 Task: Check the traffic on the Chicago Skyway (I-90).
Action: Key pressed c<Key.caps_lock>HI
Screenshot: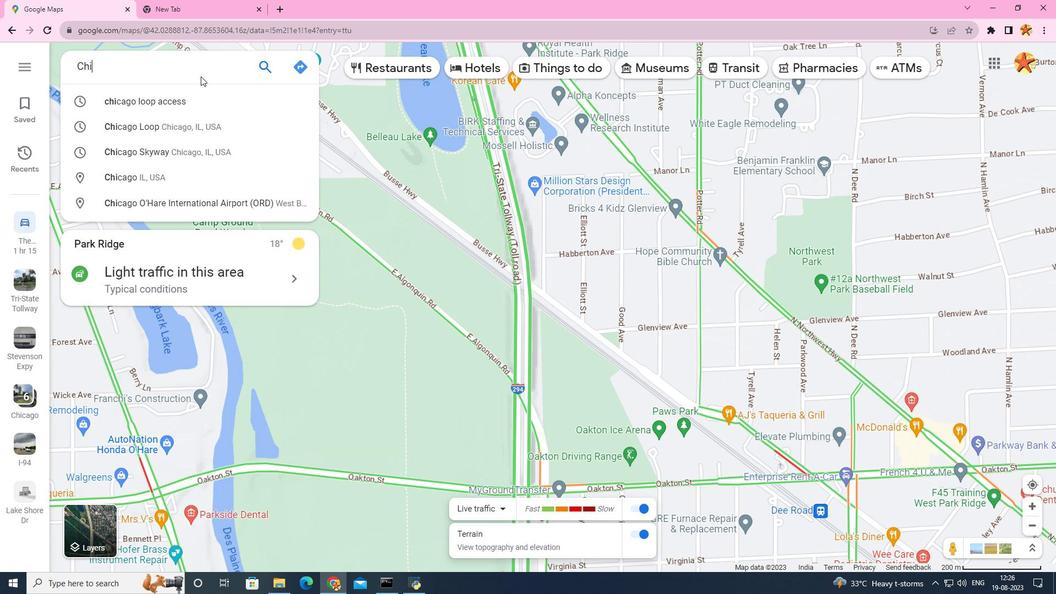 
Action: Mouse moved to (207, 79)
Screenshot: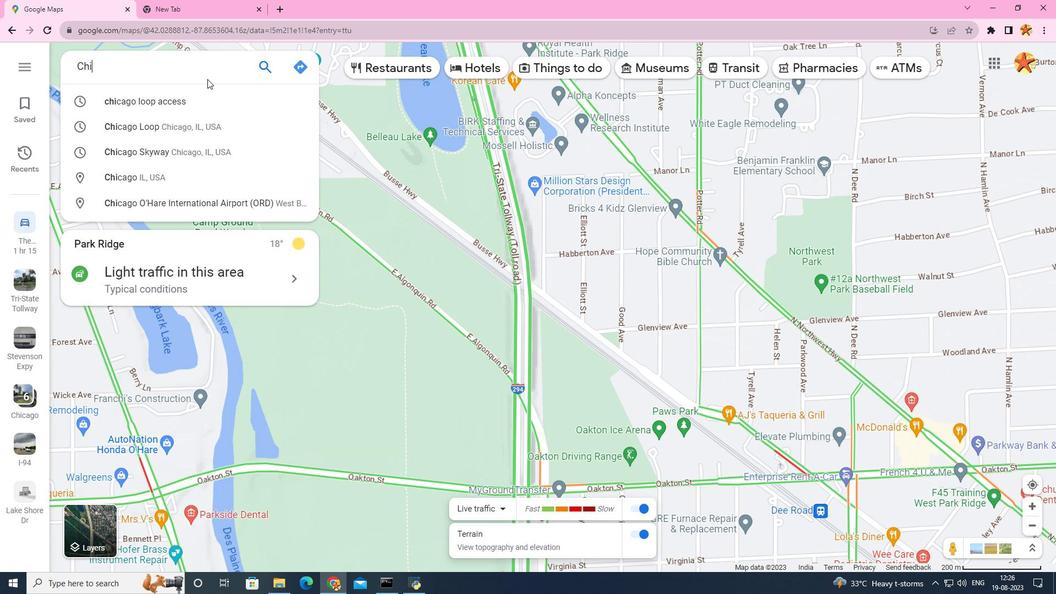
Action: Key pressed C
Screenshot: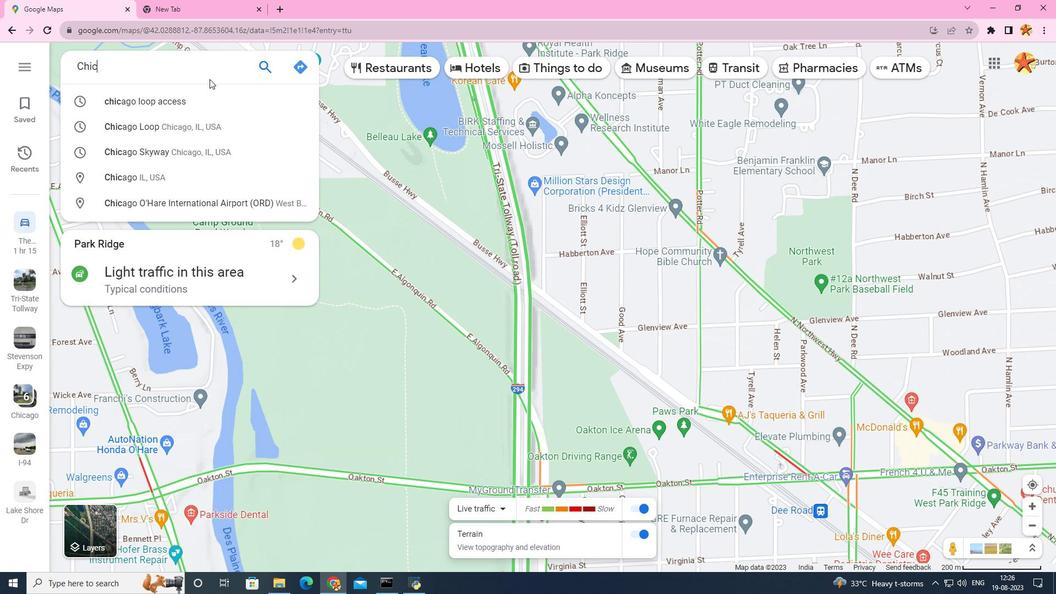 
Action: Mouse moved to (192, 155)
Screenshot: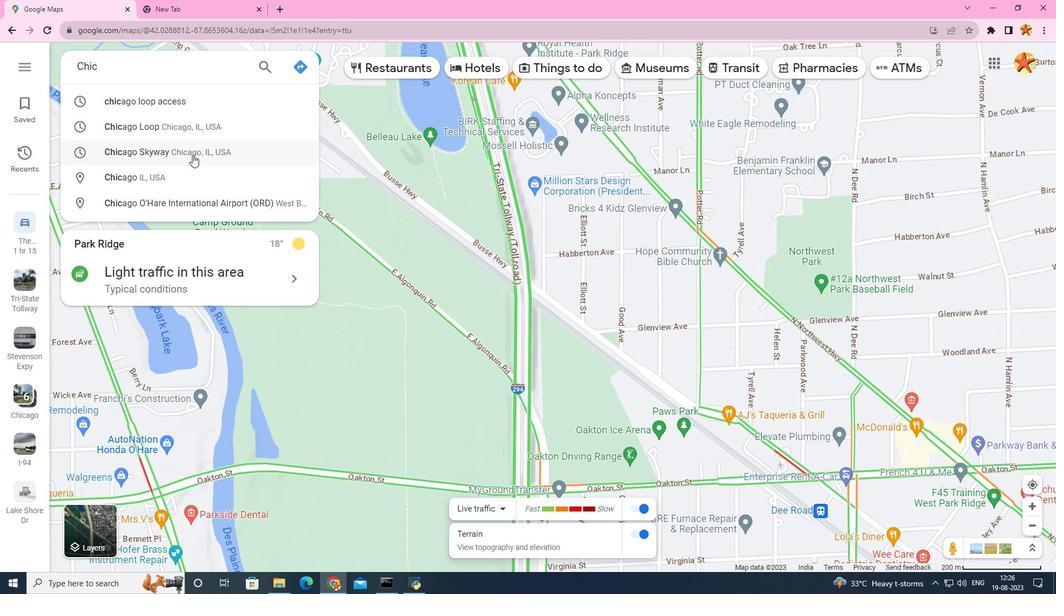 
Action: Mouse pressed left at (192, 155)
Screenshot: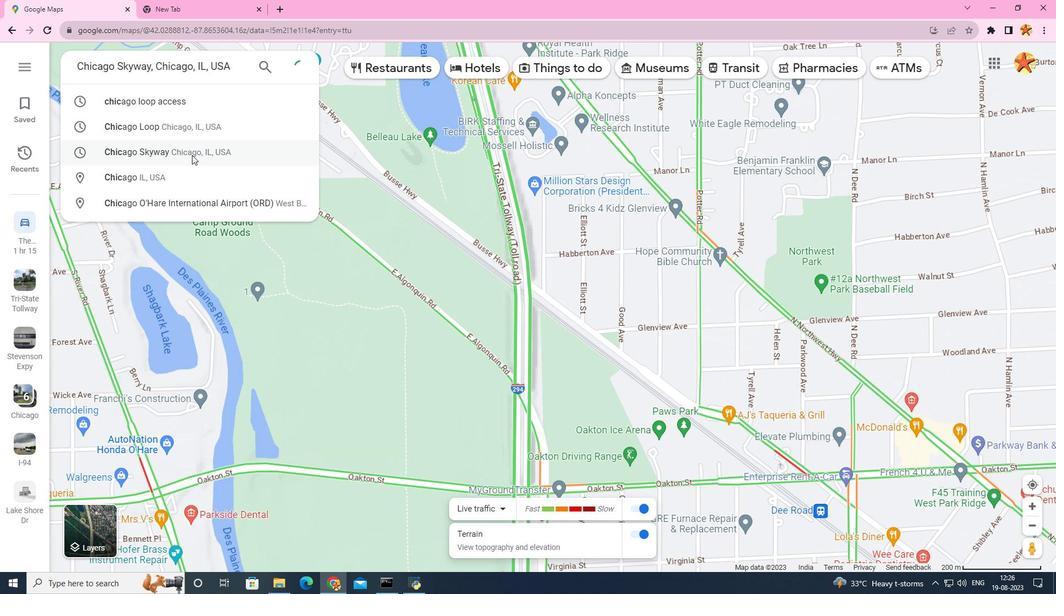 
Action: Mouse moved to (464, 525)
Screenshot: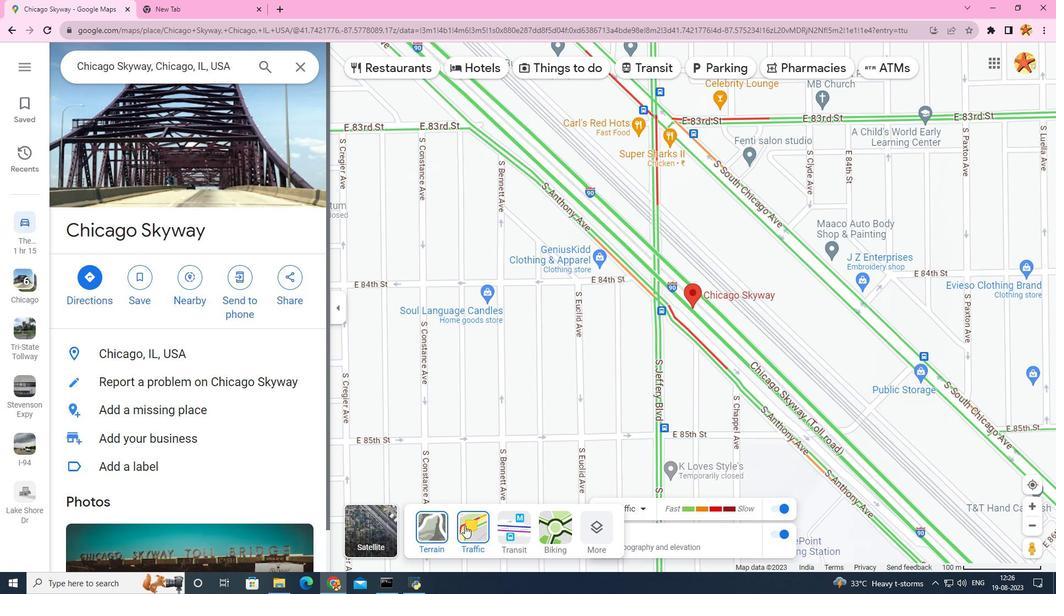 
Action: Mouse pressed left at (464, 525)
Screenshot: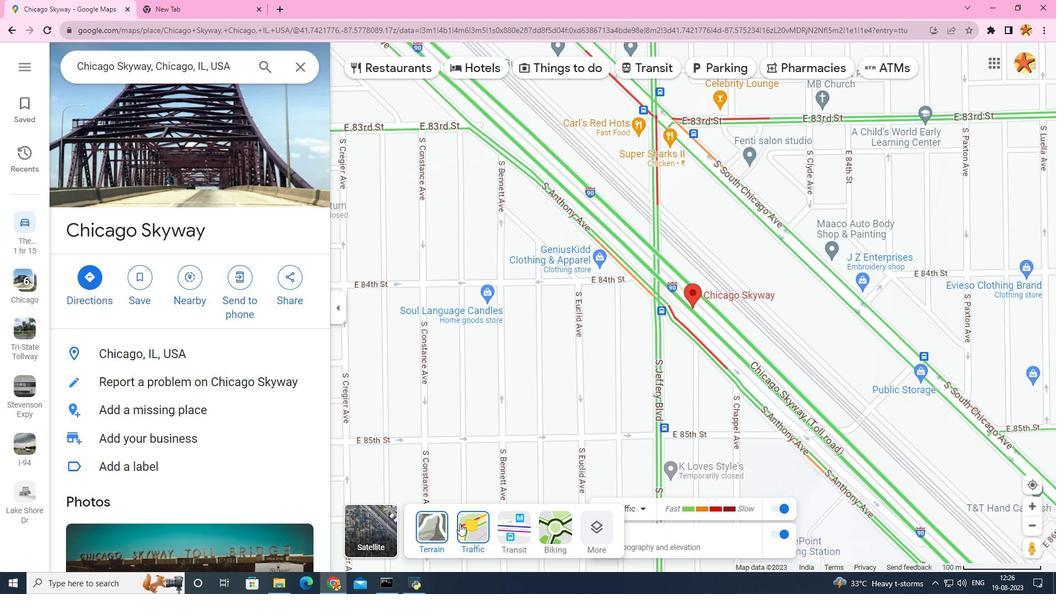 
Action: Mouse moved to (472, 528)
Screenshot: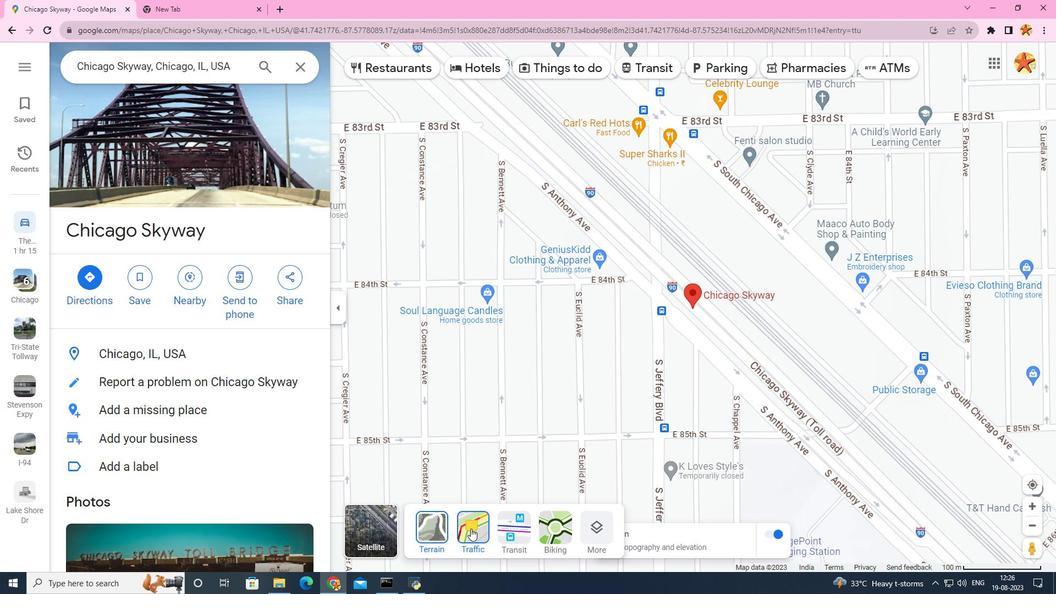 
Action: Mouse pressed left at (472, 528)
Screenshot: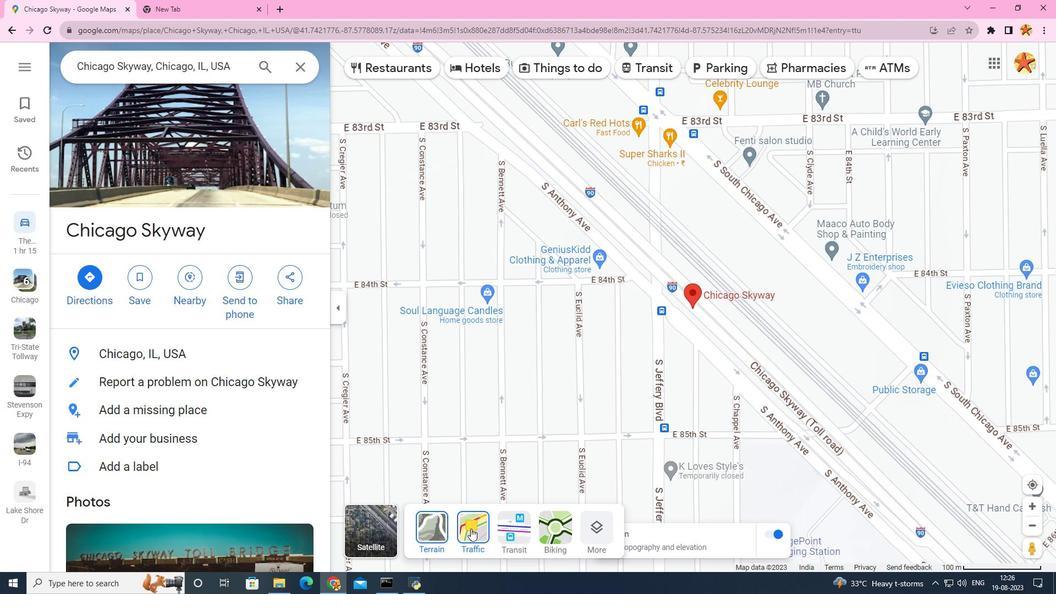 
Action: Mouse moved to (666, 231)
Screenshot: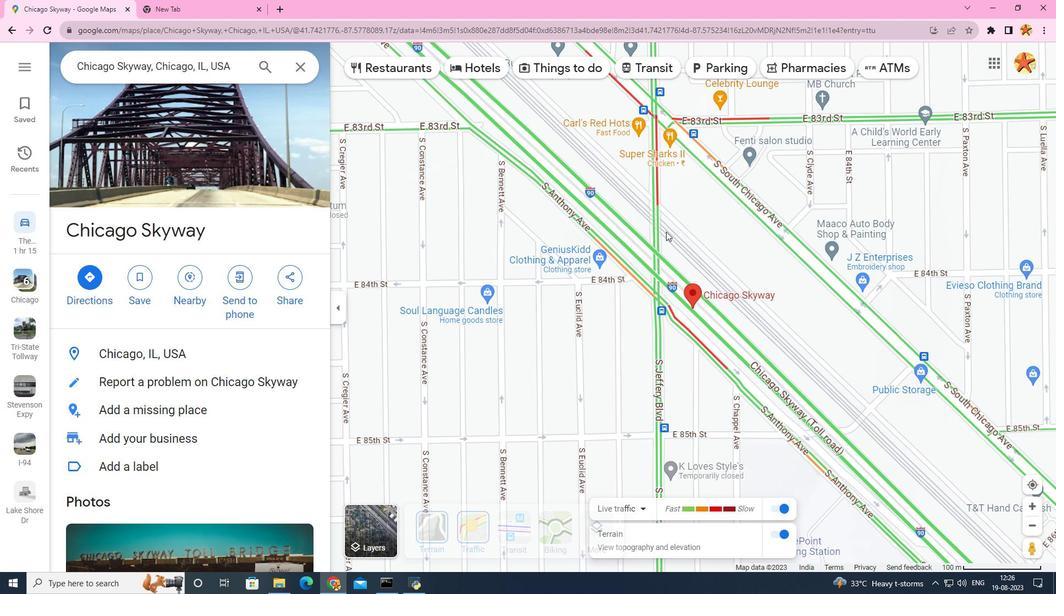 
Action: Mouse scrolled (666, 231) with delta (0, 0)
Screenshot: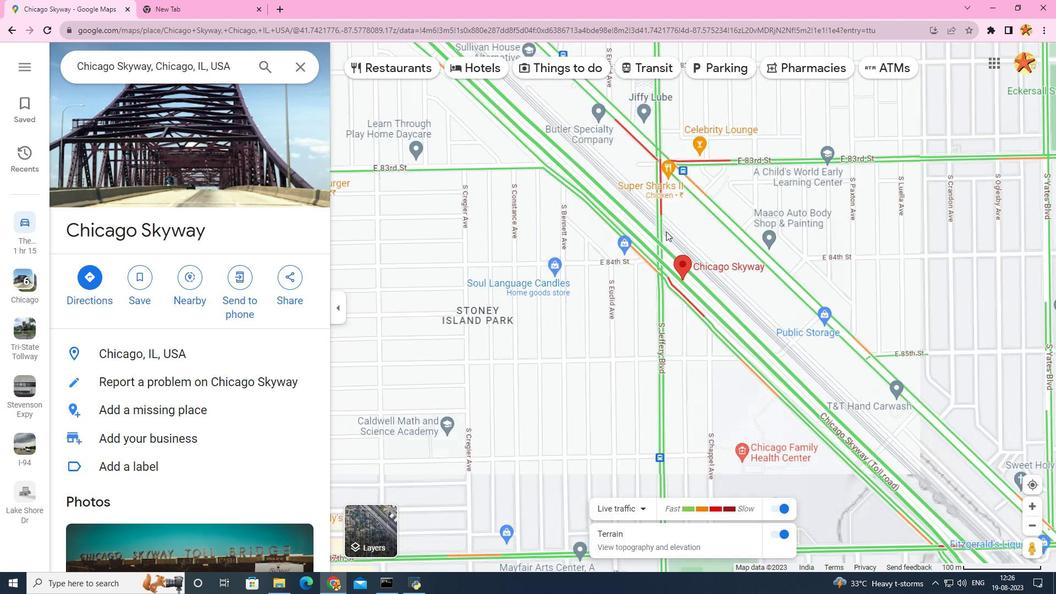 
Action: Mouse scrolled (666, 231) with delta (0, 0)
Screenshot: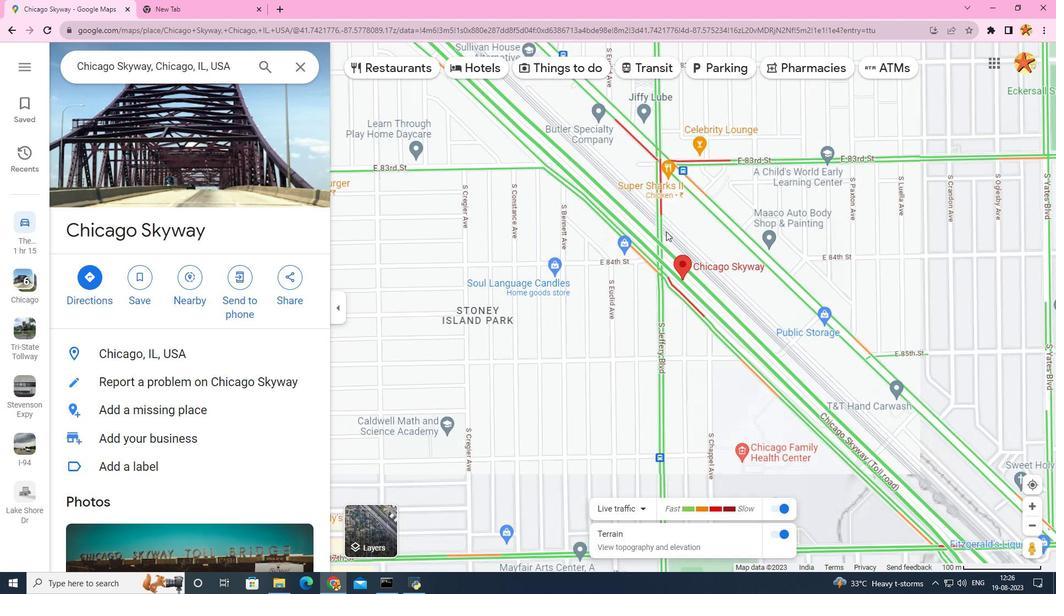 
Action: Mouse scrolled (666, 231) with delta (0, 0)
Screenshot: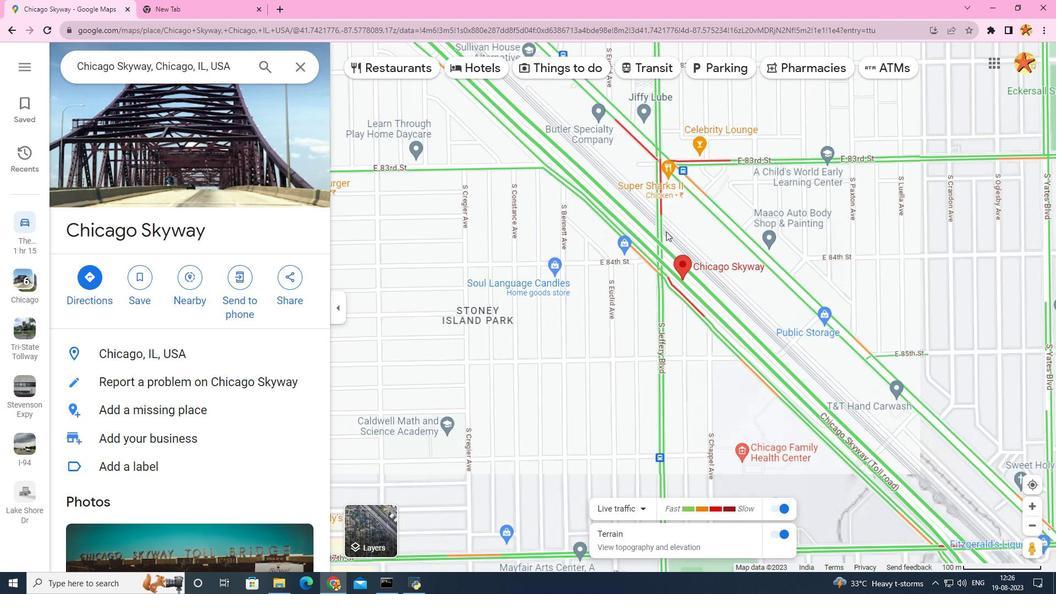 
Action: Mouse scrolled (666, 231) with delta (0, 0)
Screenshot: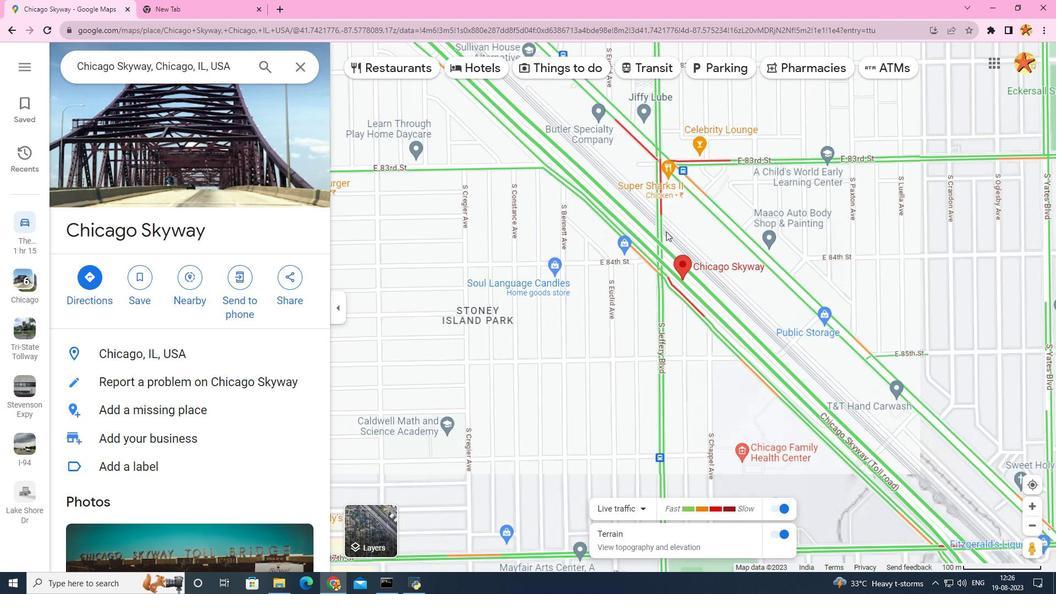 
Action: Mouse scrolled (666, 231) with delta (0, 0)
Screenshot: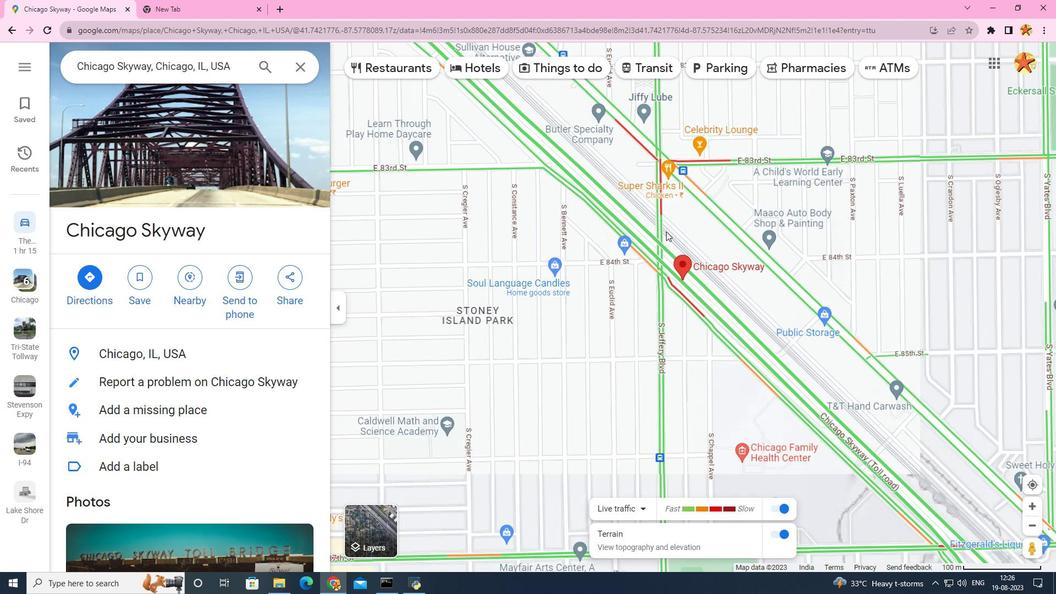 
Action: Mouse scrolled (666, 231) with delta (0, 0)
Screenshot: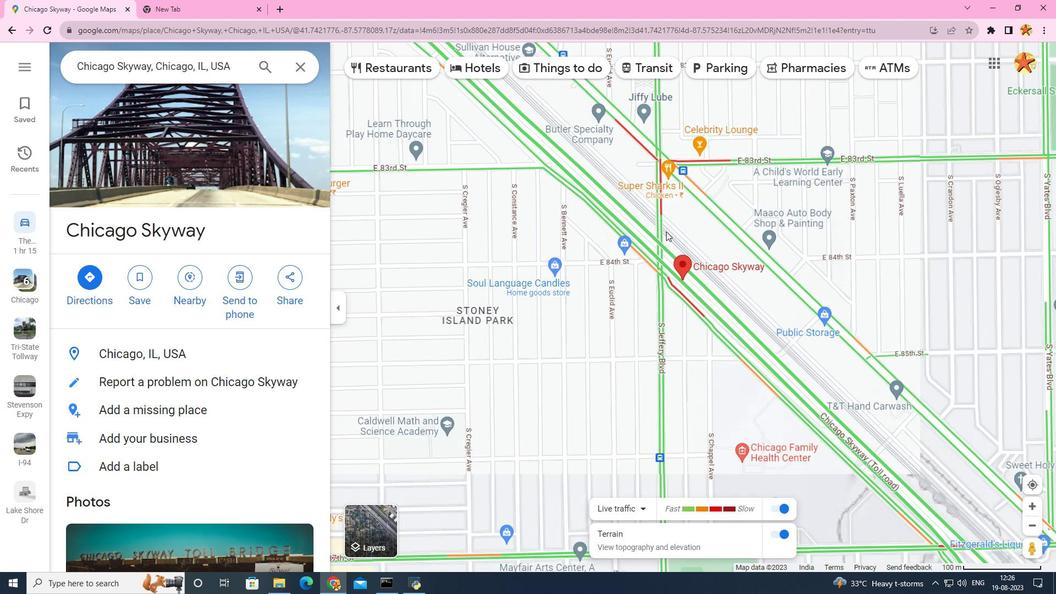 
Action: Mouse scrolled (666, 231) with delta (0, 0)
Screenshot: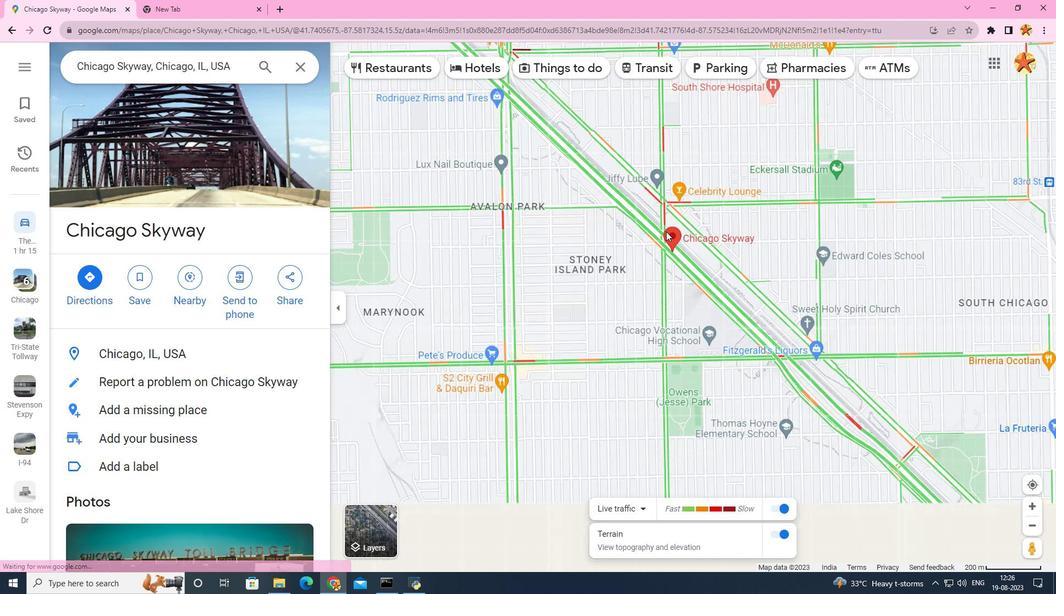 
Action: Mouse scrolled (666, 231) with delta (0, 0)
Screenshot: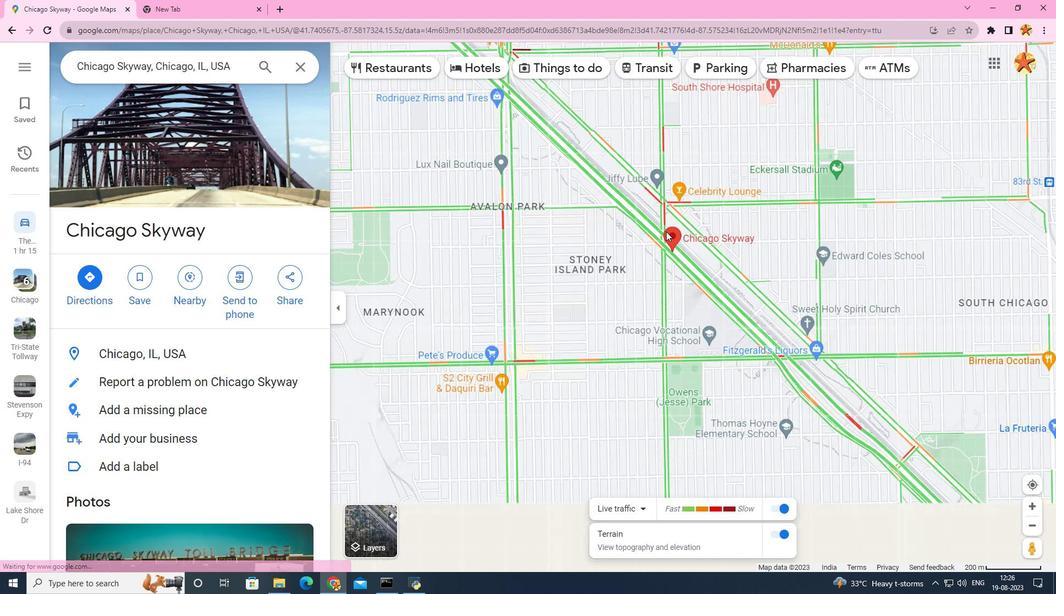 
Action: Mouse scrolled (666, 231) with delta (0, 0)
Screenshot: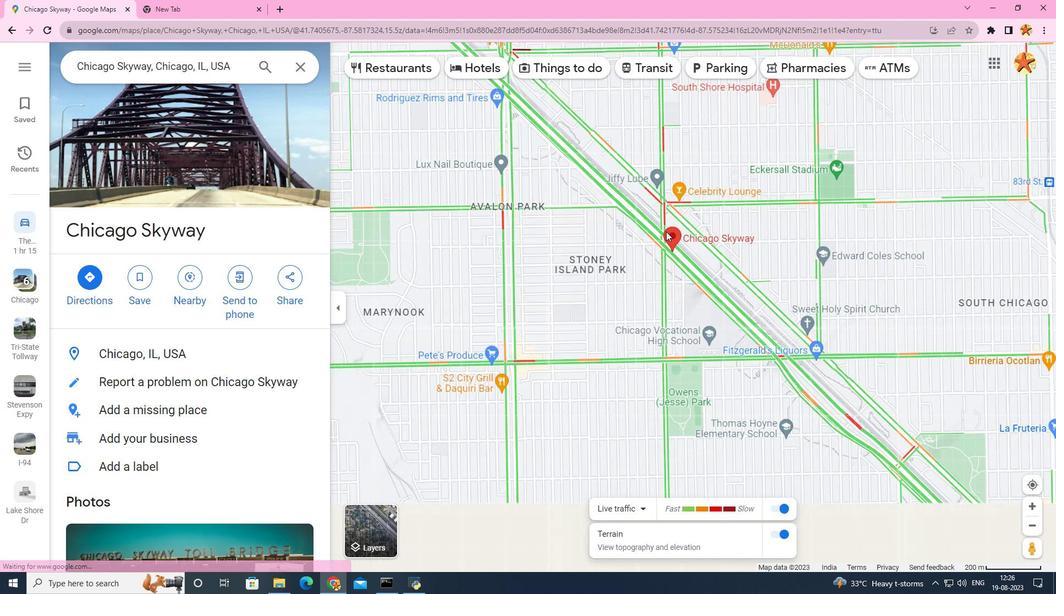 
Action: Mouse scrolled (666, 231) with delta (0, 0)
Screenshot: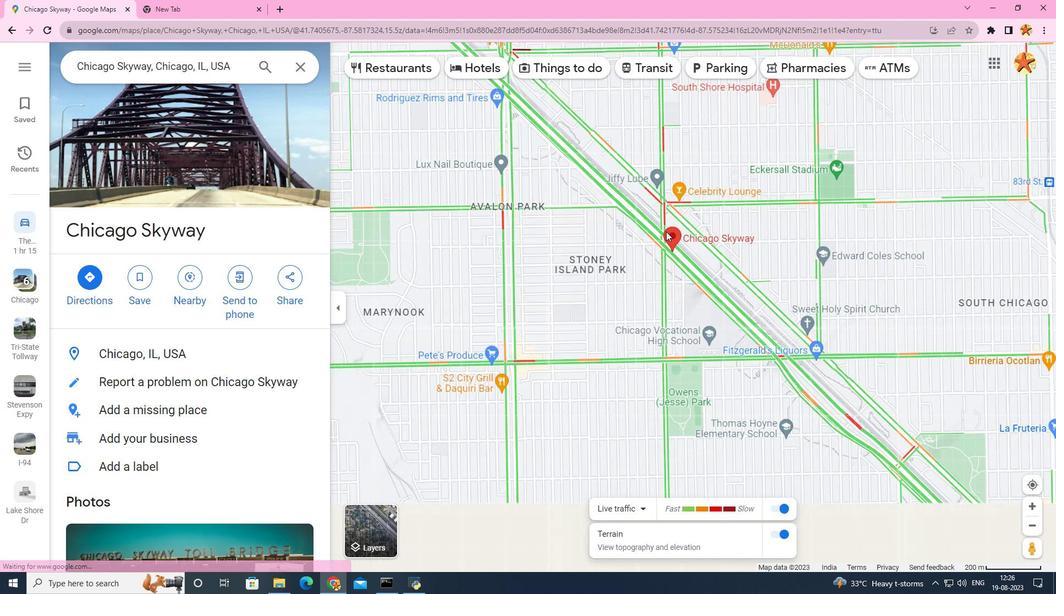 
Action: Mouse scrolled (666, 231) with delta (0, 0)
Screenshot: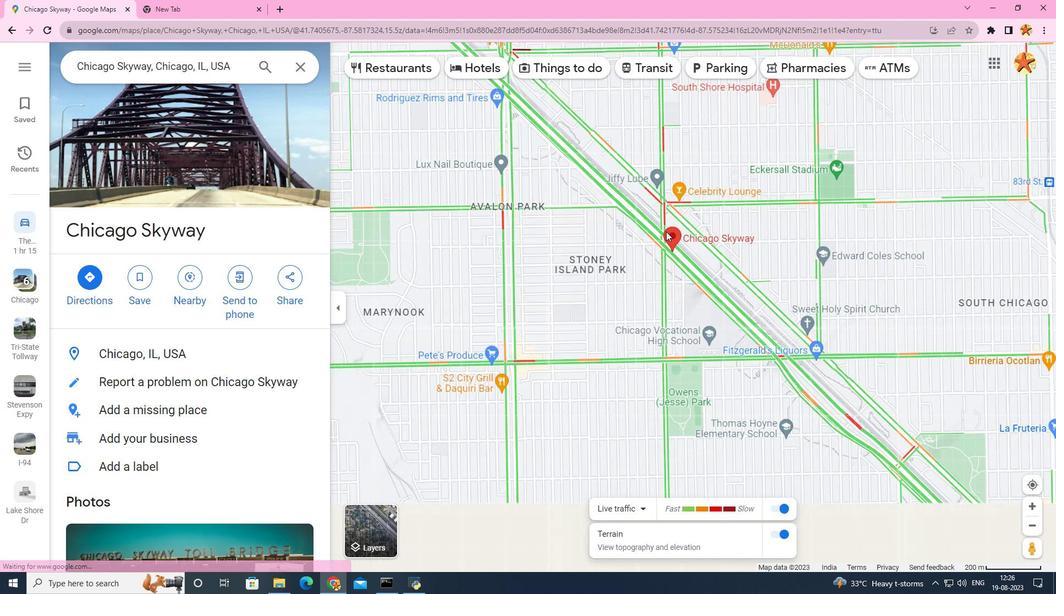 
Action: Mouse scrolled (666, 231) with delta (0, 0)
Screenshot: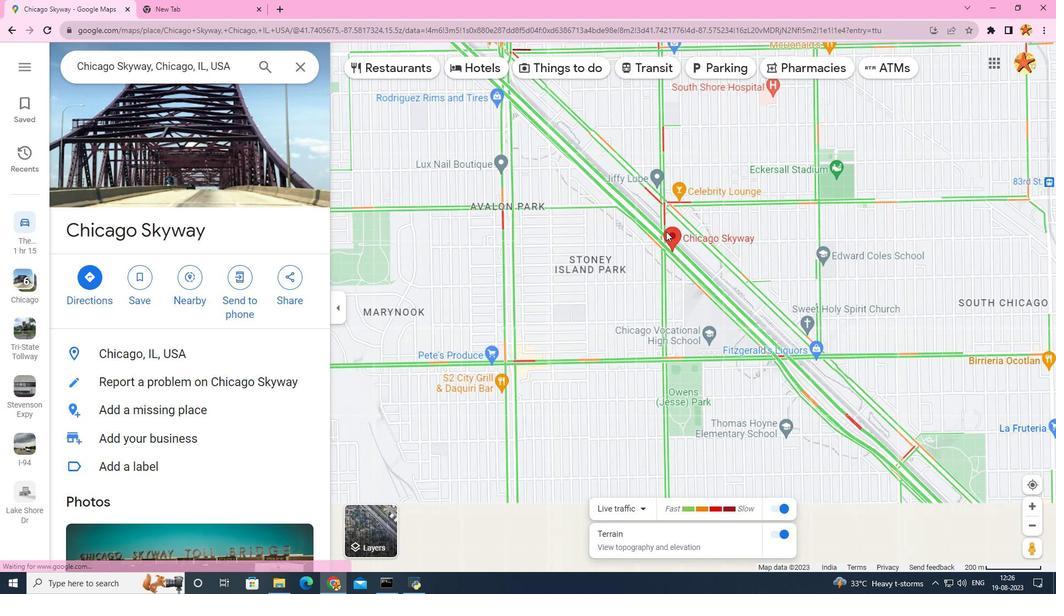 
Action: Mouse scrolled (666, 231) with delta (0, 0)
Screenshot: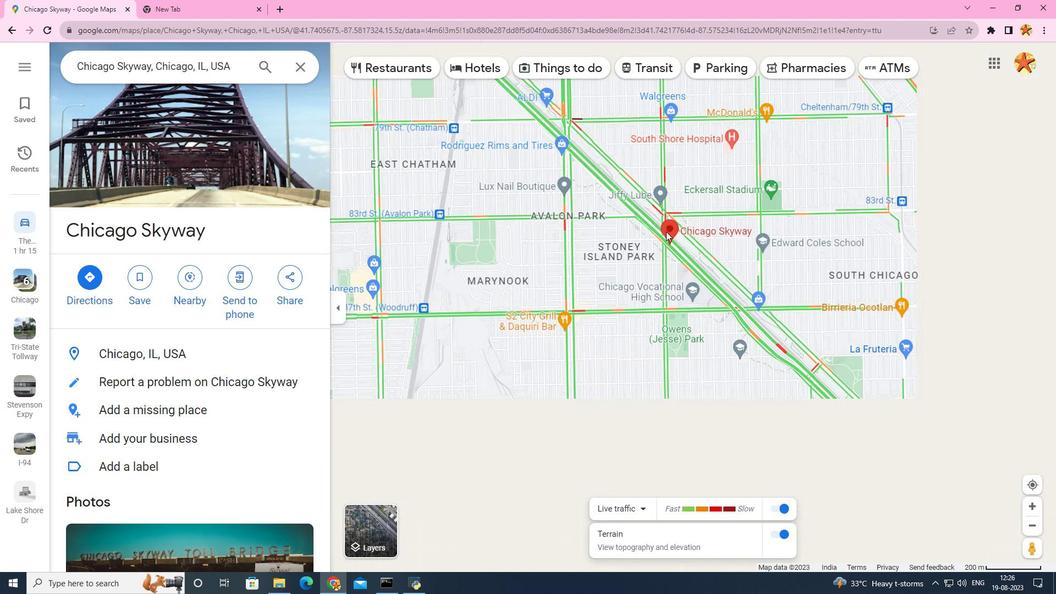 
Action: Mouse moved to (666, 224)
Screenshot: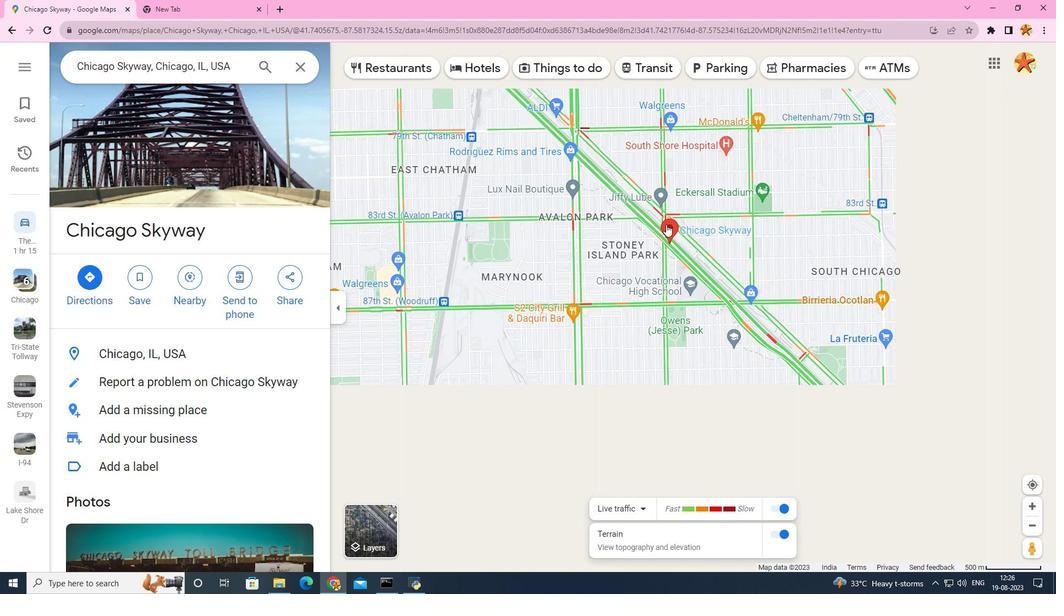 
Action: Mouse scrolled (666, 224) with delta (0, 0)
Screenshot: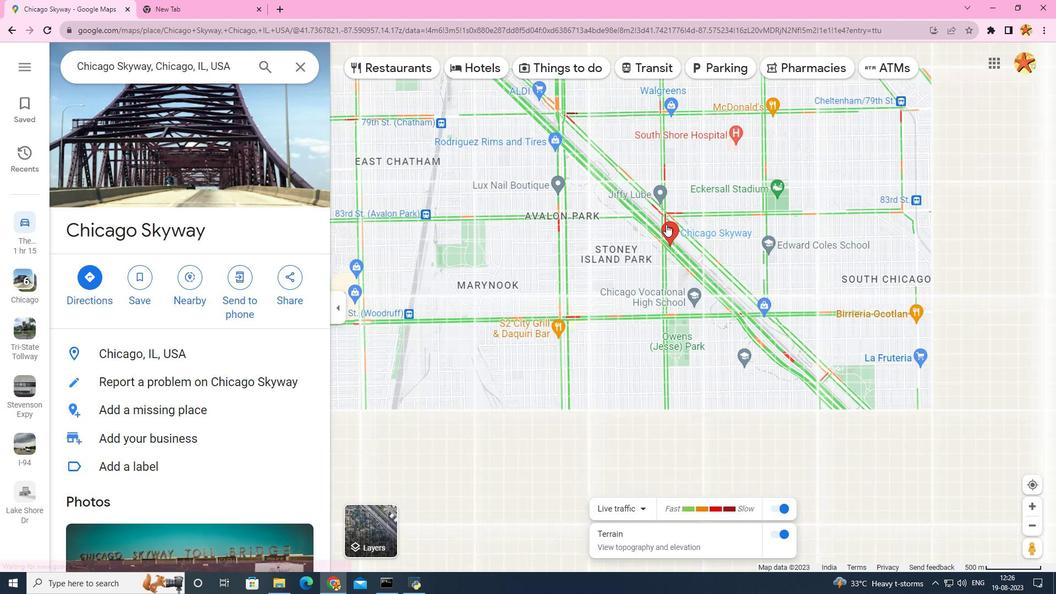 
Action: Mouse scrolled (666, 224) with delta (0, 0)
Screenshot: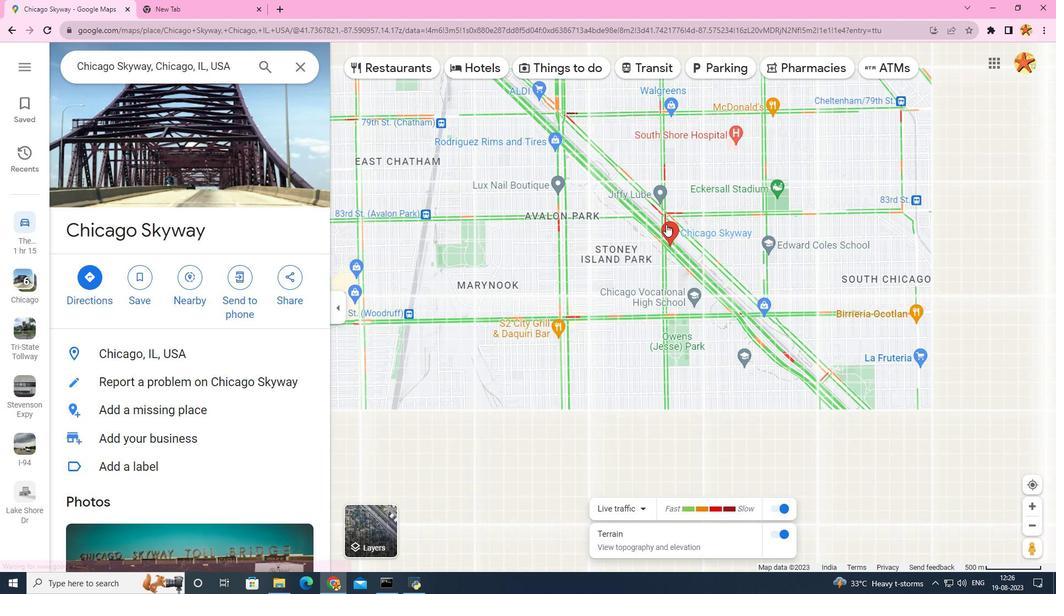 
Action: Mouse scrolled (666, 224) with delta (0, 0)
Screenshot: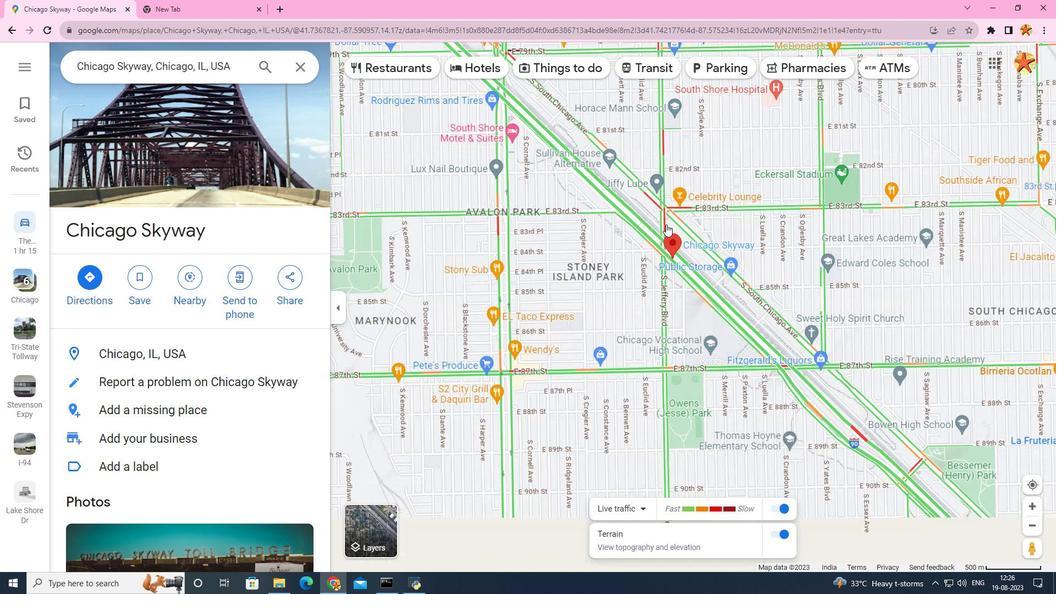 
Action: Mouse scrolled (666, 224) with delta (0, 0)
Screenshot: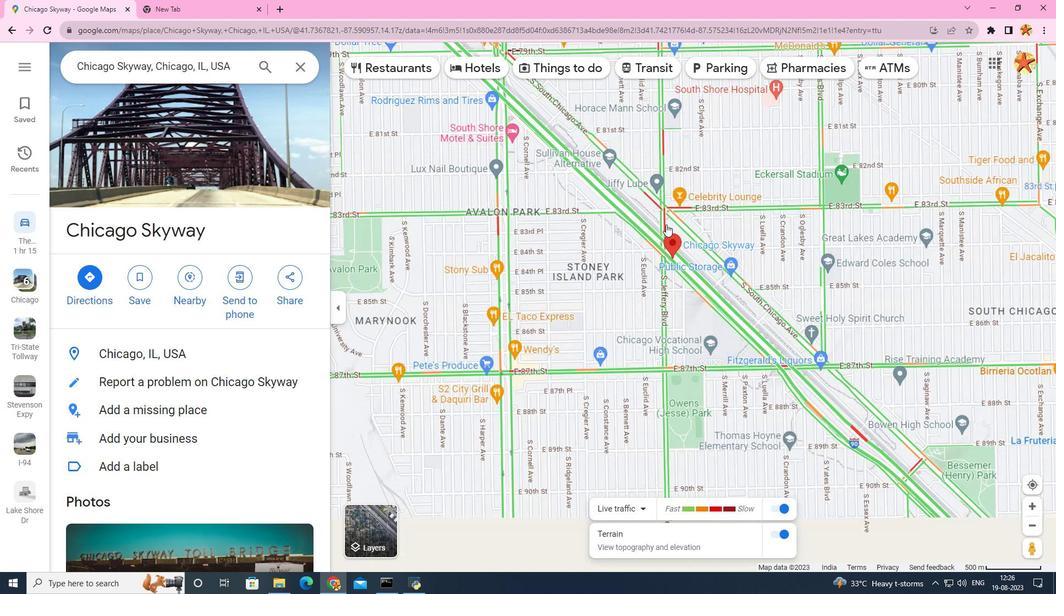 
Action: Mouse scrolled (666, 224) with delta (0, 0)
Screenshot: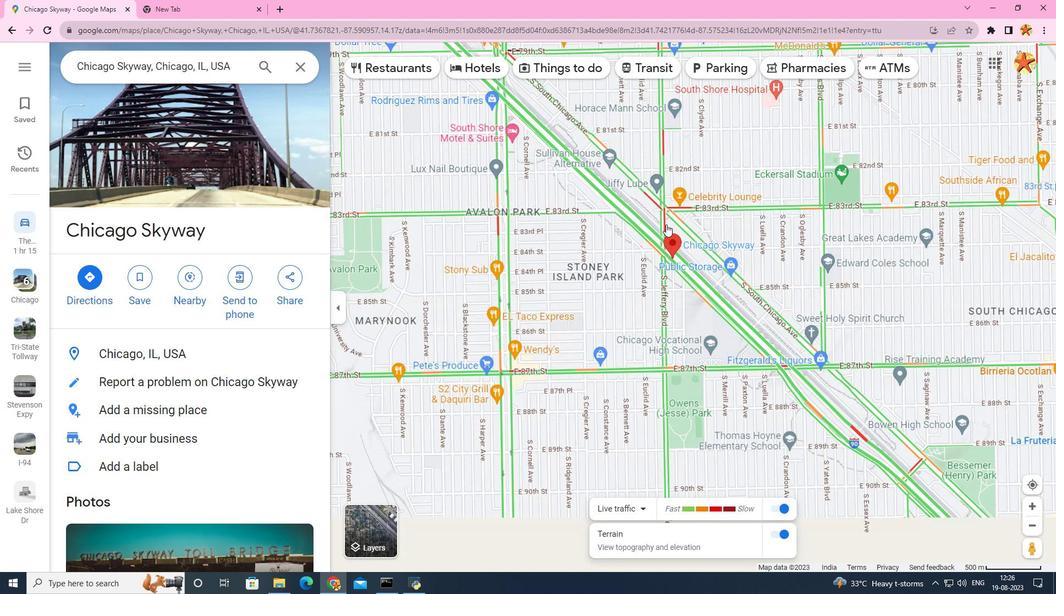 
Action: Mouse moved to (653, 187)
Screenshot: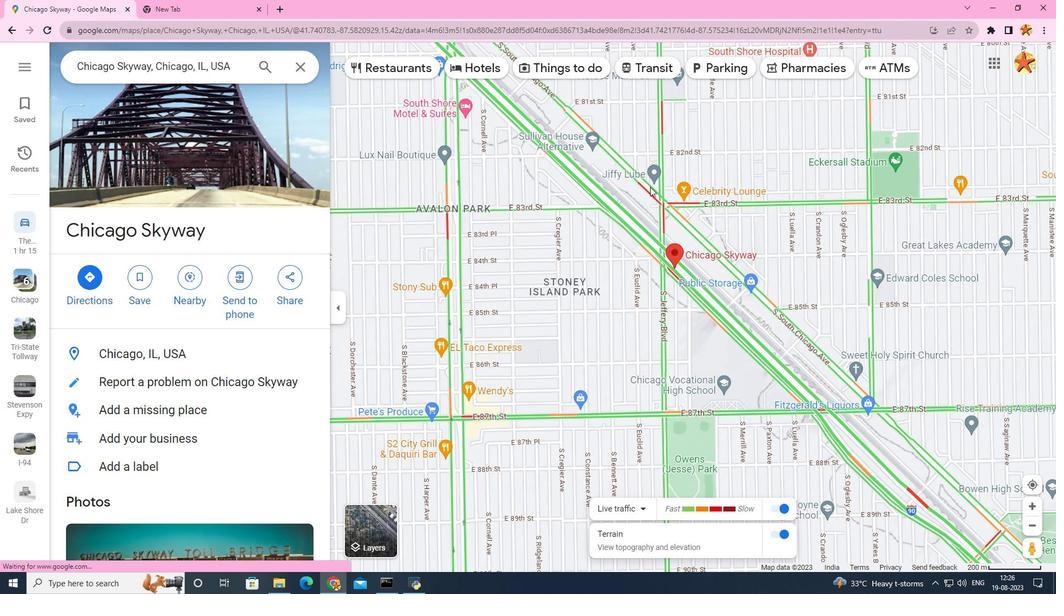
Action: Mouse scrolled (653, 187) with delta (0, 0)
Screenshot: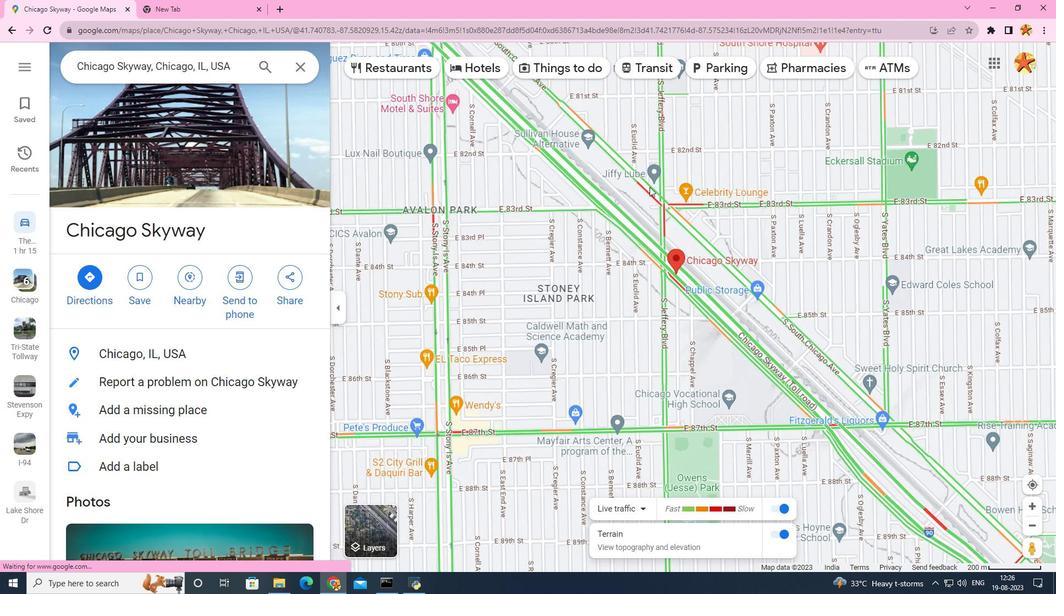 
Action: Mouse moved to (650, 187)
Screenshot: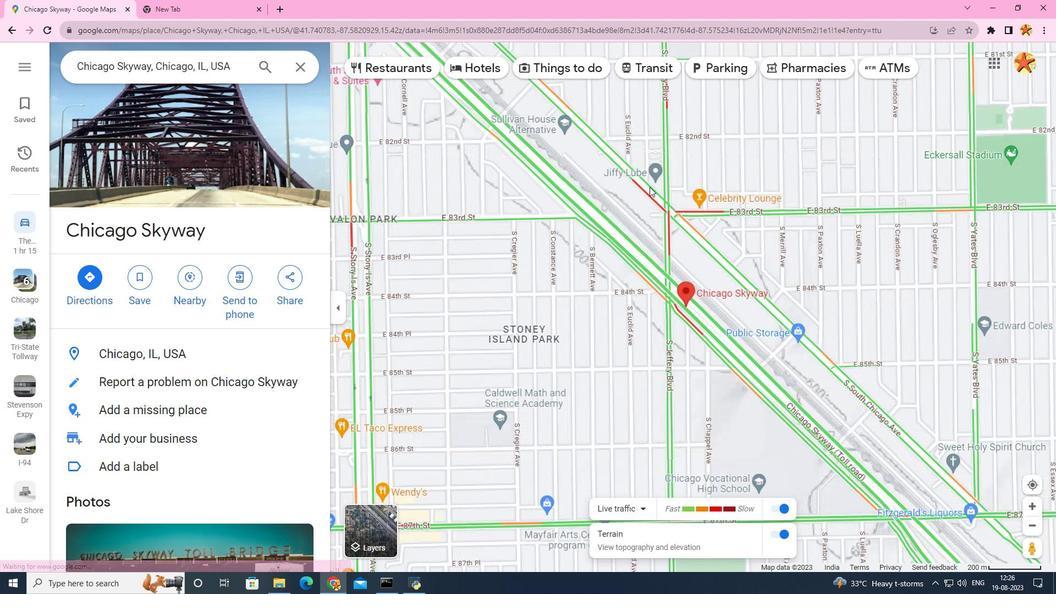 
Action: Mouse scrolled (650, 187) with delta (0, 0)
Screenshot: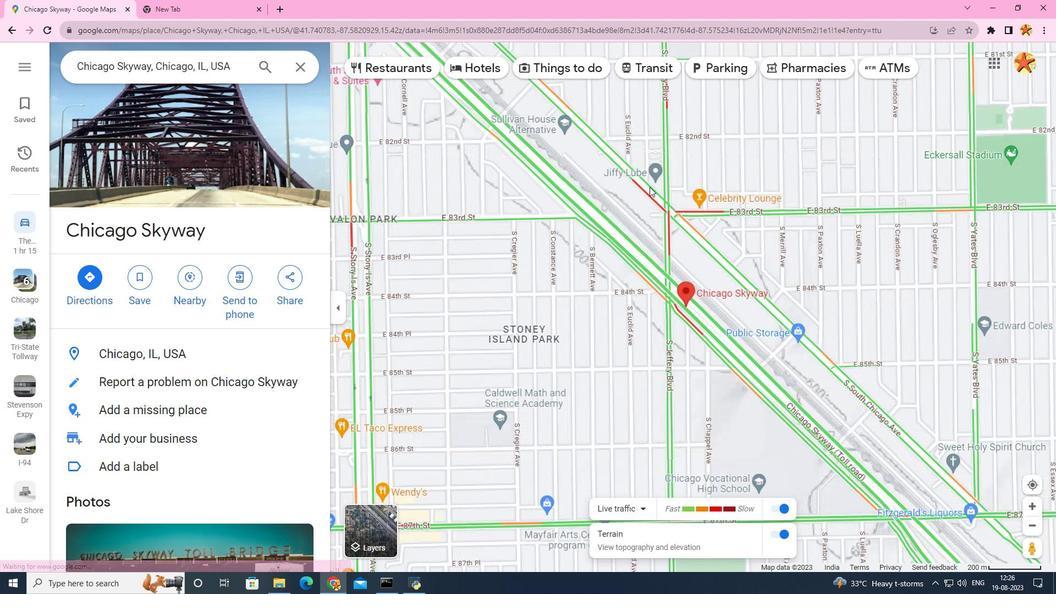 
Action: Mouse moved to (649, 187)
Screenshot: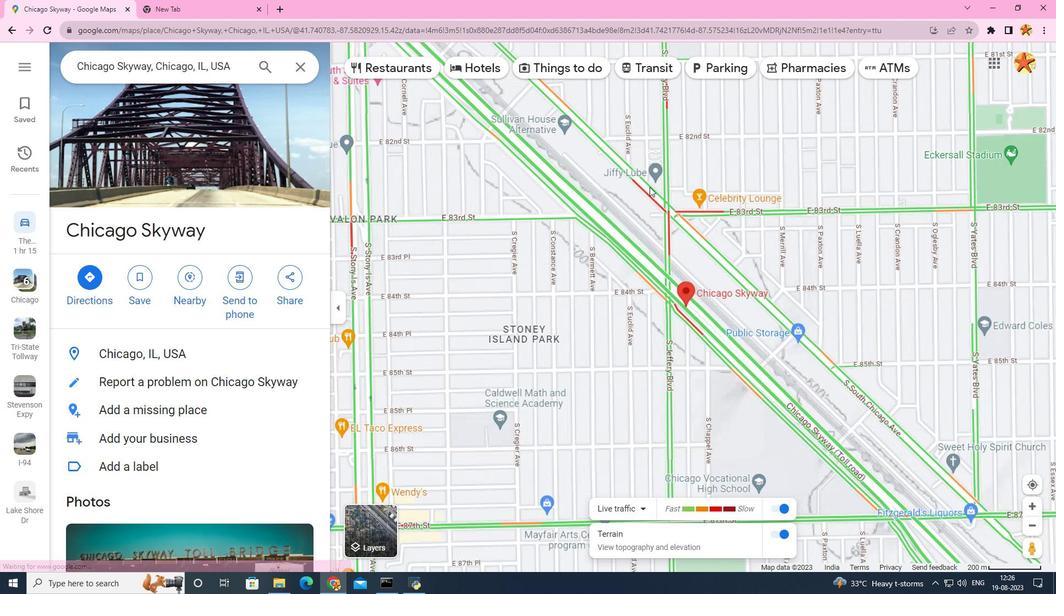 
Action: Mouse scrolled (649, 187) with delta (0, 0)
Screenshot: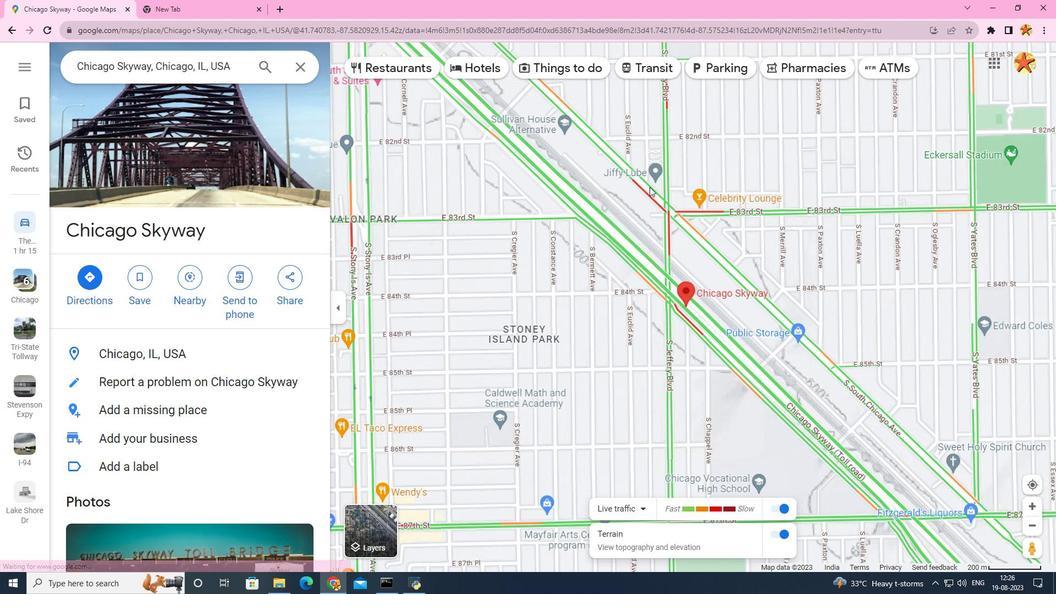 
Action: Mouse moved to (647, 185)
Screenshot: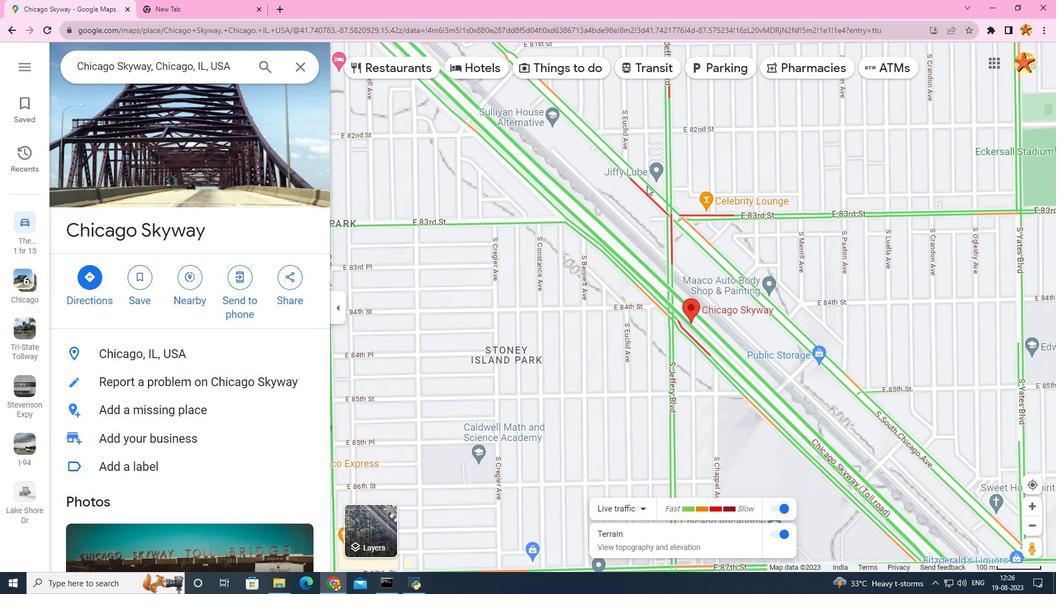 
Action: Mouse scrolled (647, 186) with delta (0, 0)
Screenshot: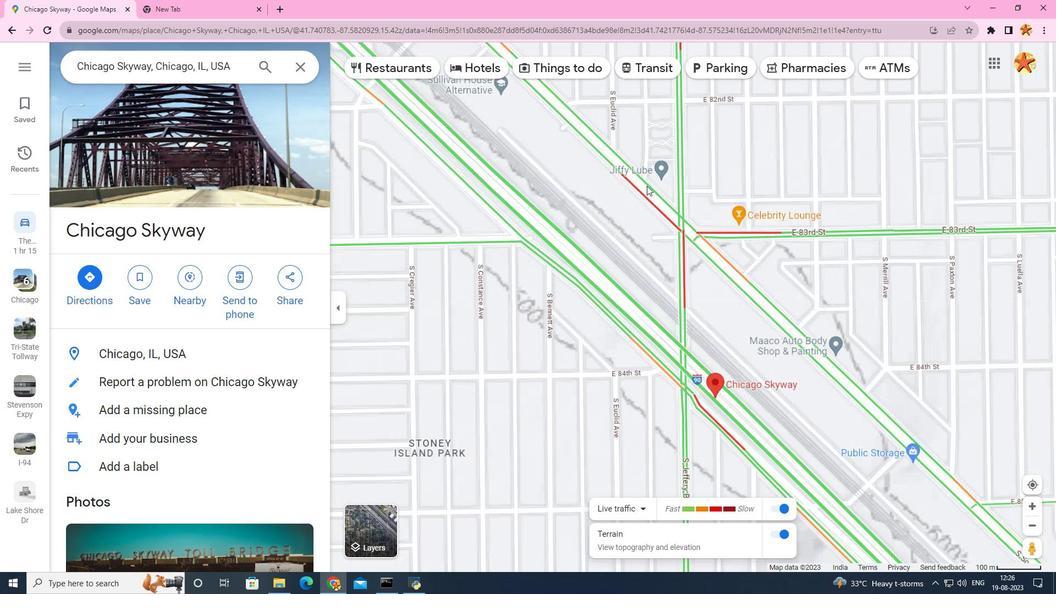 
Action: Mouse scrolled (647, 186) with delta (0, 0)
Screenshot: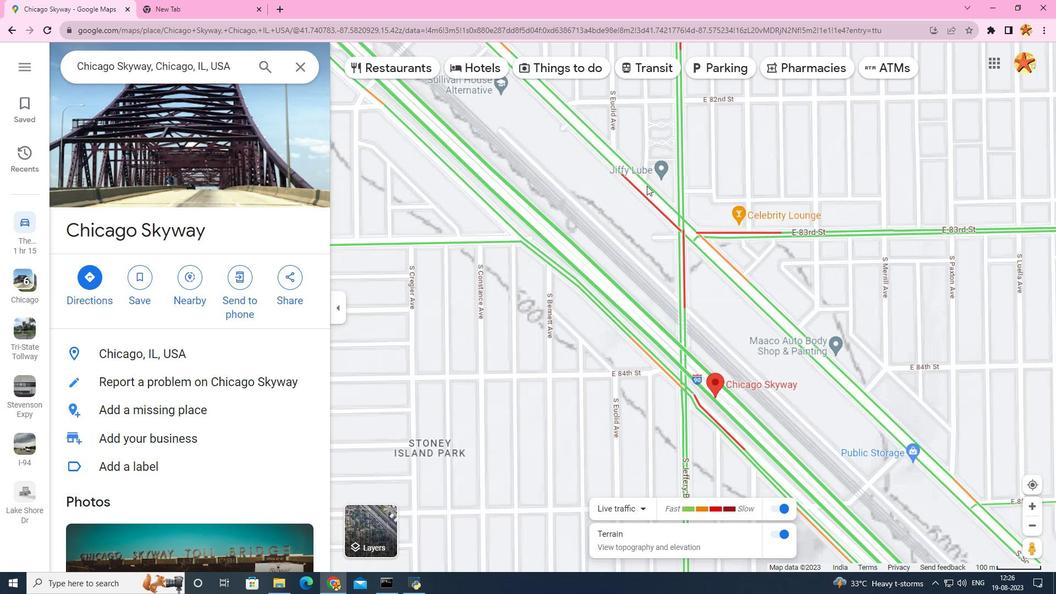 
Action: Mouse moved to (647, 185)
Screenshot: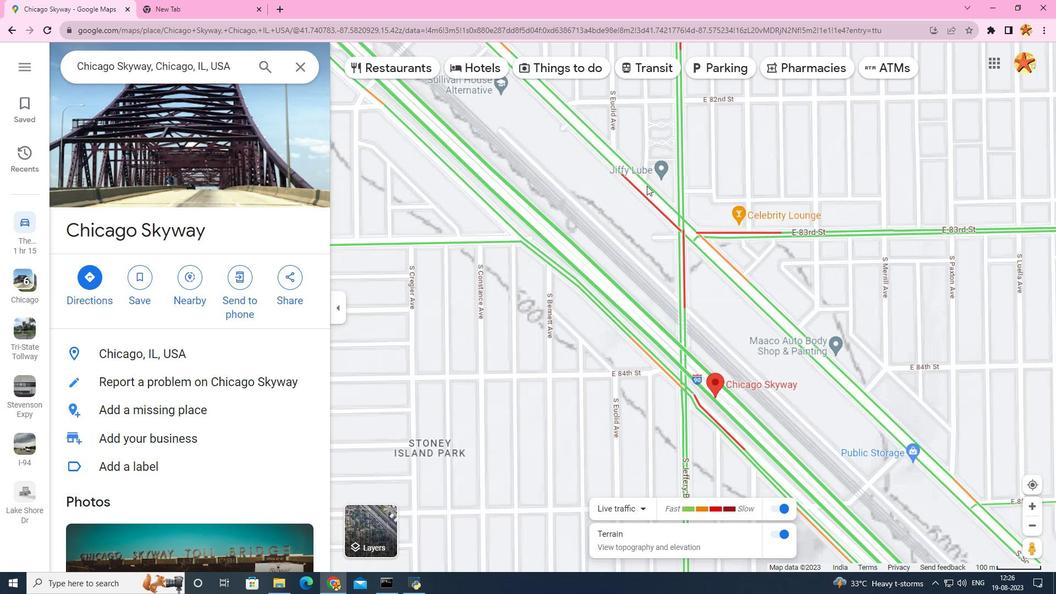 
Action: Mouse scrolled (647, 186) with delta (0, 0)
Screenshot: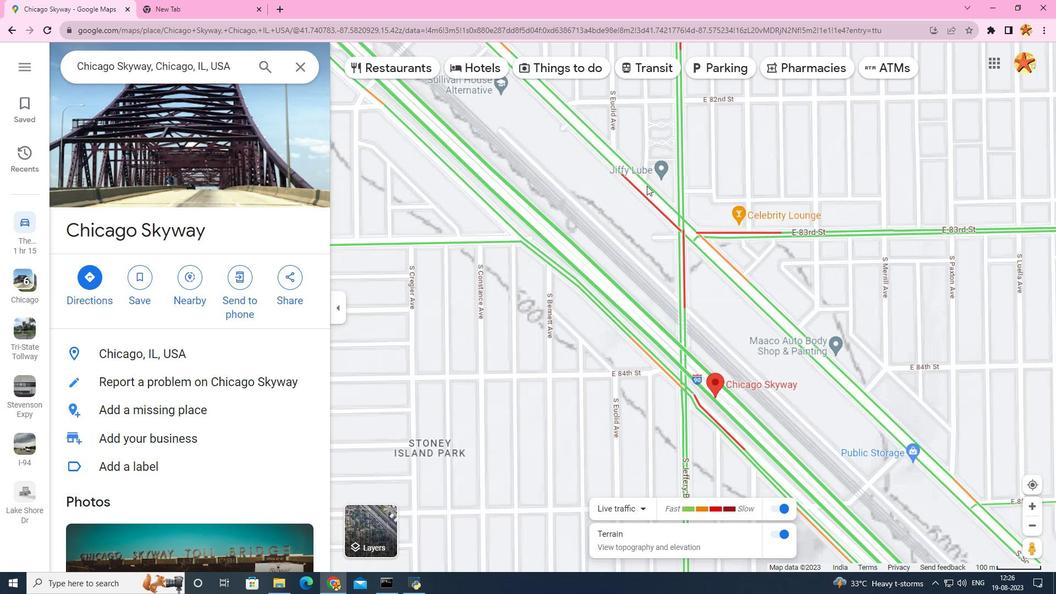 
Action: Mouse moved to (646, 185)
Screenshot: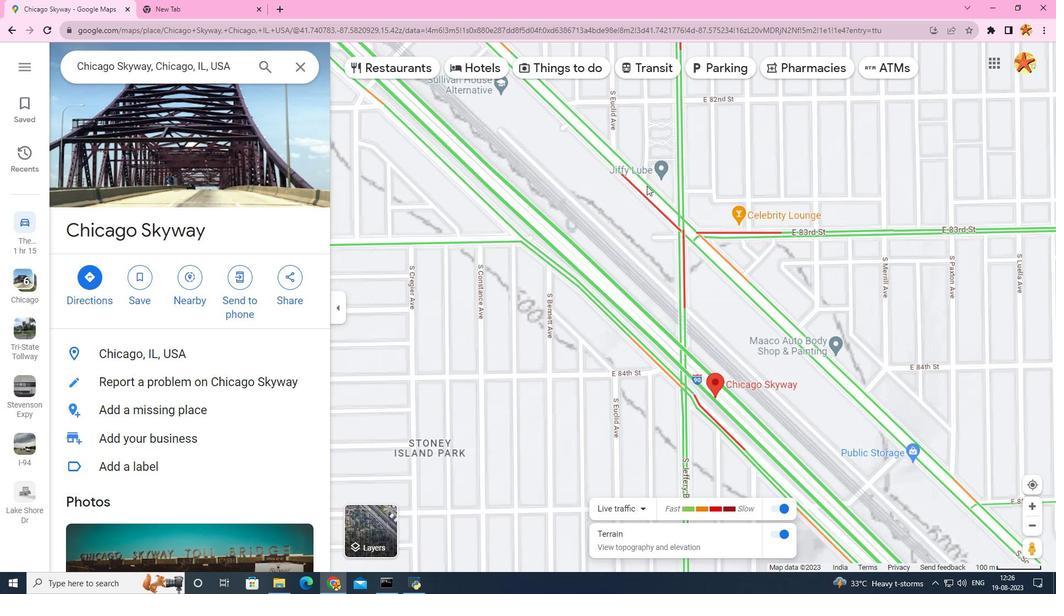 
Action: Mouse scrolled (646, 186) with delta (0, 0)
Screenshot: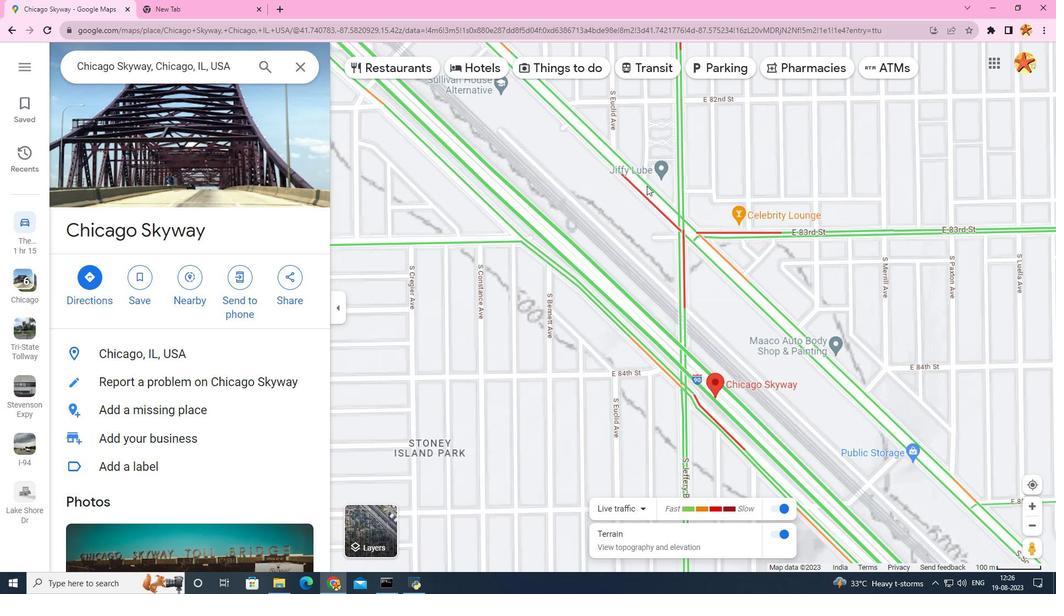 
Action: Mouse scrolled (646, 185) with delta (0, 0)
Screenshot: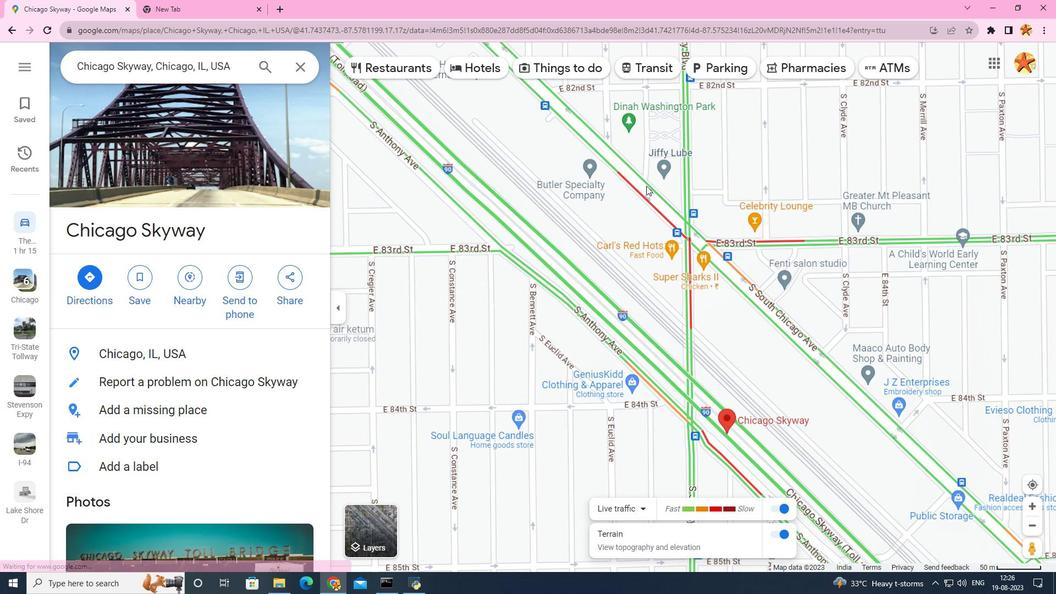 
Action: Mouse scrolled (646, 185) with delta (0, 0)
Screenshot: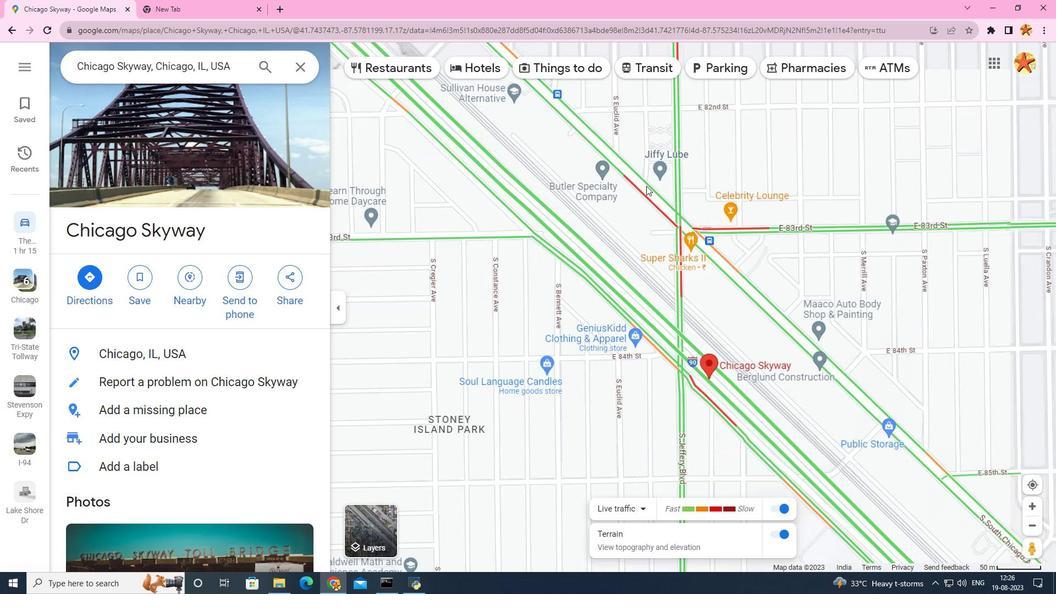
Action: Mouse scrolled (646, 185) with delta (0, 0)
Screenshot: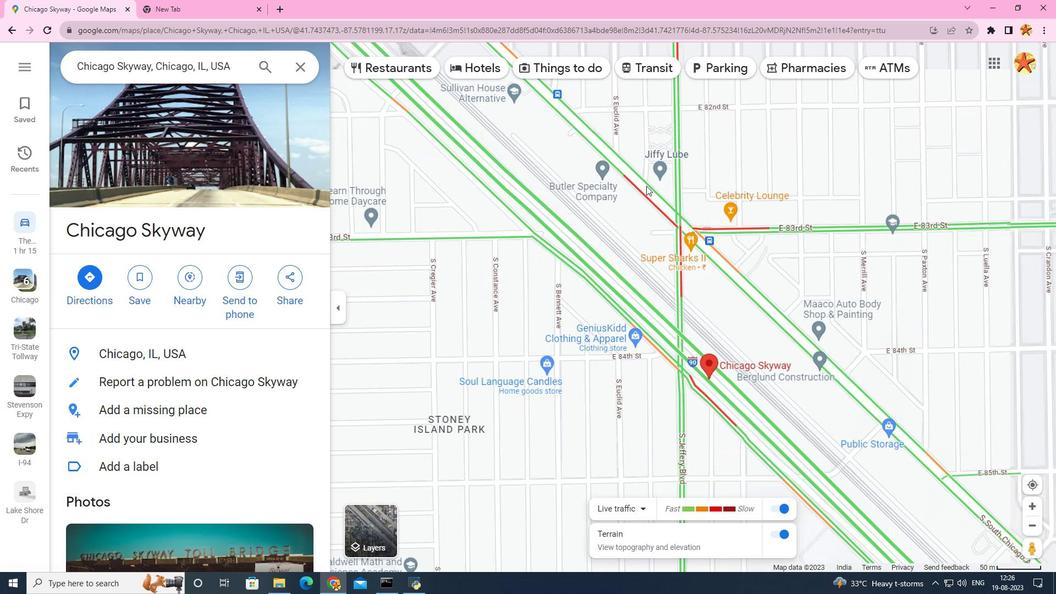 
Action: Mouse scrolled (646, 185) with delta (0, 0)
Screenshot: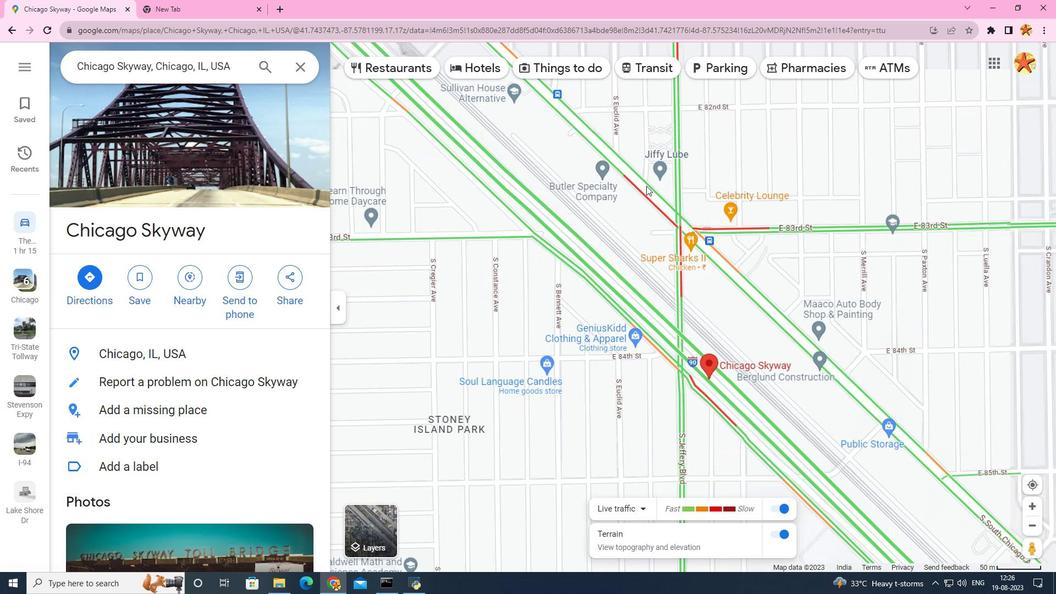 
Action: Mouse scrolled (646, 185) with delta (0, 0)
Screenshot: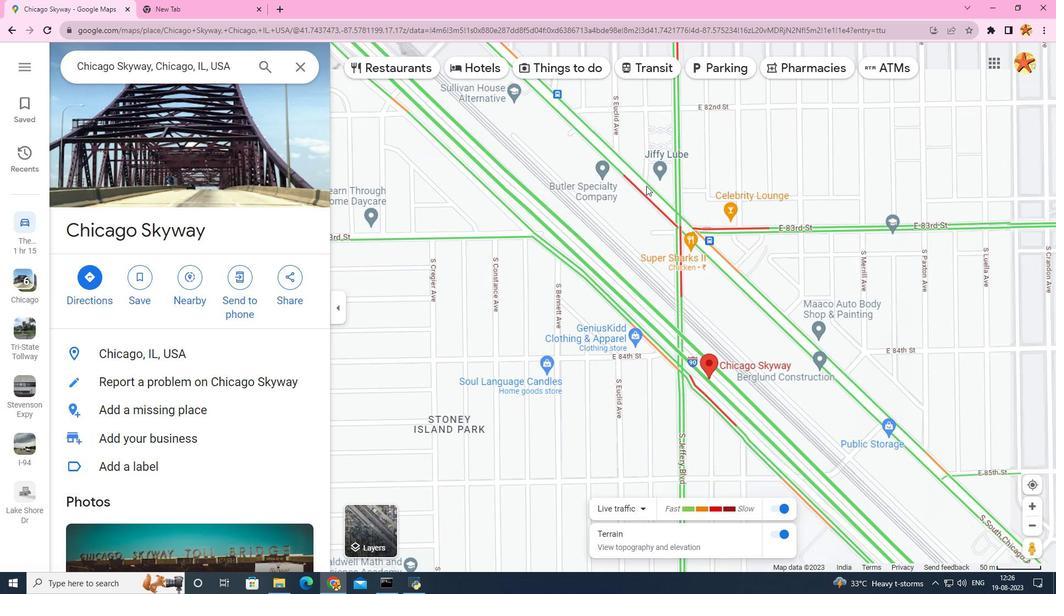 
Action: Mouse moved to (646, 185)
Screenshot: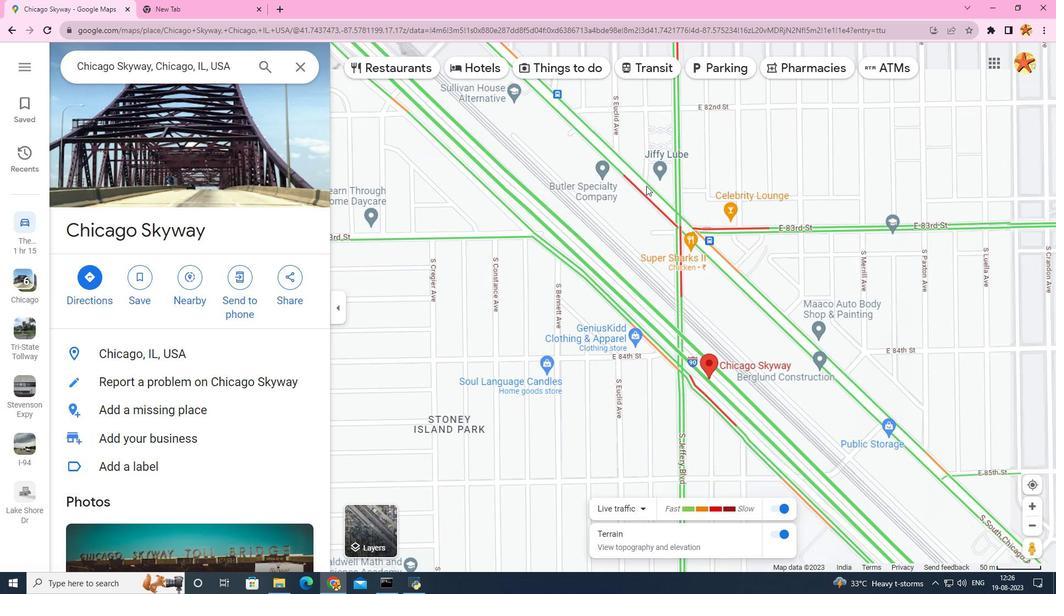 
Action: Mouse scrolled (646, 185) with delta (0, 0)
Screenshot: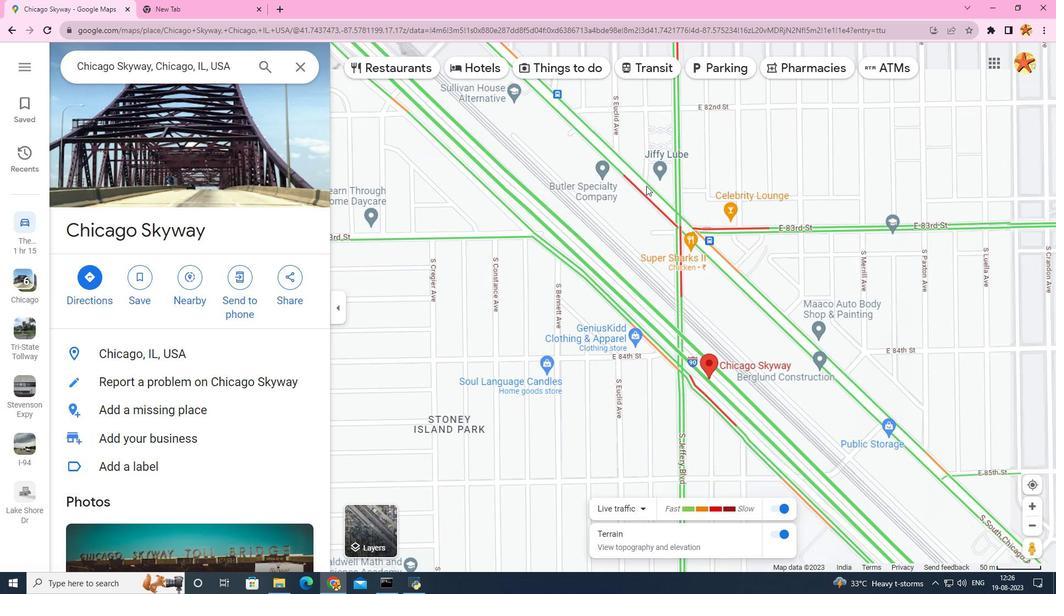 
Action: Mouse scrolled (646, 185) with delta (0, 0)
Screenshot: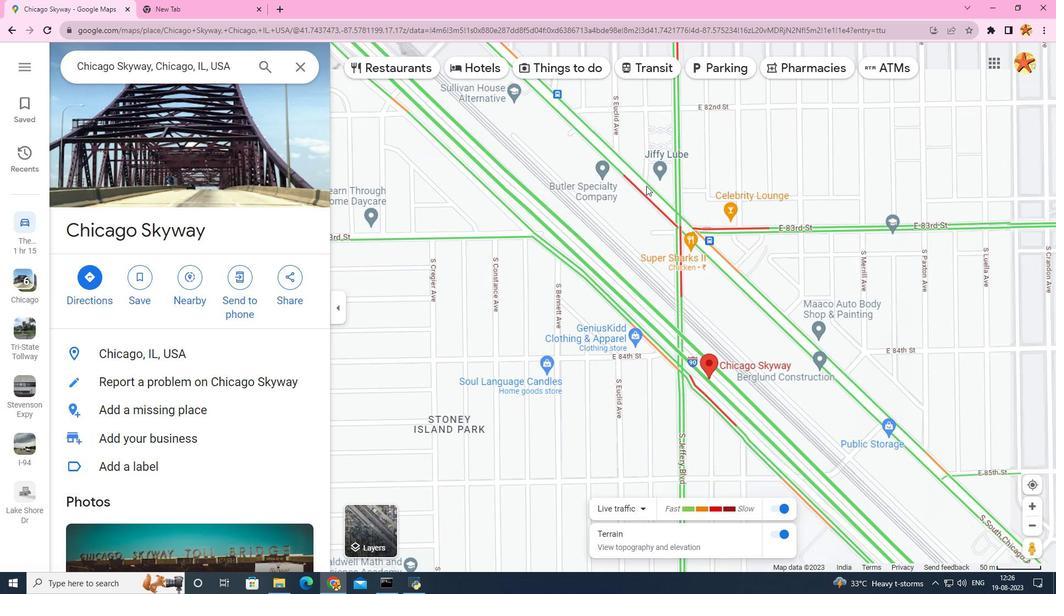 
Action: Mouse scrolled (646, 185) with delta (0, 0)
Screenshot: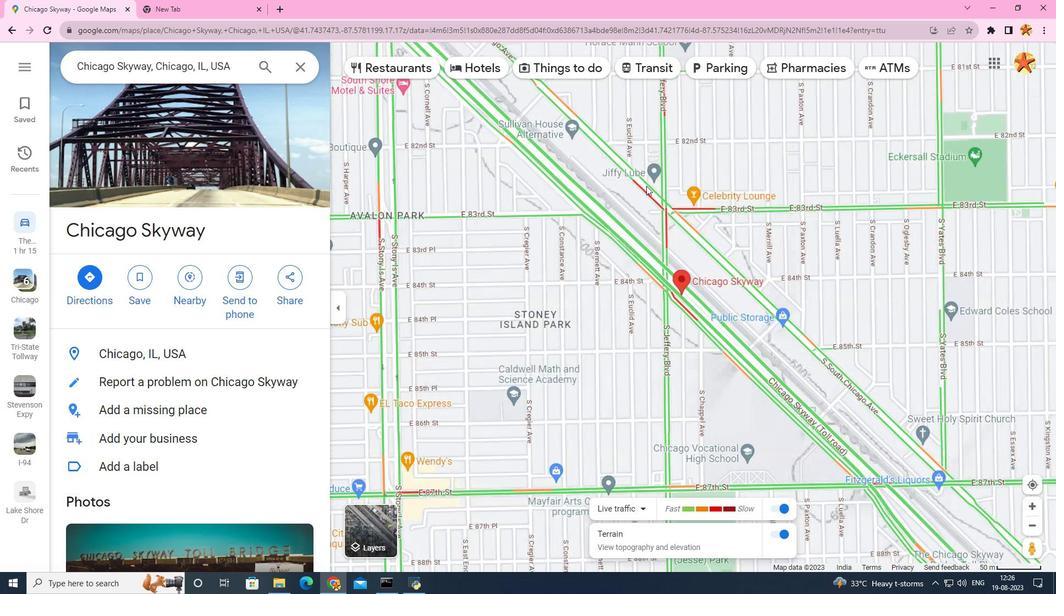 
Action: Mouse scrolled (646, 185) with delta (0, 0)
Screenshot: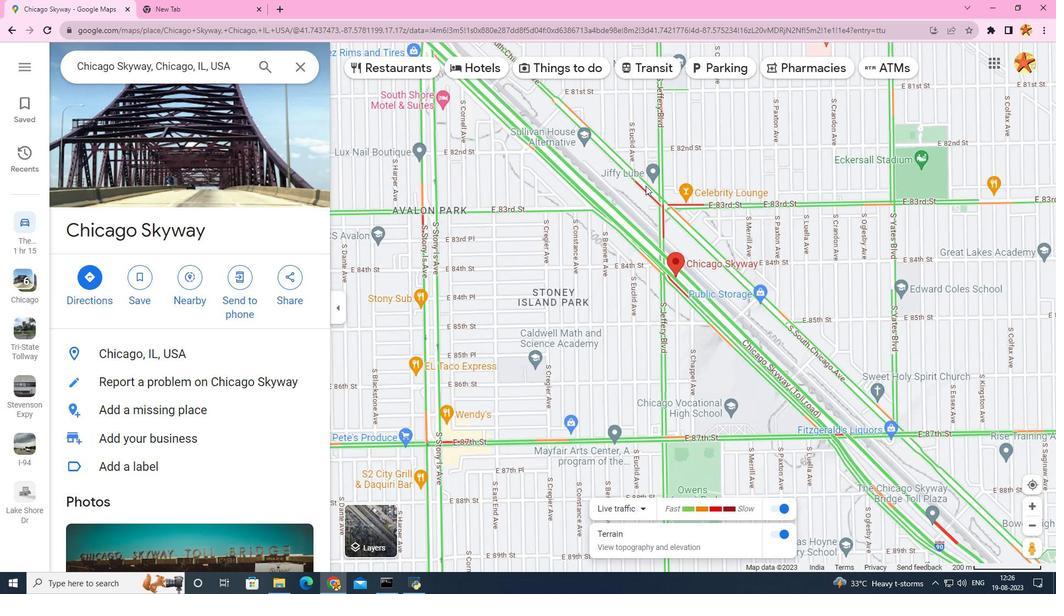 
Action: Mouse scrolled (646, 185) with delta (0, 0)
Screenshot: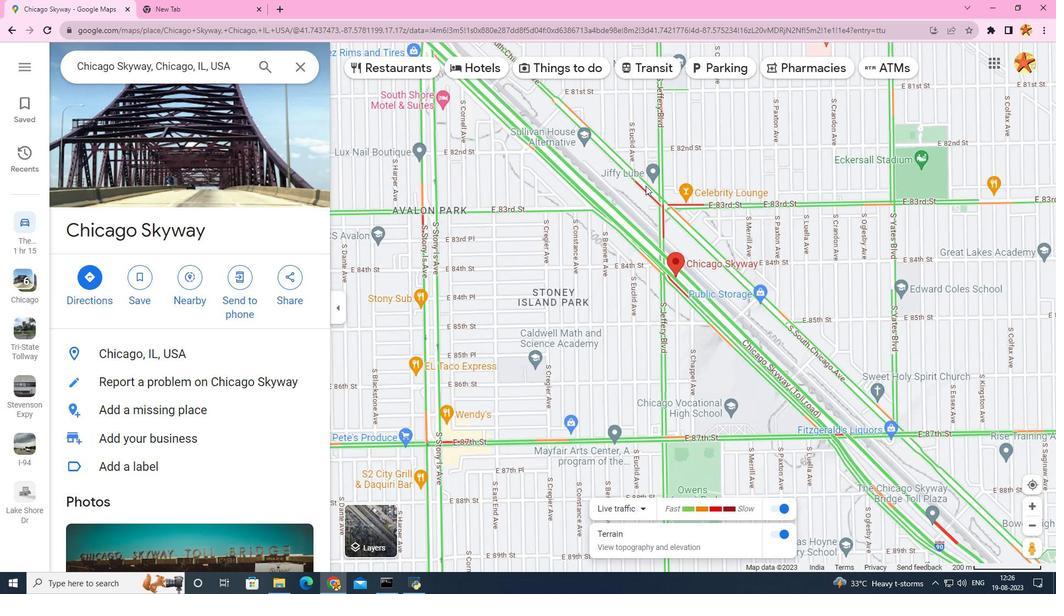 
Action: Mouse scrolled (646, 185) with delta (0, 0)
Screenshot: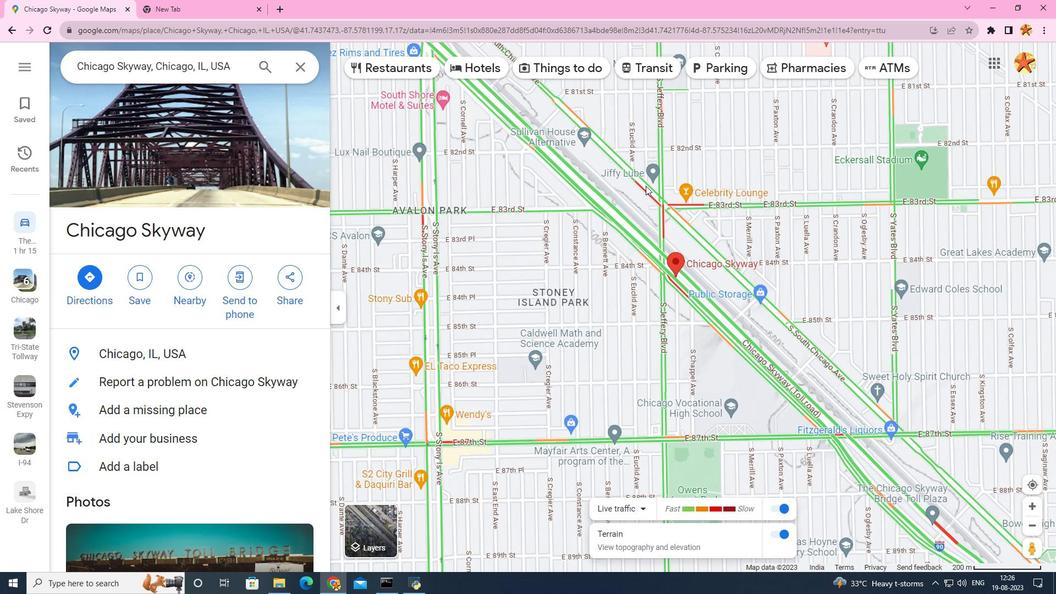 
Action: Mouse scrolled (646, 185) with delta (0, 0)
Screenshot: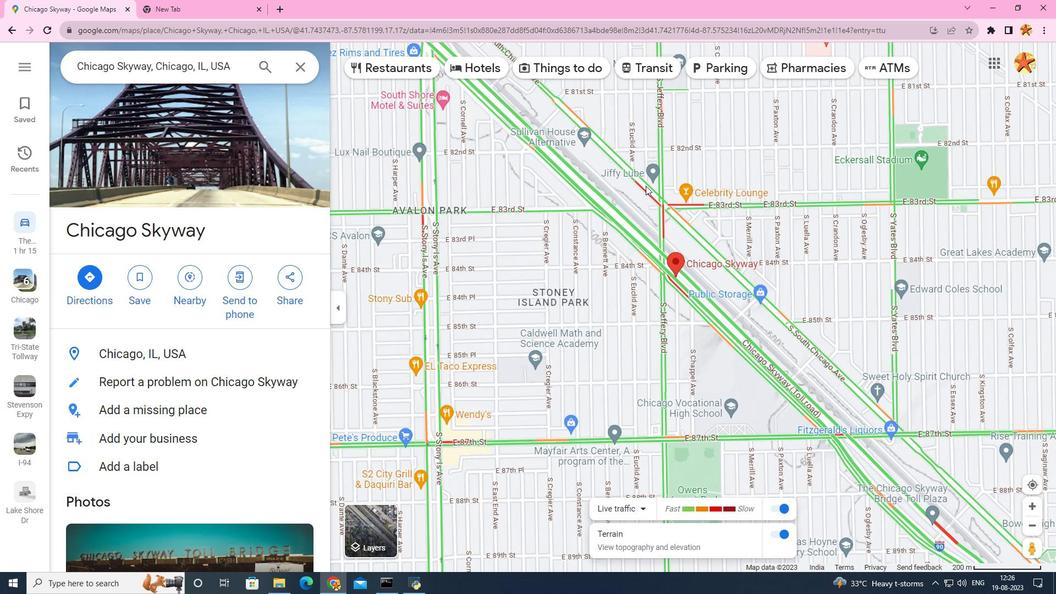 
Action: Mouse scrolled (646, 185) with delta (0, 0)
Screenshot: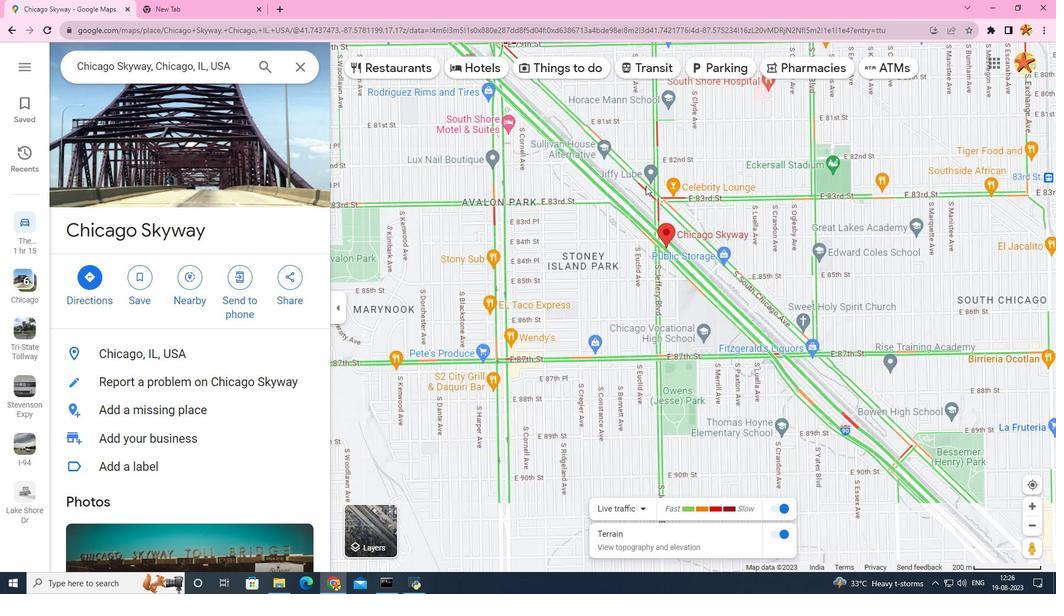 
Action: Mouse scrolled (646, 185) with delta (0, 0)
Screenshot: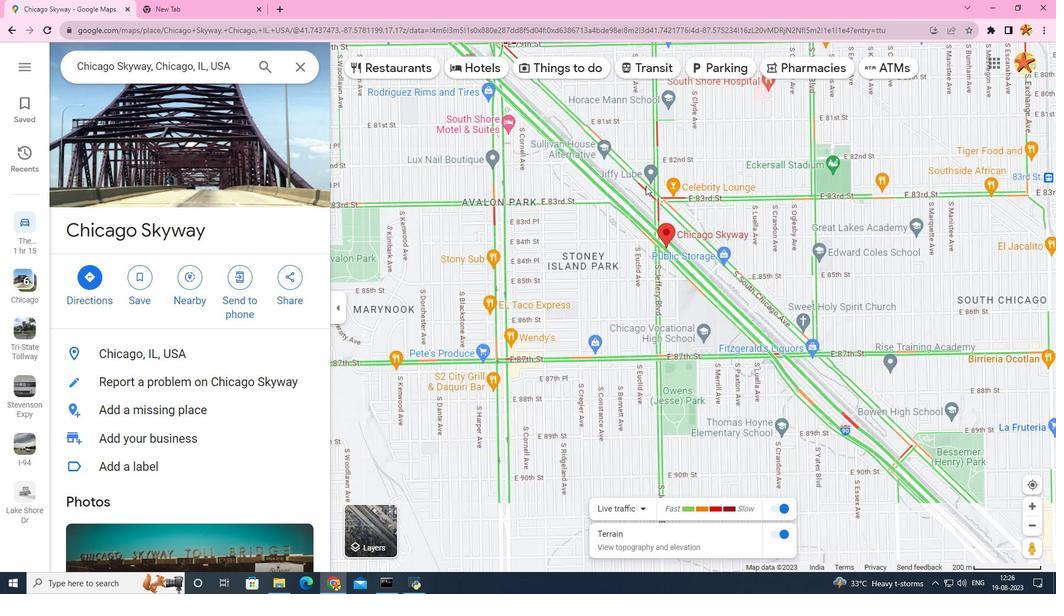
Action: Mouse scrolled (646, 185) with delta (0, 0)
Screenshot: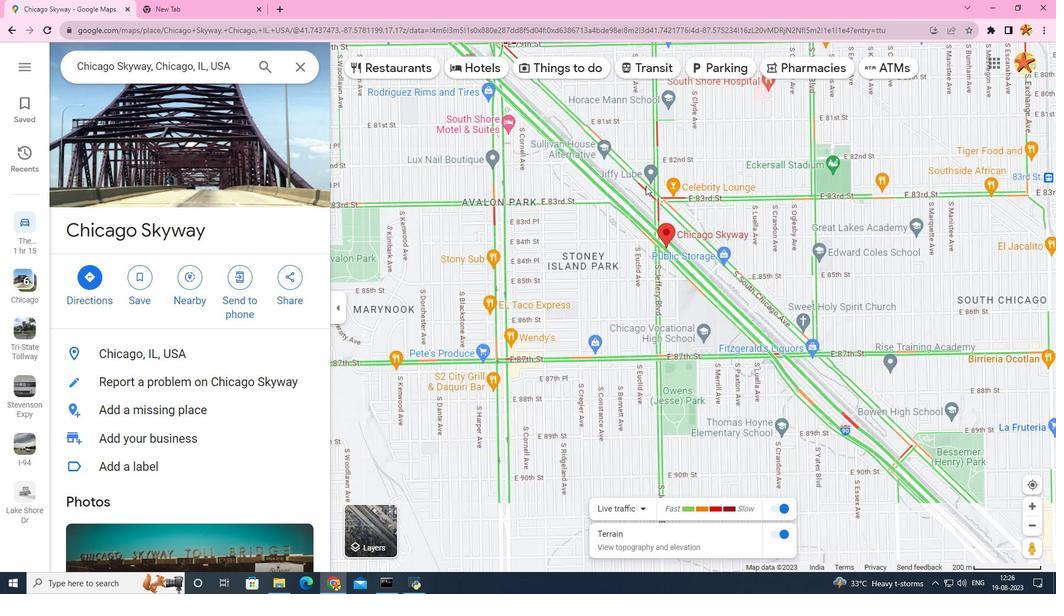 
Action: Mouse scrolled (646, 185) with delta (0, 0)
Screenshot: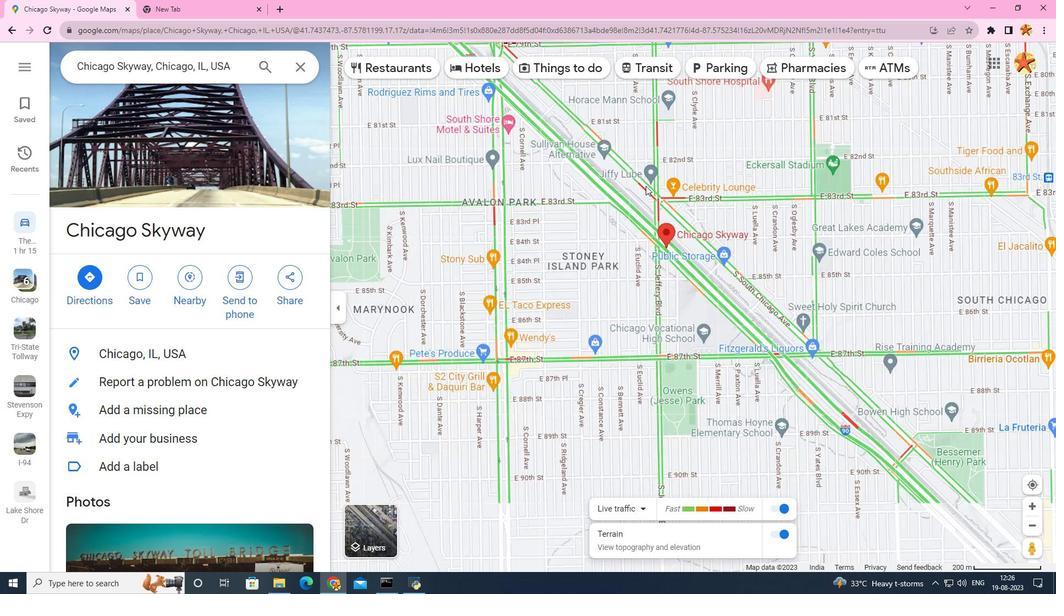 
Action: Mouse moved to (645, 185)
Screenshot: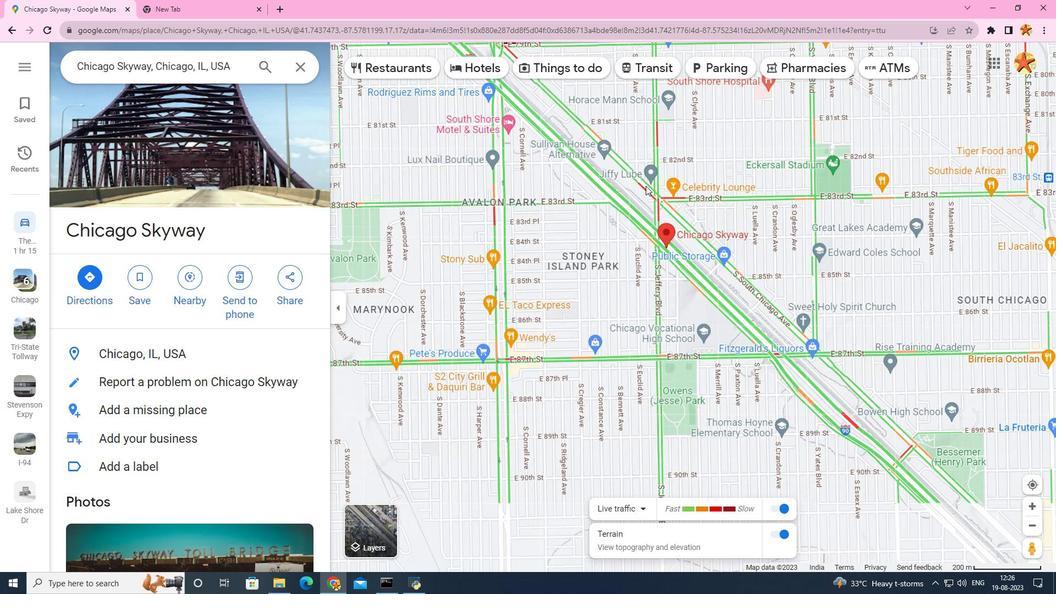 
Action: Mouse scrolled (645, 185) with delta (0, 0)
Screenshot: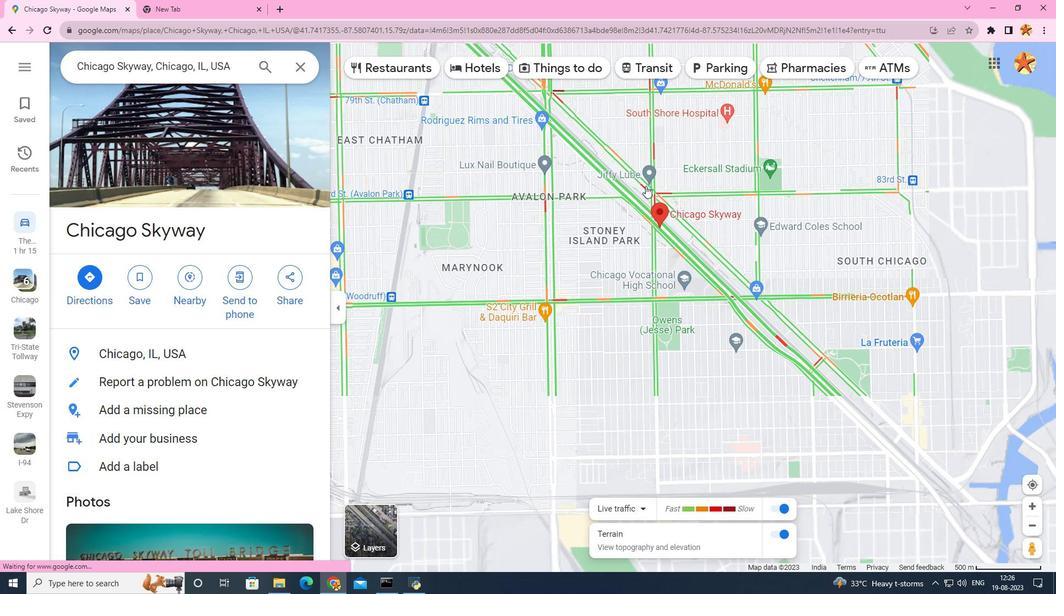 
Action: Mouse scrolled (645, 185) with delta (0, 0)
Screenshot: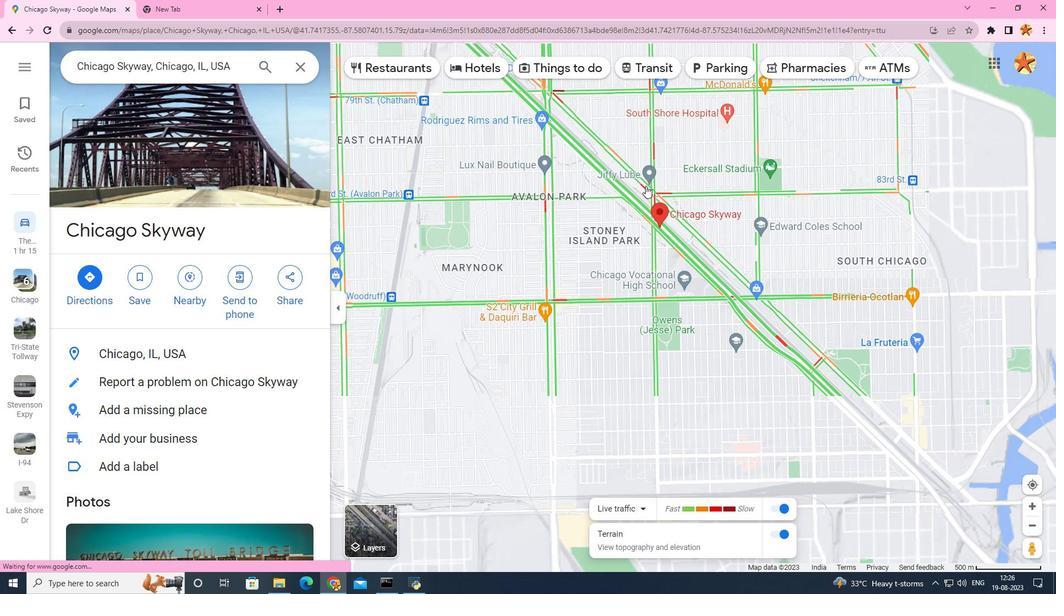 
Action: Mouse scrolled (645, 185) with delta (0, 0)
Screenshot: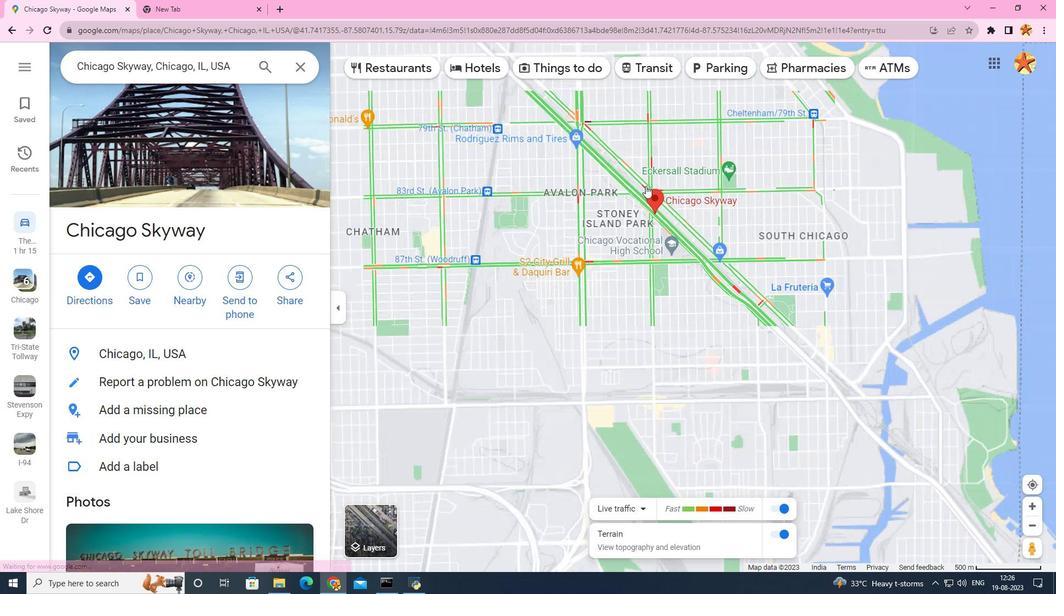 
Action: Mouse scrolled (645, 185) with delta (0, 0)
Screenshot: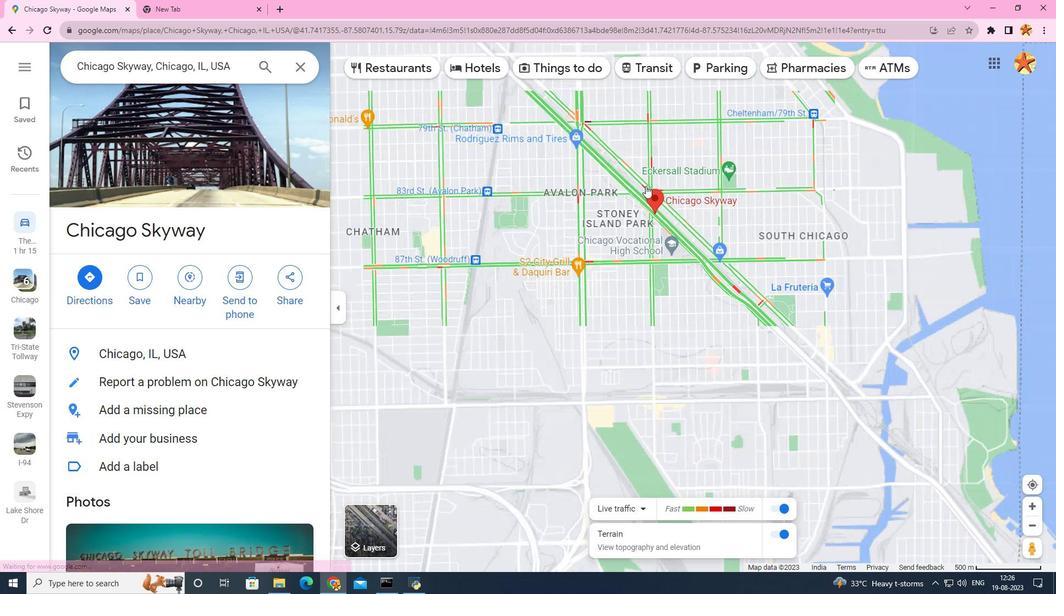 
Action: Mouse scrolled (645, 185) with delta (0, 0)
Screenshot: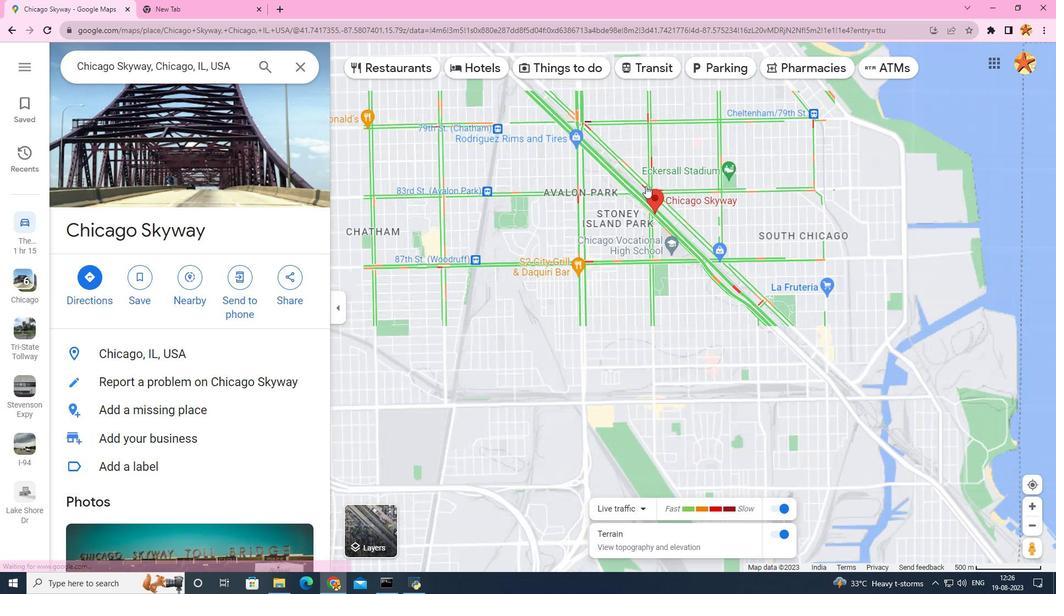 
Action: Mouse scrolled (645, 185) with delta (0, 0)
Screenshot: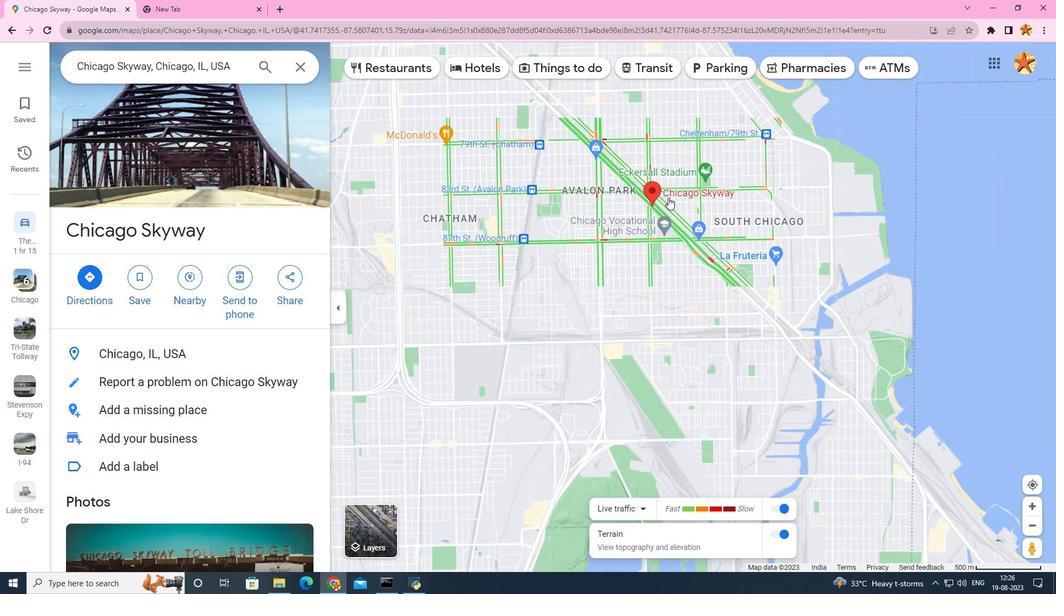 
Action: Mouse moved to (865, 272)
Screenshot: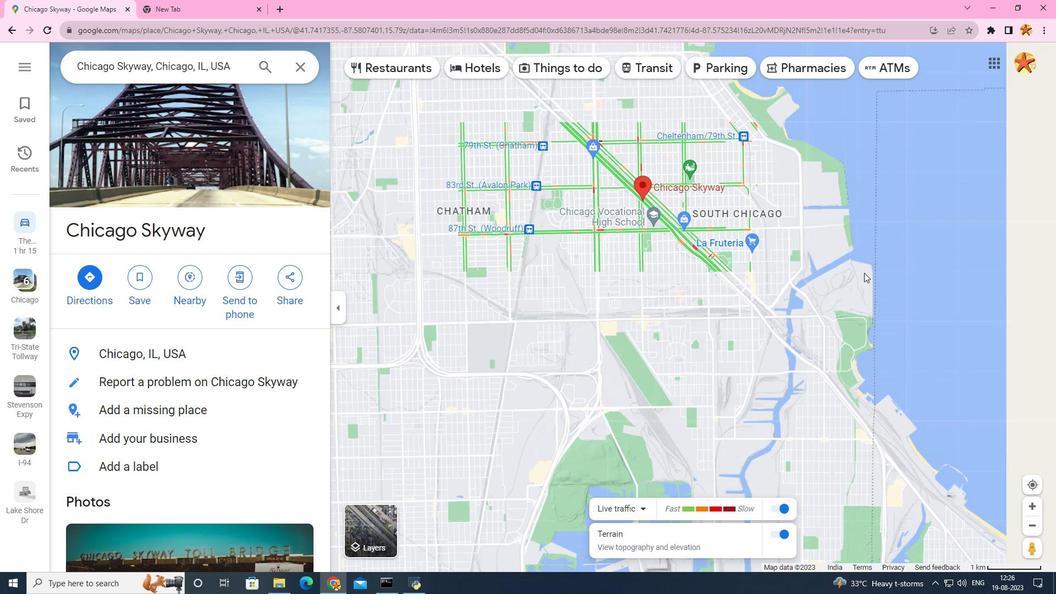 
Action: Mouse scrolled (865, 273) with delta (0, 0)
Screenshot: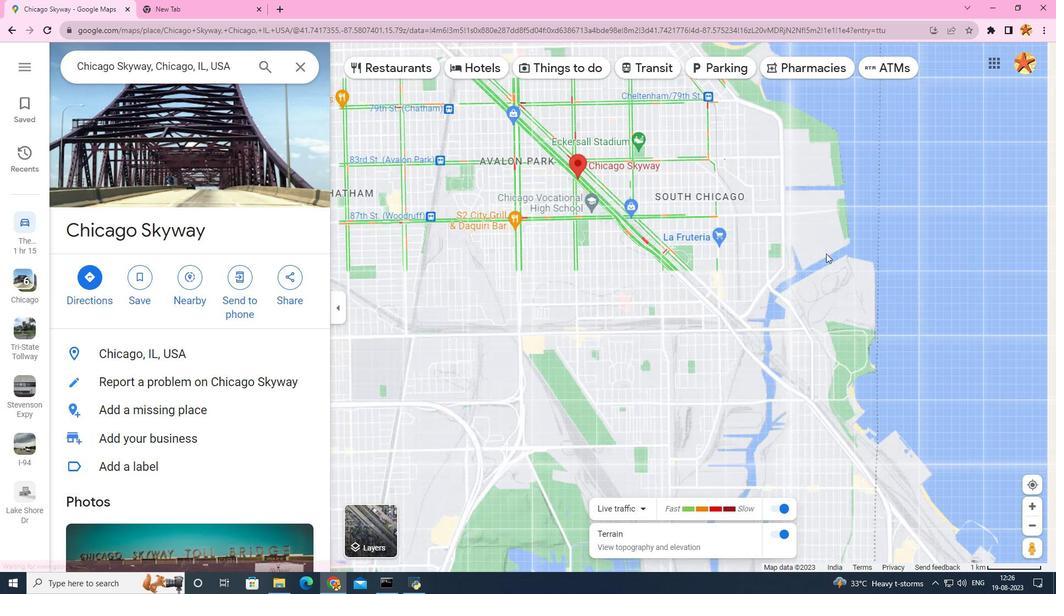 
Action: Mouse scrolled (865, 273) with delta (0, 0)
Screenshot: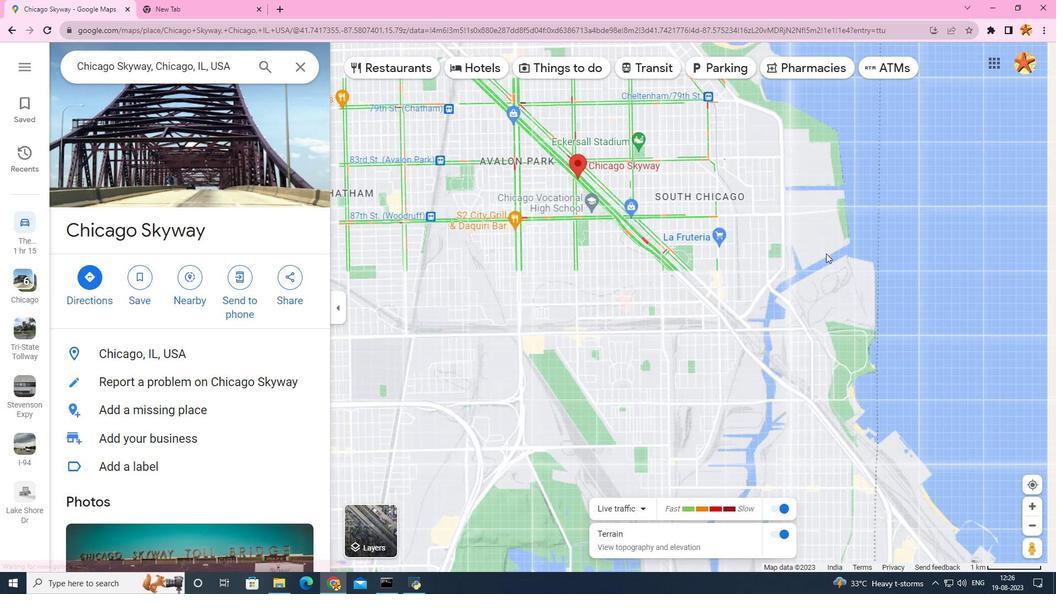 
Action: Mouse scrolled (865, 273) with delta (0, 0)
Screenshot: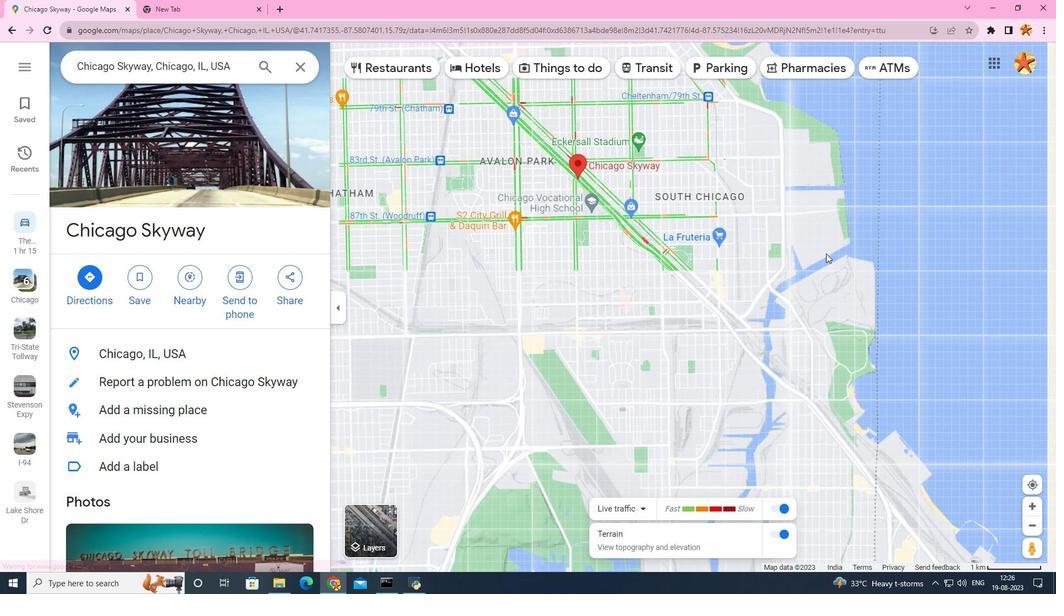 
Action: Mouse moved to (451, 108)
Screenshot: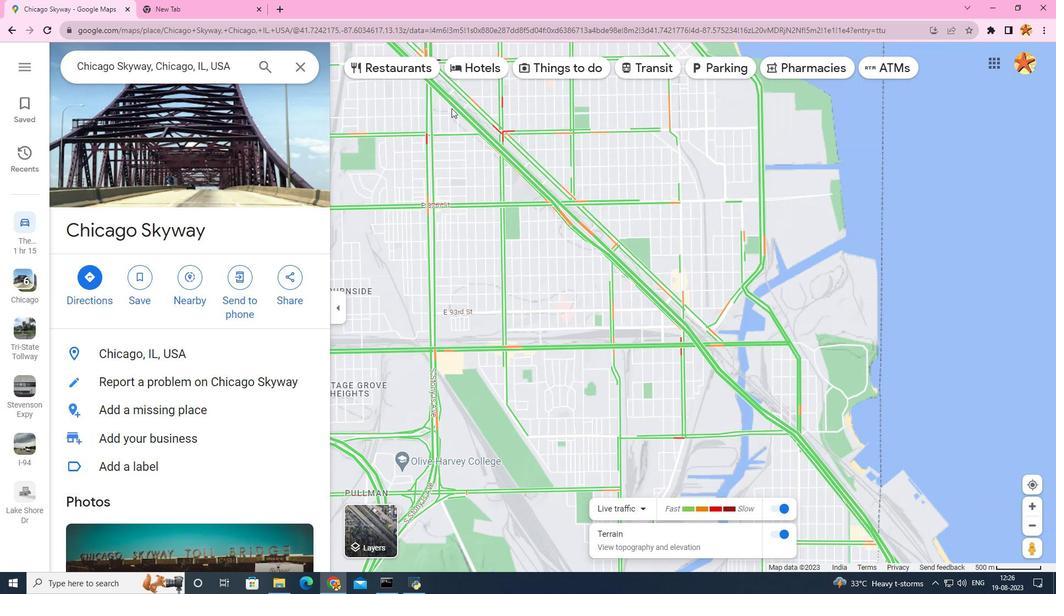 
Action: Mouse scrolled (451, 108) with delta (0, 0)
Screenshot: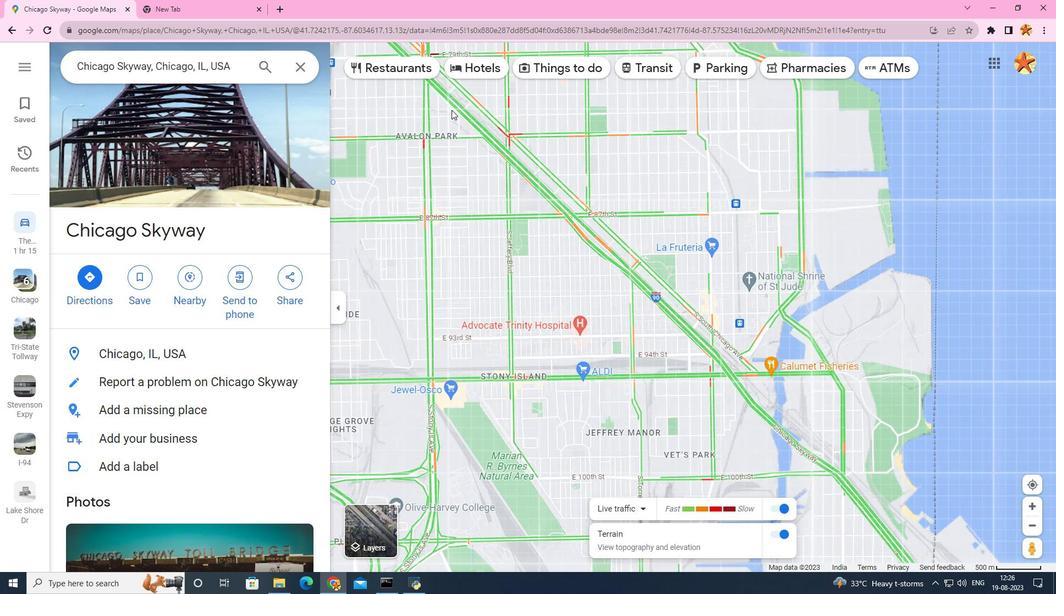 
Action: Mouse scrolled (451, 108) with delta (0, 0)
Screenshot: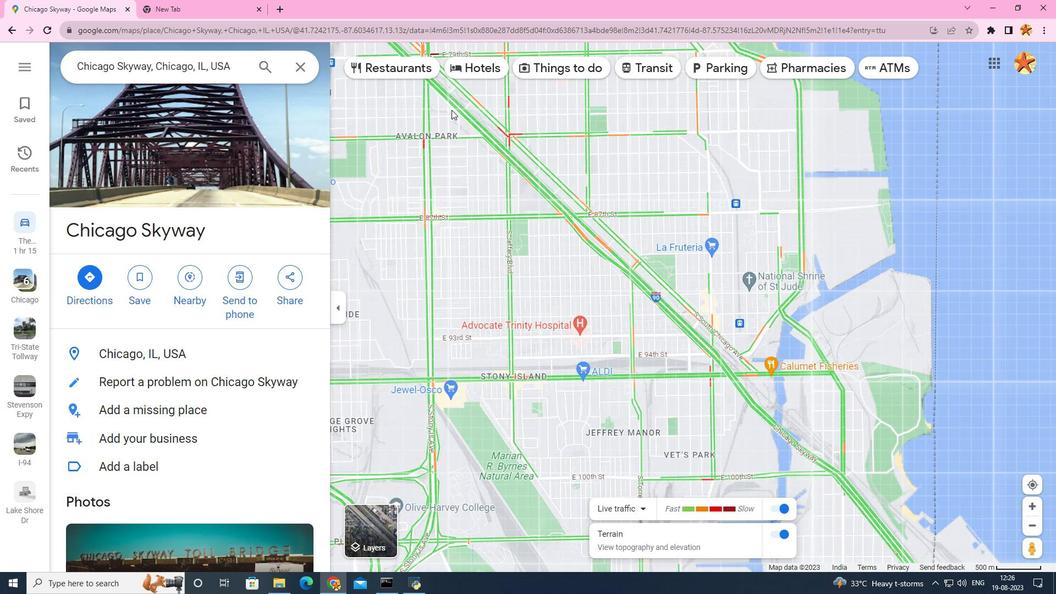 
Action: Mouse moved to (451, 109)
Screenshot: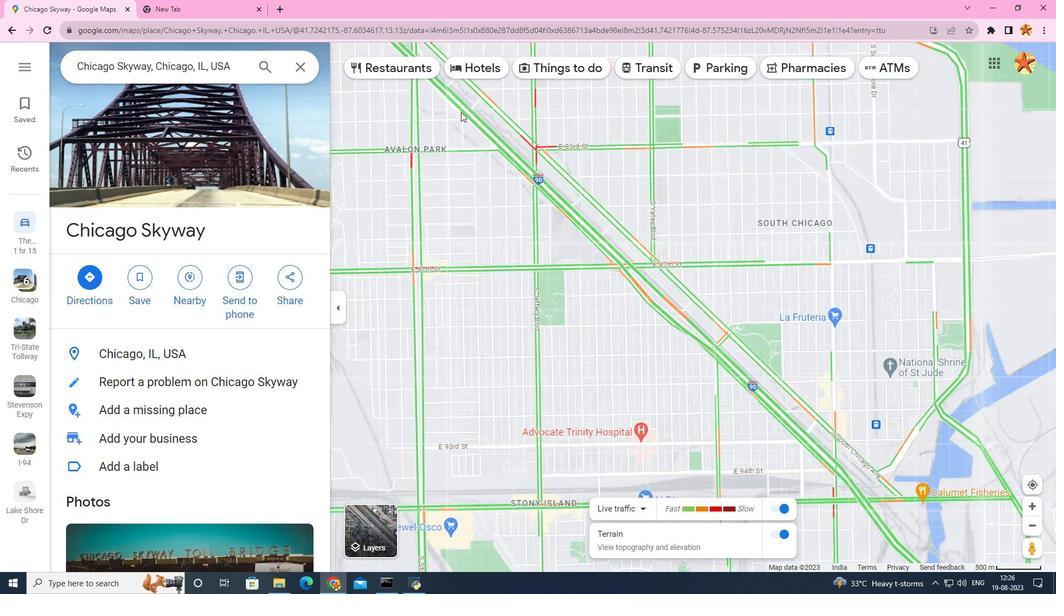 
Action: Mouse scrolled (451, 110) with delta (0, 0)
Screenshot: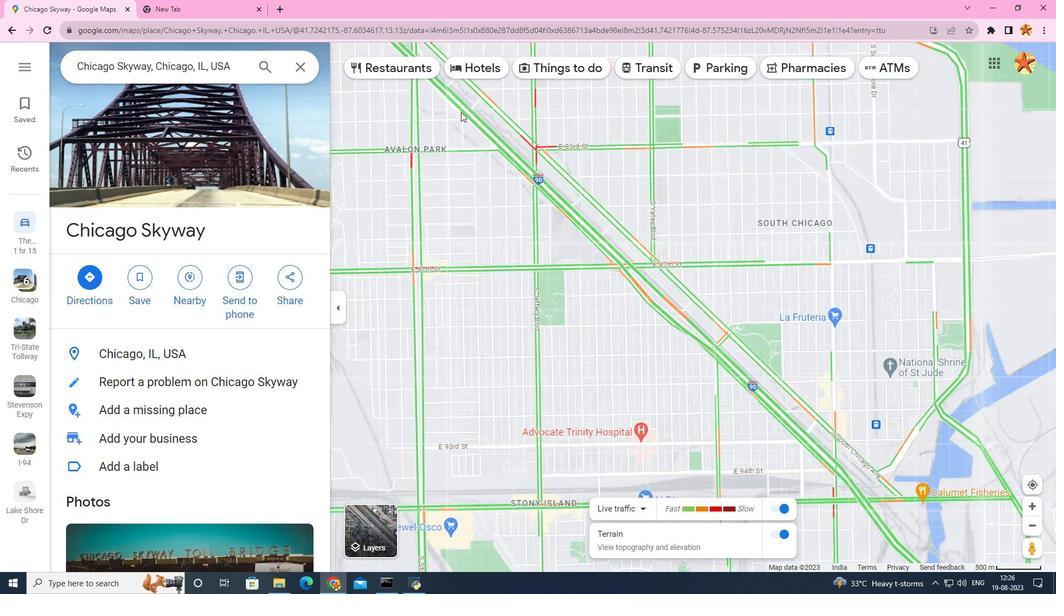 
Action: Mouse moved to (611, 161)
Screenshot: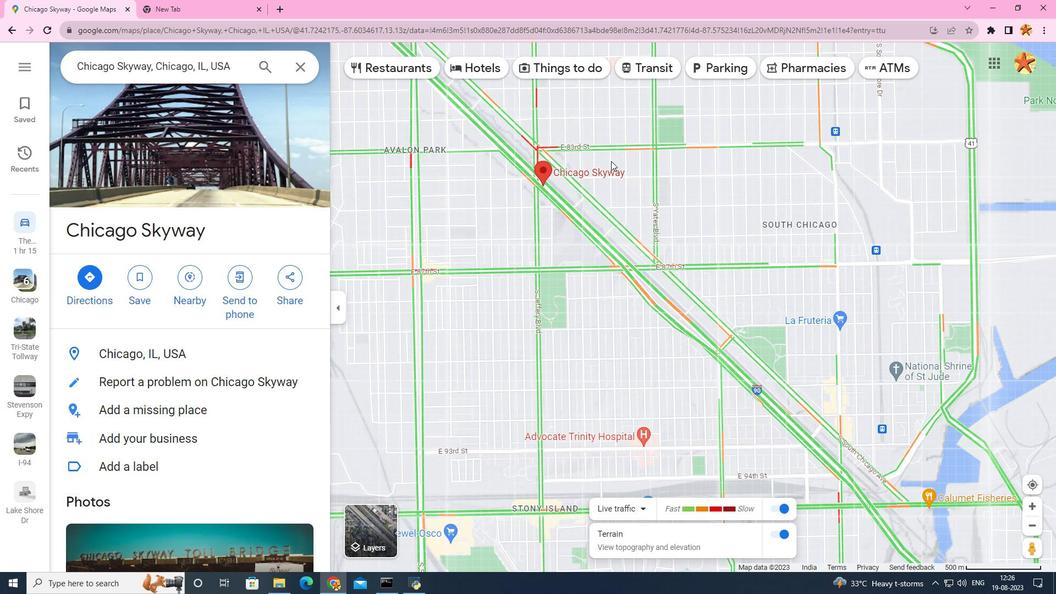 
Action: Mouse scrolled (611, 160) with delta (0, 0)
Screenshot: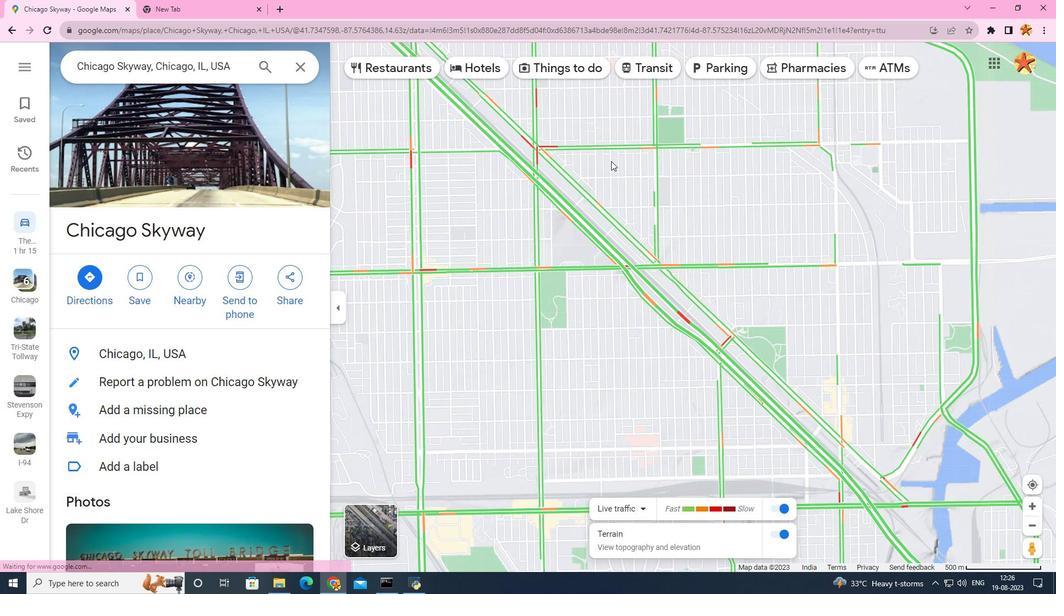 
Action: Mouse scrolled (611, 160) with delta (0, 0)
Screenshot: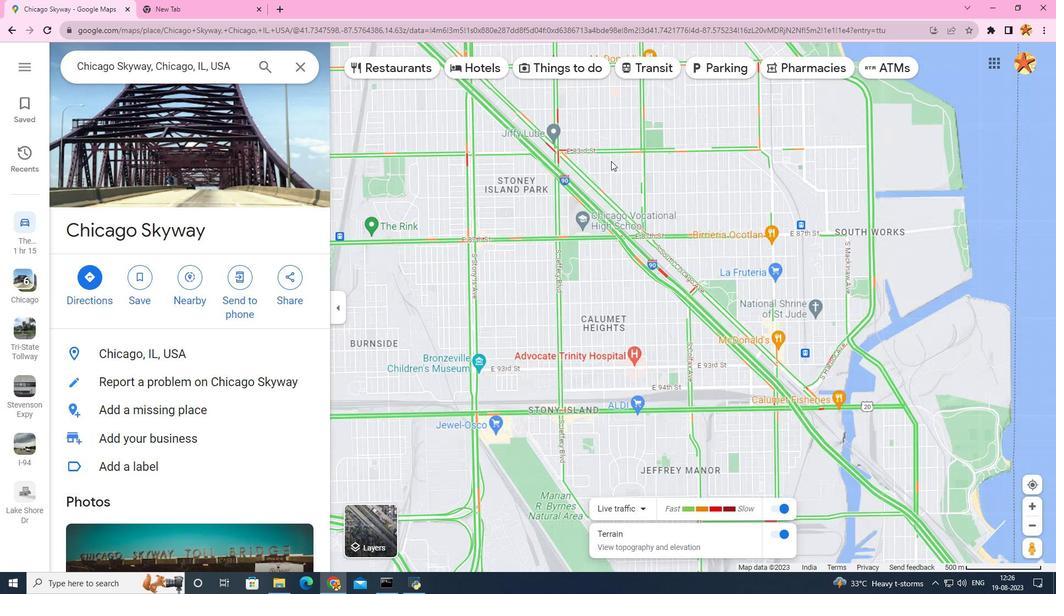 
Action: Mouse scrolled (611, 160) with delta (0, 0)
Screenshot: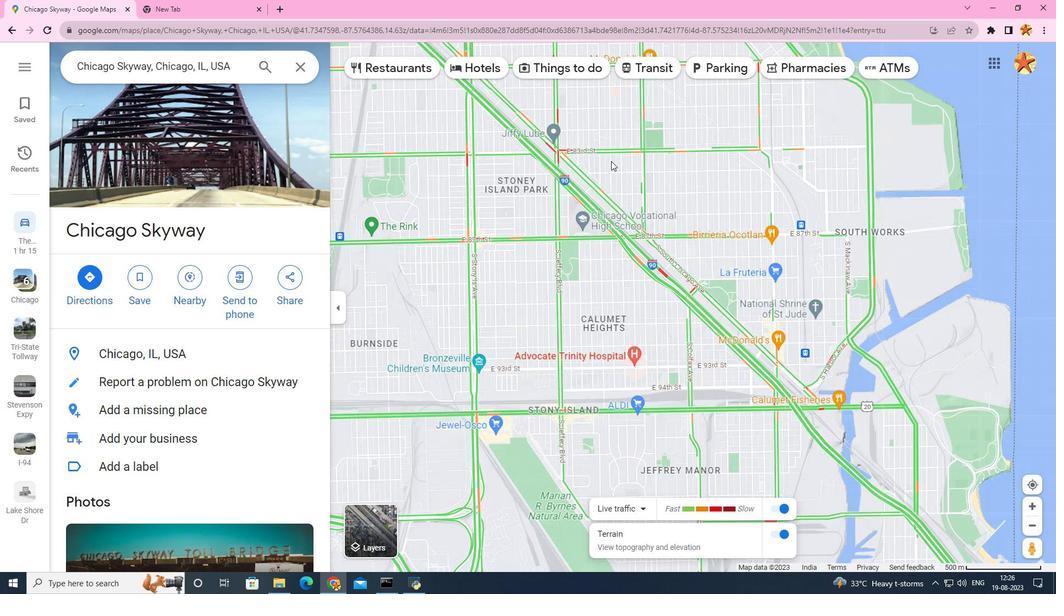 
Action: Mouse scrolled (611, 160) with delta (0, 0)
Screenshot: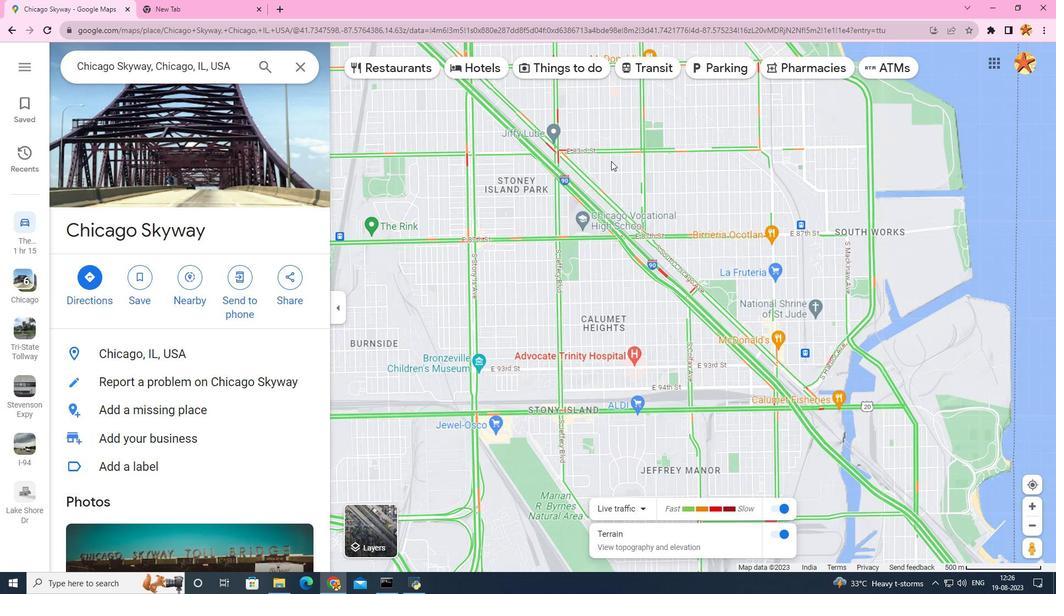 
Action: Mouse scrolled (611, 160) with delta (0, 0)
Screenshot: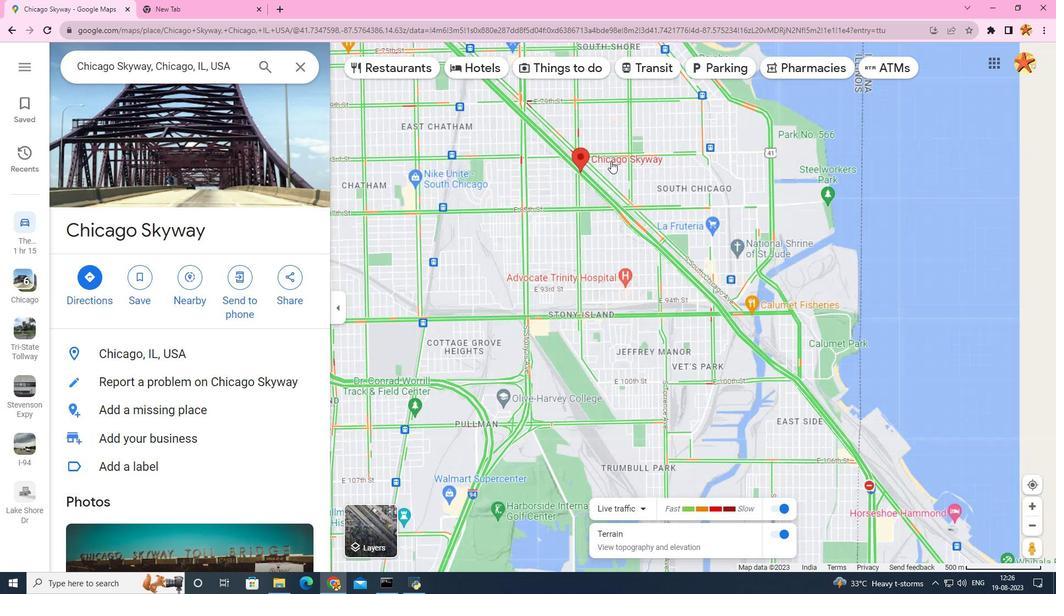 
Action: Mouse scrolled (611, 160) with delta (0, 0)
Screenshot: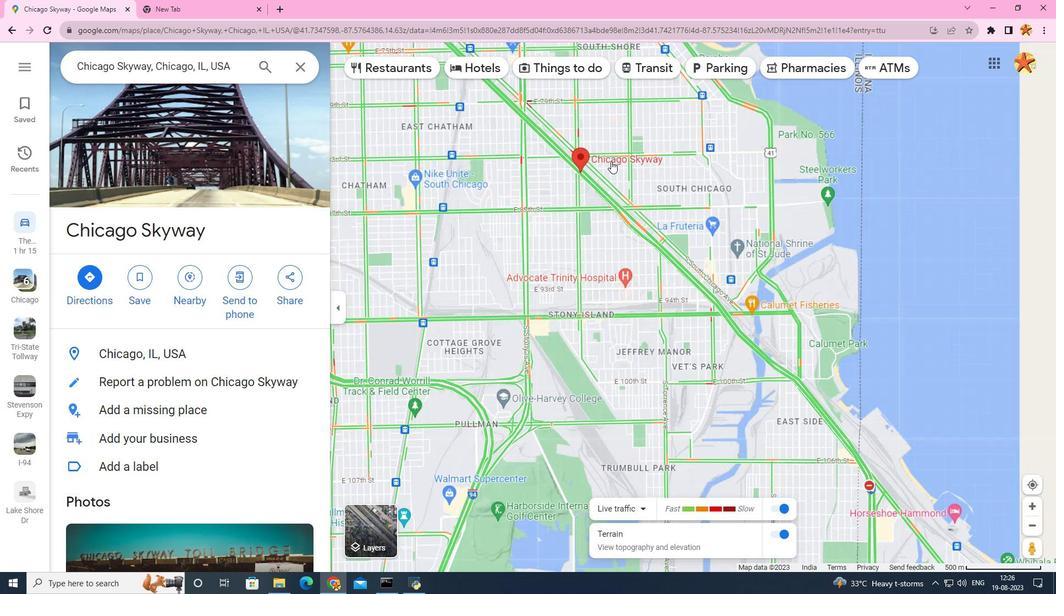 
Action: Mouse scrolled (611, 160) with delta (0, 0)
Screenshot: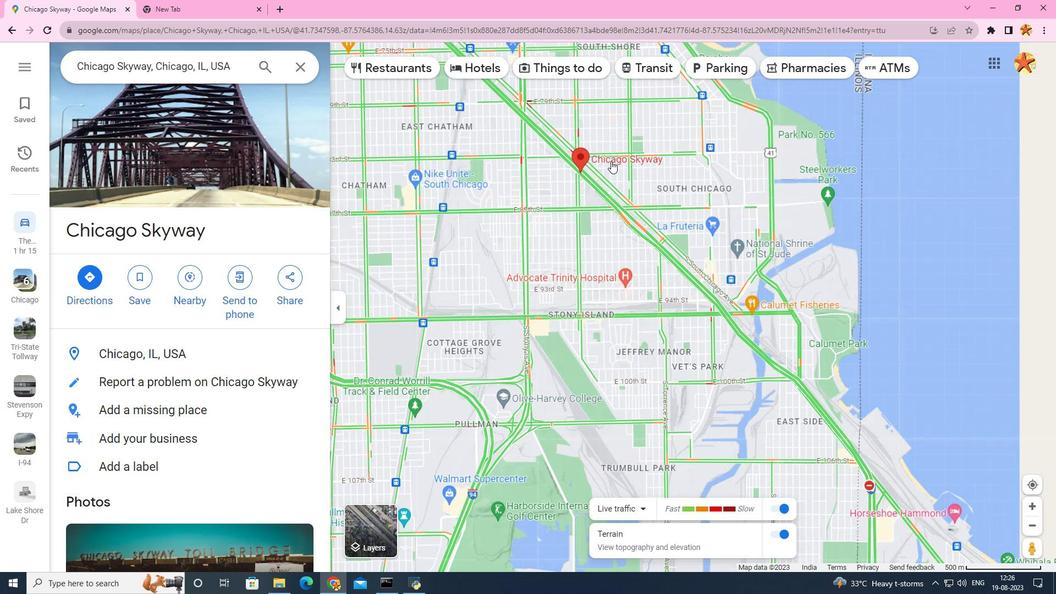 
Action: Mouse moved to (552, 95)
Screenshot: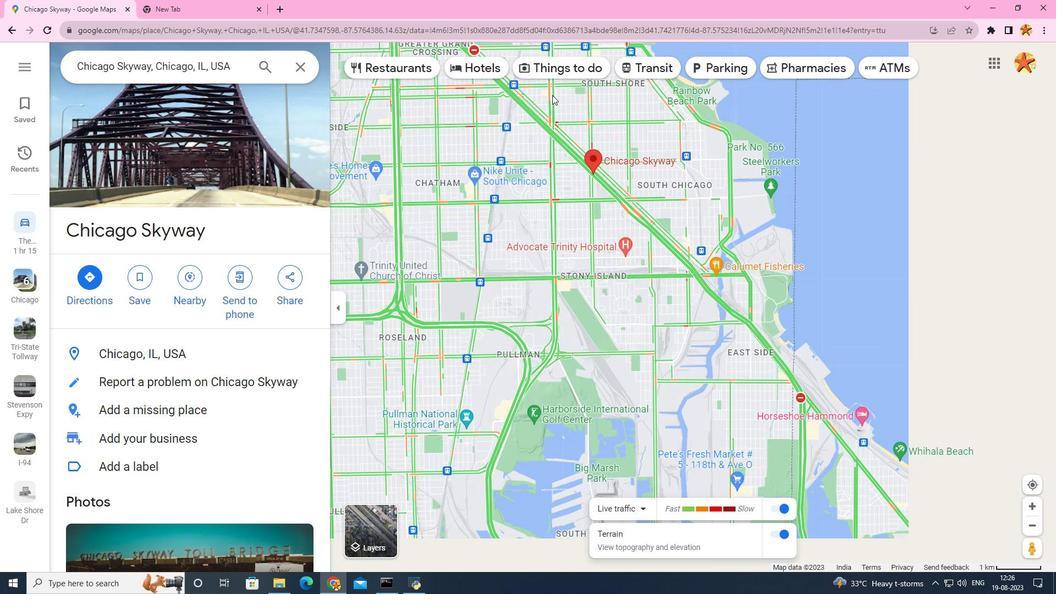 
Action: Mouse scrolled (552, 95) with delta (0, 0)
Screenshot: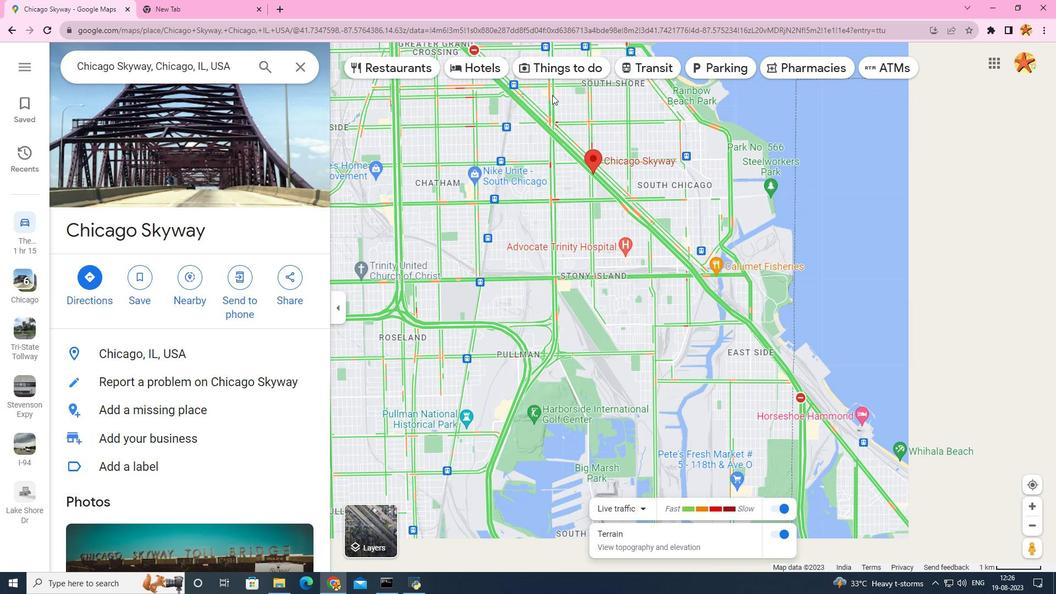 
Action: Mouse moved to (552, 95)
Screenshot: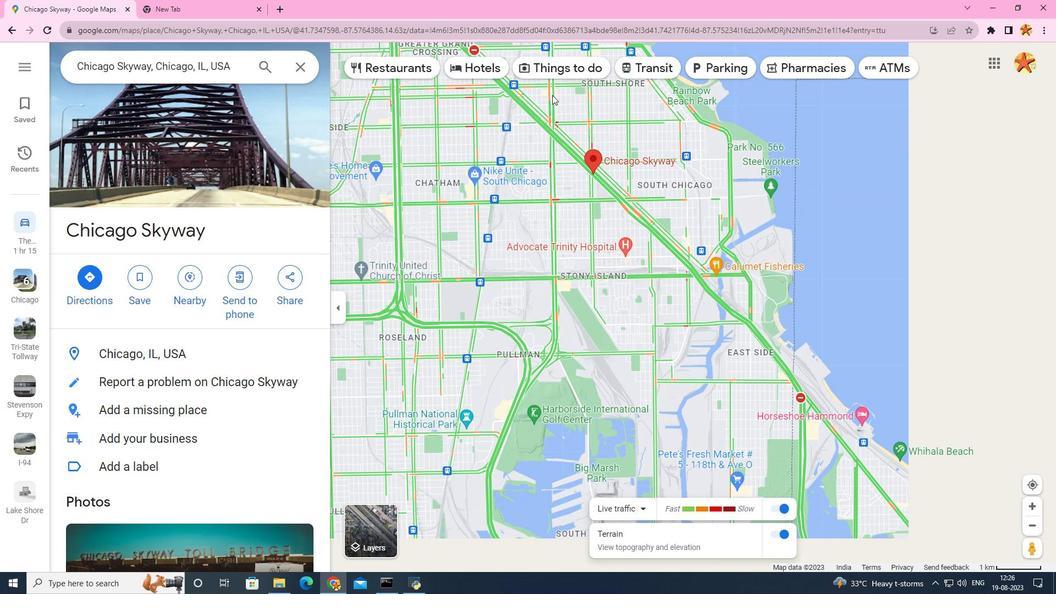 
Action: Mouse scrolled (552, 94) with delta (0, 0)
Screenshot: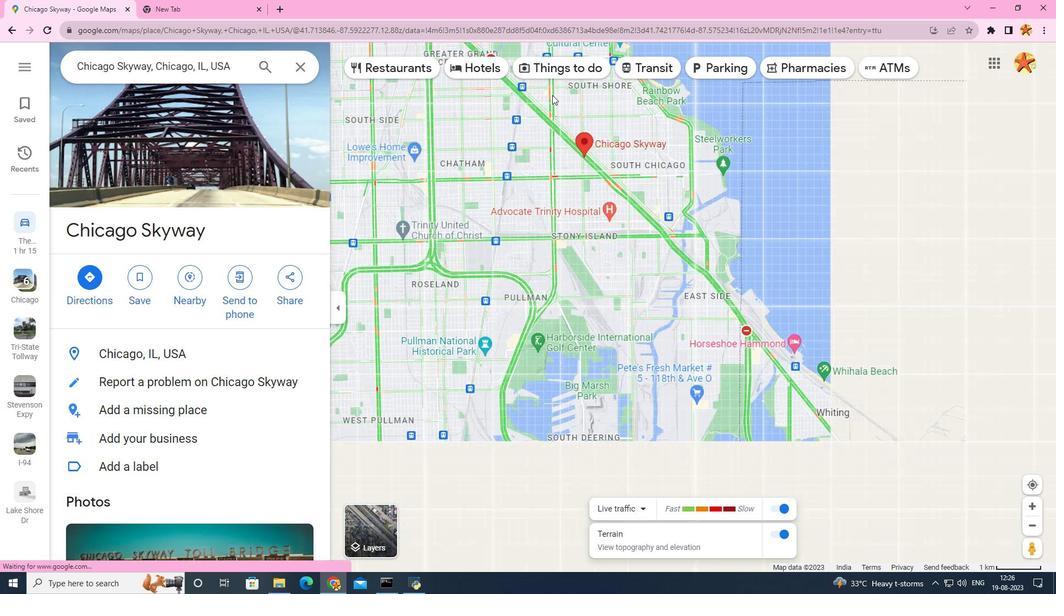 
Action: Mouse scrolled (552, 94) with delta (0, 0)
Screenshot: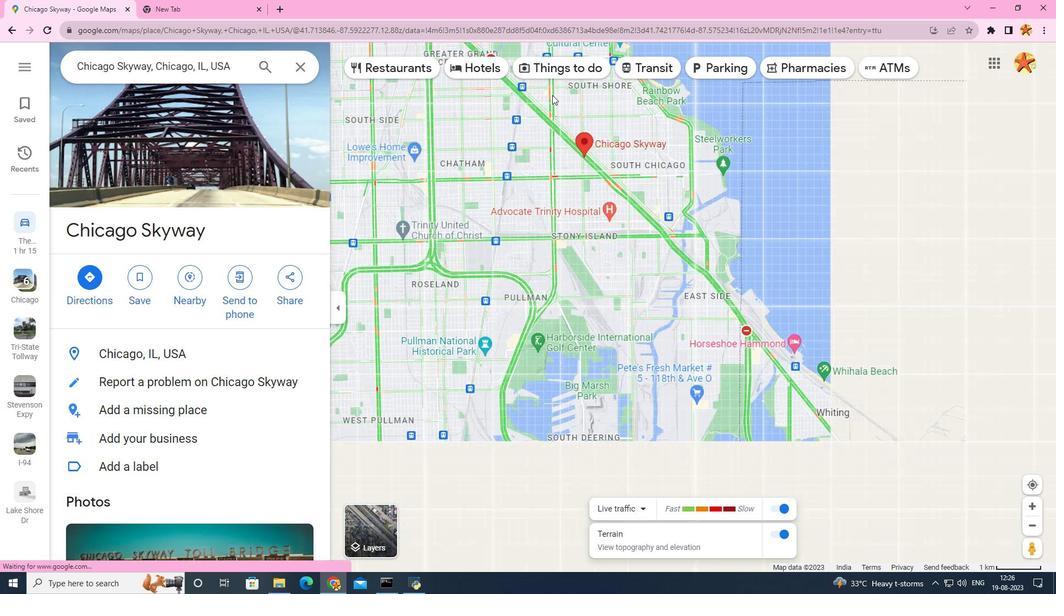 
Action: Mouse scrolled (552, 94) with delta (0, 0)
Screenshot: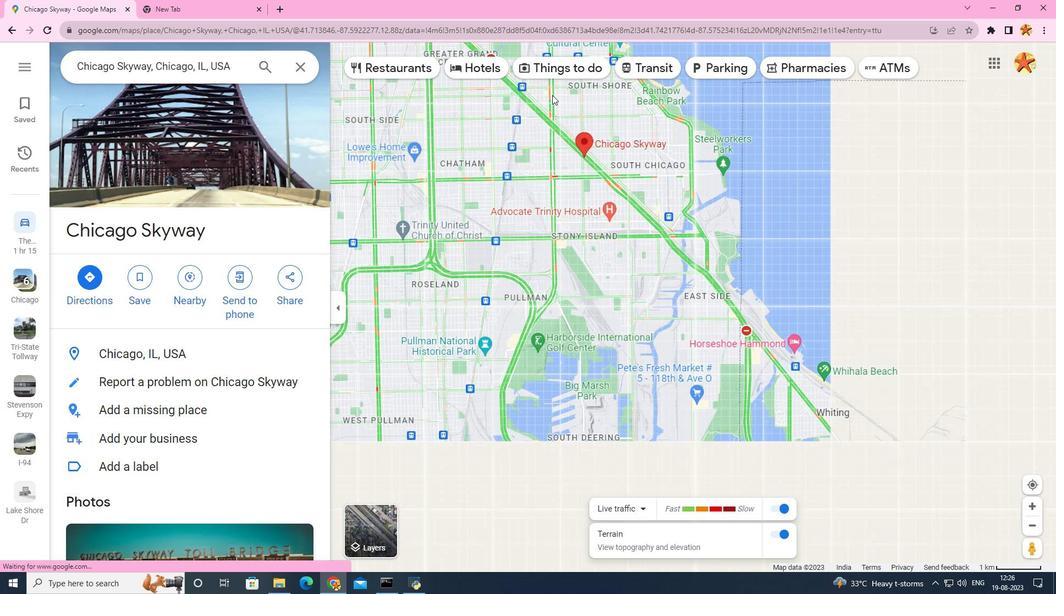 
Action: Mouse scrolled (552, 94) with delta (0, 0)
Screenshot: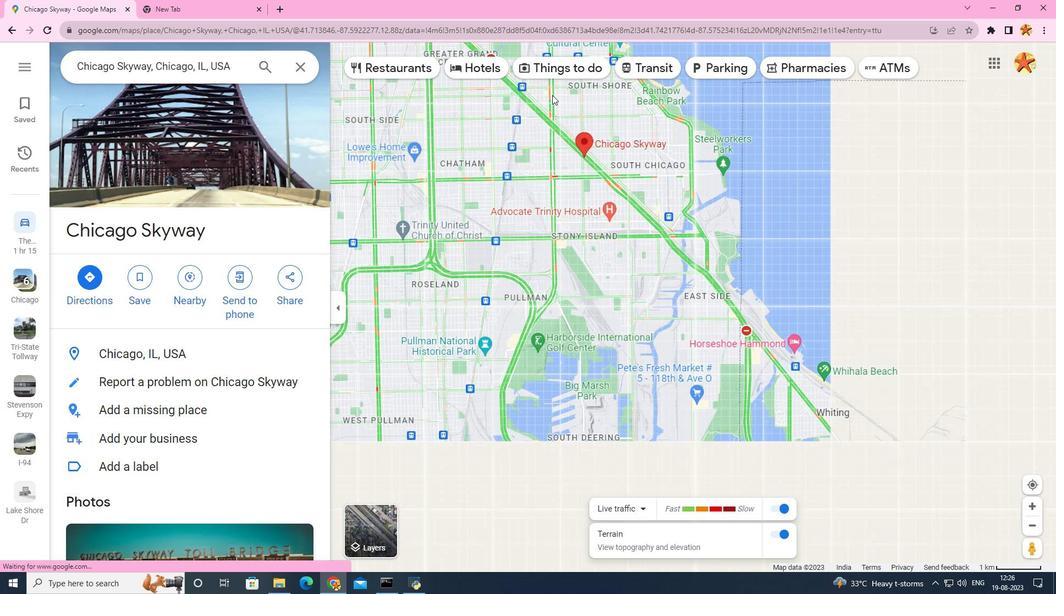 
Action: Mouse scrolled (552, 94) with delta (0, 0)
Screenshot: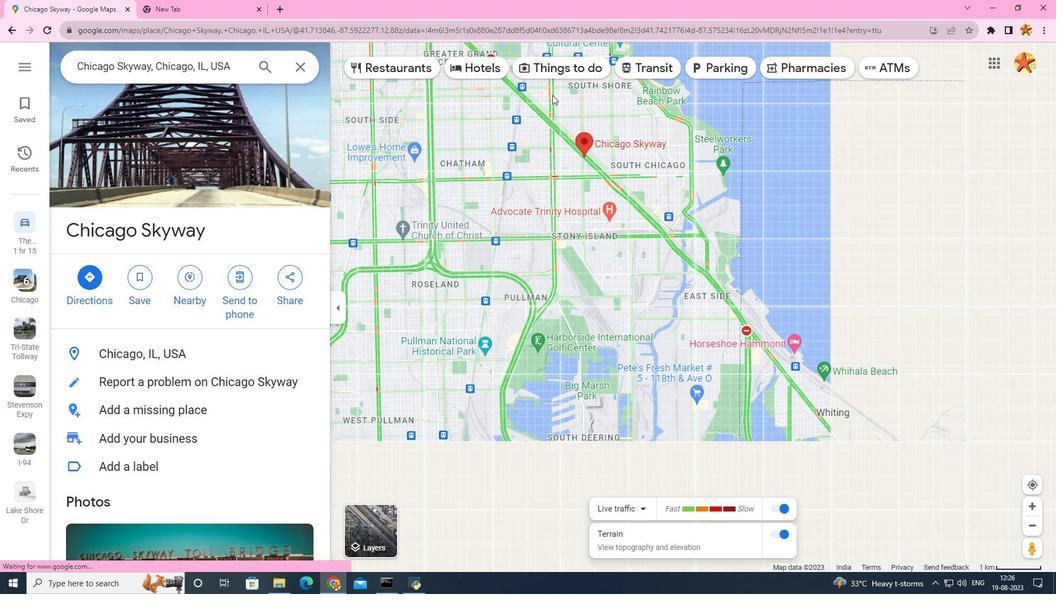 
Action: Mouse scrolled (552, 94) with delta (0, 0)
Screenshot: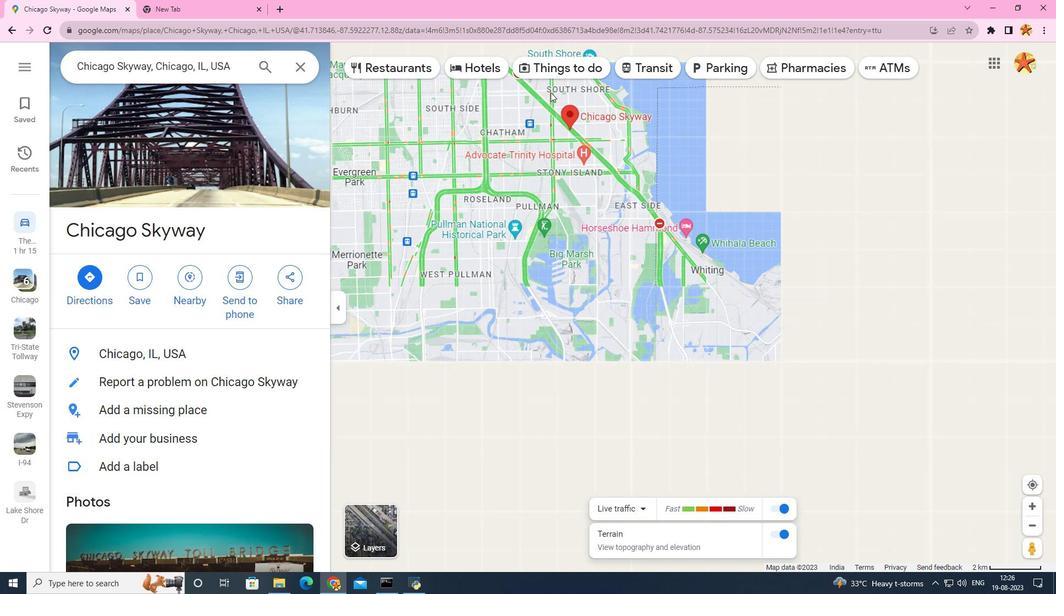
Action: Mouse scrolled (552, 94) with delta (0, 0)
Screenshot: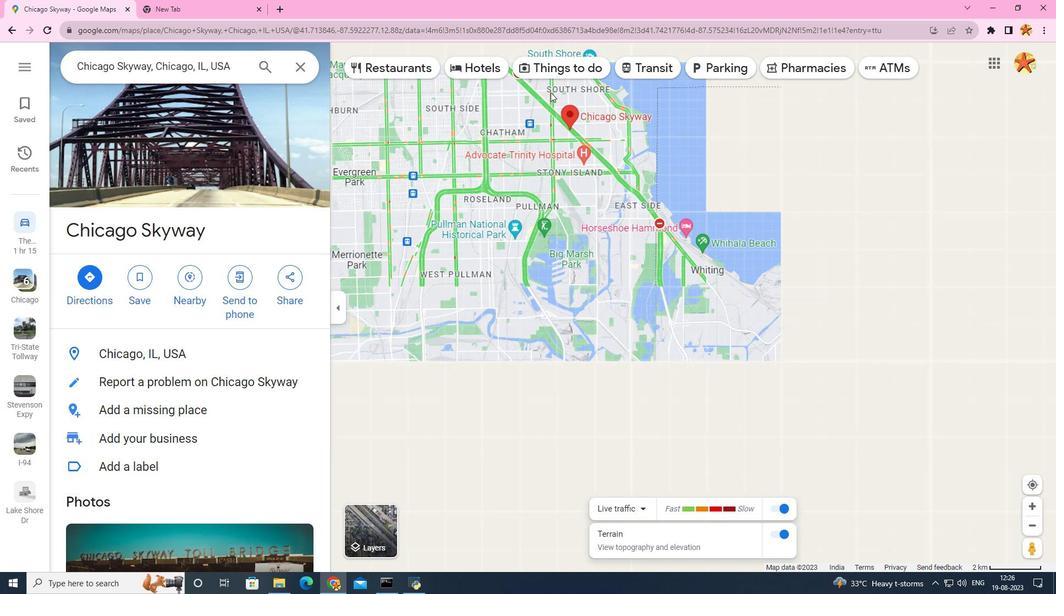 
Action: Mouse scrolled (552, 94) with delta (0, 0)
Screenshot: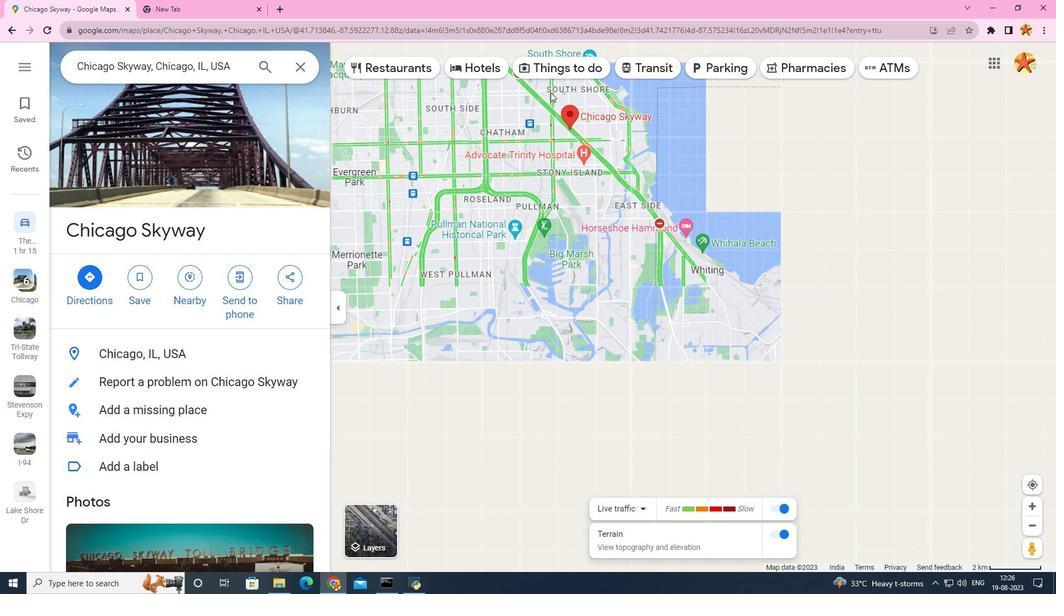 
Action: Mouse scrolled (552, 94) with delta (0, 0)
Screenshot: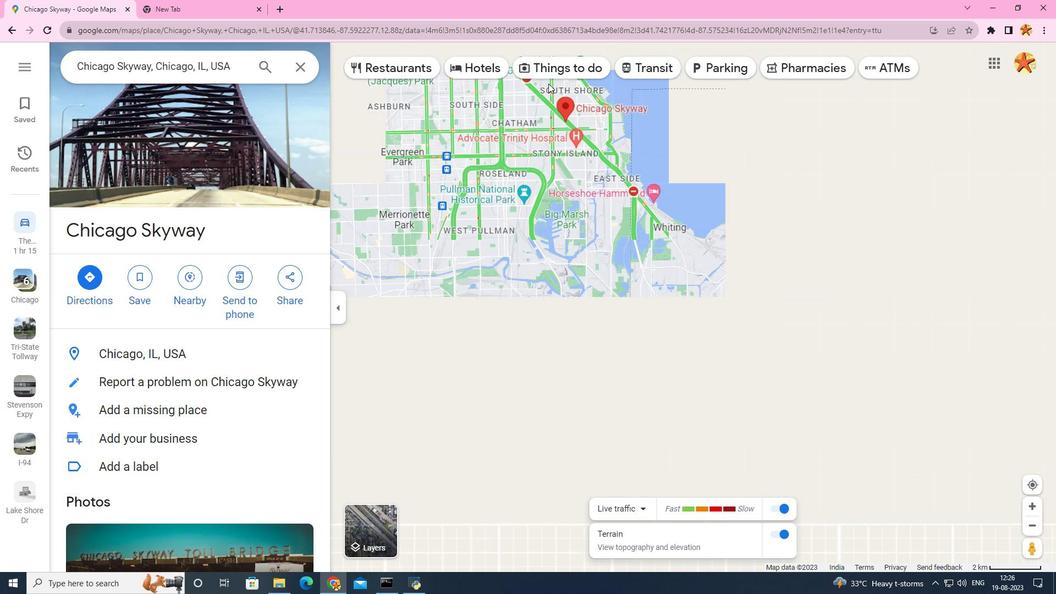 
Action: Mouse moved to (543, 71)
Screenshot: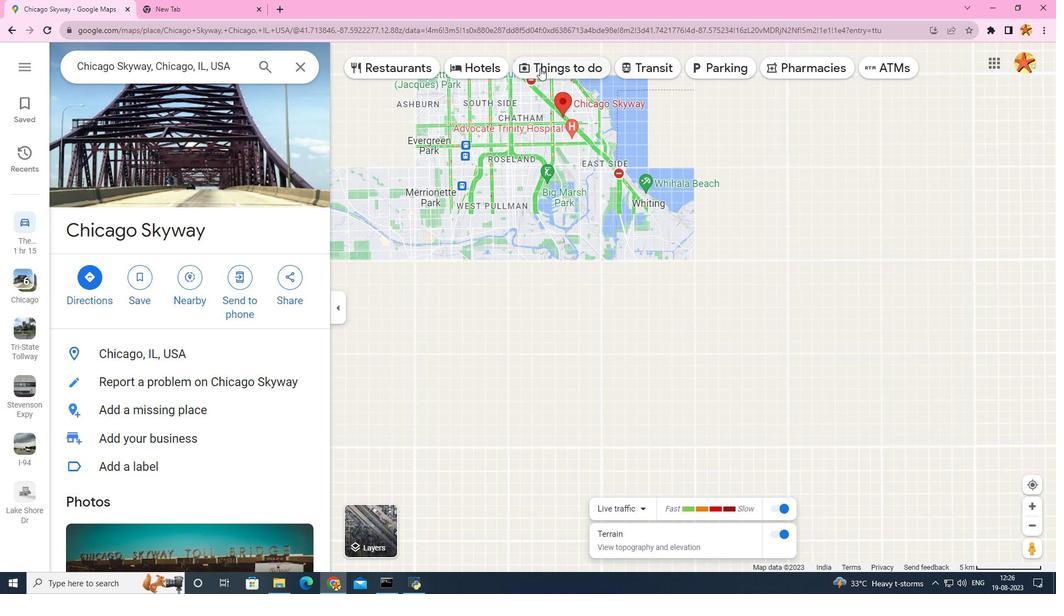 
Action: Mouse scrolled (543, 72) with delta (0, 0)
Screenshot: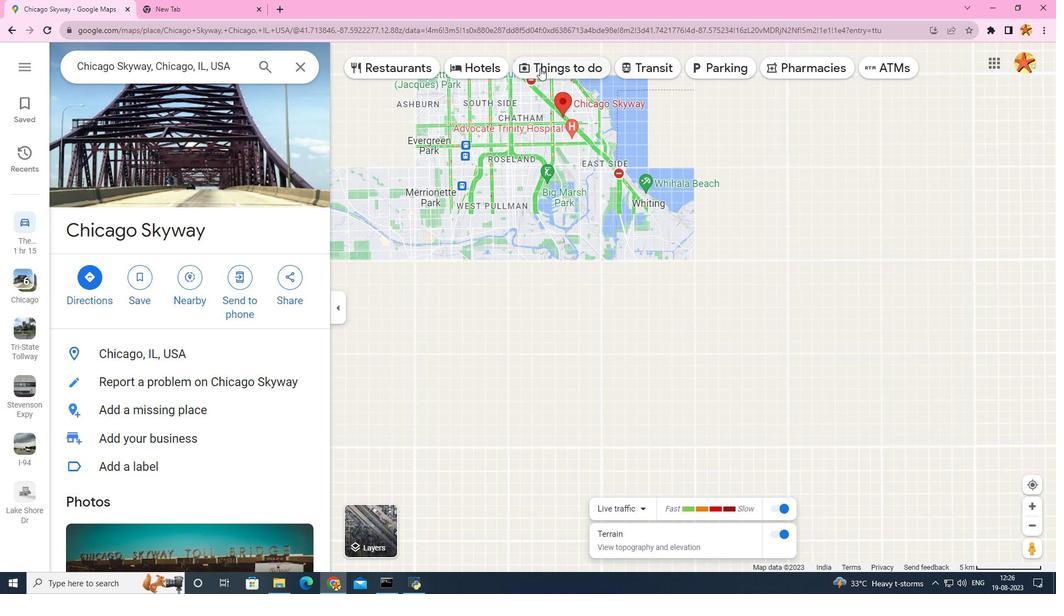 
Action: Mouse moved to (541, 69)
Screenshot: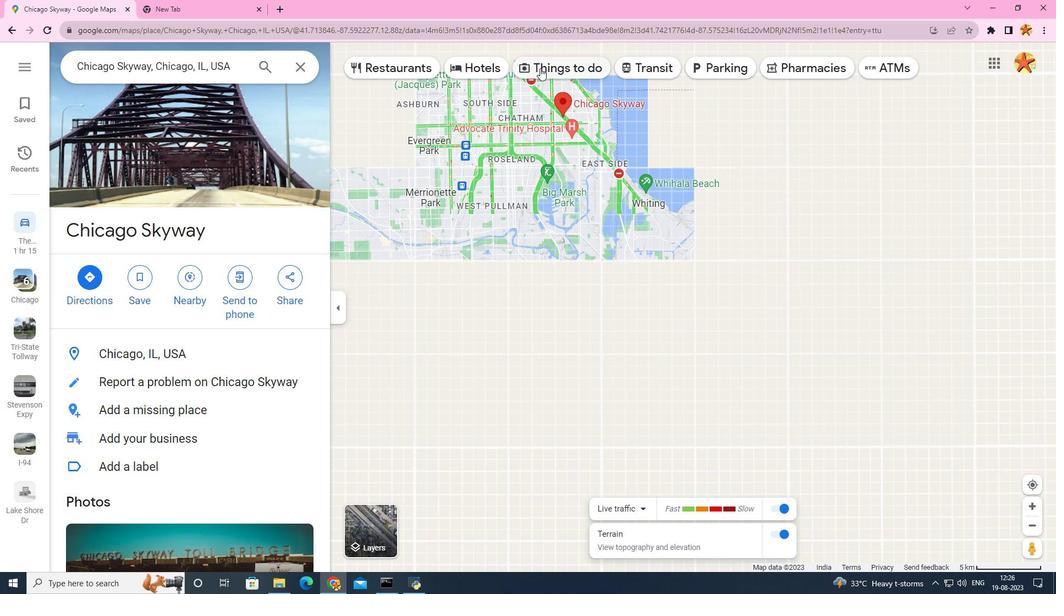 
Action: Mouse scrolled (541, 69) with delta (0, 0)
Screenshot: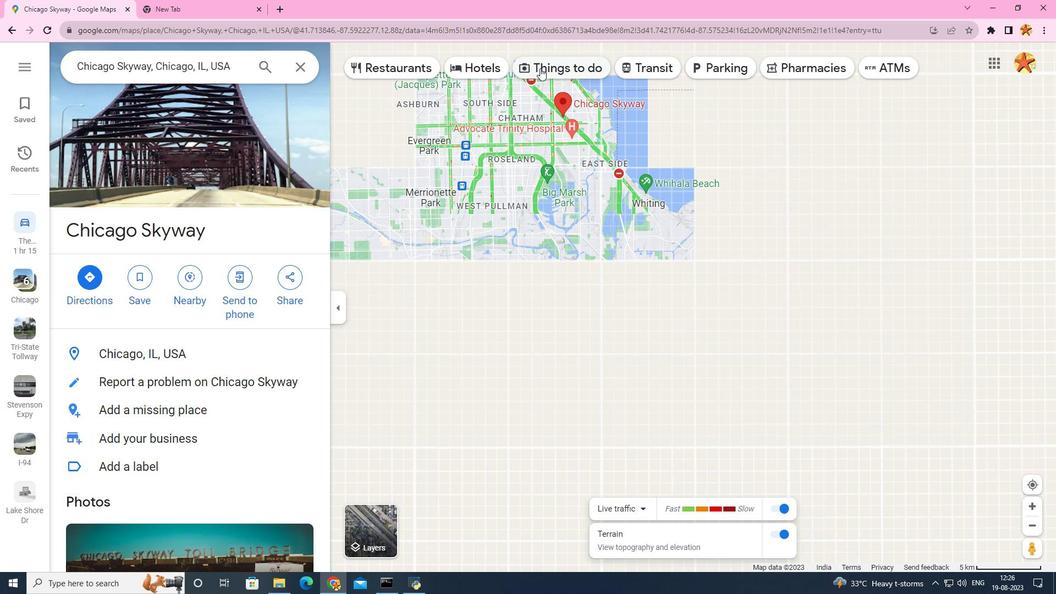 
Action: Mouse scrolled (541, 69) with delta (0, 0)
Screenshot: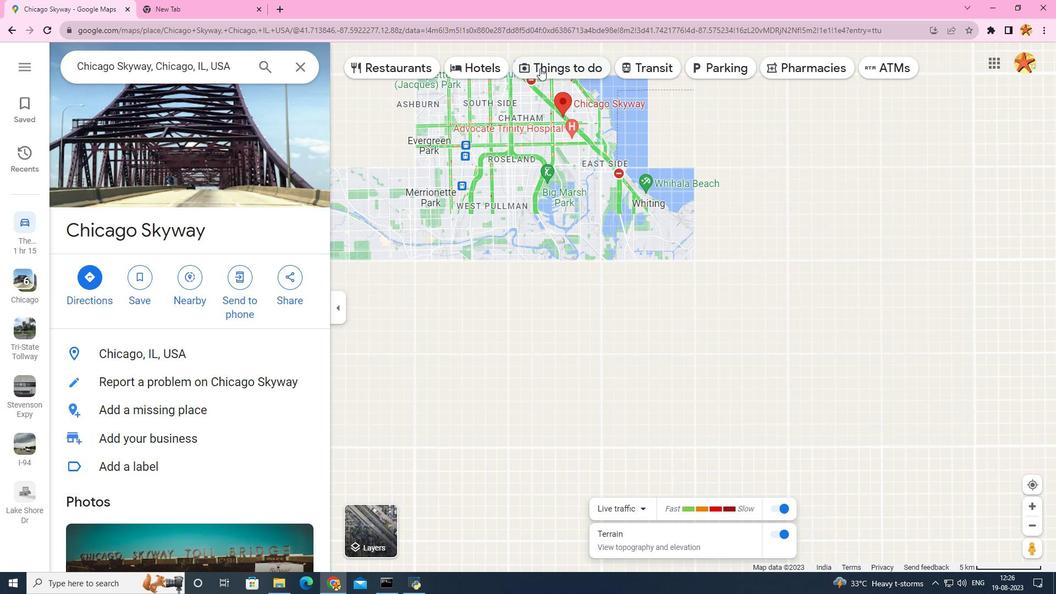 
Action: Mouse moved to (540, 68)
Screenshot: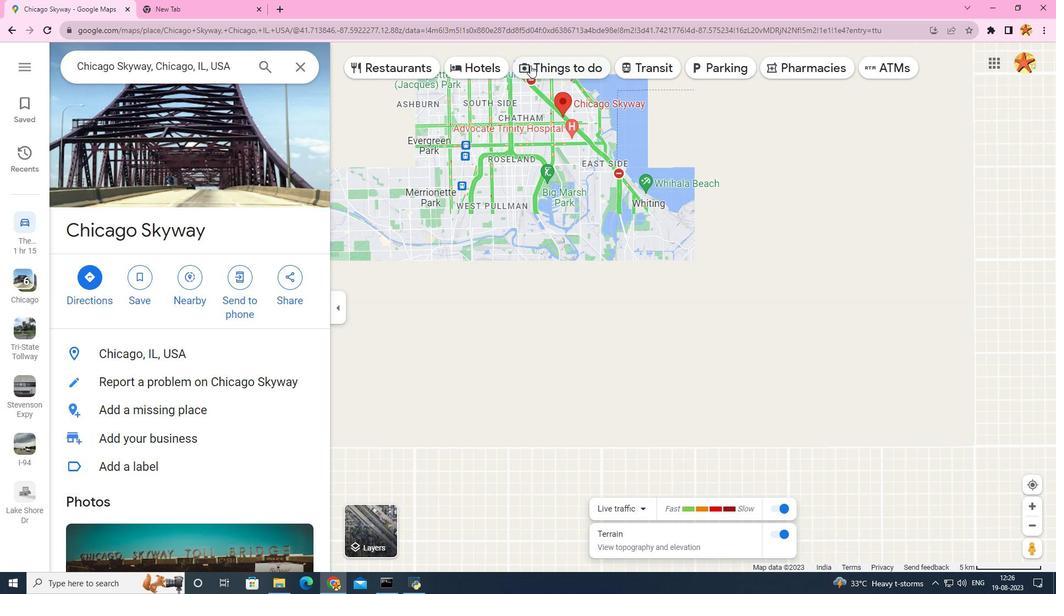 
Action: Mouse scrolled (540, 68) with delta (0, 0)
Screenshot: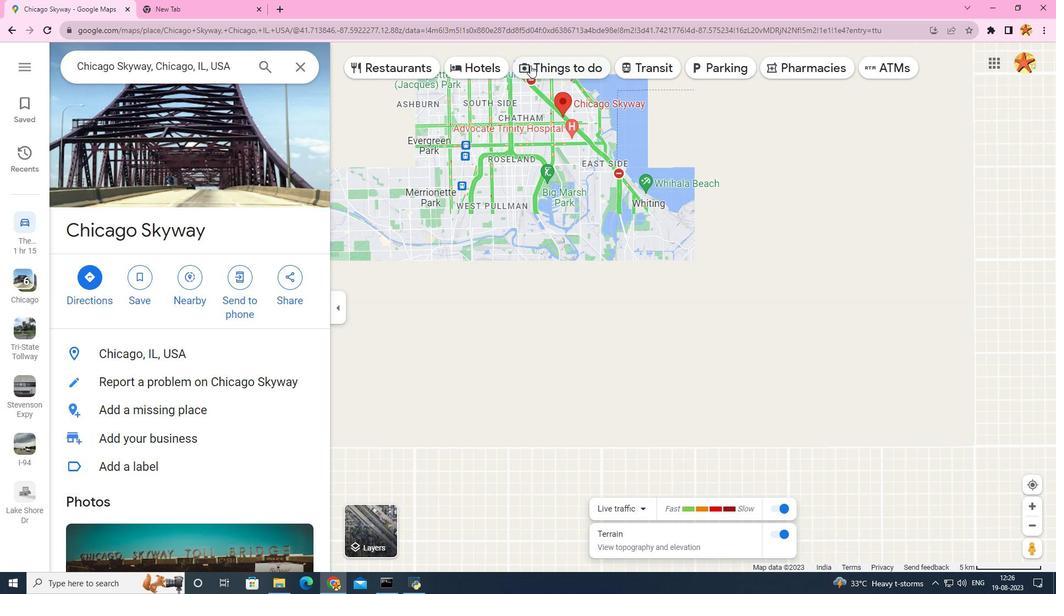 
Action: Mouse moved to (539, 68)
Screenshot: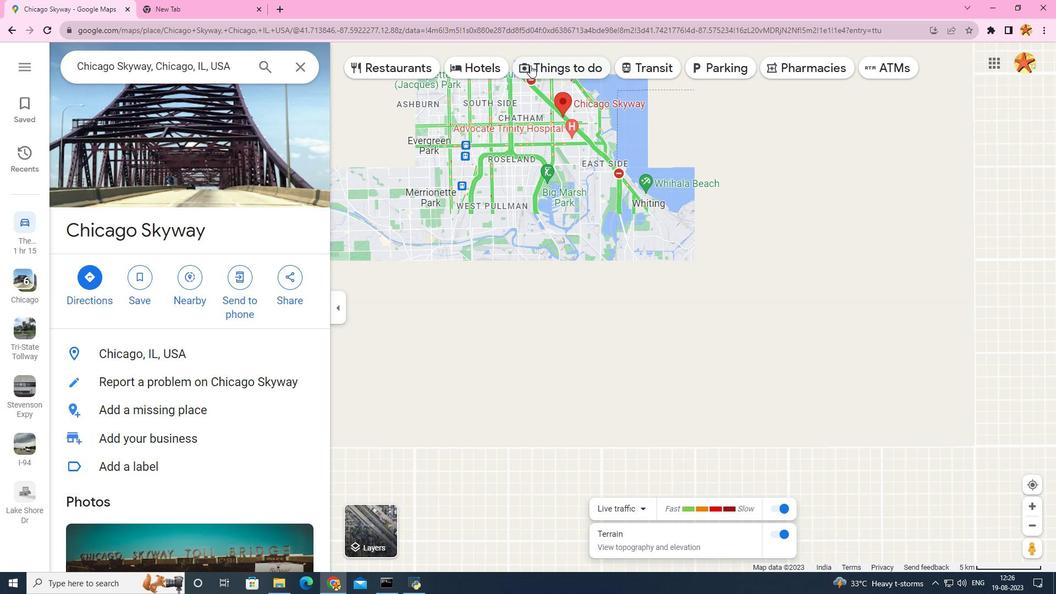 
Action: Mouse scrolled (539, 68) with delta (0, 0)
Screenshot: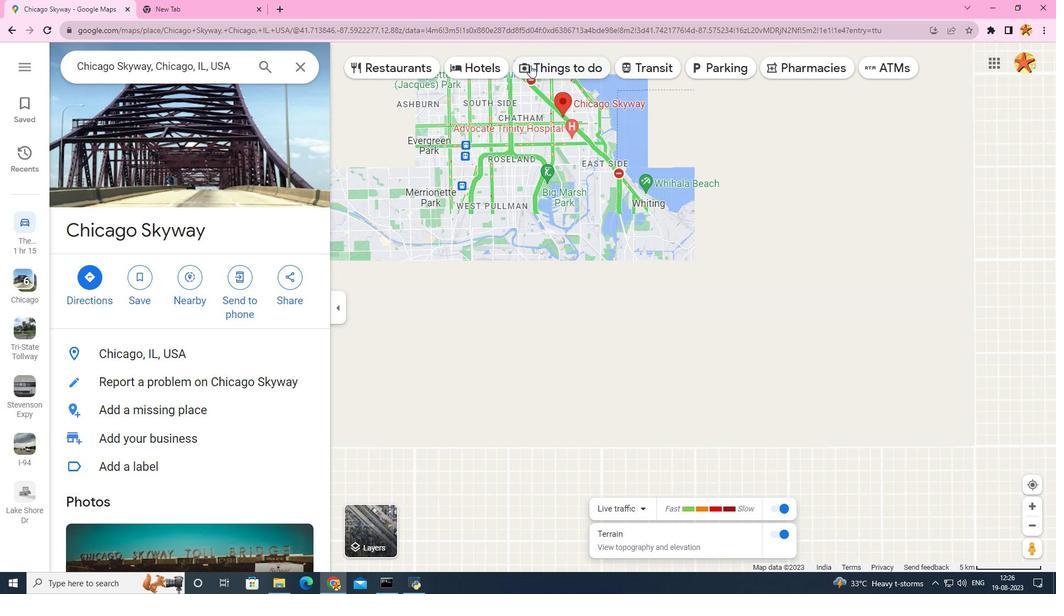 
Action: Mouse moved to (503, 67)
Screenshot: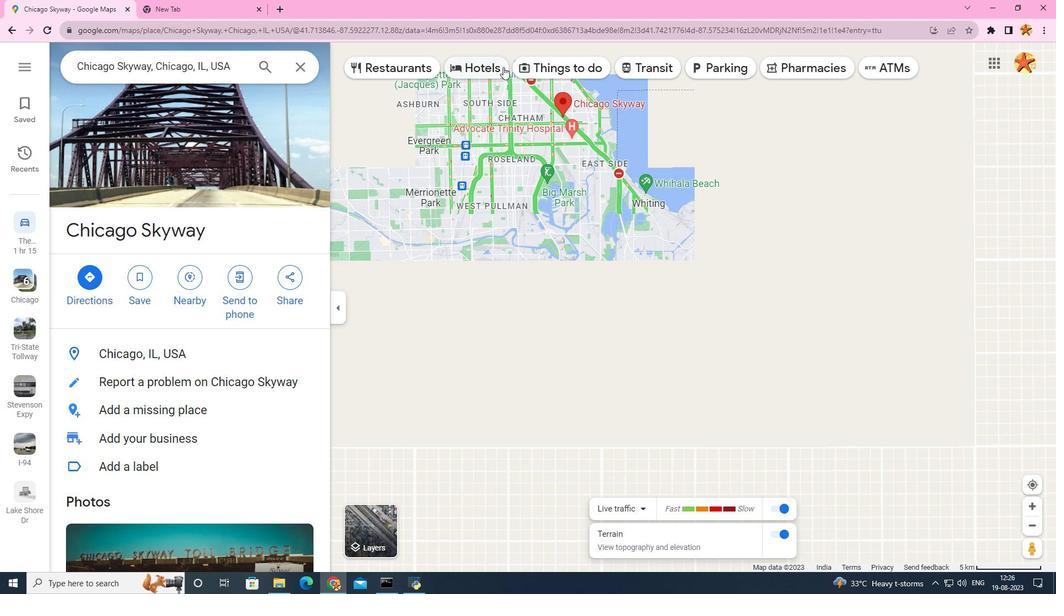 
Action: Mouse scrolled (503, 67) with delta (0, 0)
Screenshot: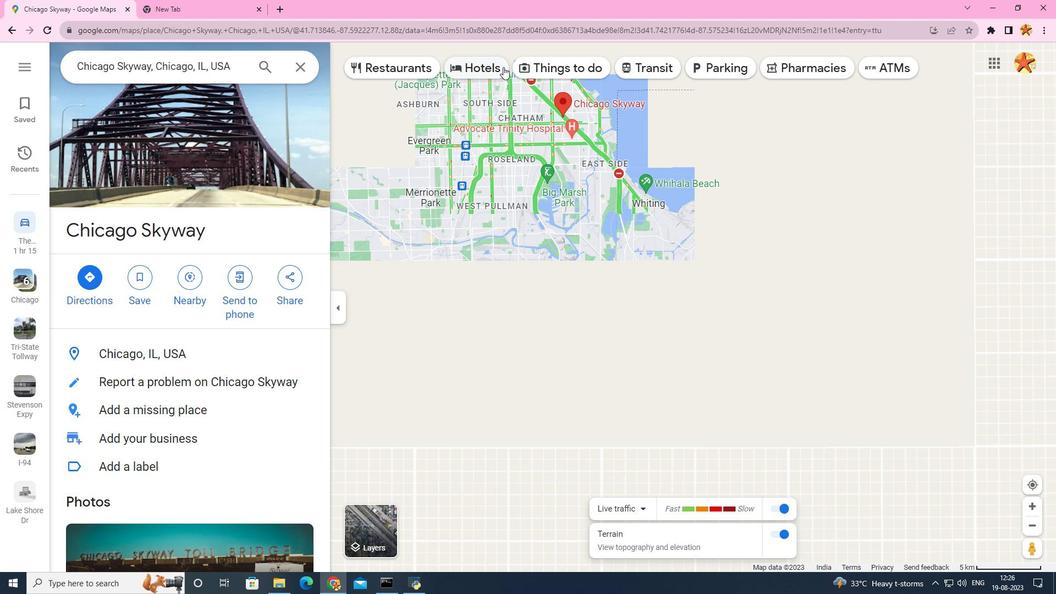 
Action: Mouse scrolled (503, 67) with delta (0, 0)
Screenshot: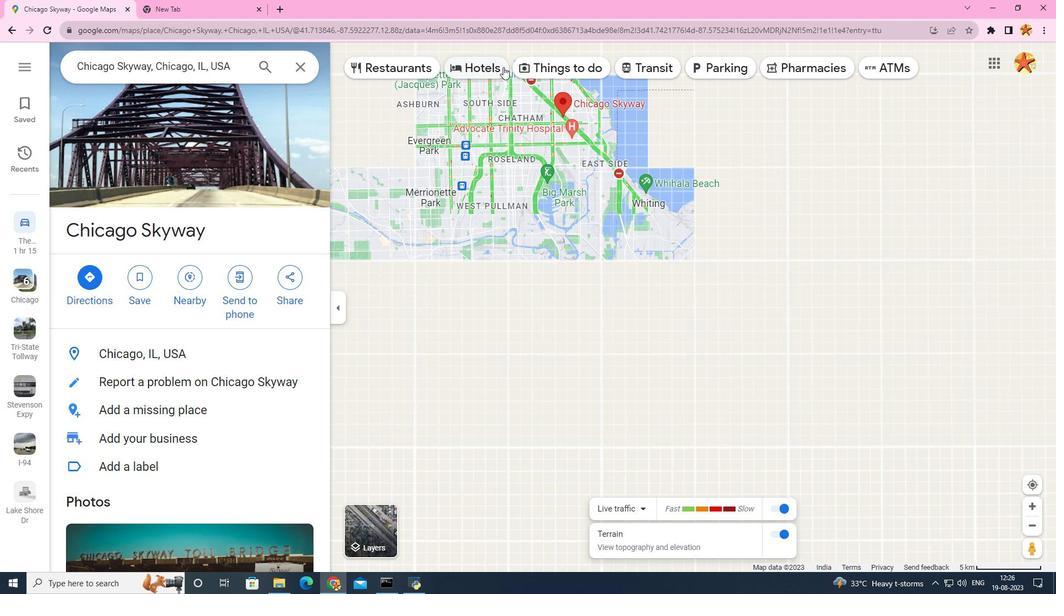 
Action: Mouse scrolled (503, 67) with delta (0, 0)
Screenshot: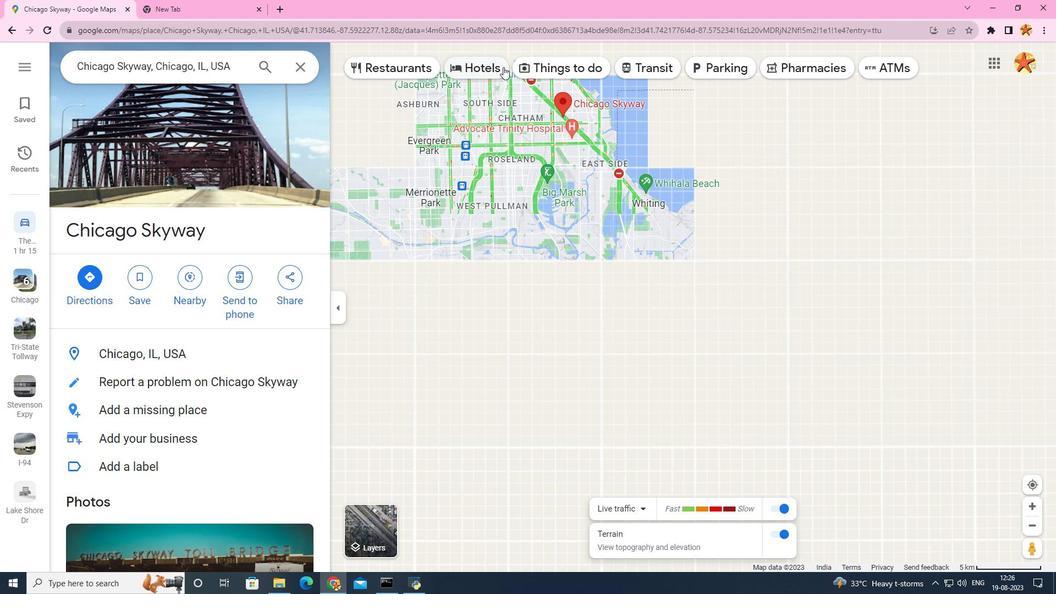 
Action: Mouse scrolled (503, 67) with delta (0, 0)
Screenshot: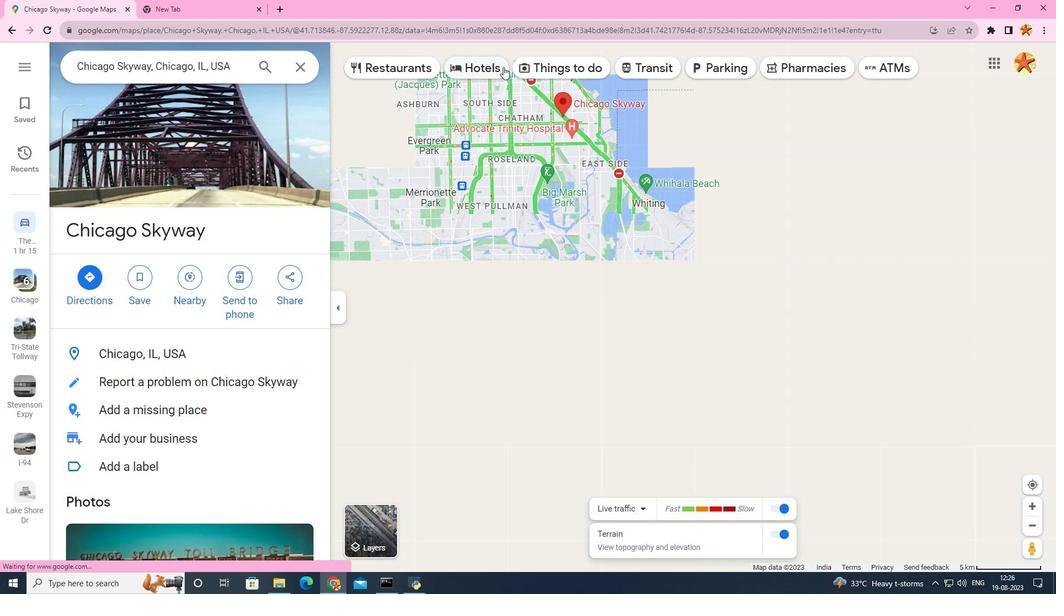 
Action: Mouse moved to (521, 83)
Screenshot: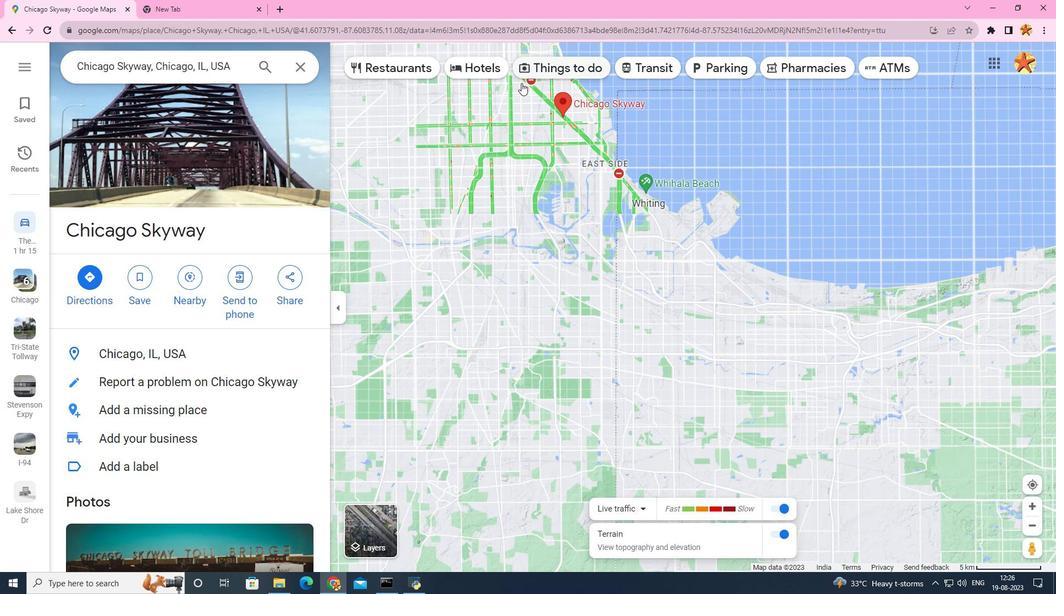 
Action: Mouse scrolled (521, 83) with delta (0, 0)
Screenshot: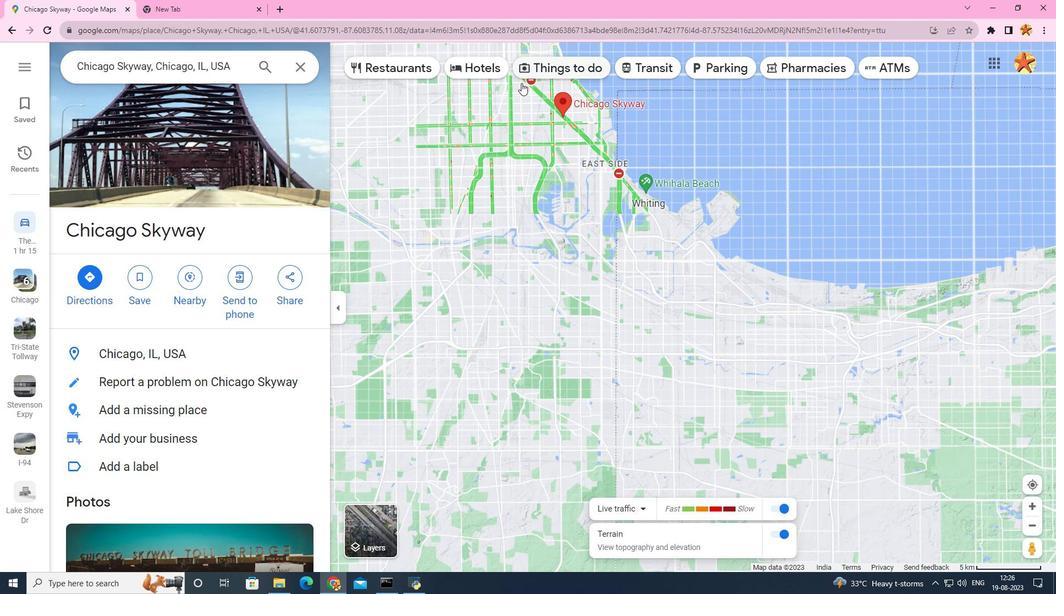 
Action: Mouse scrolled (521, 83) with delta (0, 0)
Screenshot: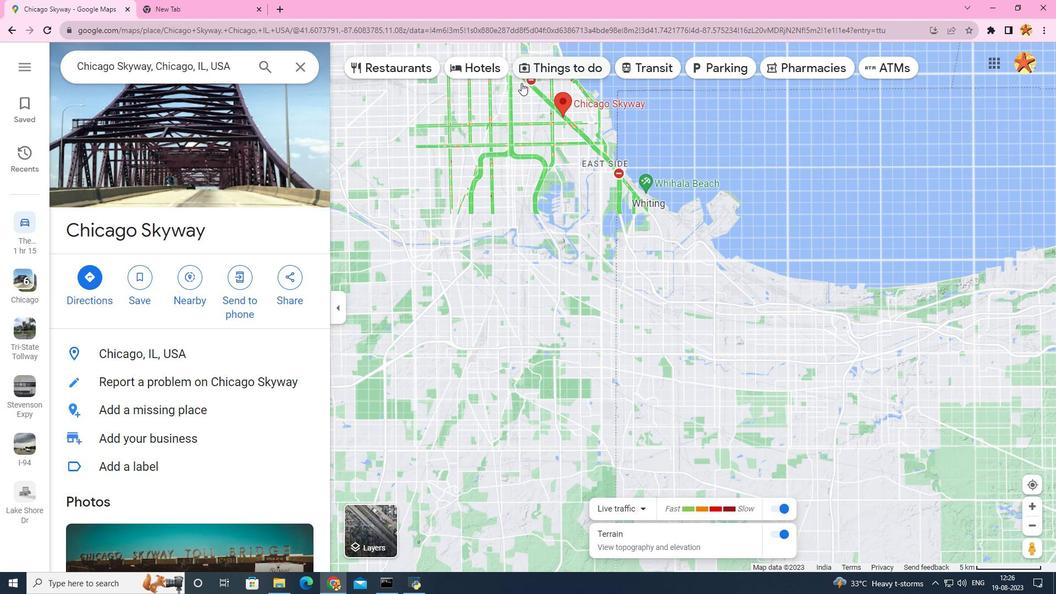 
Action: Mouse scrolled (521, 83) with delta (0, 0)
Screenshot: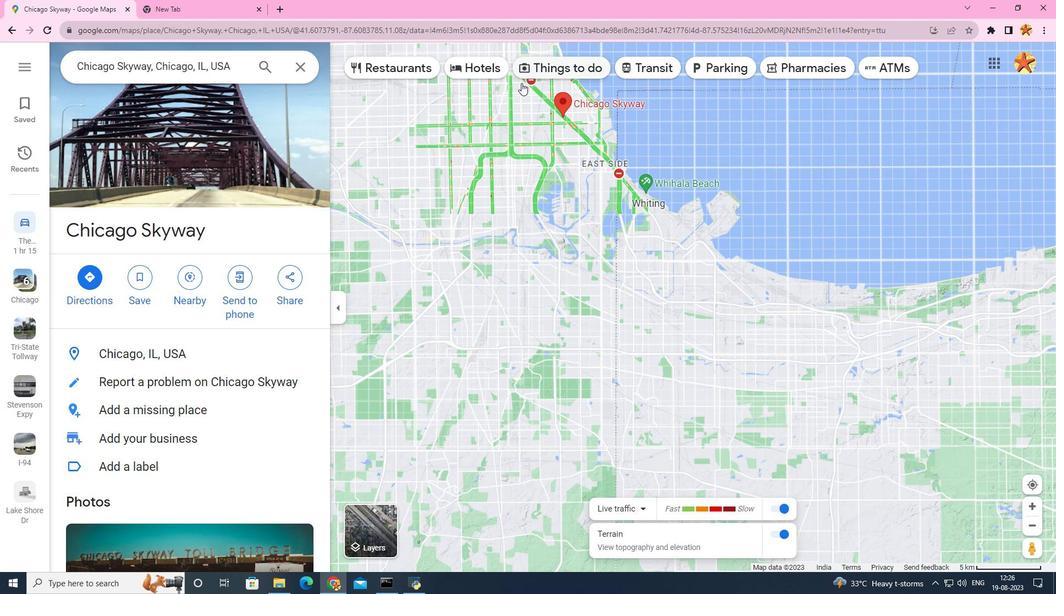 
Action: Mouse scrolled (521, 83) with delta (0, 0)
Screenshot: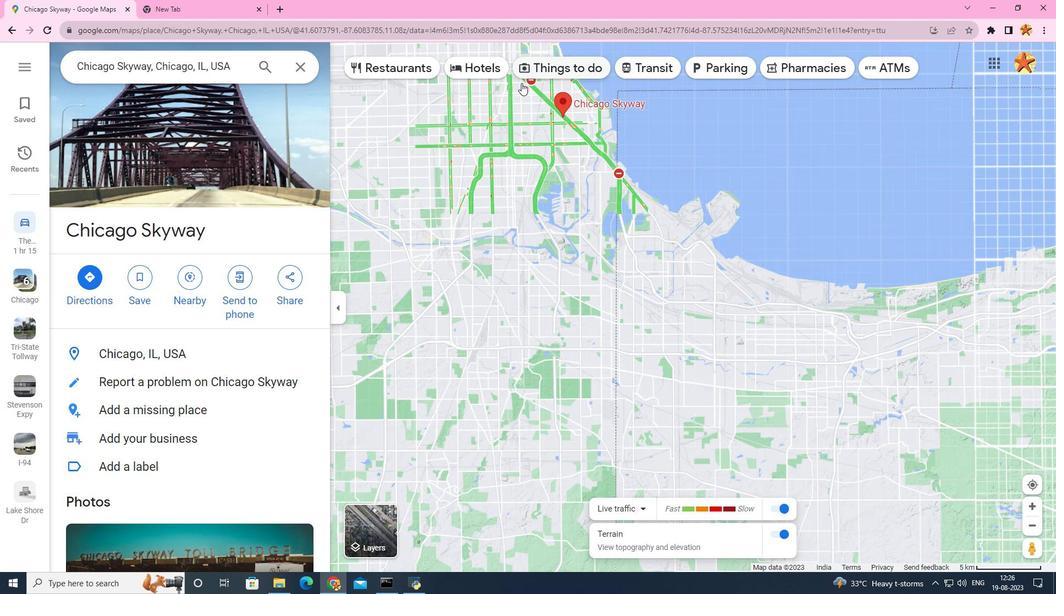 
Action: Mouse scrolled (521, 83) with delta (0, 0)
Screenshot: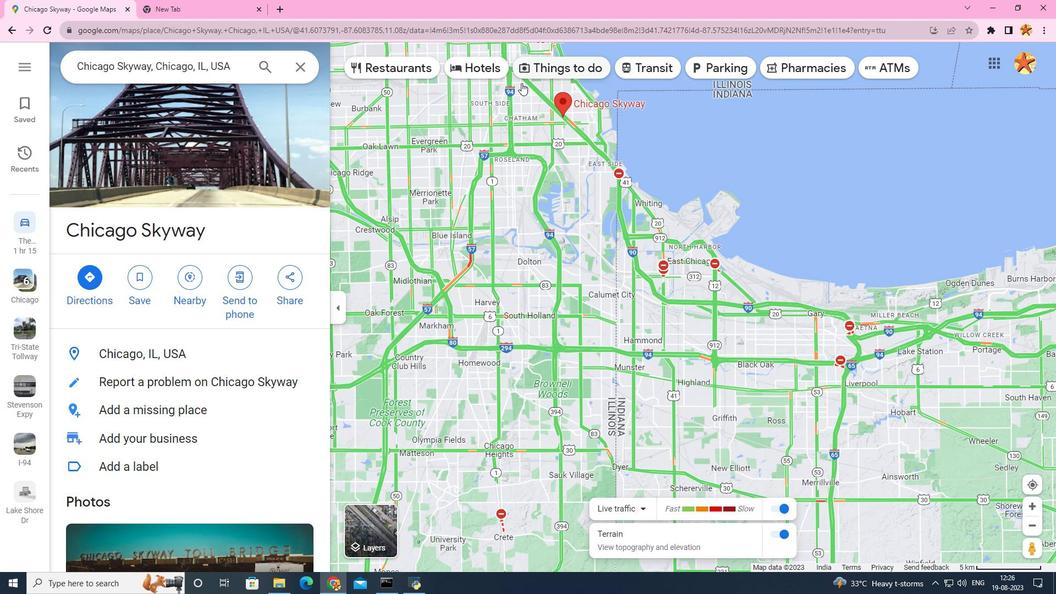 
Action: Mouse scrolled (521, 83) with delta (0, 0)
Screenshot: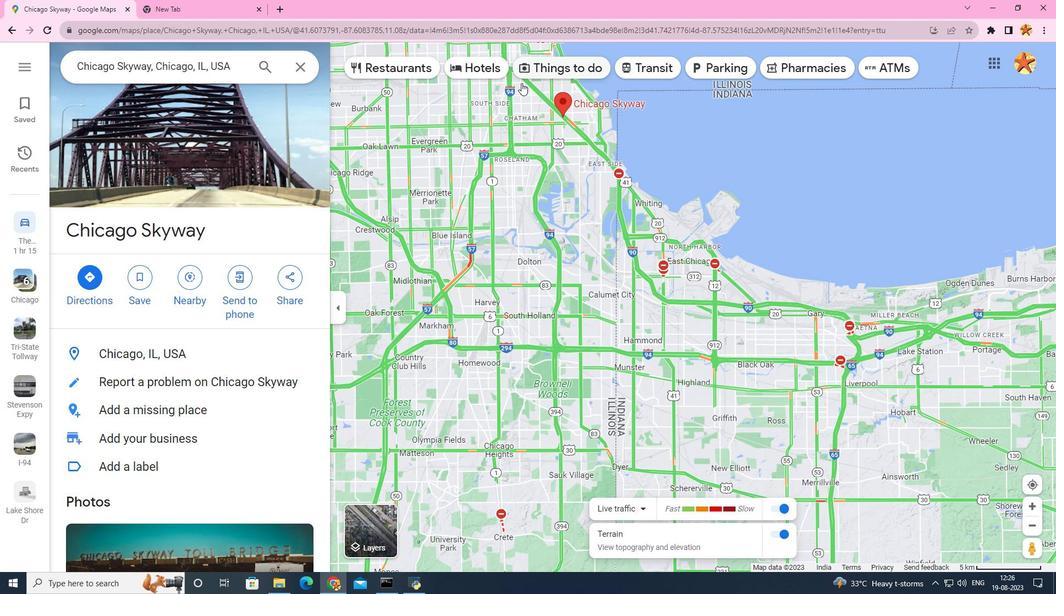 
Action: Mouse scrolled (521, 83) with delta (0, 0)
Screenshot: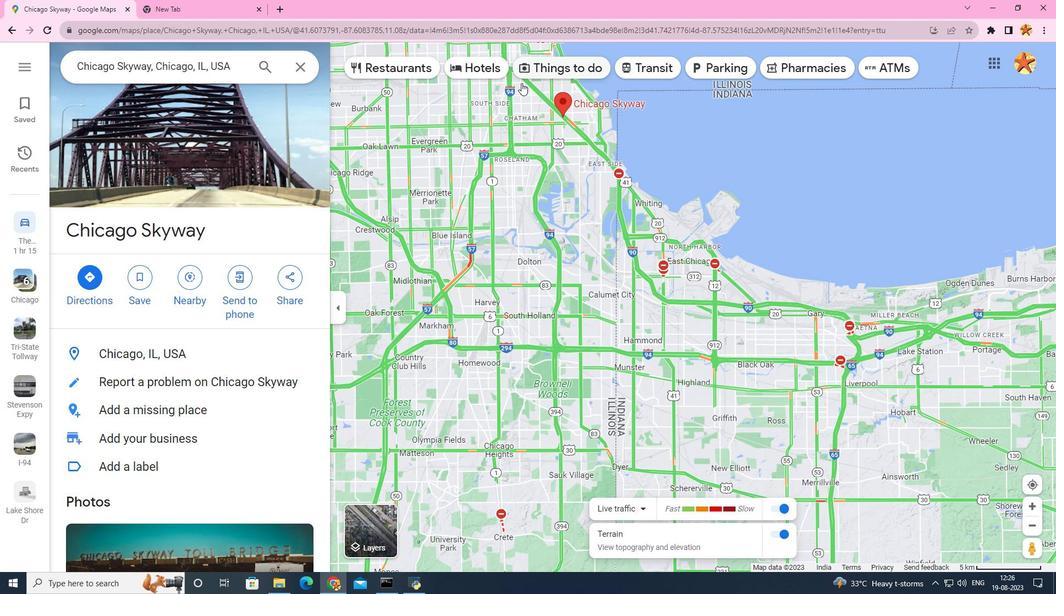 
Action: Mouse scrolled (521, 83) with delta (0, 0)
Screenshot: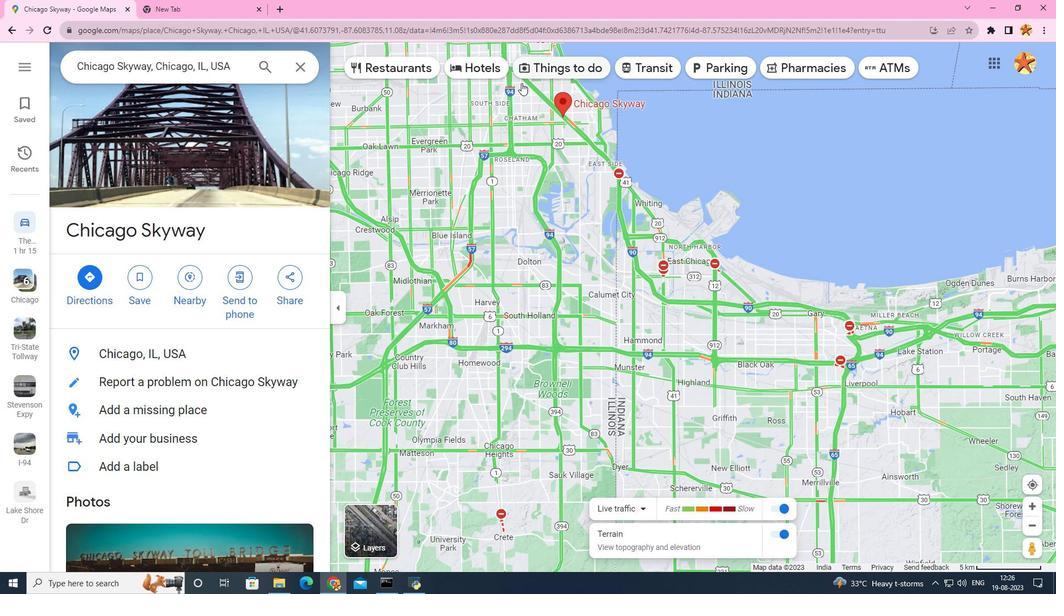 
Action: Mouse moved to (521, 83)
Screenshot: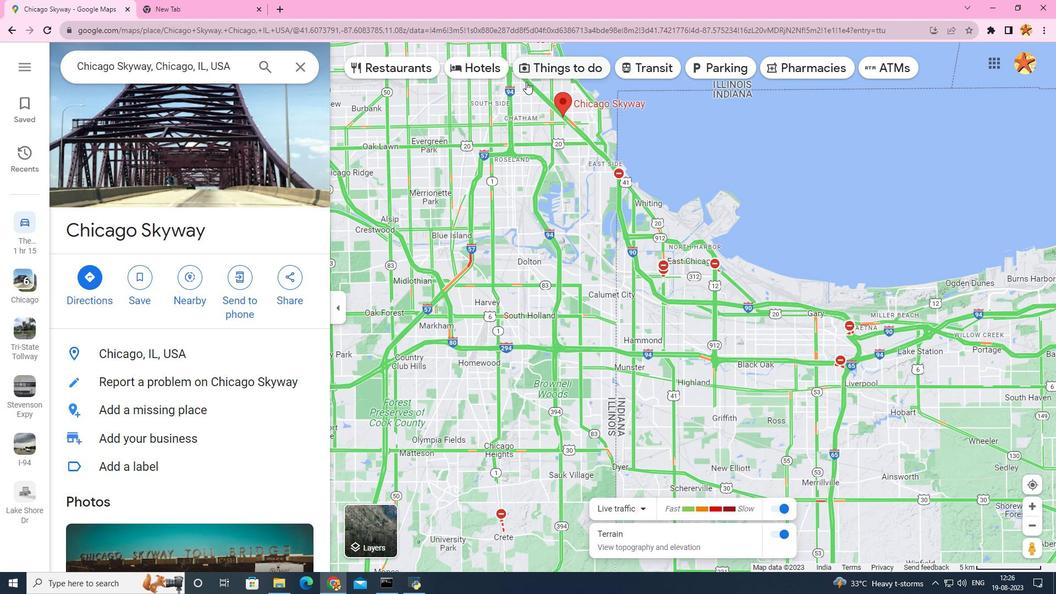 
Action: Mouse scrolled (521, 84) with delta (0, 0)
Screenshot: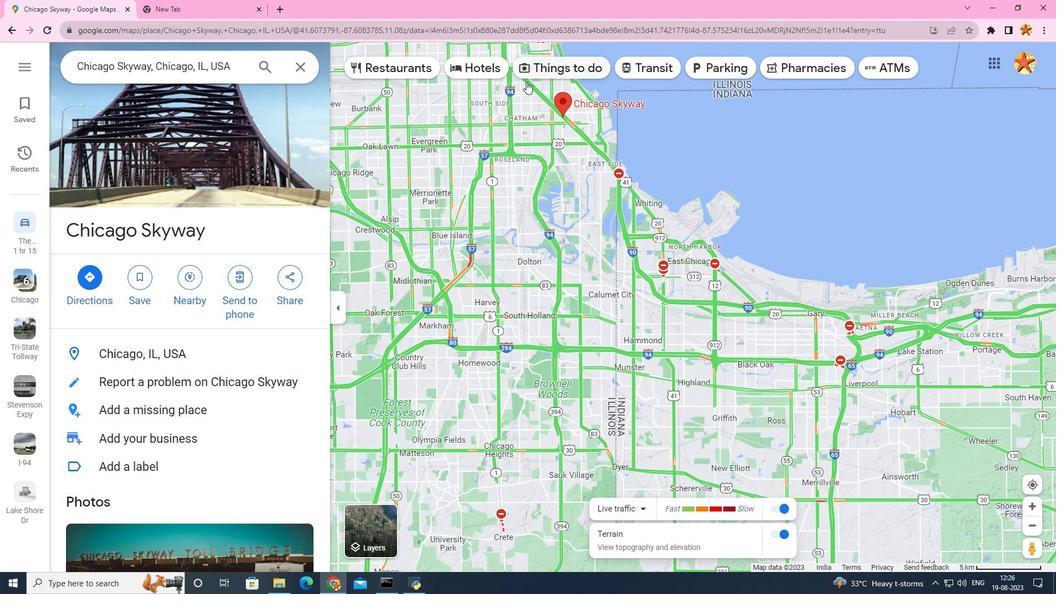 
Action: Mouse moved to (526, 81)
Screenshot: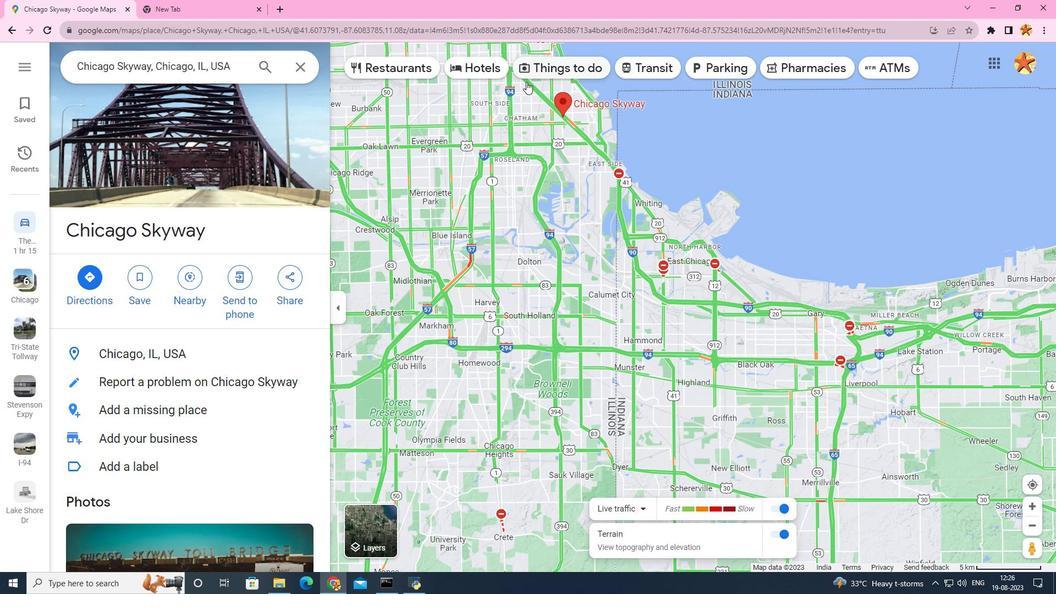 
Action: Mouse scrolled (526, 82) with delta (0, 0)
Screenshot: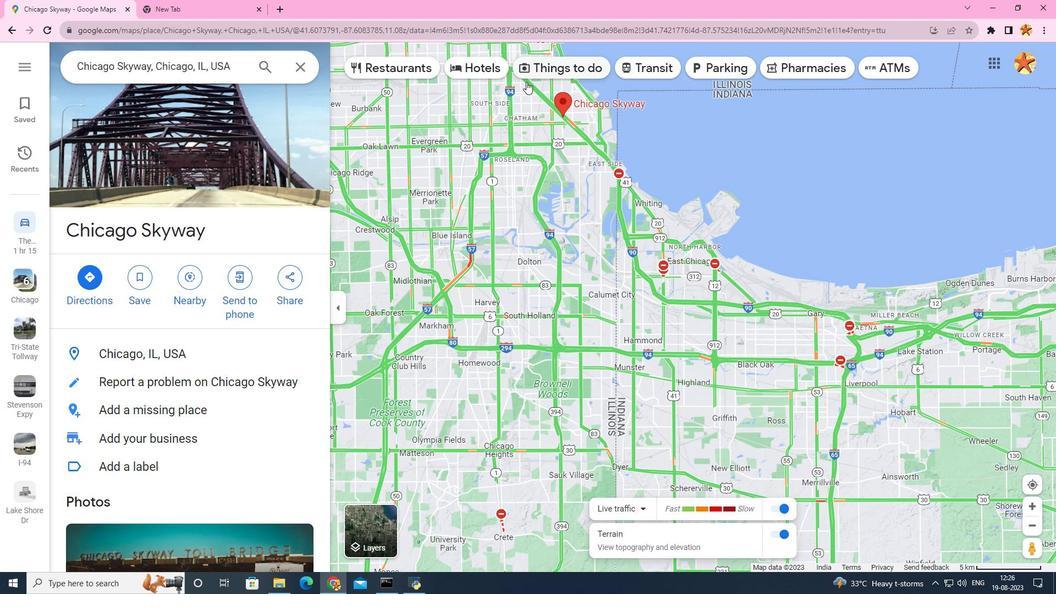 
Action: Mouse scrolled (526, 82) with delta (0, 0)
Screenshot: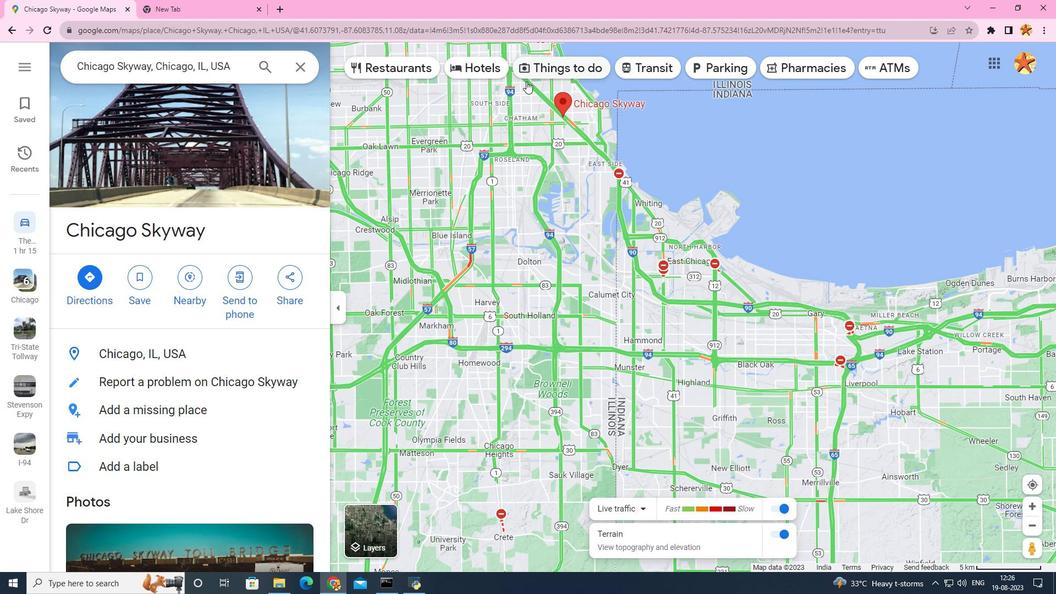 
Action: Mouse scrolled (526, 82) with delta (0, 0)
Screenshot: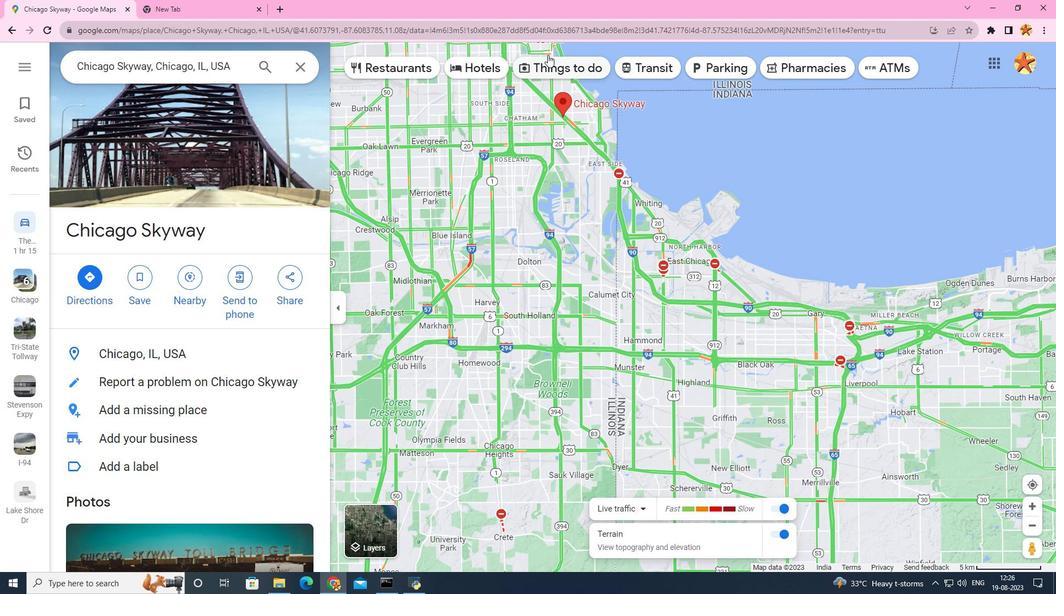 
Action: Mouse moved to (543, 69)
Screenshot: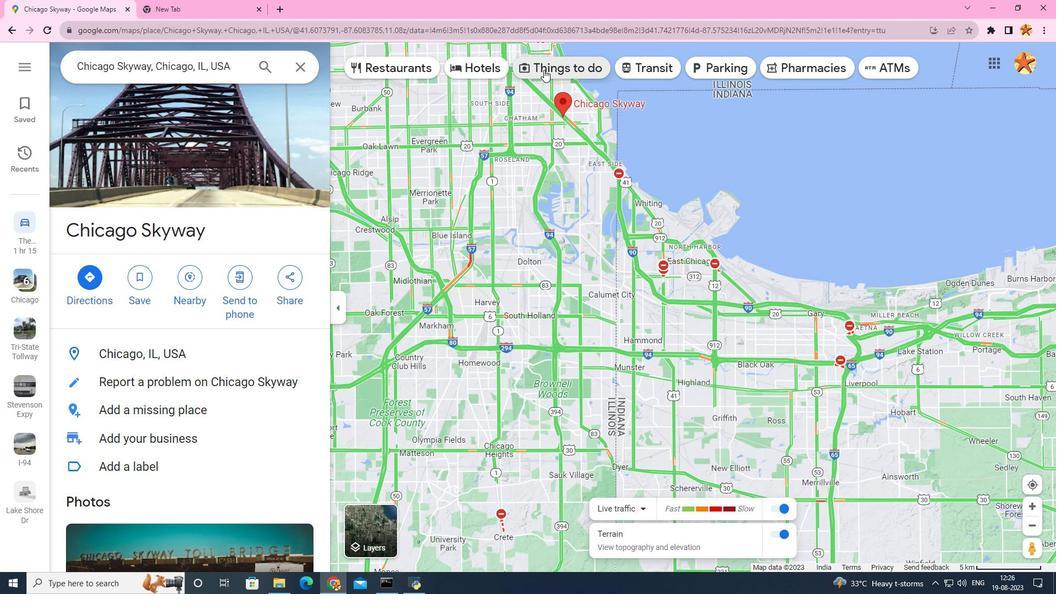 
Action: Mouse pressed left at (543, 69)
Screenshot: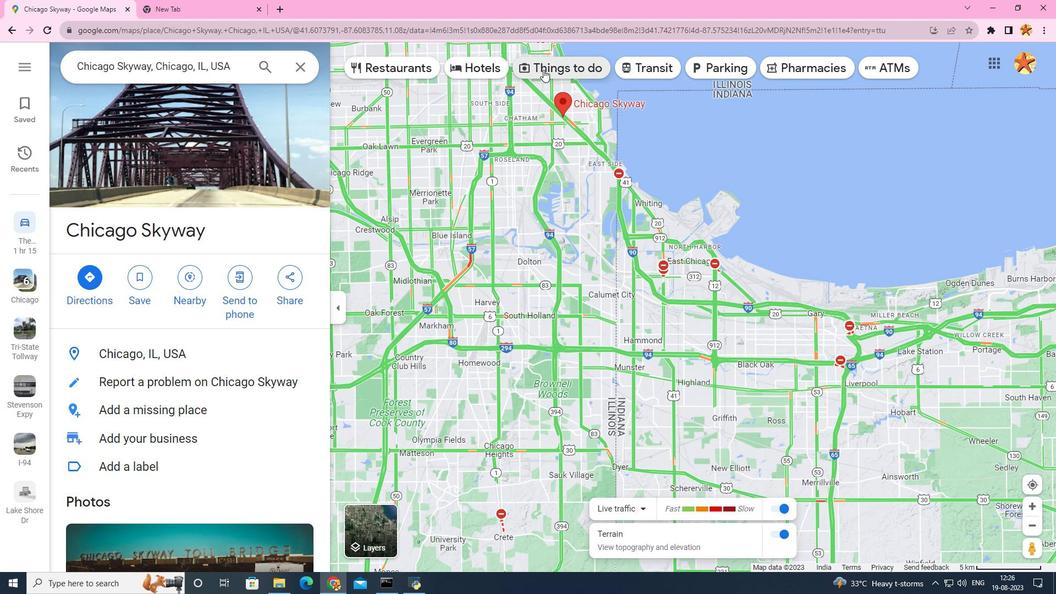 
Action: Mouse moved to (199, 238)
Screenshot: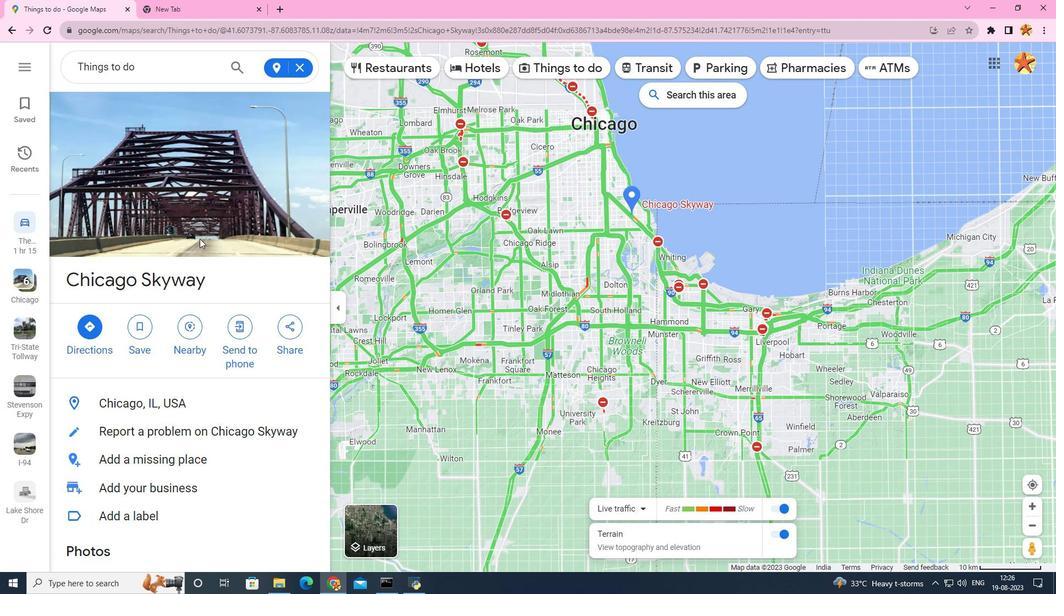 
Action: Mouse scrolled (199, 238) with delta (0, 0)
Screenshot: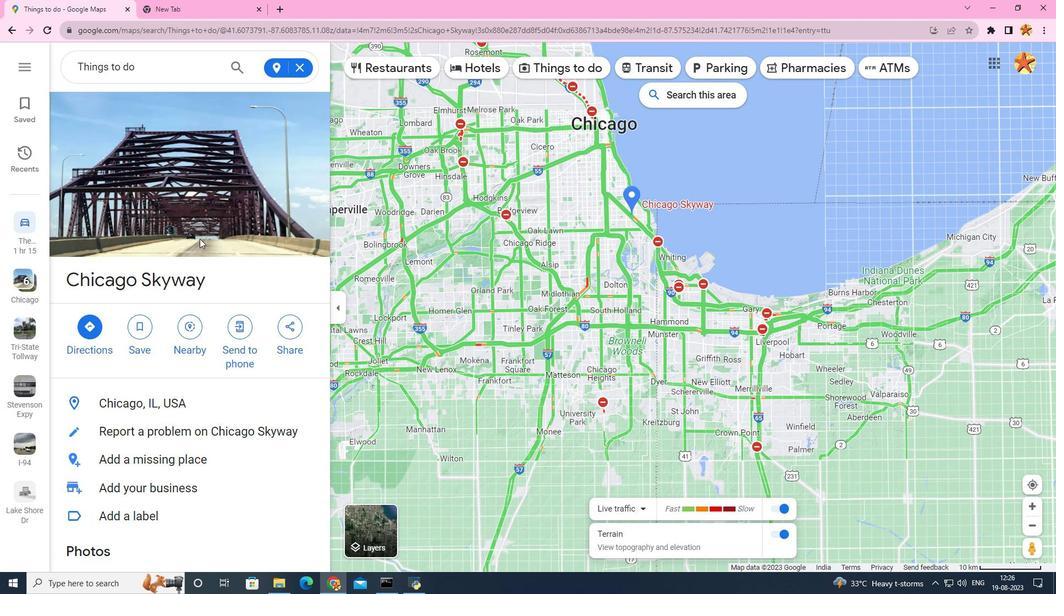 
Action: Mouse scrolled (199, 238) with delta (0, 0)
Screenshot: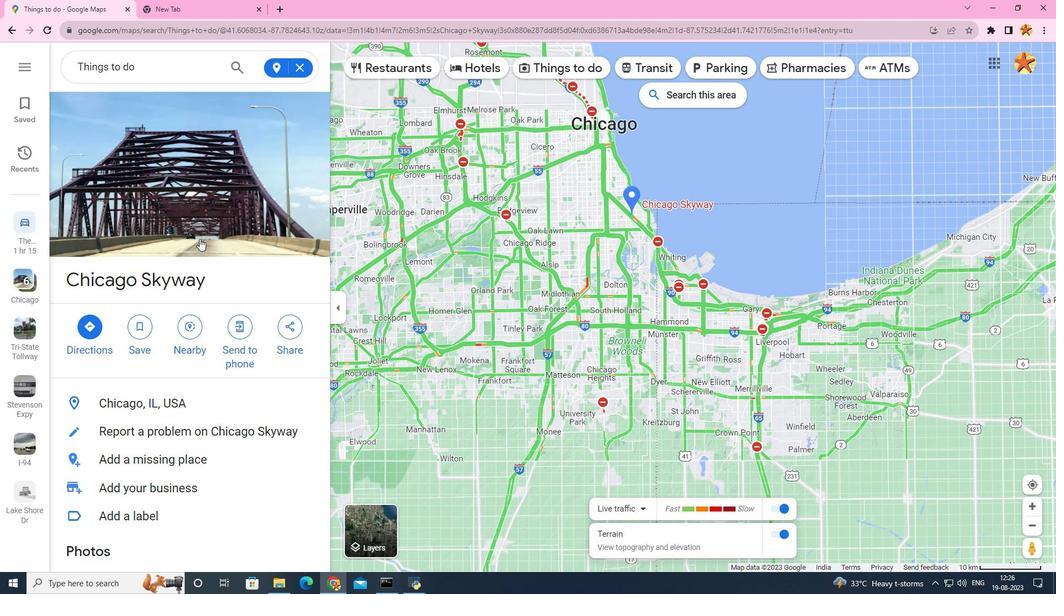 
Action: Mouse scrolled (199, 238) with delta (0, 0)
Screenshot: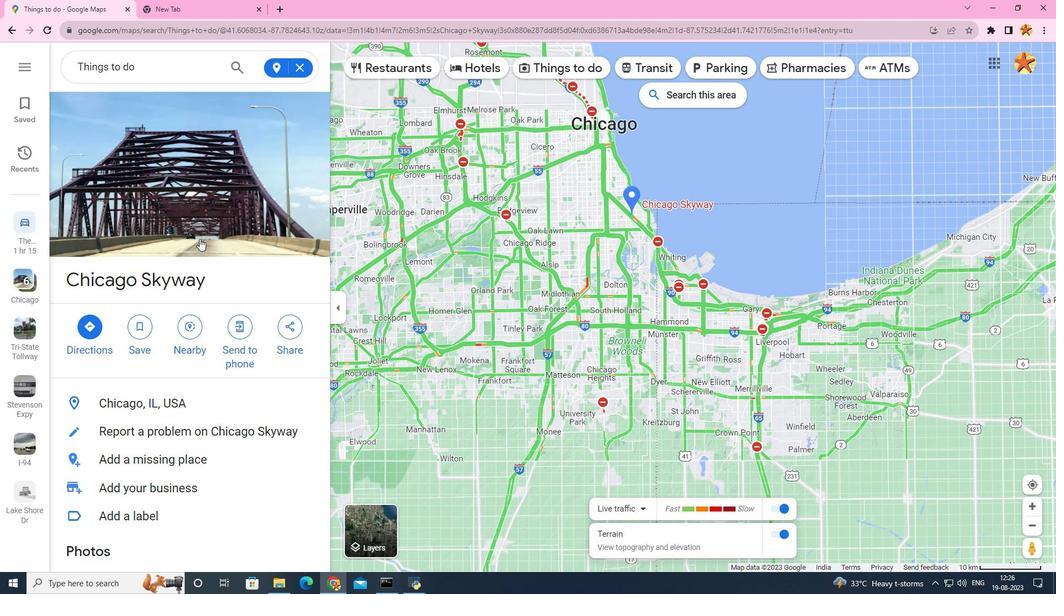
Action: Mouse scrolled (199, 238) with delta (0, 0)
Screenshot: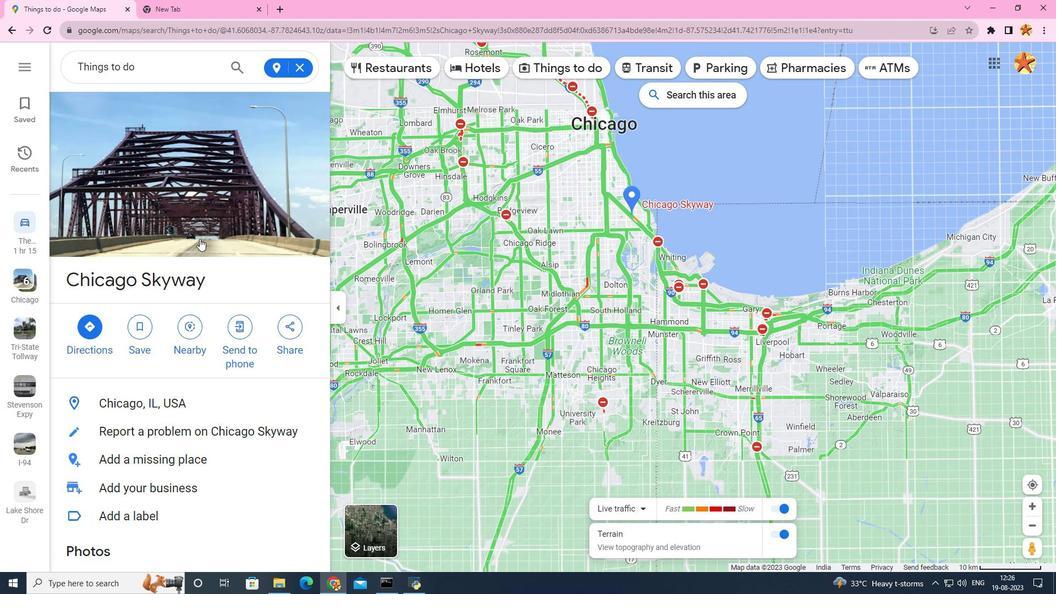 
Action: Mouse scrolled (199, 238) with delta (0, 0)
Screenshot: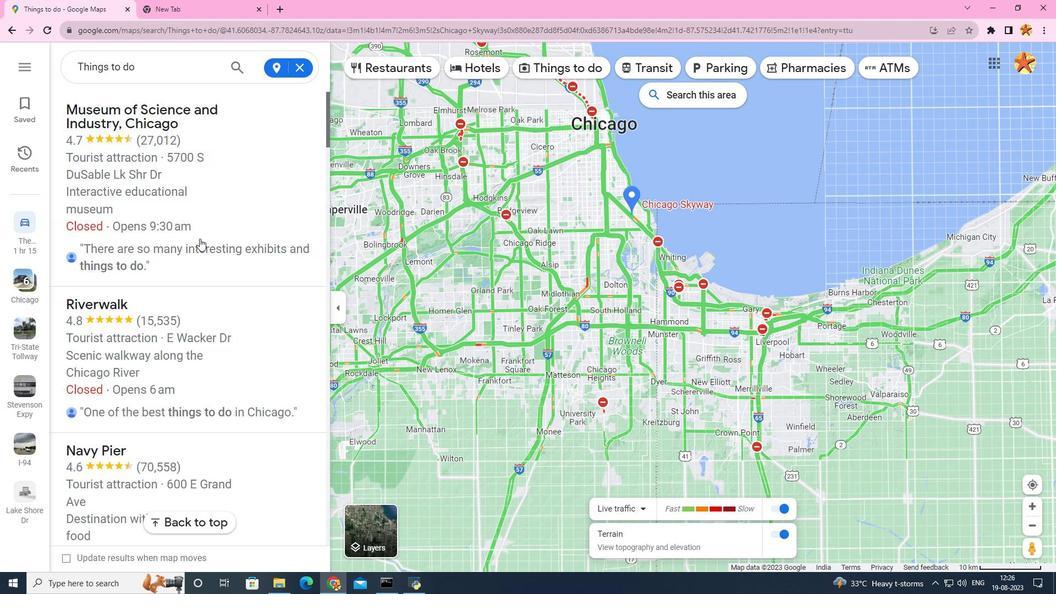
Action: Mouse scrolled (199, 238) with delta (0, 0)
Screenshot: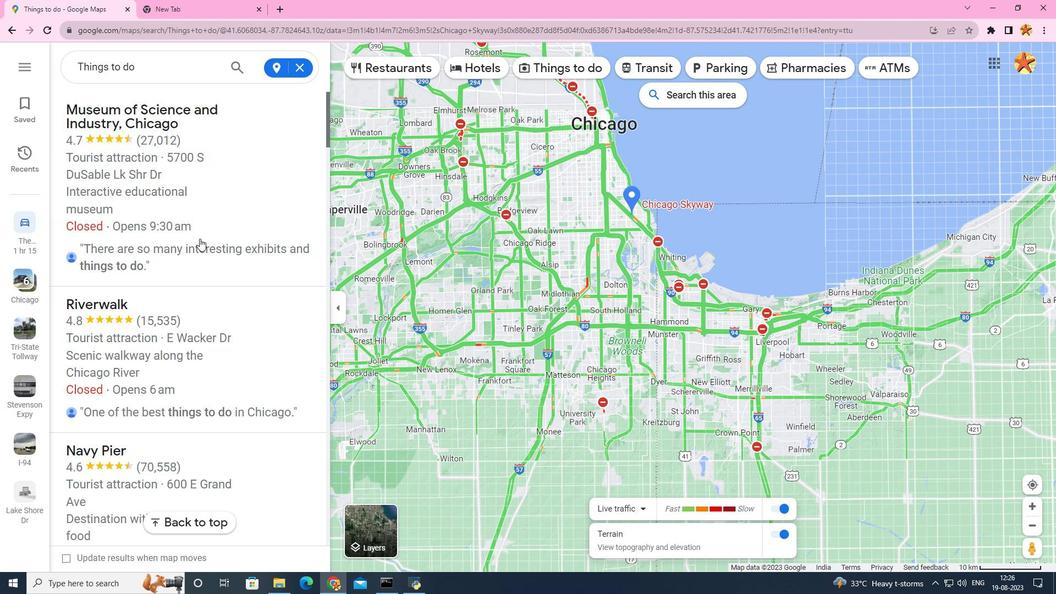 
Action: Mouse scrolled (199, 238) with delta (0, 0)
Screenshot: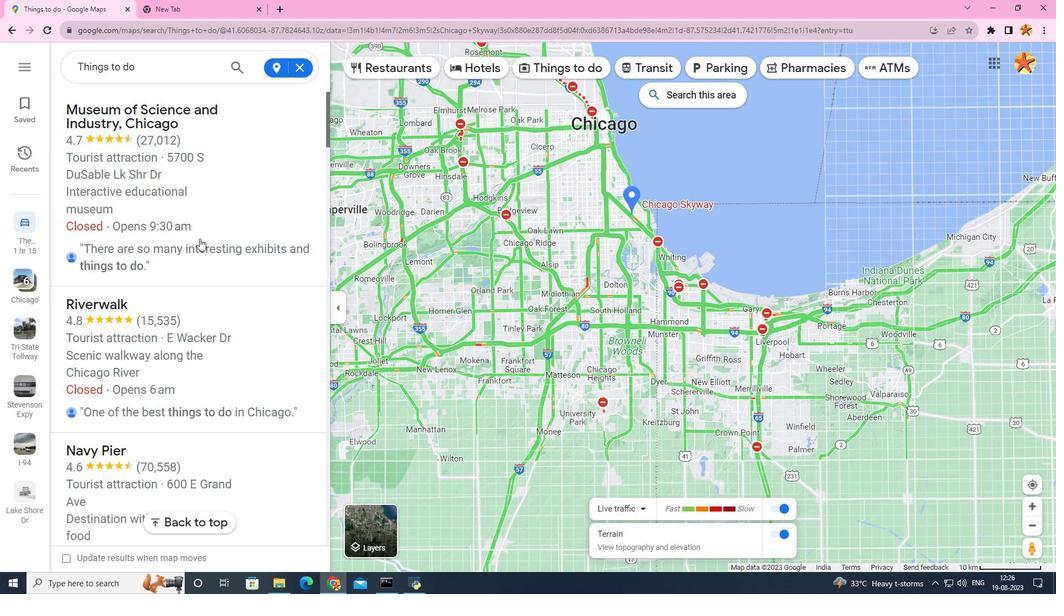 
Action: Mouse scrolled (199, 238) with delta (0, 0)
Screenshot: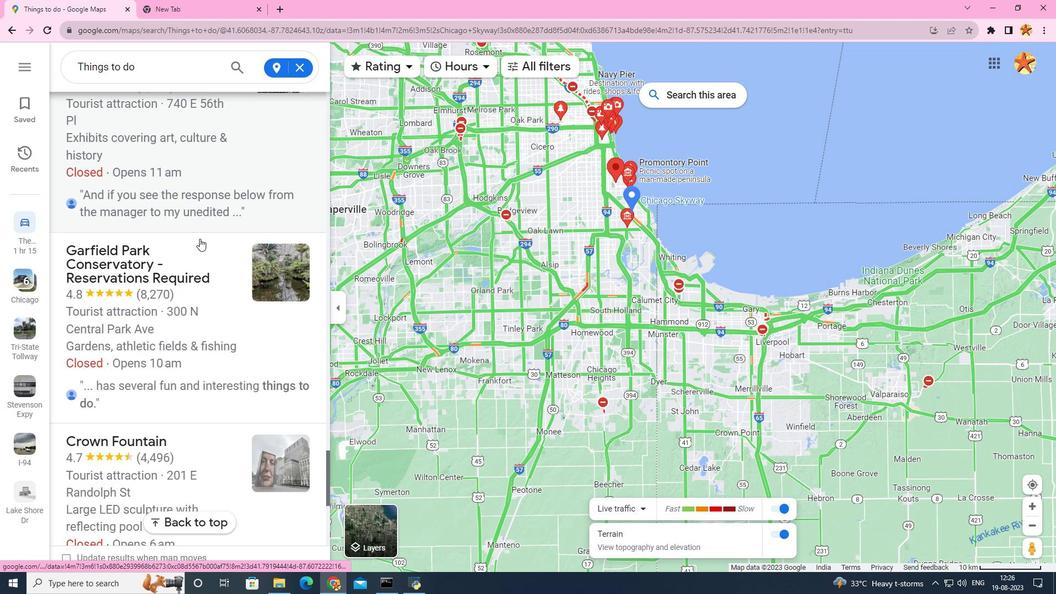 
Action: Mouse scrolled (199, 238) with delta (0, 0)
Screenshot: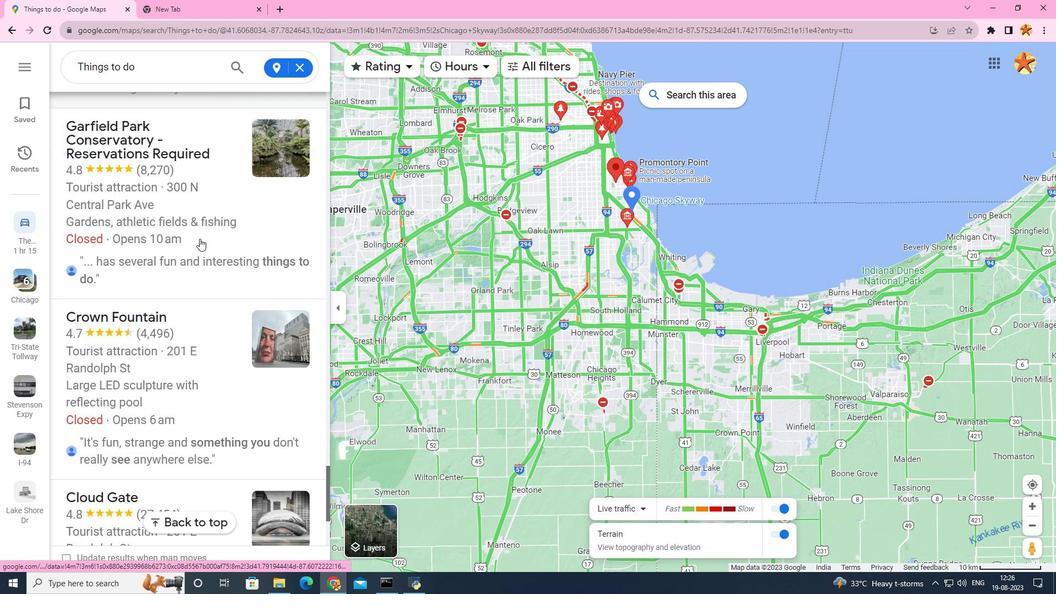 
Action: Mouse scrolled (199, 238) with delta (0, 0)
Screenshot: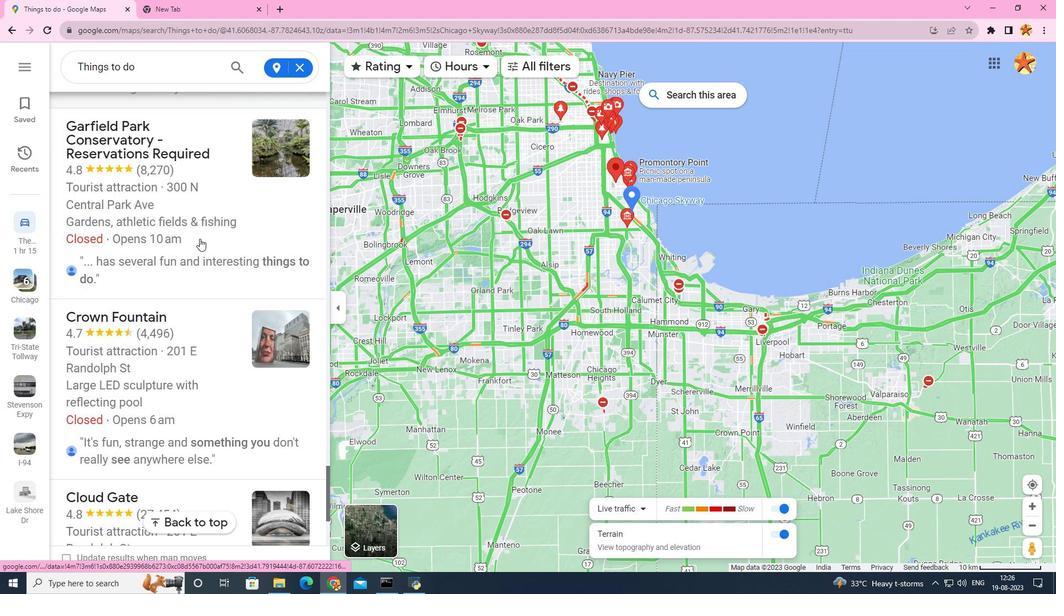 
Action: Mouse scrolled (199, 238) with delta (0, 0)
Screenshot: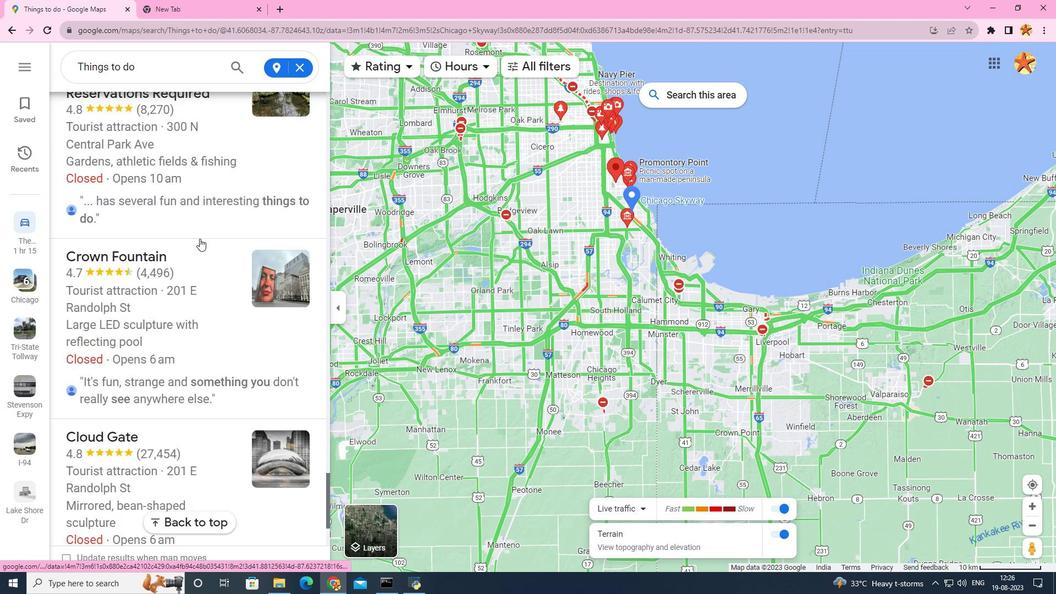 
Action: Mouse scrolled (199, 238) with delta (0, 0)
Screenshot: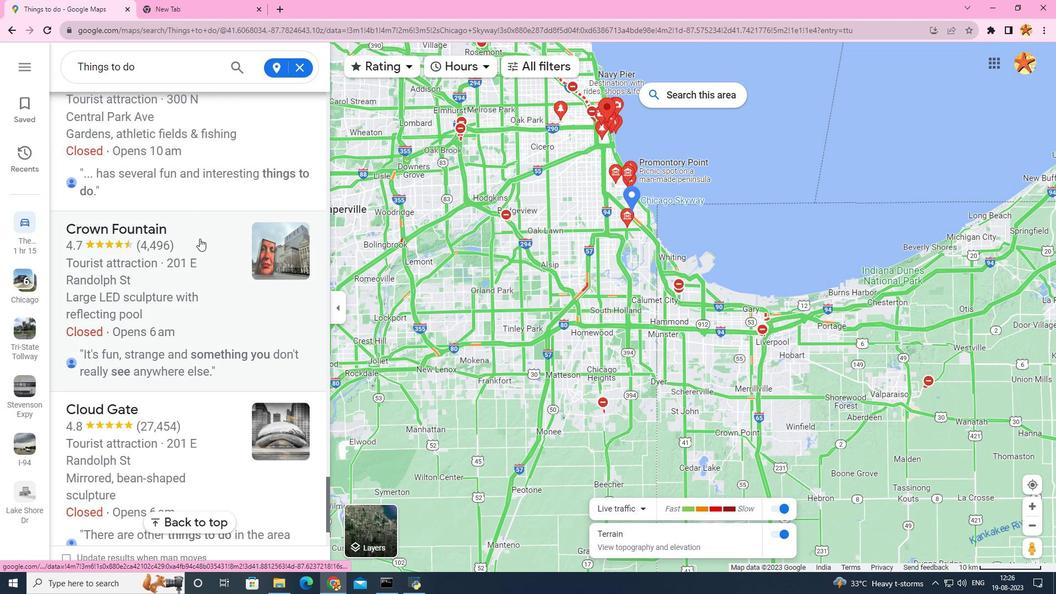 
Action: Mouse moved to (200, 234)
Screenshot: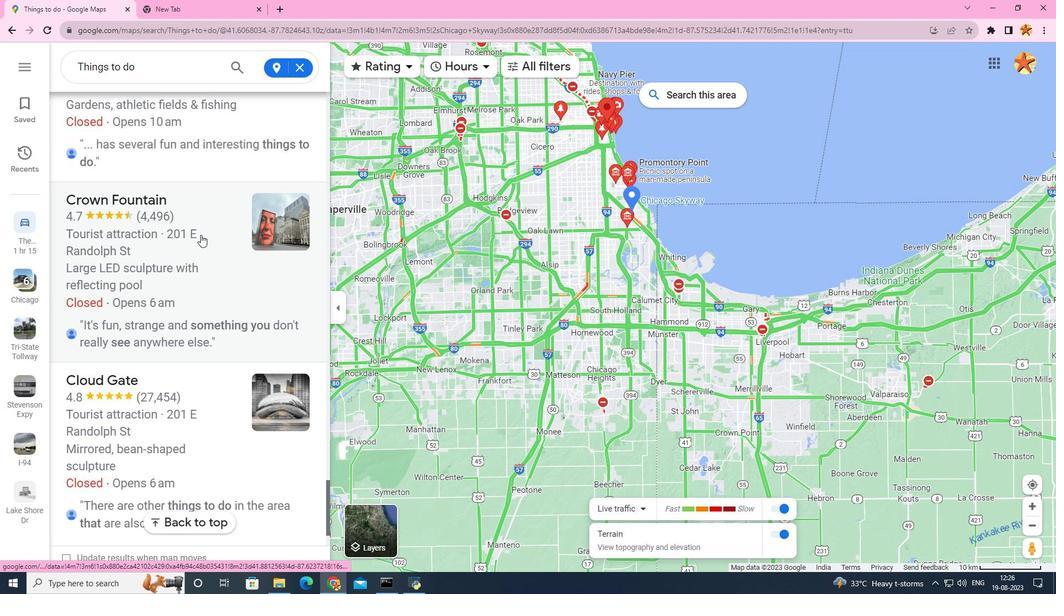
Action: Mouse scrolled (200, 235) with delta (0, 0)
Screenshot: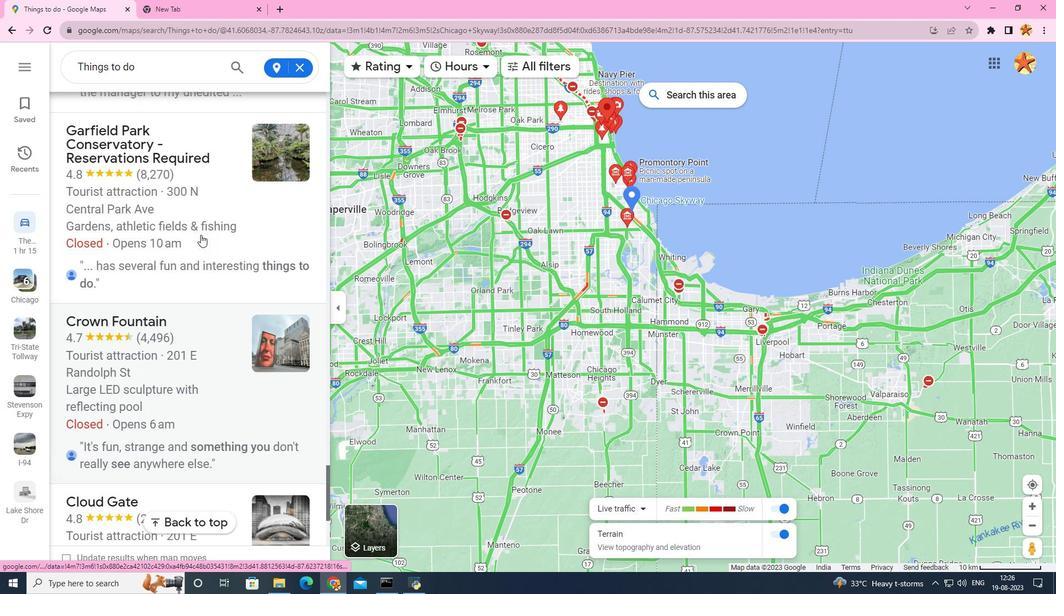 
Action: Mouse scrolled (200, 235) with delta (0, 0)
Screenshot: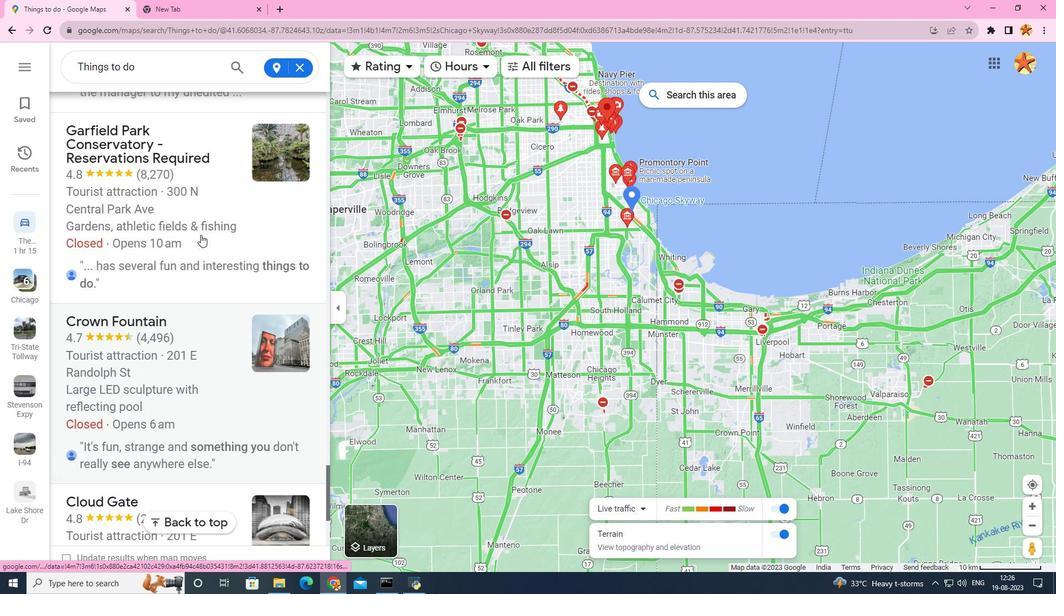 
Action: Mouse scrolled (200, 235) with delta (0, 0)
Screenshot: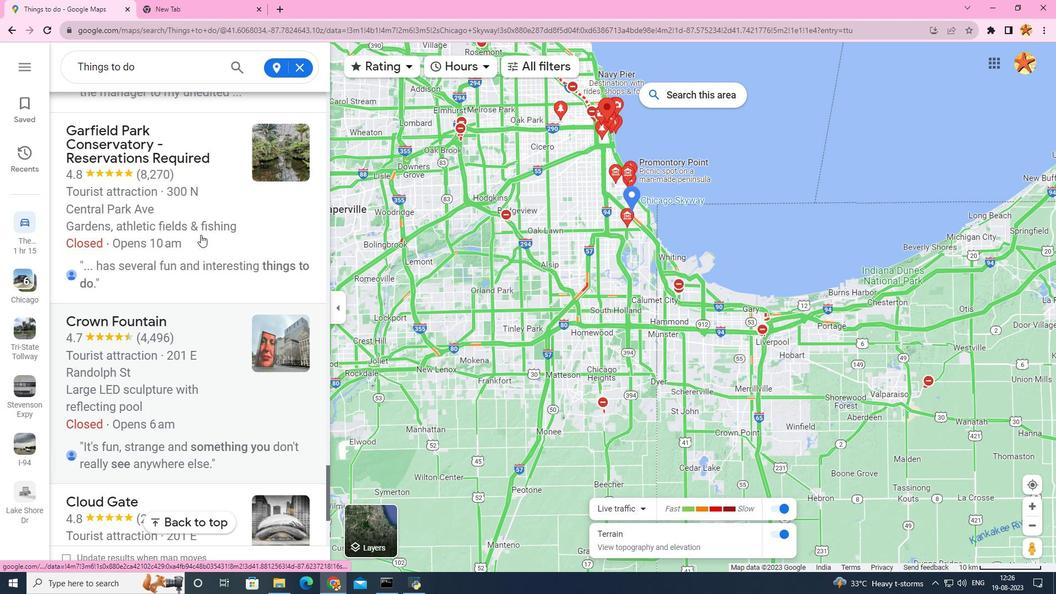 
Action: Mouse scrolled (200, 235) with delta (0, 0)
Screenshot: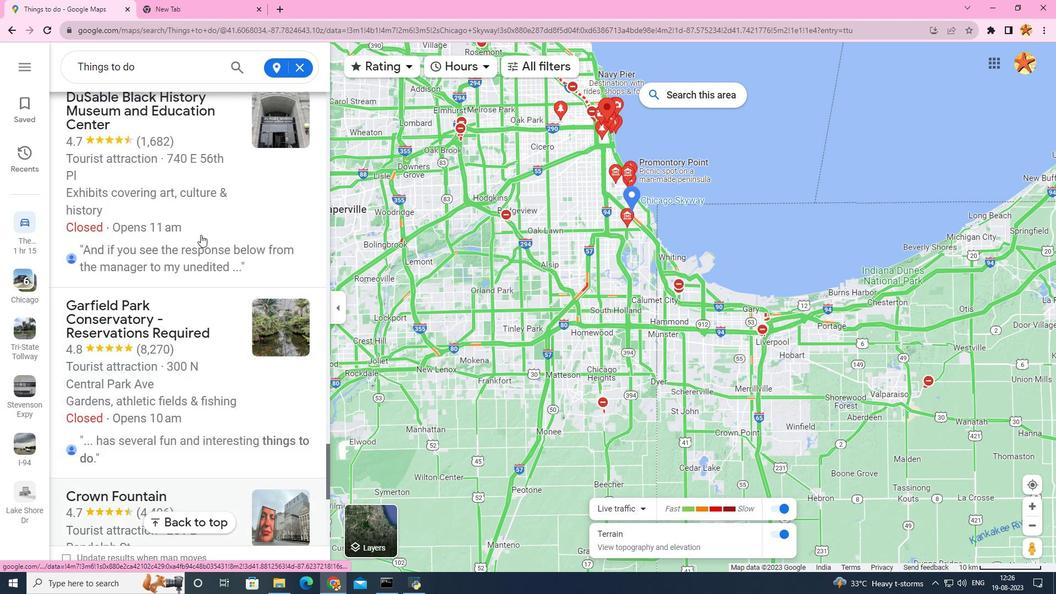 
Action: Mouse scrolled (200, 235) with delta (0, 0)
Screenshot: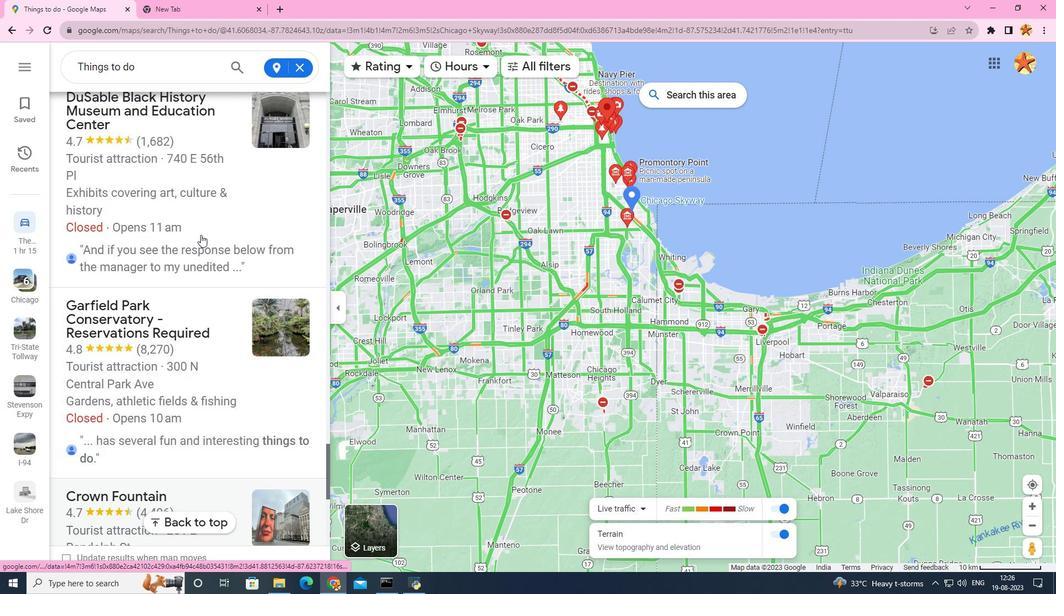 
Action: Mouse scrolled (200, 235) with delta (0, 0)
Screenshot: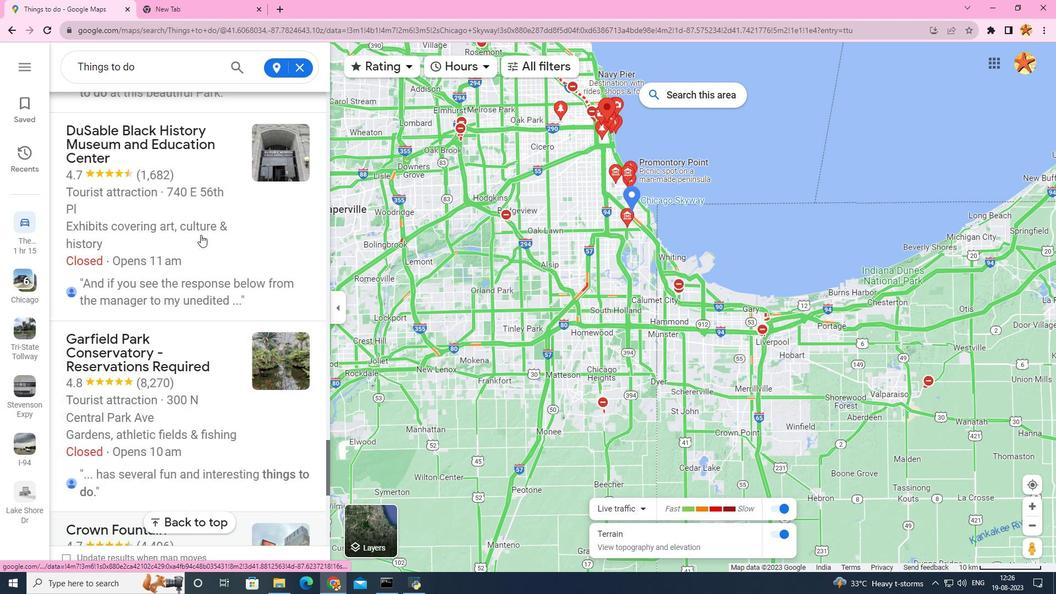
Action: Mouse scrolled (200, 235) with delta (0, 0)
Screenshot: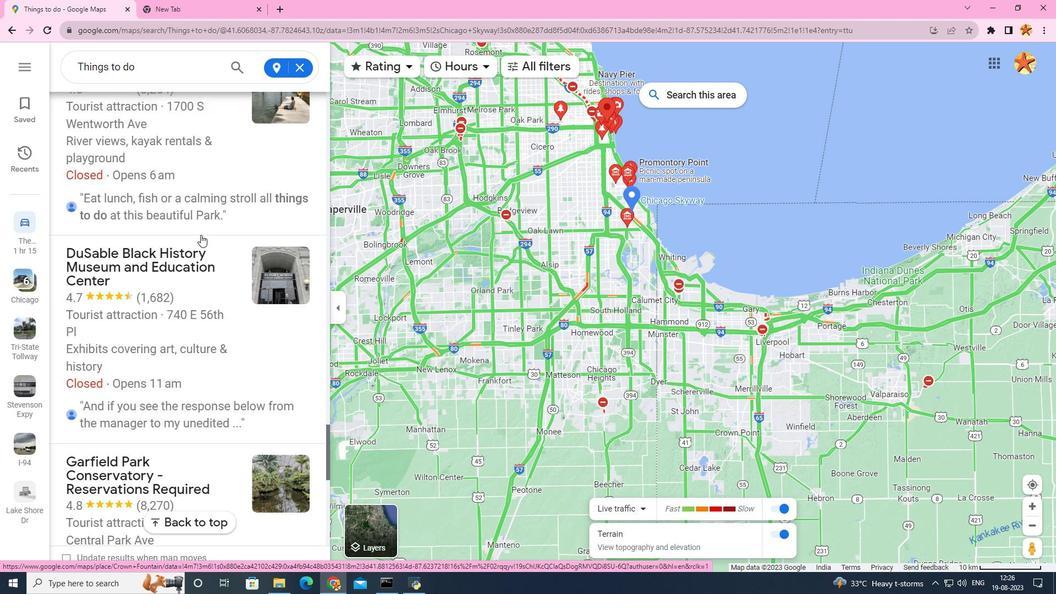 
Action: Mouse scrolled (200, 235) with delta (0, 0)
Screenshot: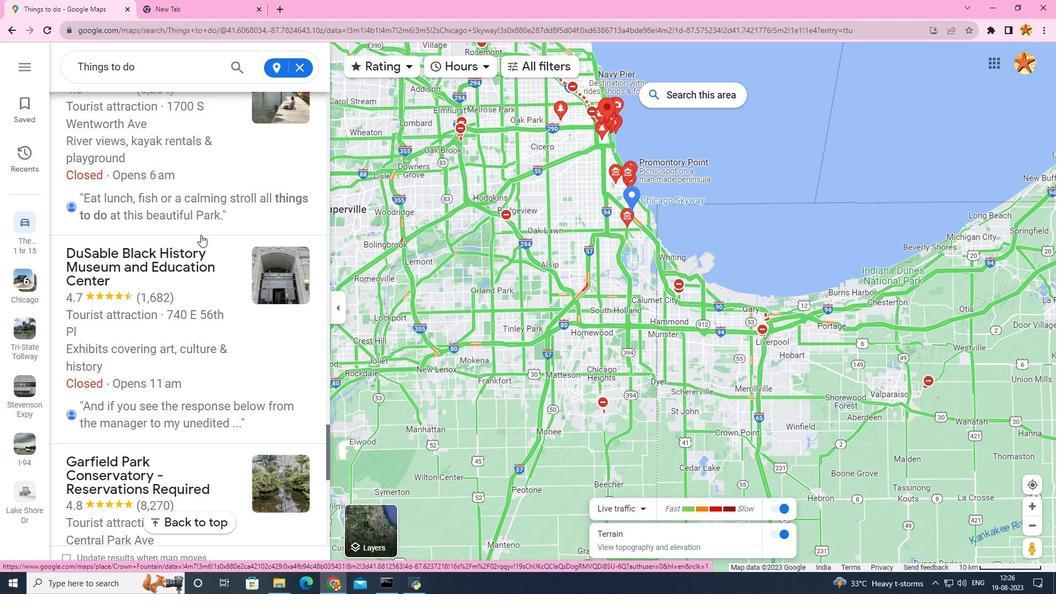 
Action: Mouse scrolled (200, 235) with delta (0, 0)
Screenshot: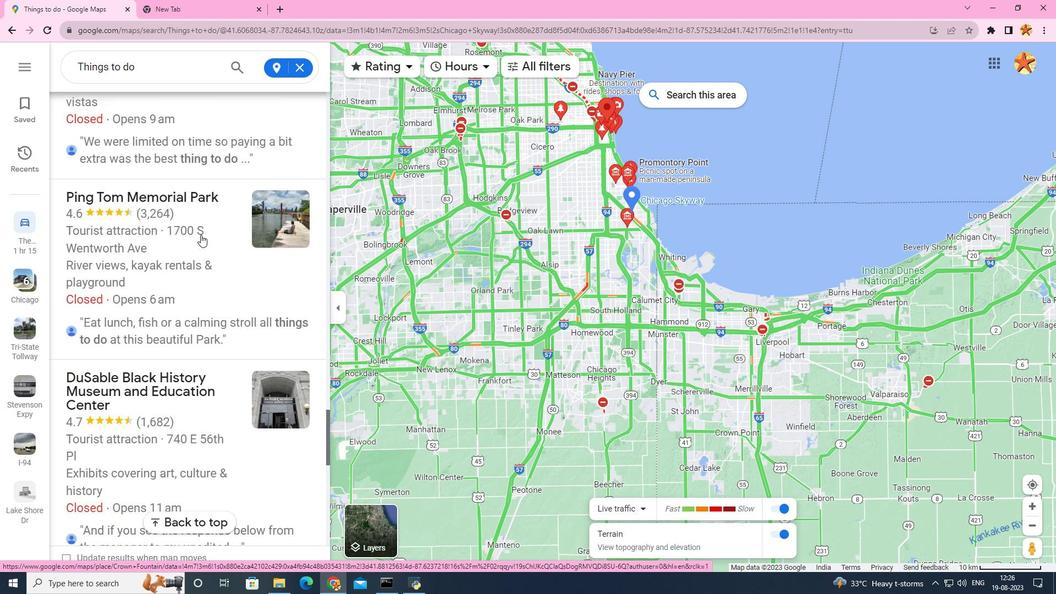
Action: Mouse scrolled (200, 235) with delta (0, 0)
Screenshot: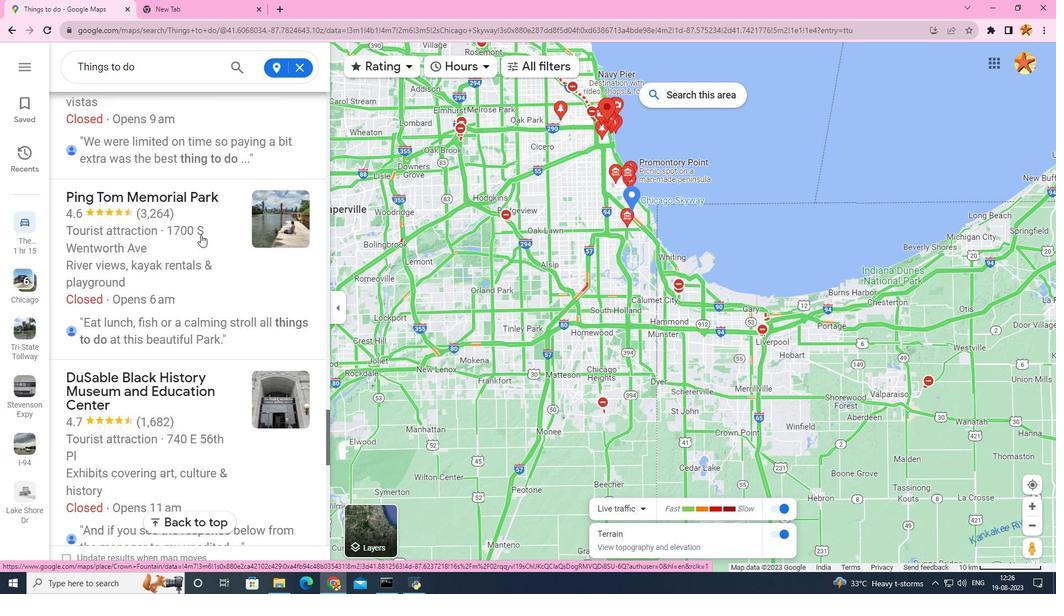 
Action: Mouse scrolled (200, 235) with delta (0, 0)
Screenshot: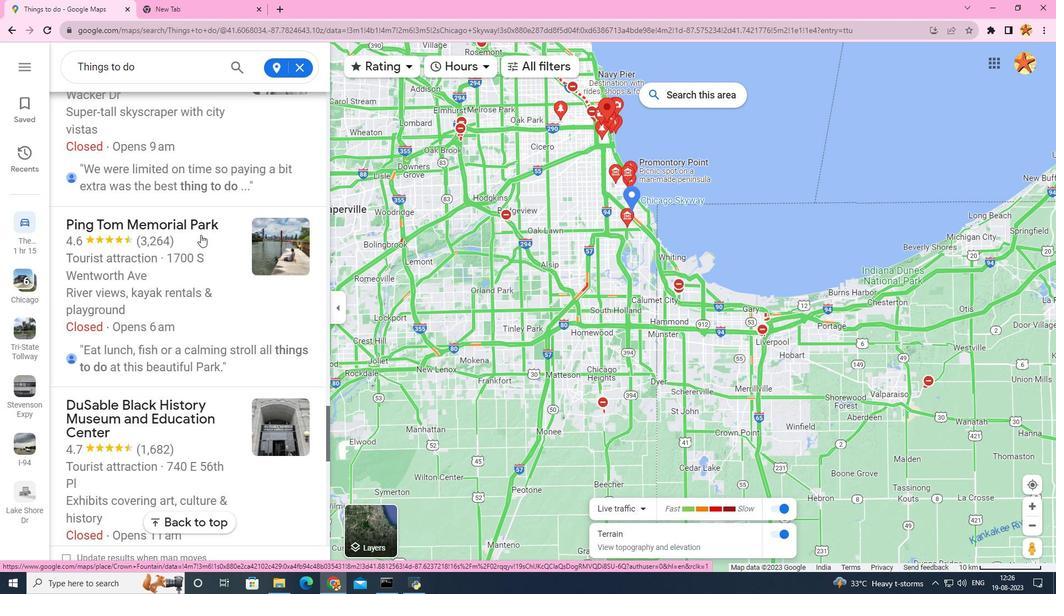 
Action: Mouse moved to (190, 227)
Screenshot: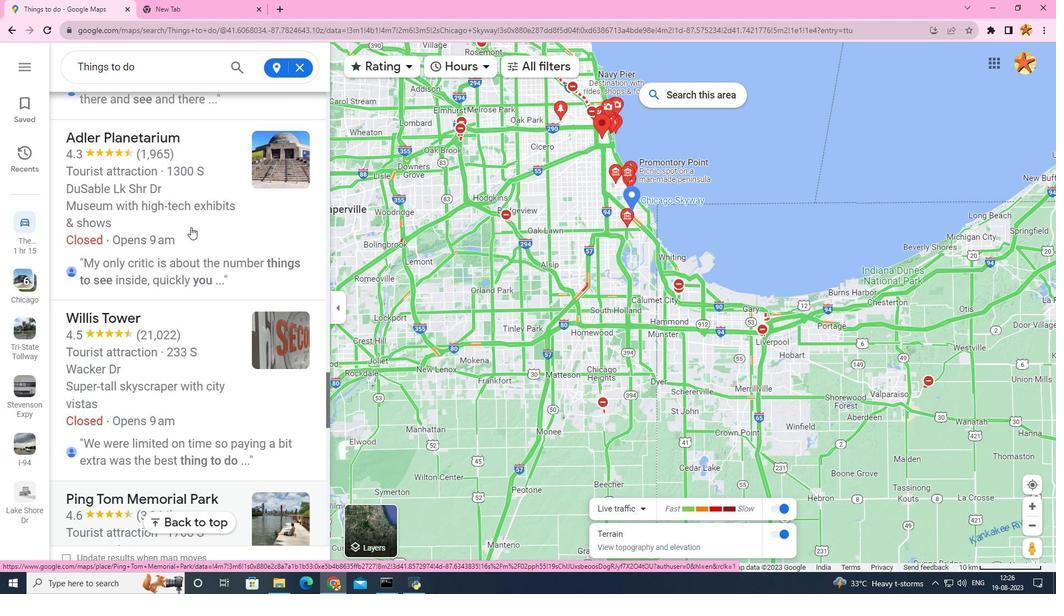 
Action: Mouse scrolled (190, 227) with delta (0, 0)
Screenshot: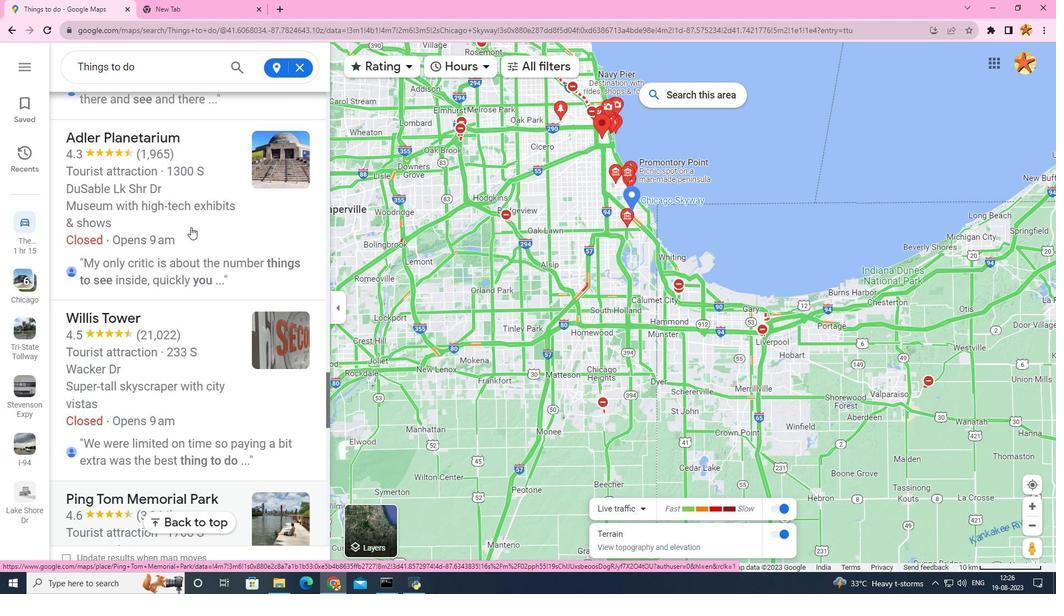 
Action: Mouse scrolled (190, 227) with delta (0, 0)
Screenshot: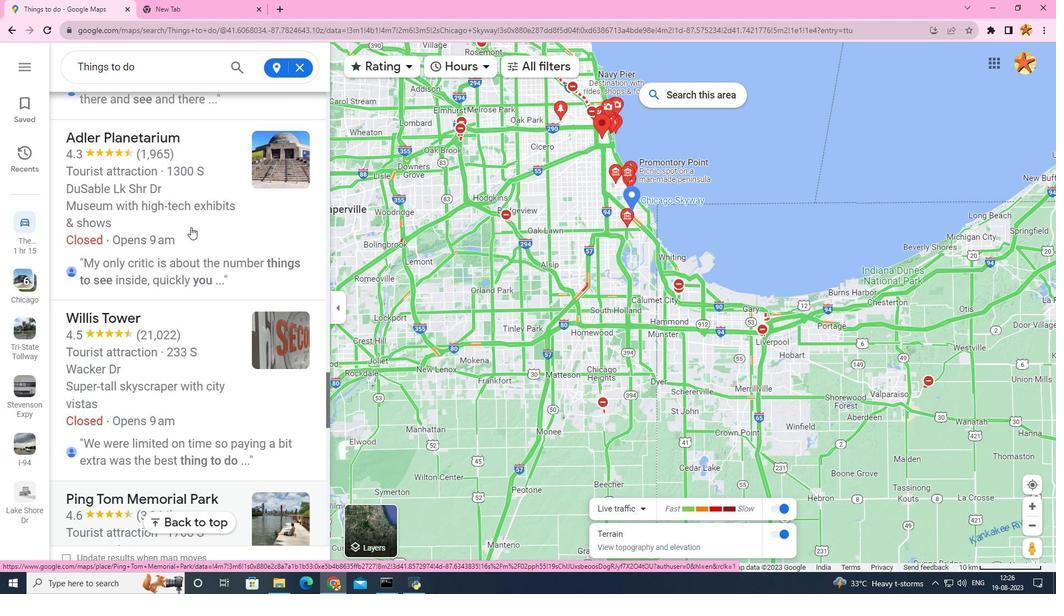 
Action: Mouse scrolled (190, 227) with delta (0, 0)
Screenshot: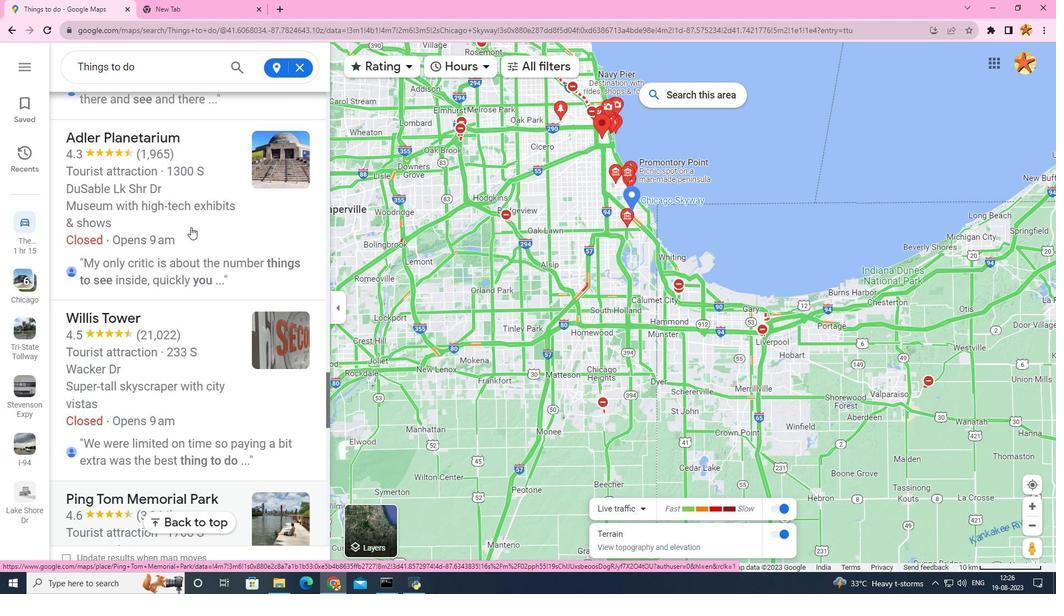 
Action: Mouse scrolled (190, 227) with delta (0, 0)
Screenshot: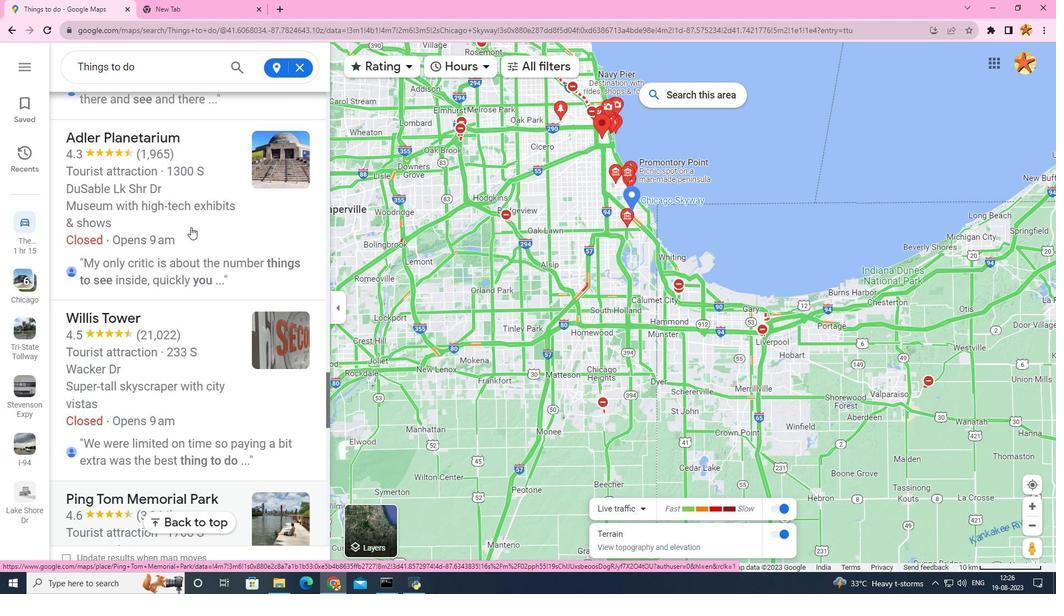 
Action: Mouse scrolled (190, 227) with delta (0, 0)
Screenshot: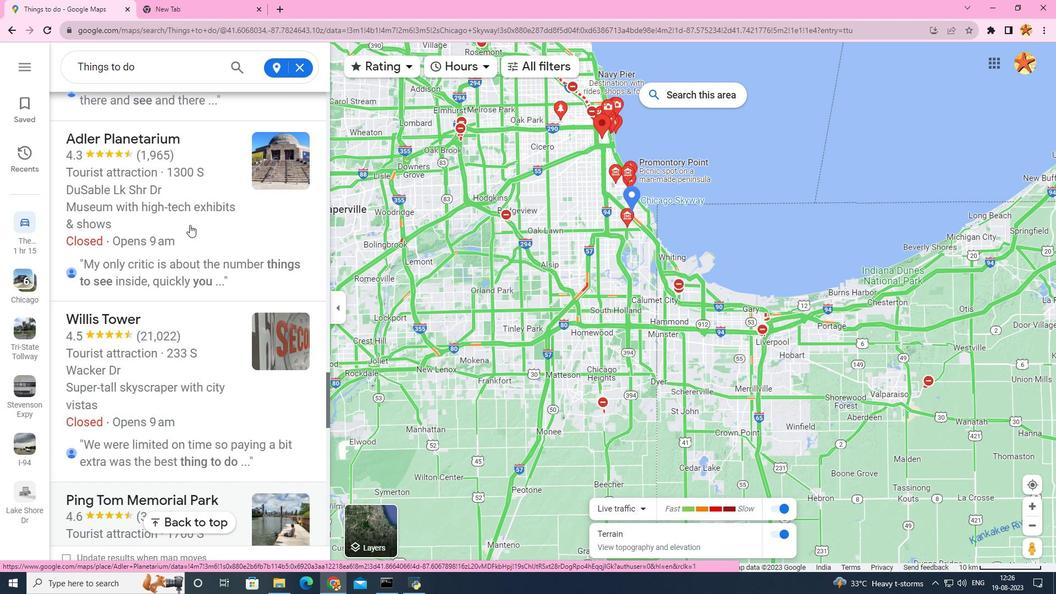 
Action: Mouse moved to (184, 217)
Screenshot: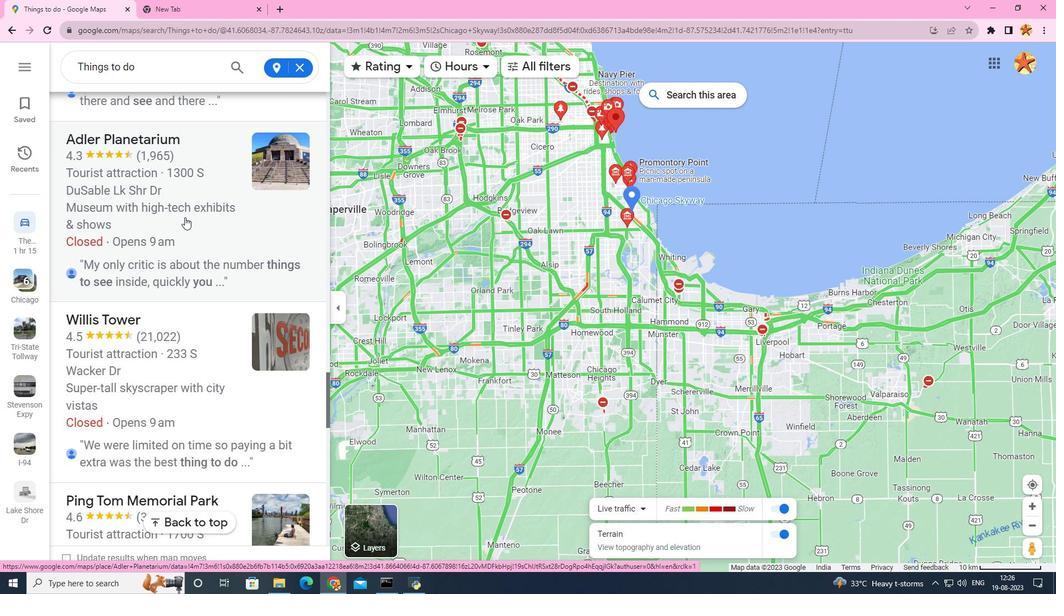 
Action: Mouse scrolled (184, 217) with delta (0, 0)
Screenshot: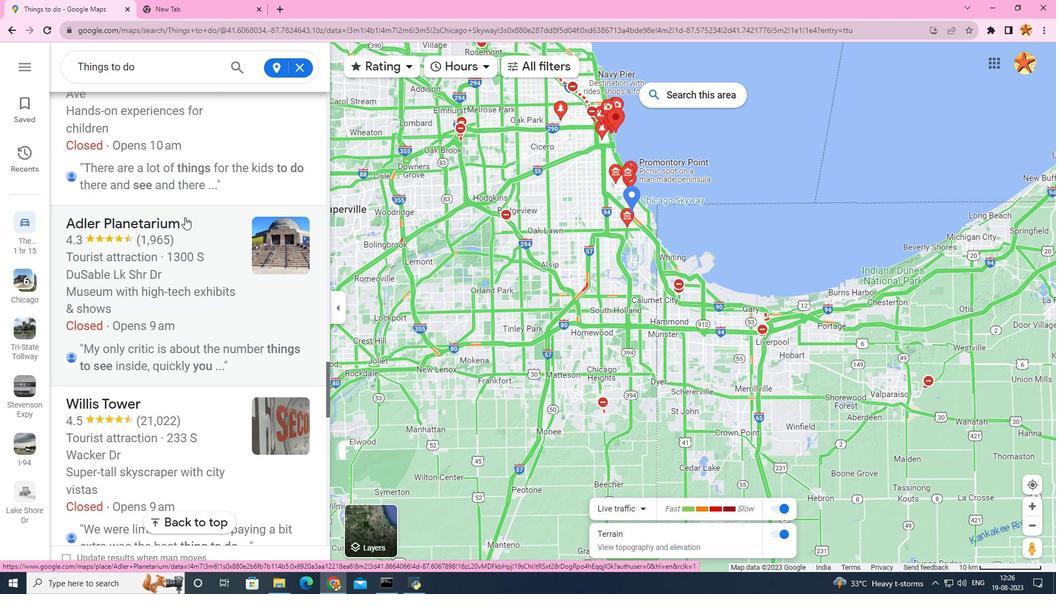 
Action: Mouse scrolled (184, 217) with delta (0, 0)
Screenshot: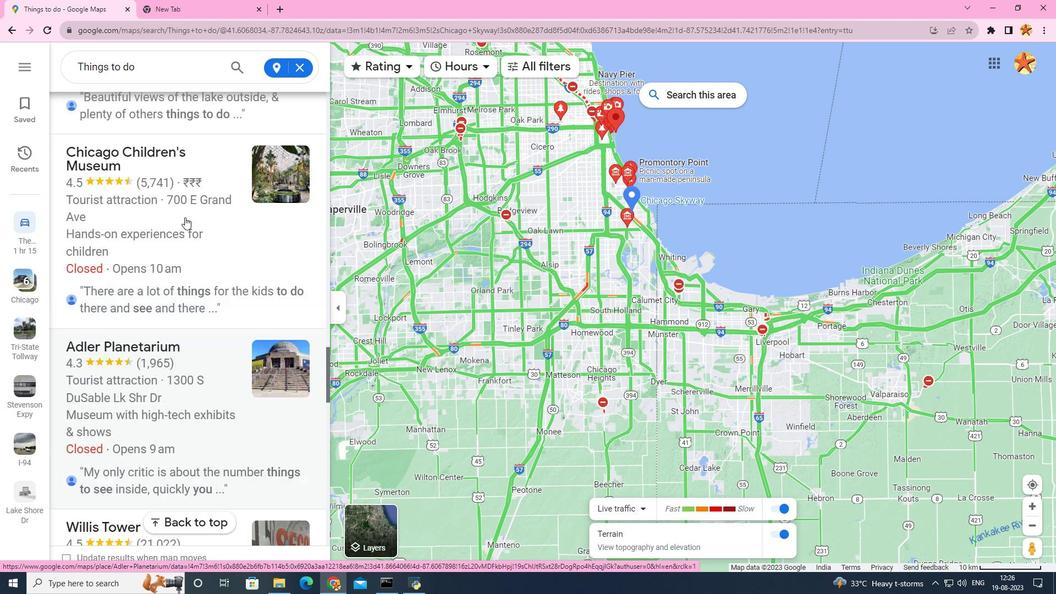 
Action: Mouse scrolled (184, 217) with delta (0, 0)
Screenshot: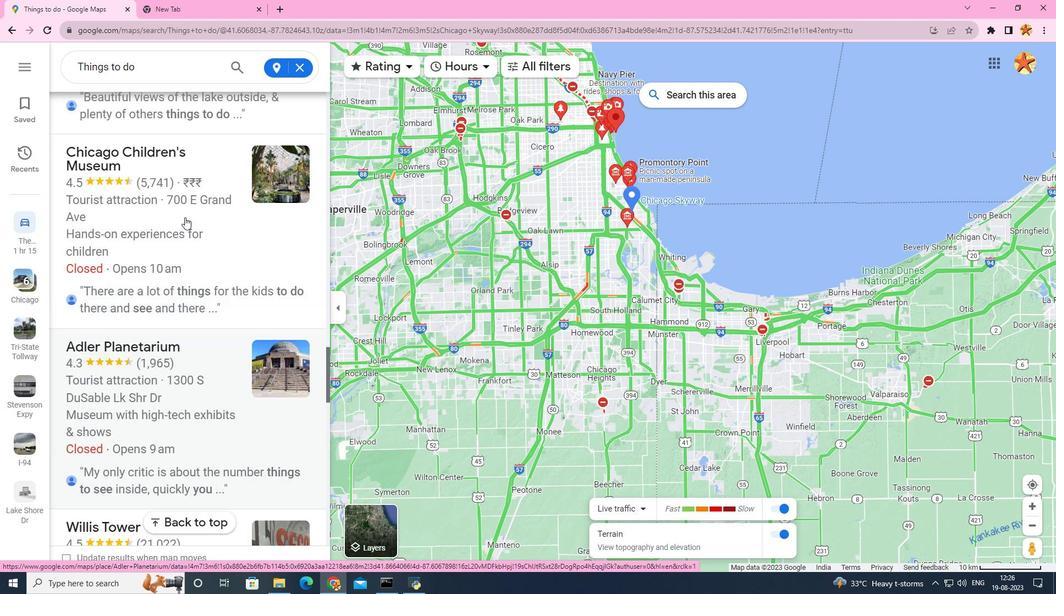 
Action: Mouse scrolled (184, 217) with delta (0, 0)
Screenshot: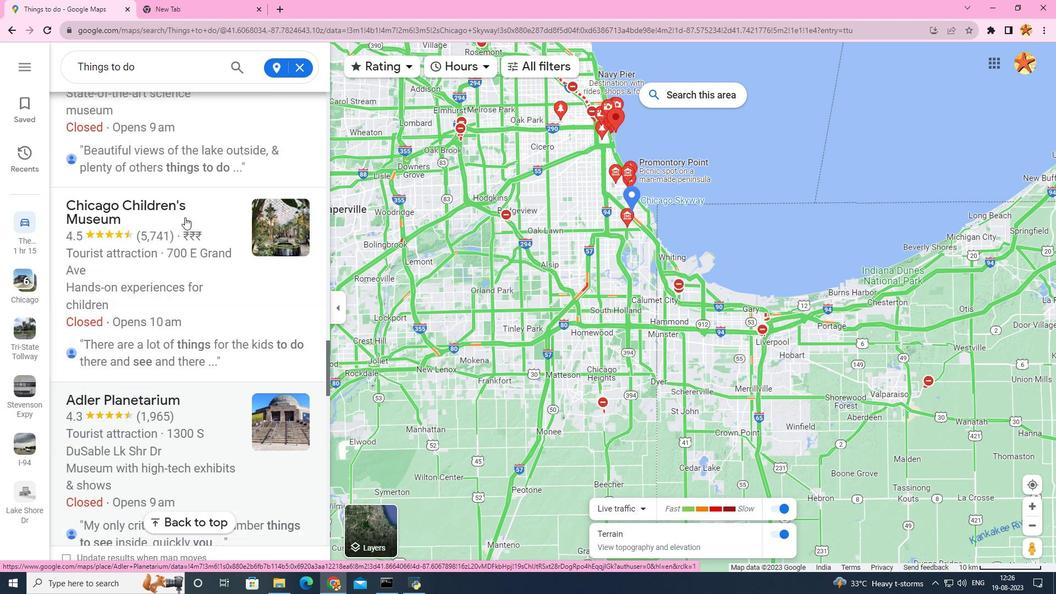 
Action: Mouse scrolled (184, 217) with delta (0, 0)
Screenshot: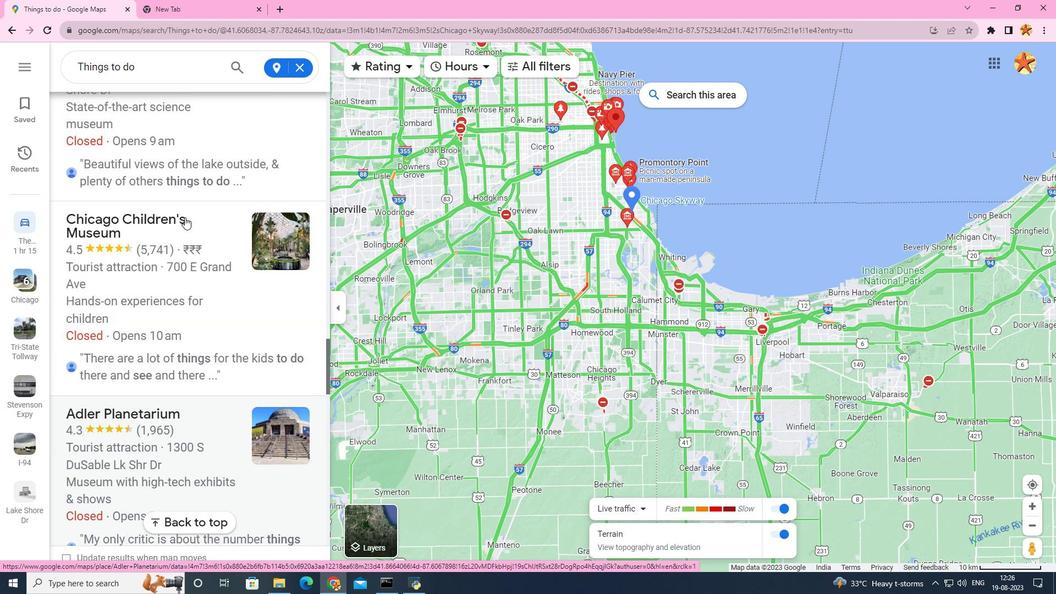 
Action: Mouse scrolled (184, 217) with delta (0, 0)
Screenshot: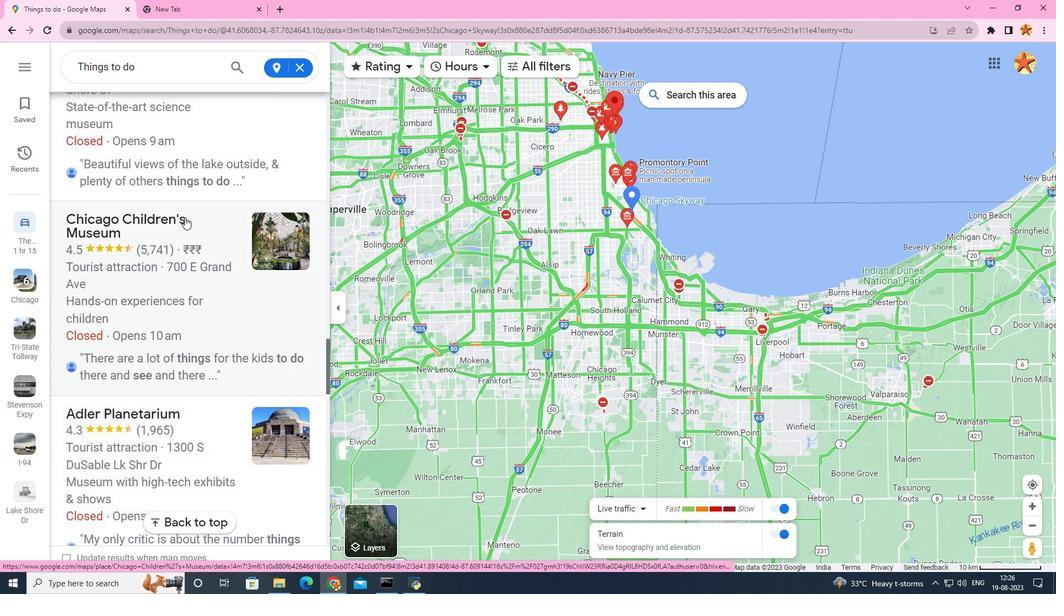 
Action: Mouse scrolled (184, 217) with delta (0, 0)
Screenshot: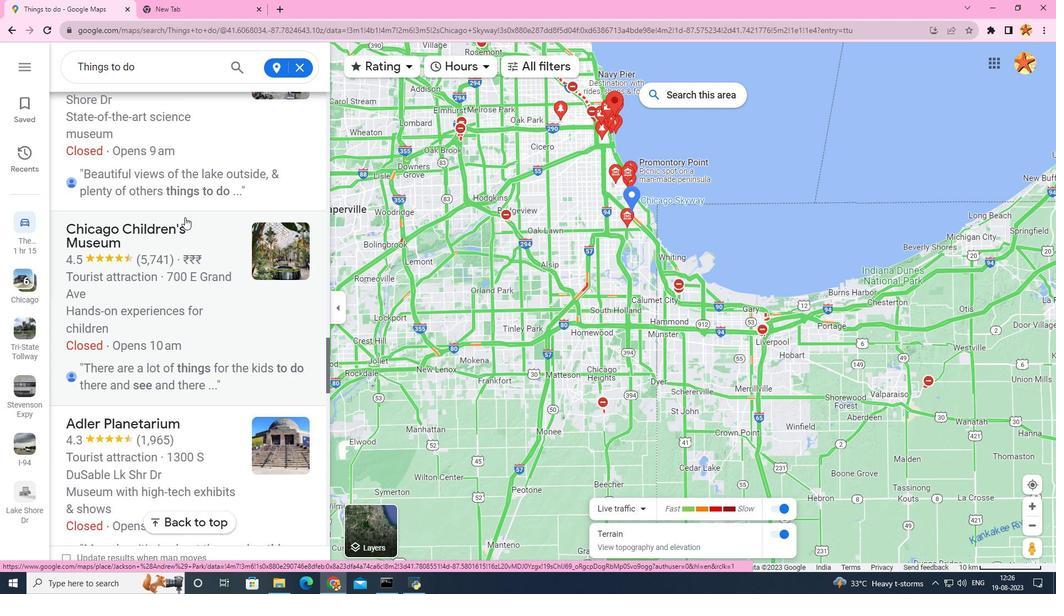 
Action: Mouse scrolled (184, 217) with delta (0, 0)
Screenshot: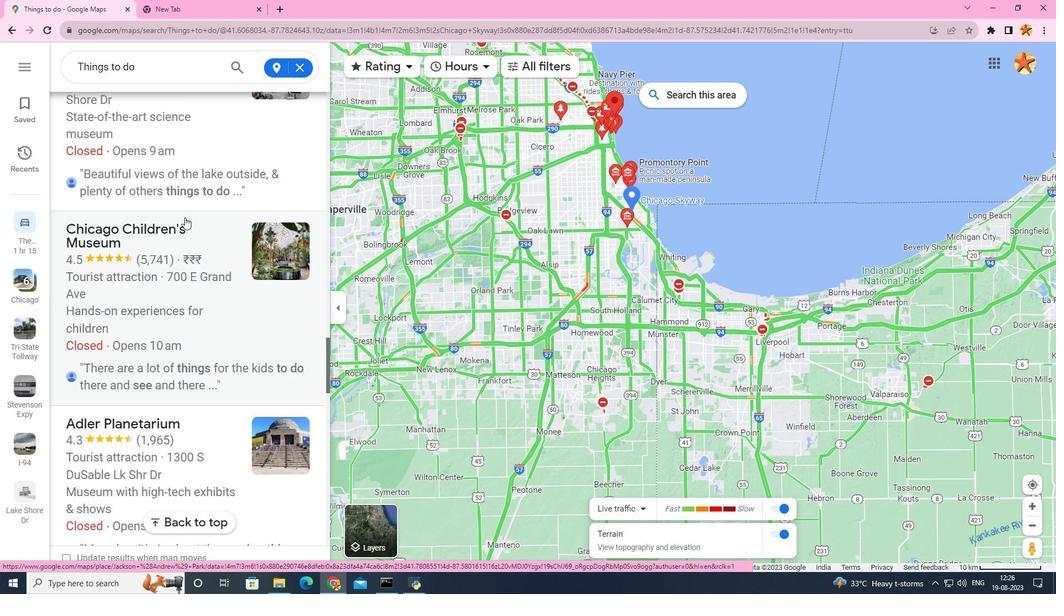 
Action: Mouse scrolled (184, 217) with delta (0, 0)
Screenshot: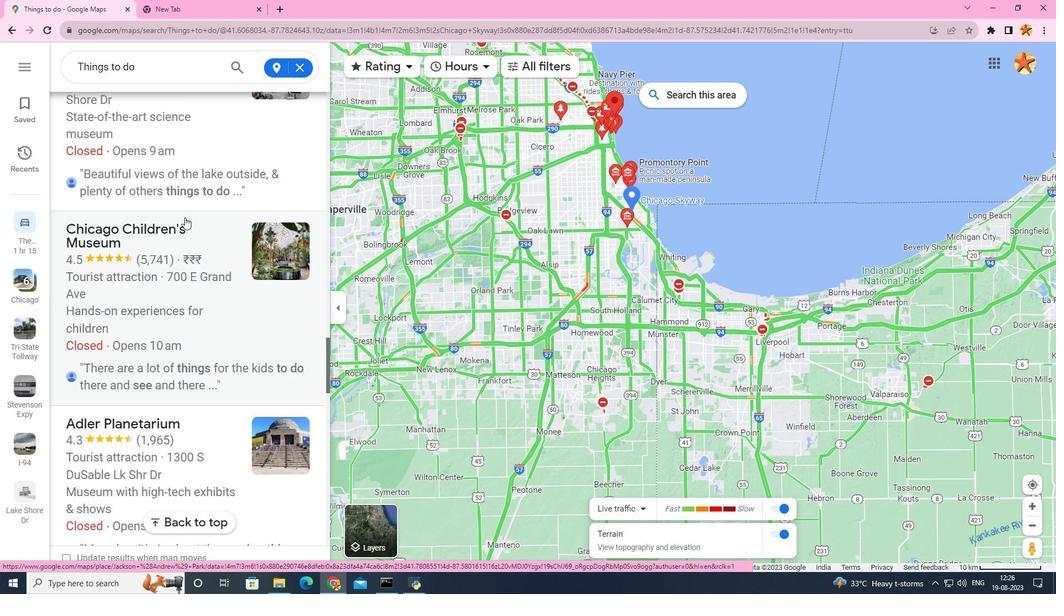 
Action: Mouse scrolled (184, 217) with delta (0, 0)
Screenshot: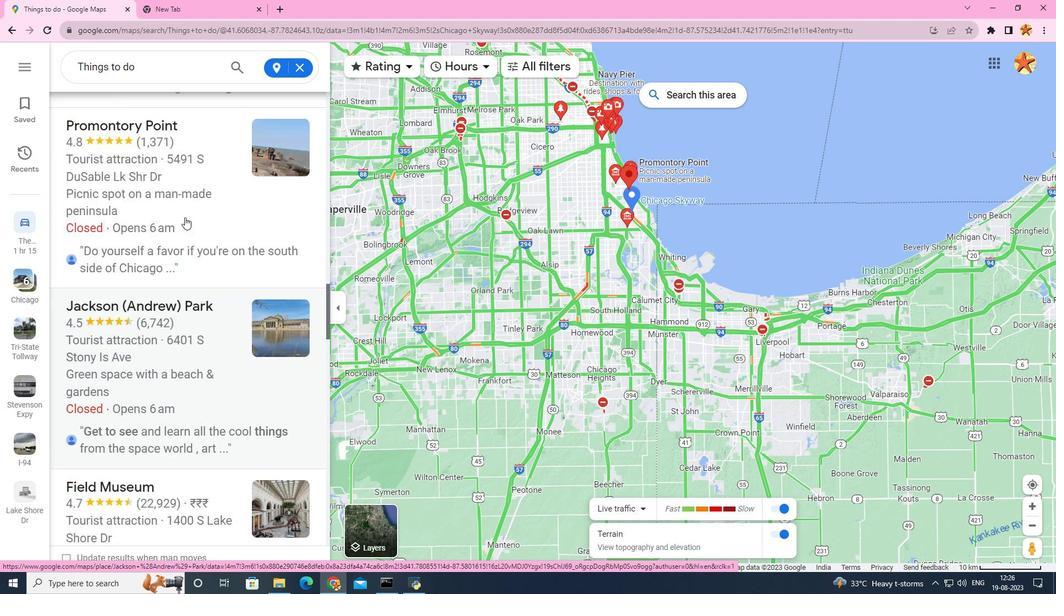 
Action: Mouse scrolled (184, 217) with delta (0, 0)
Screenshot: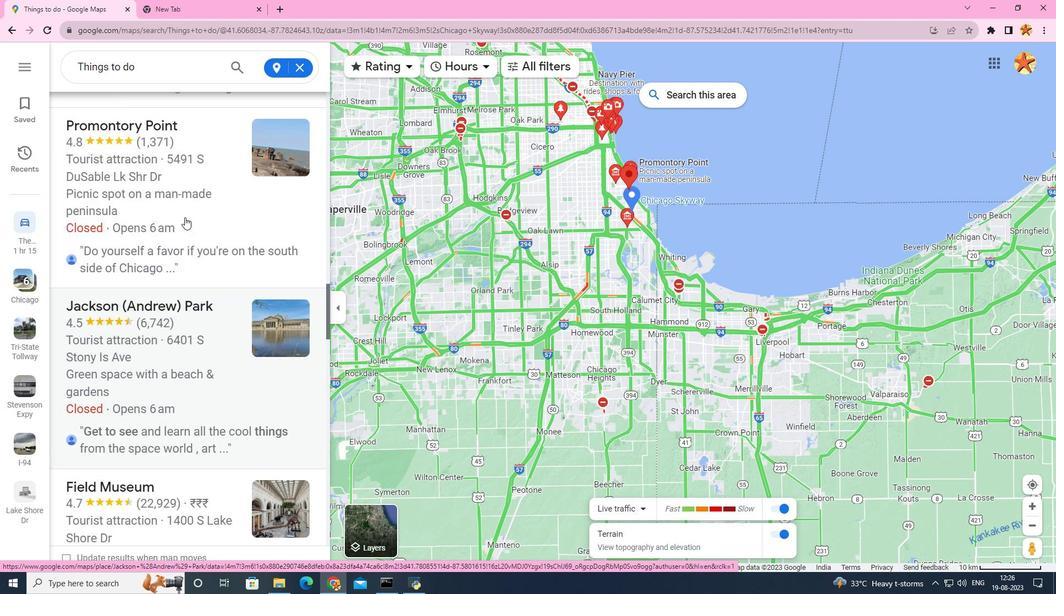 
Action: Mouse scrolled (184, 217) with delta (0, 0)
Screenshot: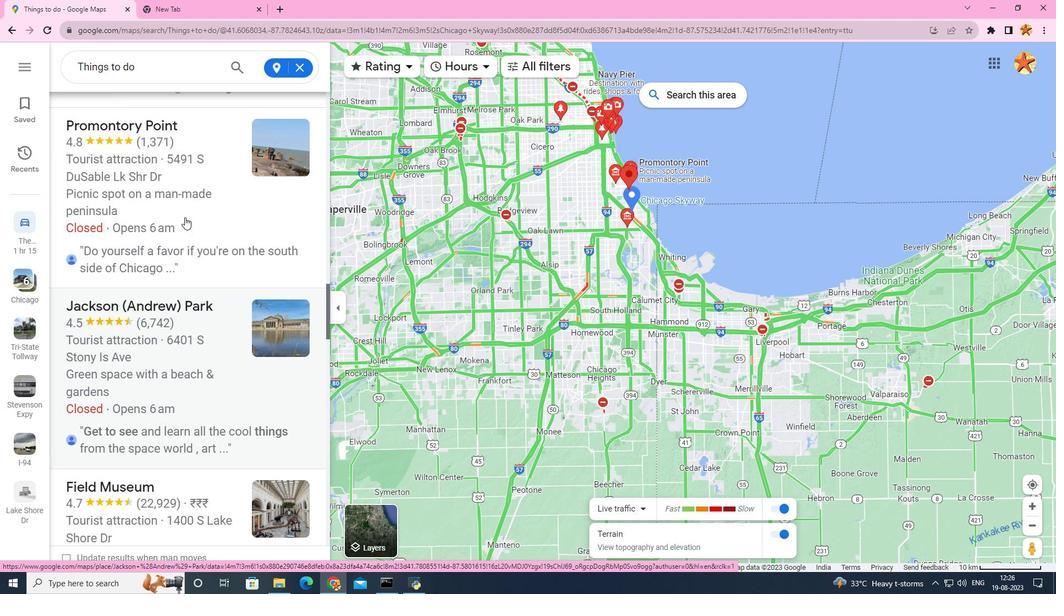 
Action: Mouse scrolled (184, 217) with delta (0, 0)
Screenshot: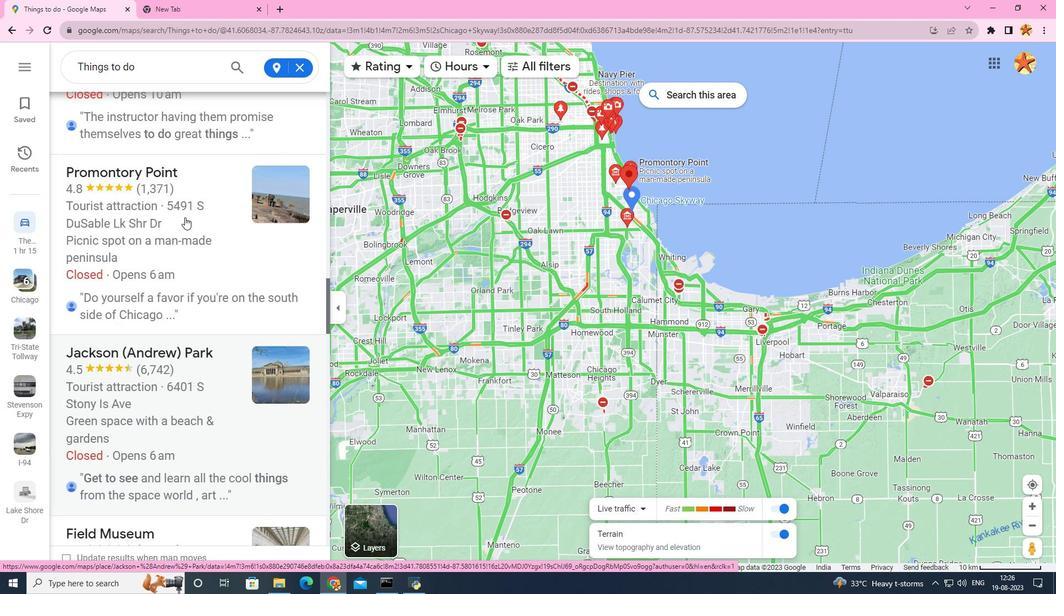 
Action: Mouse scrolled (184, 217) with delta (0, 0)
Screenshot: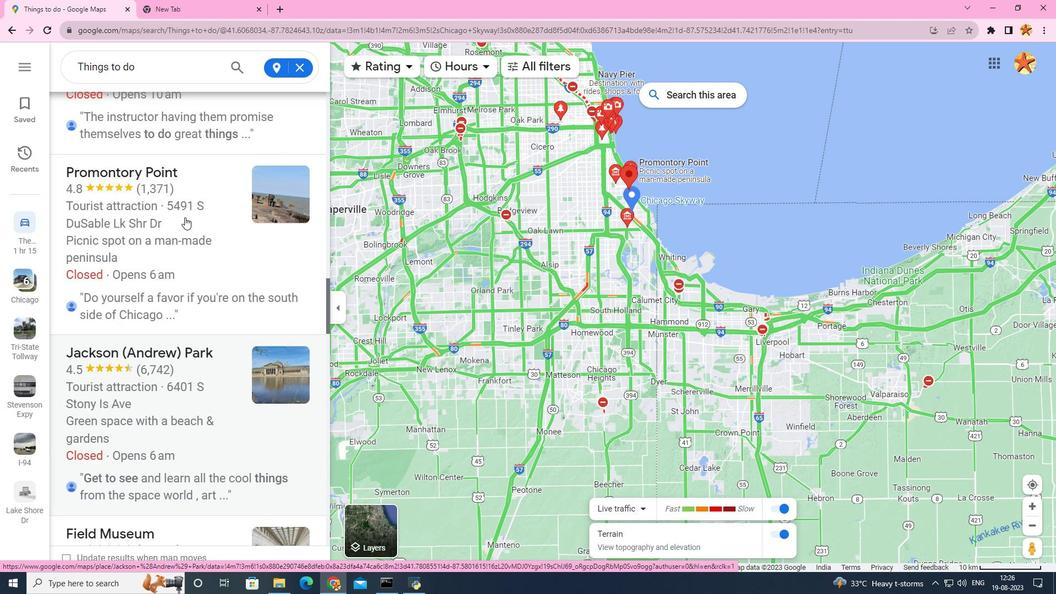 
Action: Mouse scrolled (184, 217) with delta (0, 0)
Screenshot: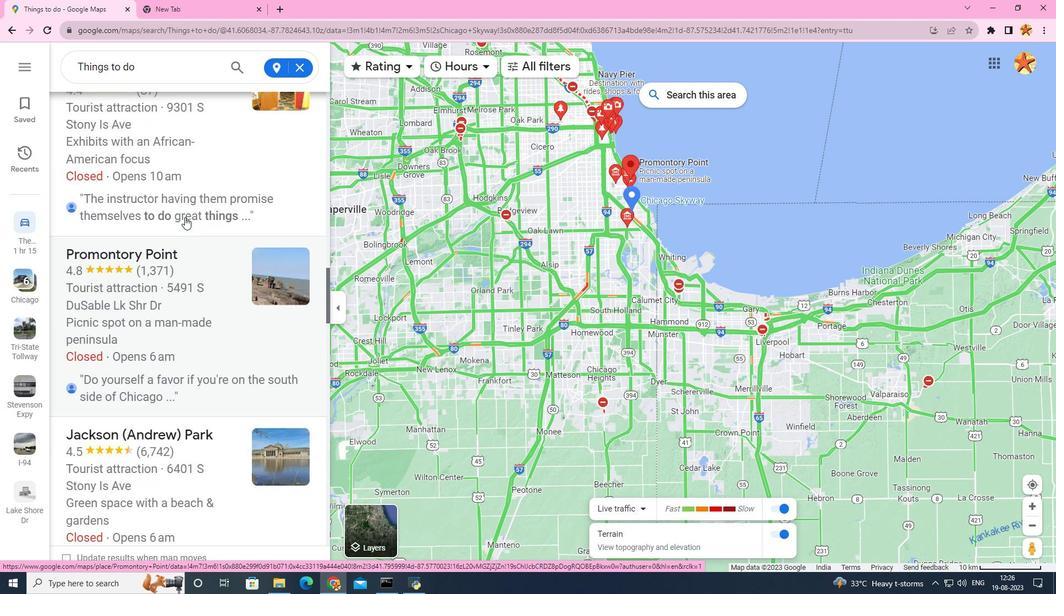 
Action: Mouse scrolled (184, 217) with delta (0, 0)
Screenshot: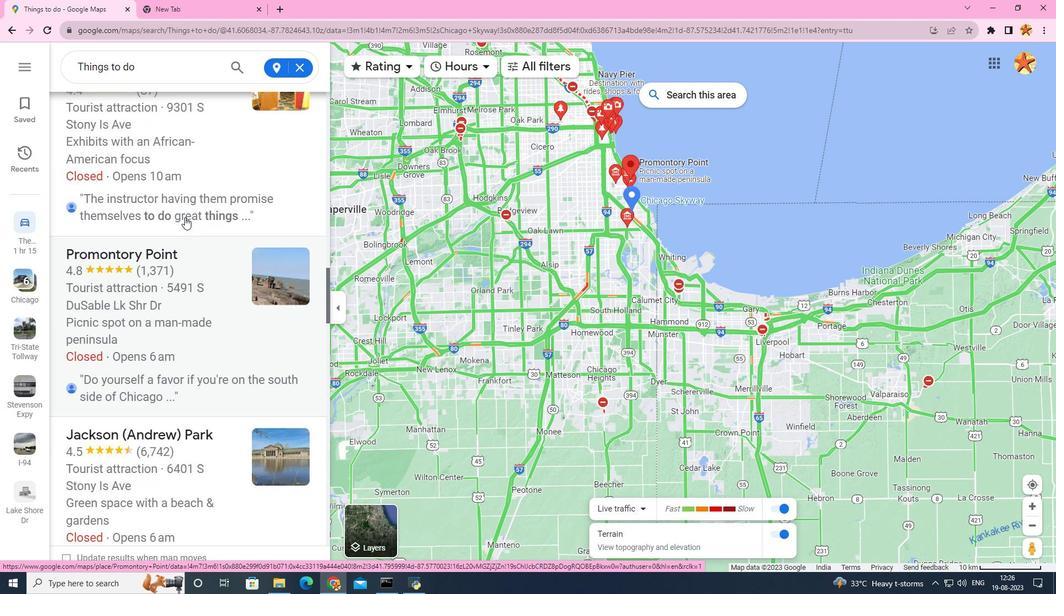 
Action: Mouse scrolled (184, 217) with delta (0, 0)
Screenshot: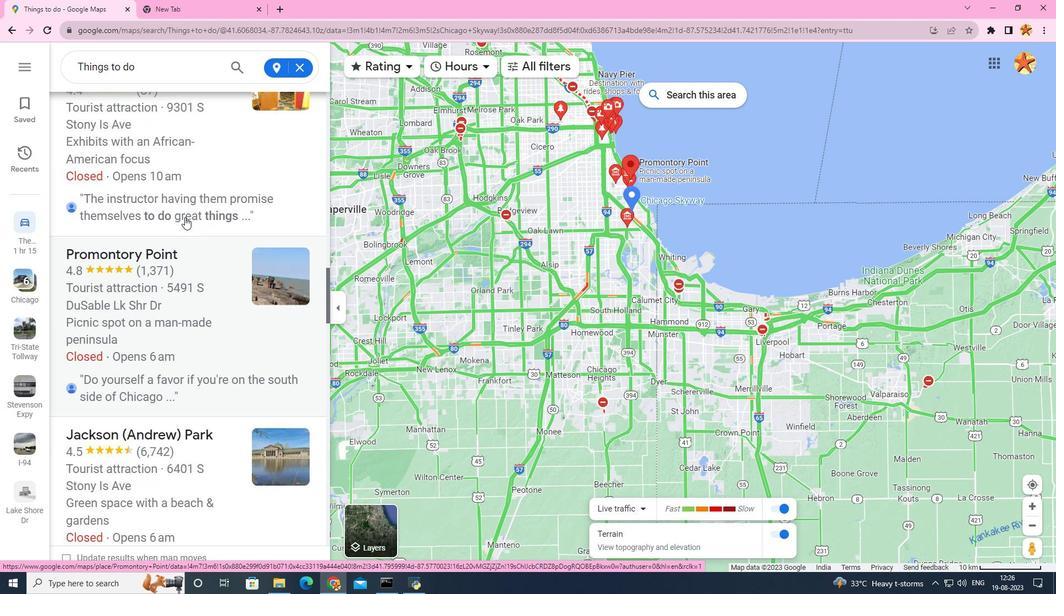 
Action: Mouse scrolled (184, 217) with delta (0, 0)
Screenshot: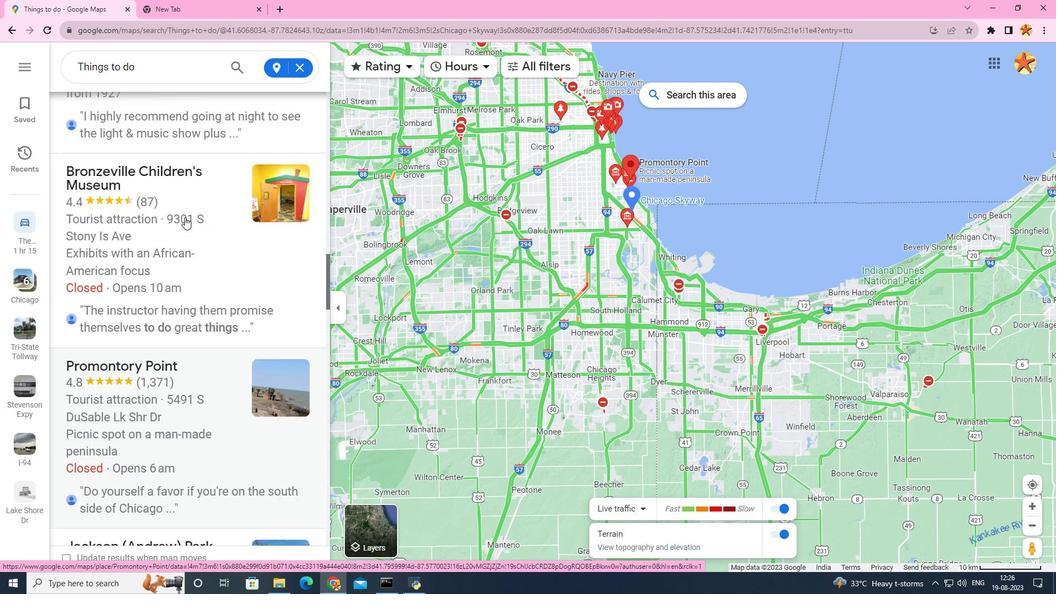 
Action: Mouse scrolled (184, 217) with delta (0, 0)
Screenshot: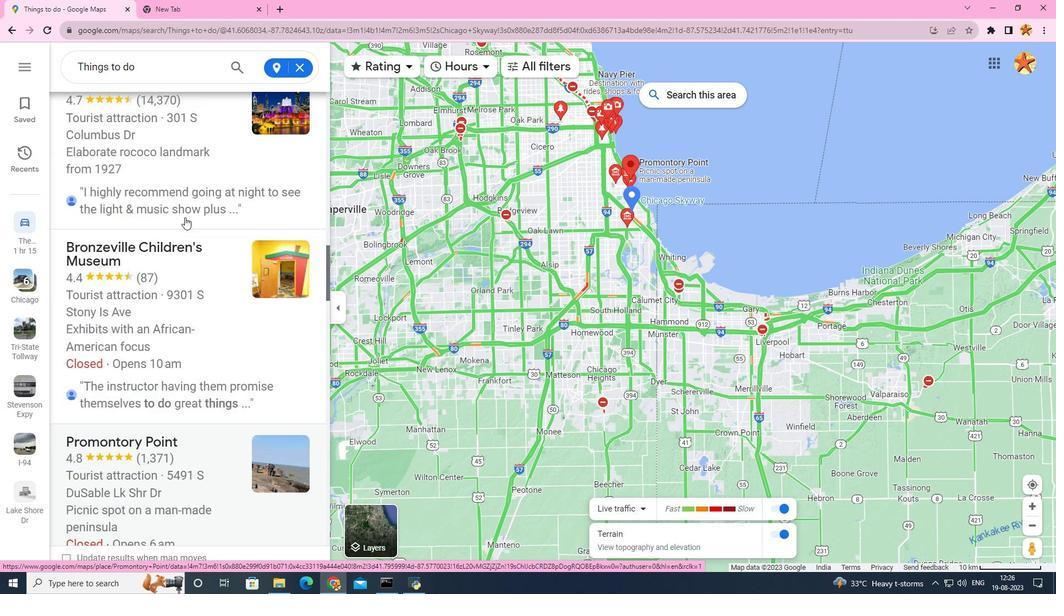 
Action: Mouse scrolled (184, 217) with delta (0, 0)
Screenshot: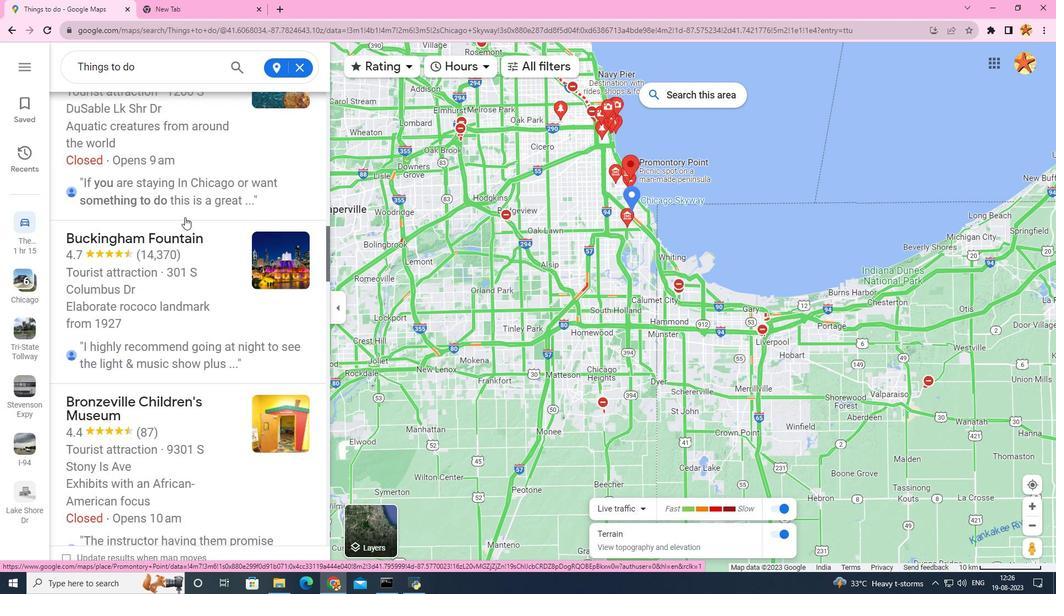
Action: Mouse scrolled (184, 217) with delta (0, 0)
Screenshot: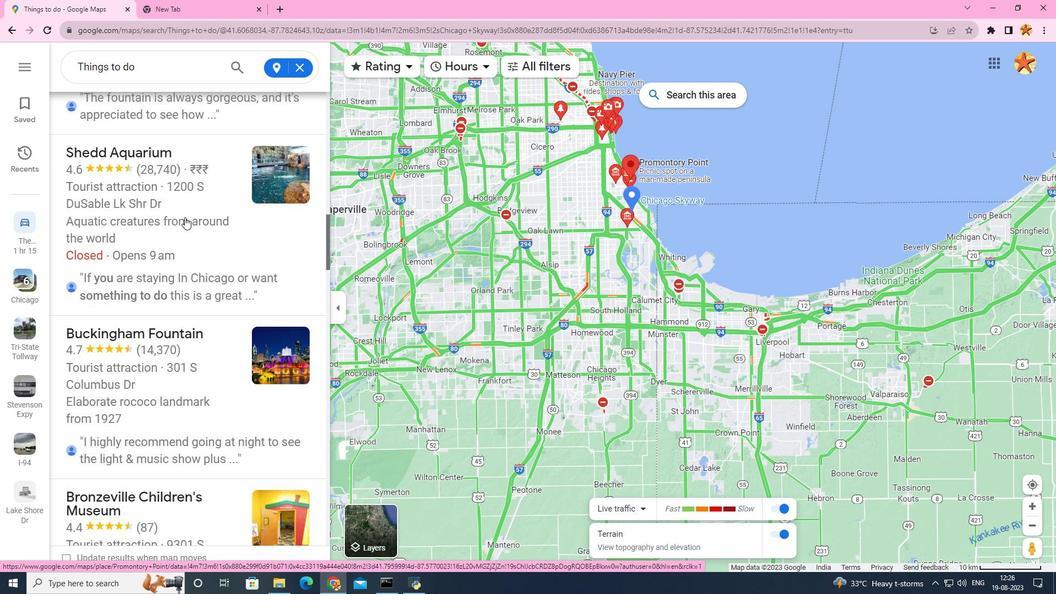
Action: Mouse scrolled (184, 217) with delta (0, 0)
Screenshot: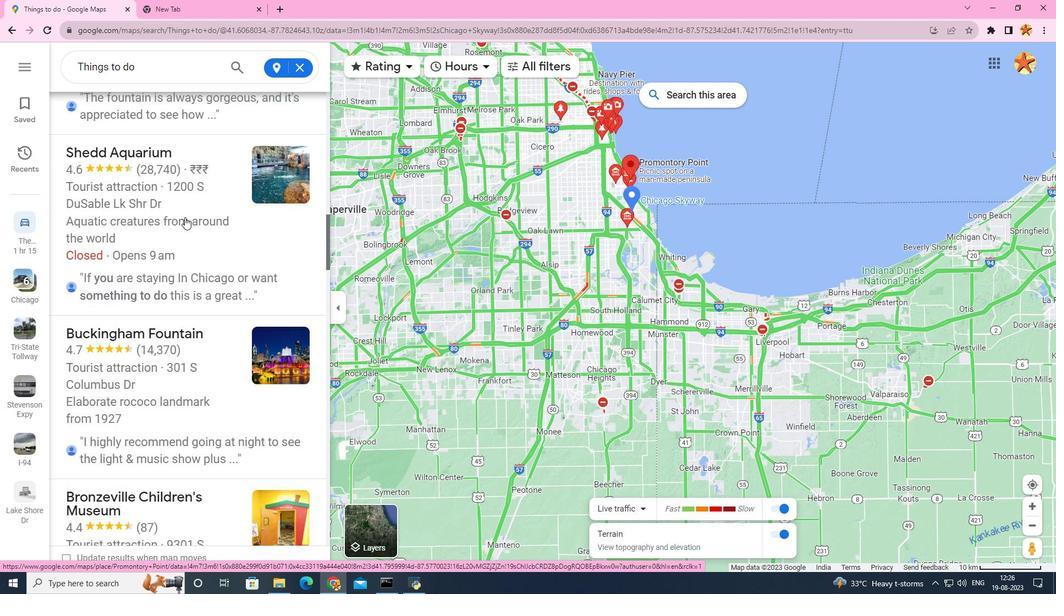 
Action: Mouse scrolled (184, 217) with delta (0, 0)
Screenshot: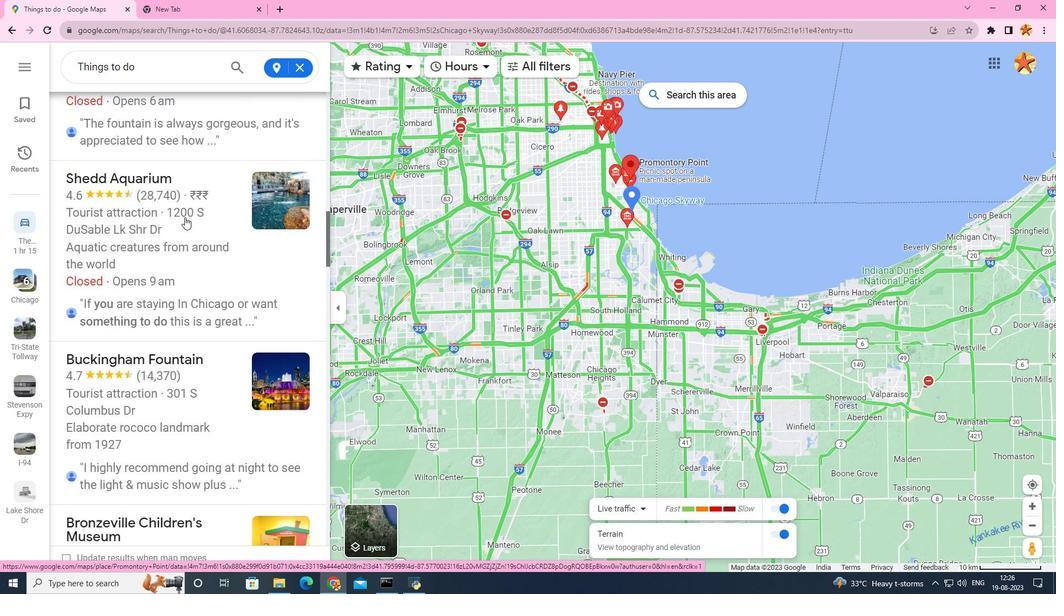 
Action: Mouse scrolled (184, 217) with delta (0, 0)
Screenshot: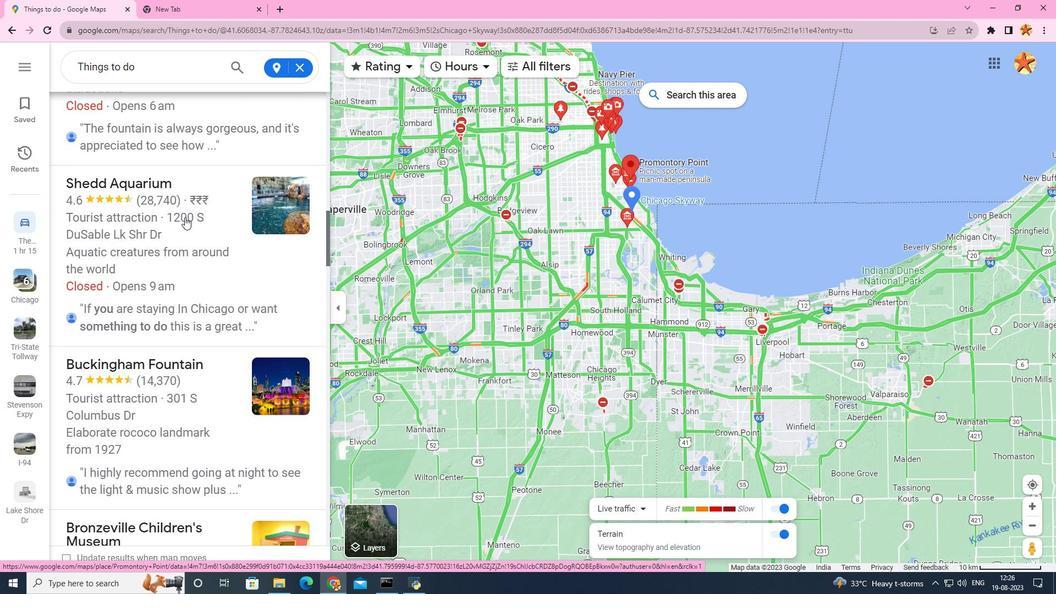 
Action: Mouse scrolled (184, 217) with delta (0, 0)
Screenshot: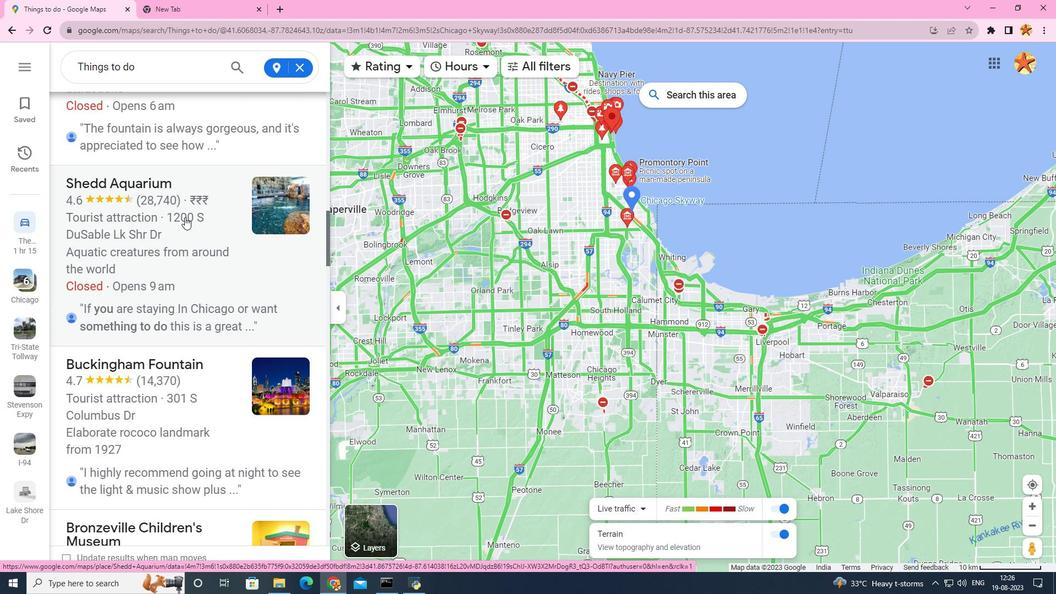 
Action: Mouse scrolled (184, 217) with delta (0, 0)
Screenshot: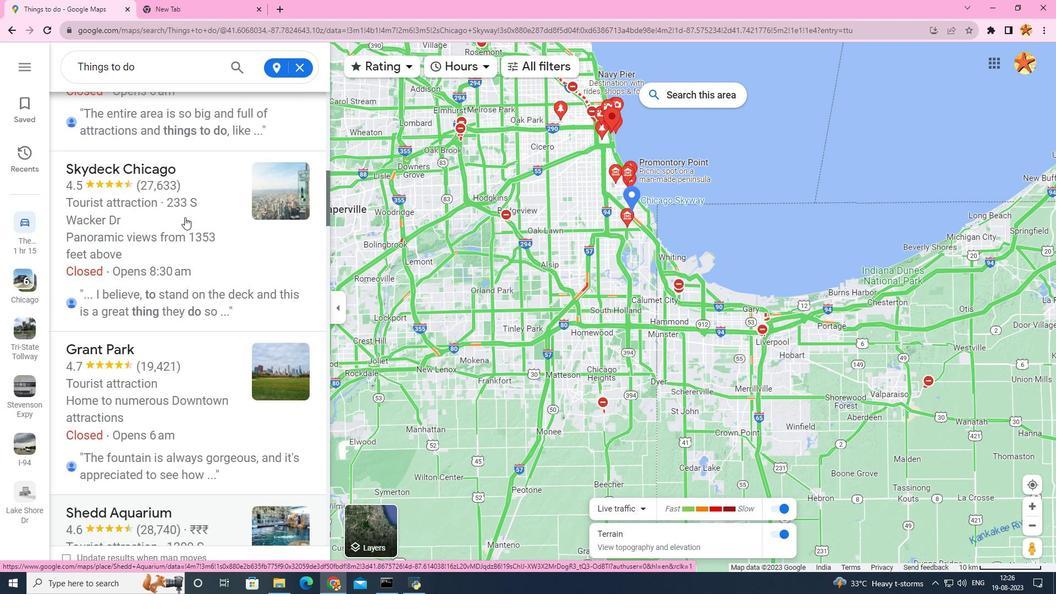 
Action: Mouse scrolled (184, 217) with delta (0, 0)
Screenshot: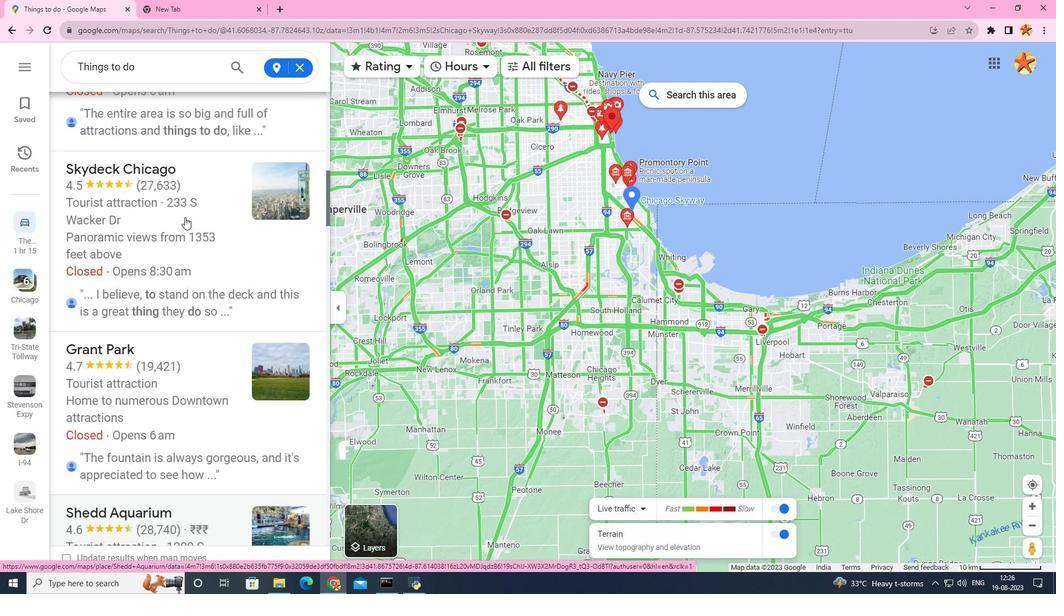 
Action: Mouse scrolled (184, 217) with delta (0, 0)
Screenshot: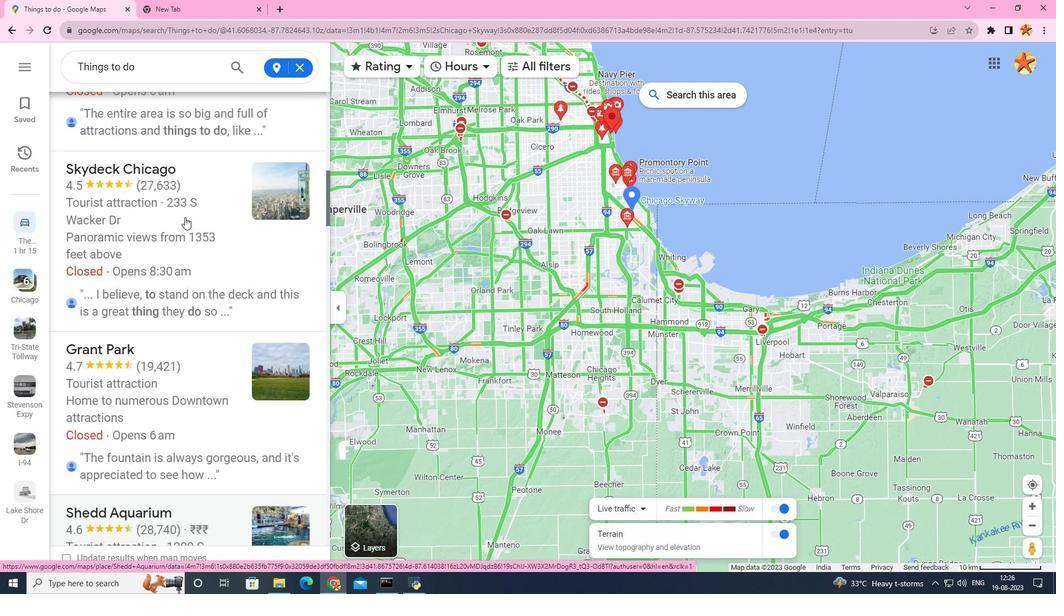 
Action: Mouse scrolled (184, 217) with delta (0, 0)
Screenshot: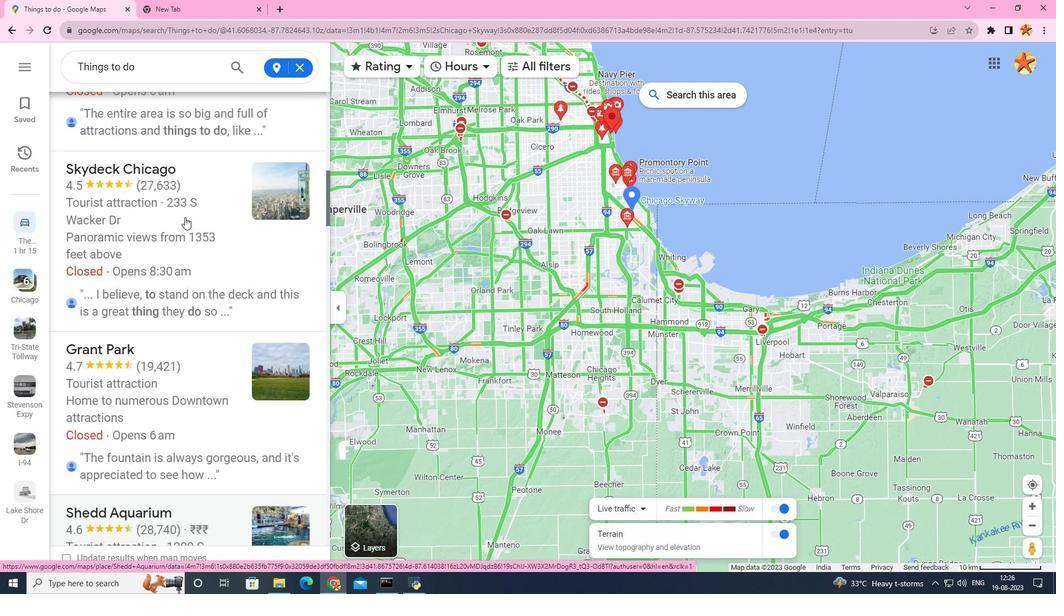 
Action: Mouse scrolled (184, 217) with delta (0, 0)
Screenshot: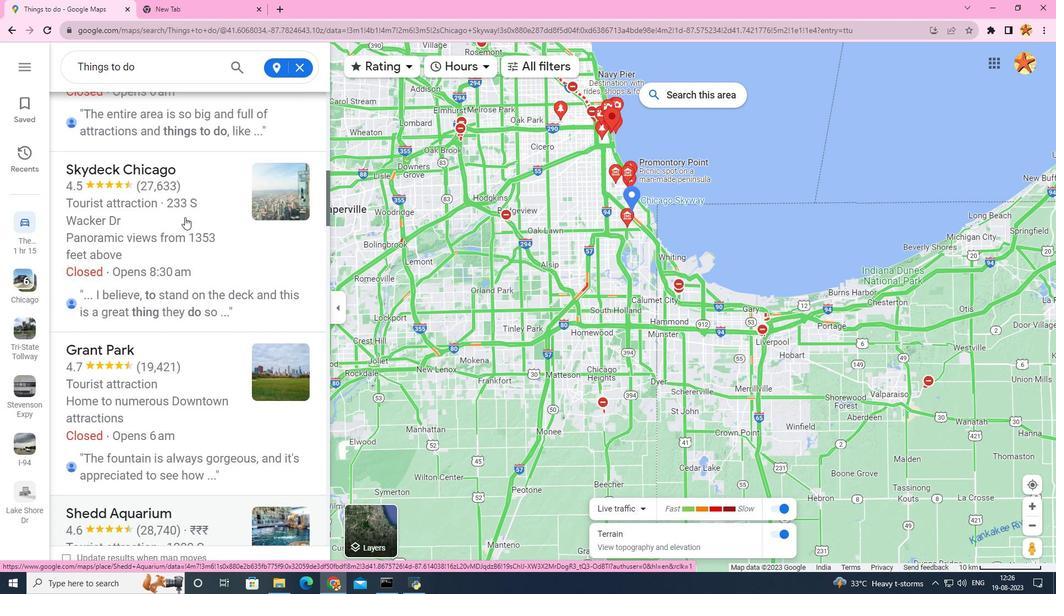 
Action: Mouse scrolled (184, 217) with delta (0, 0)
Screenshot: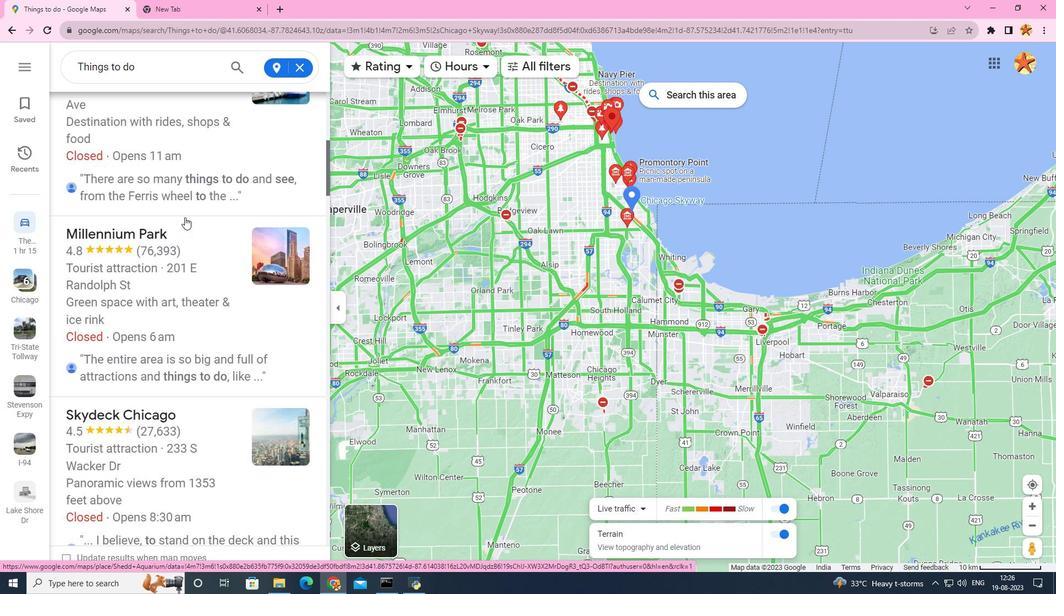 
Action: Mouse scrolled (184, 217) with delta (0, 0)
Screenshot: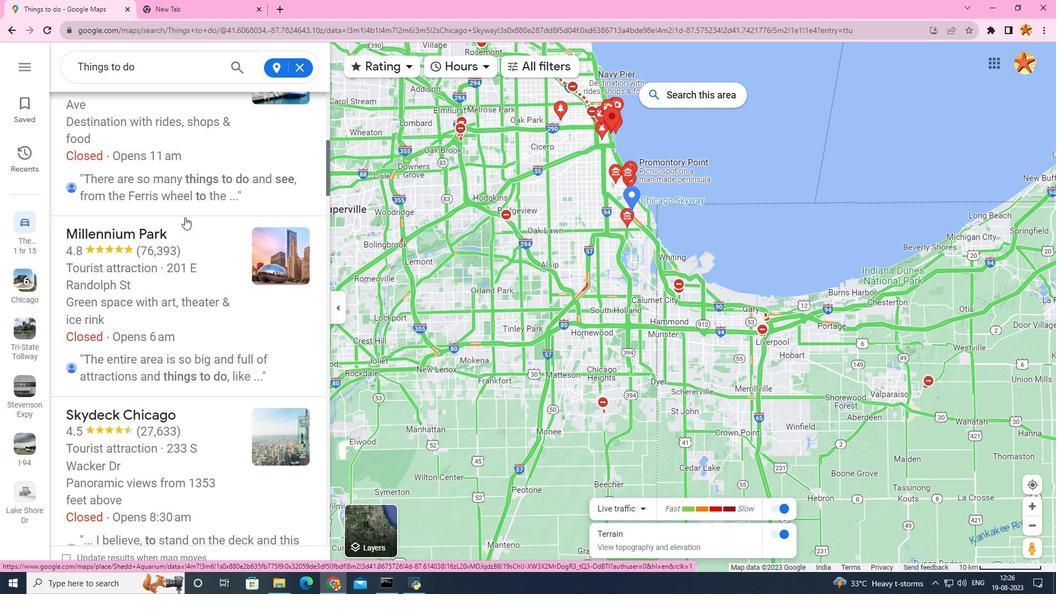 
Action: Mouse scrolled (184, 217) with delta (0, 0)
Screenshot: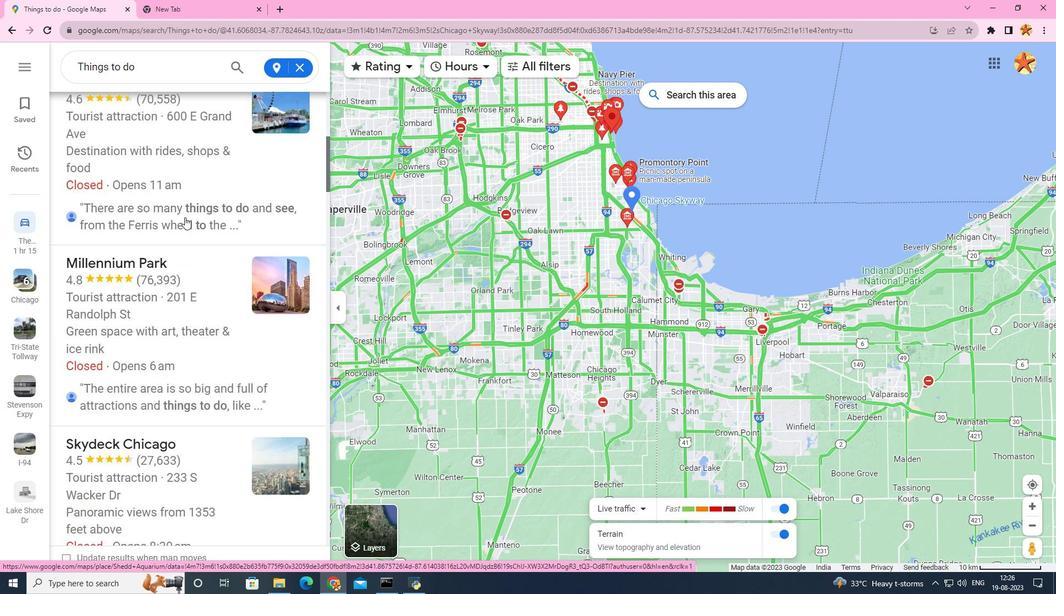 
Action: Mouse scrolled (184, 217) with delta (0, 0)
Screenshot: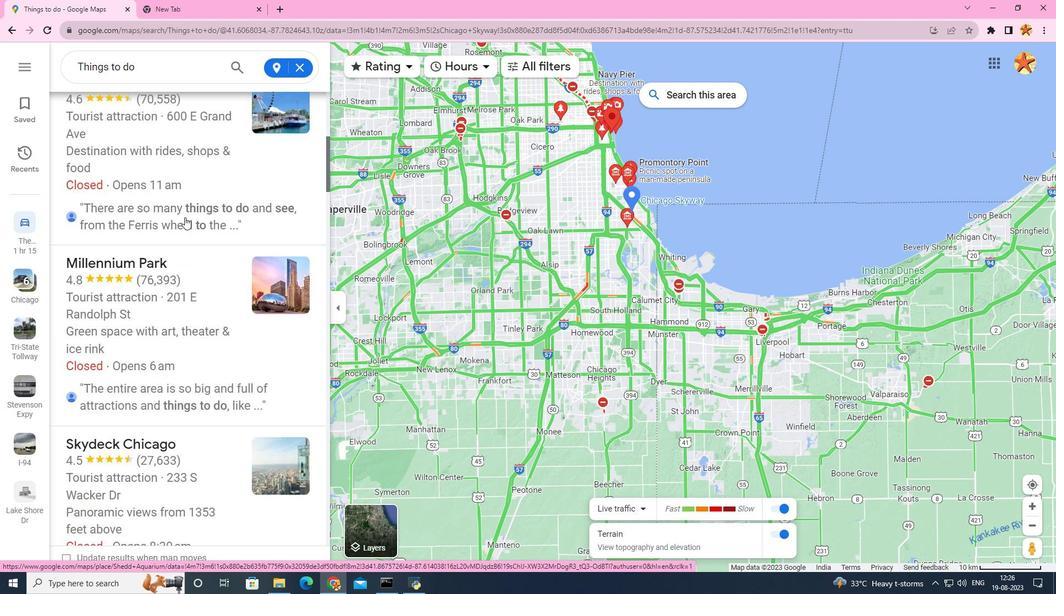 
Action: Mouse scrolled (184, 217) with delta (0, 0)
Screenshot: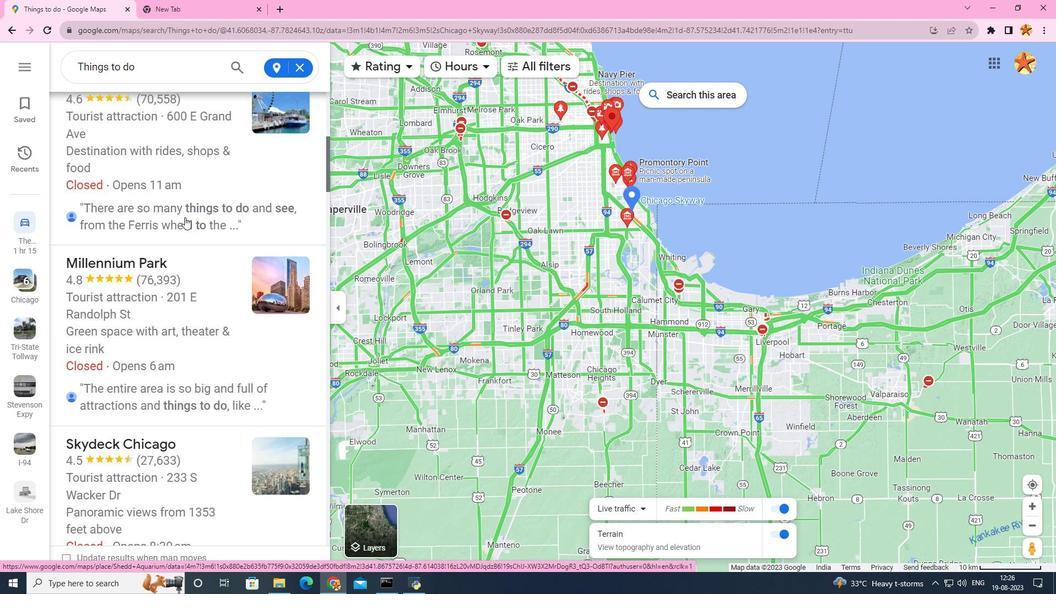 
Action: Mouse moved to (173, 174)
Screenshot: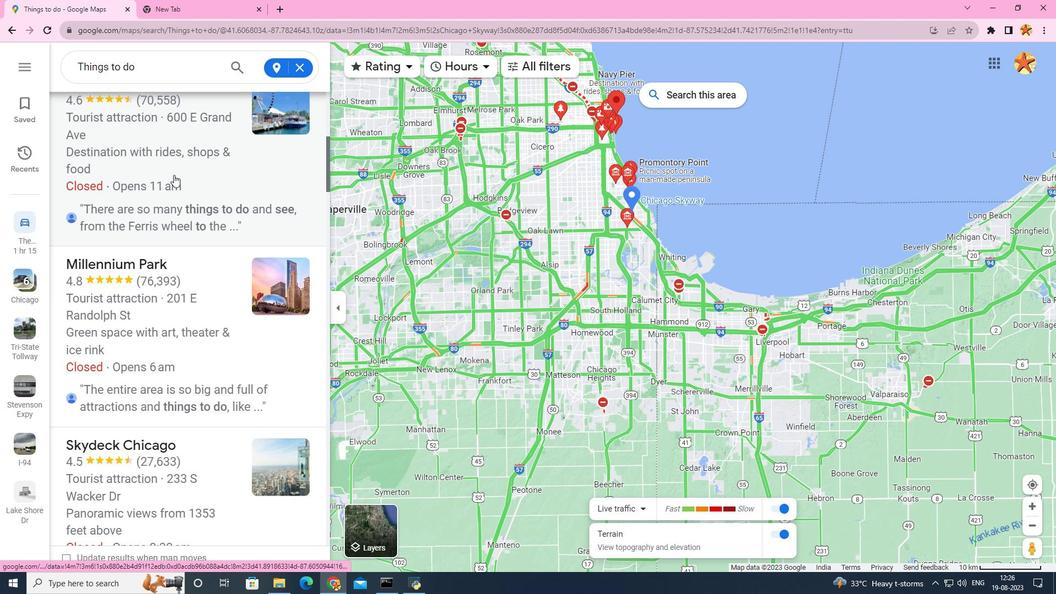 
Action: Mouse scrolled (173, 175) with delta (0, 0)
Screenshot: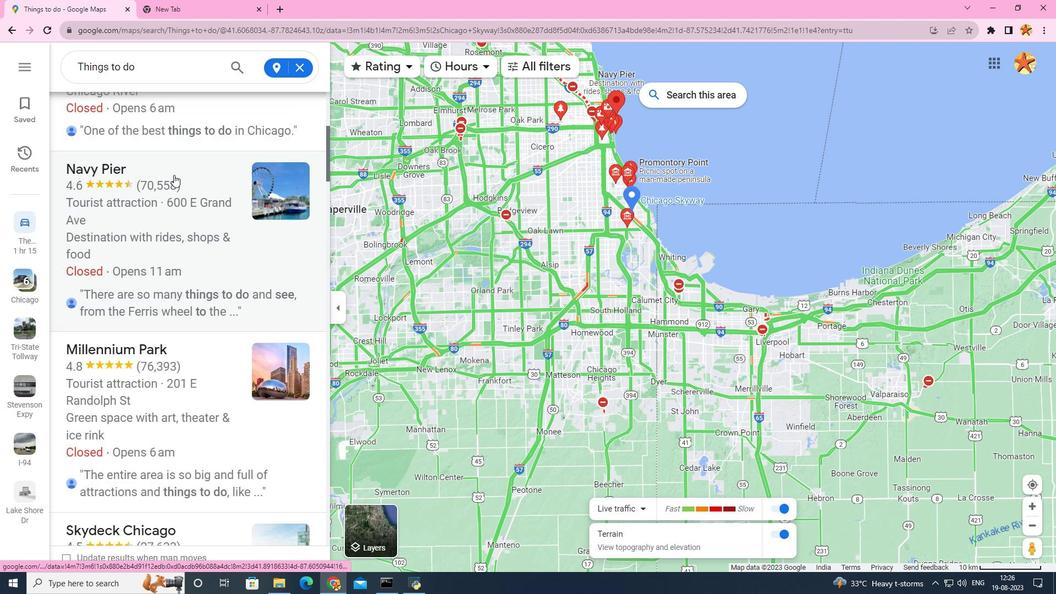 
Action: Mouse scrolled (173, 175) with delta (0, 0)
Screenshot: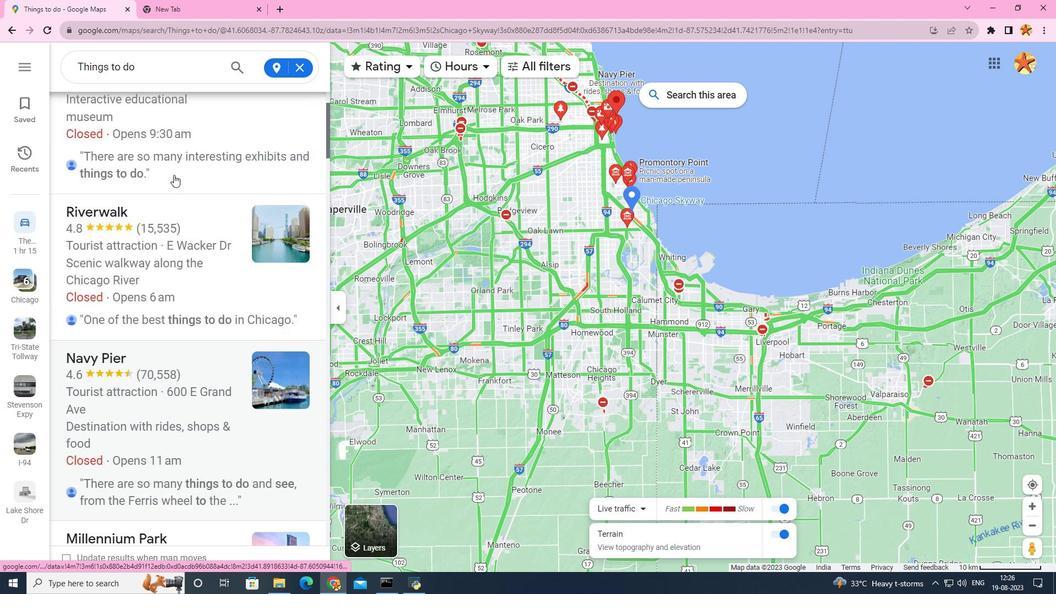 
Action: Mouse scrolled (173, 175) with delta (0, 0)
Screenshot: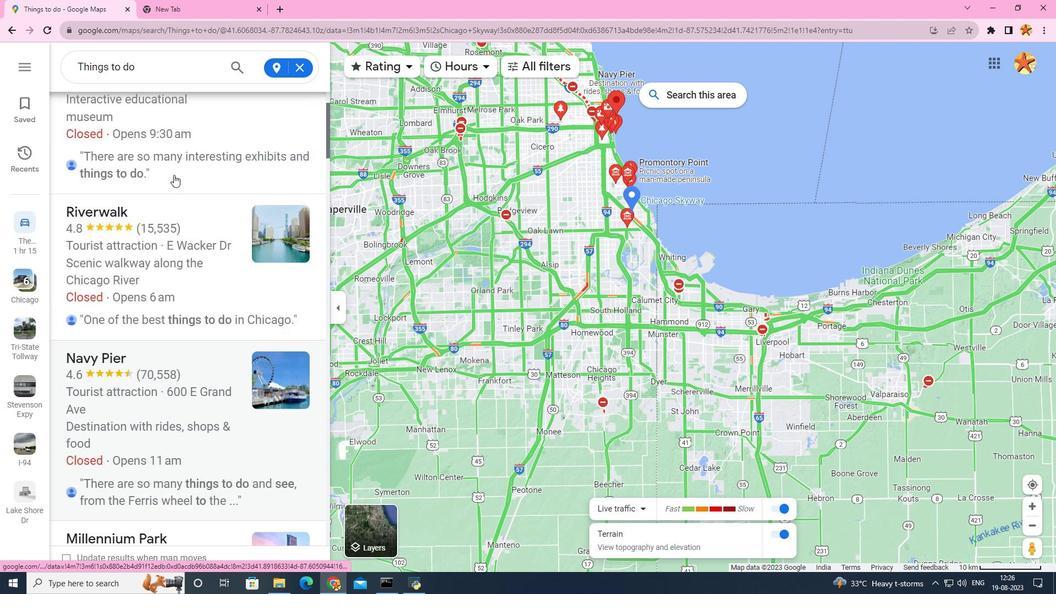 
Action: Mouse scrolled (173, 175) with delta (0, 0)
Screenshot: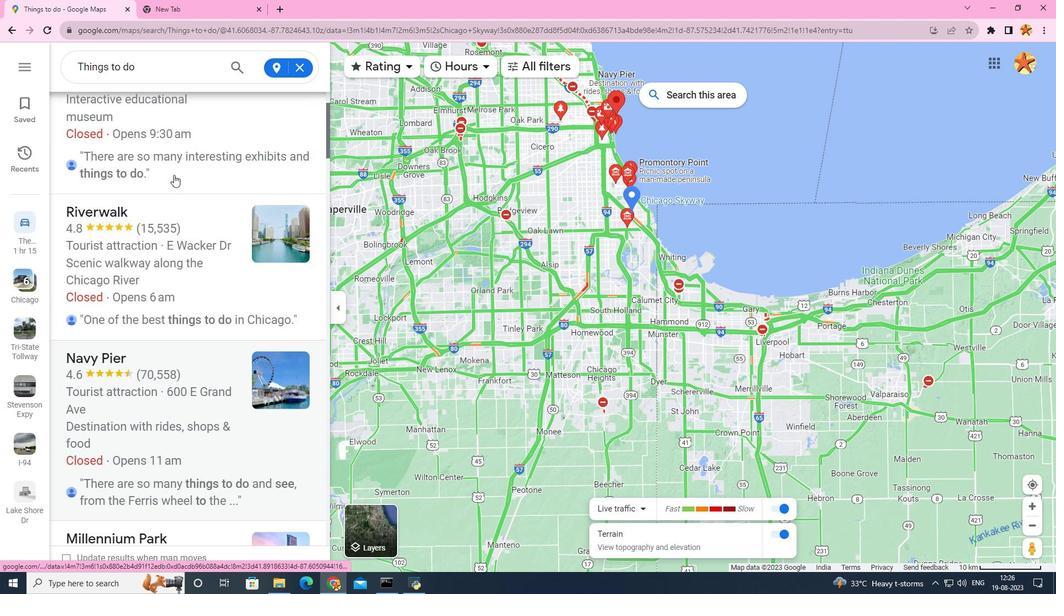 
Action: Mouse scrolled (173, 175) with delta (0, 0)
Screenshot: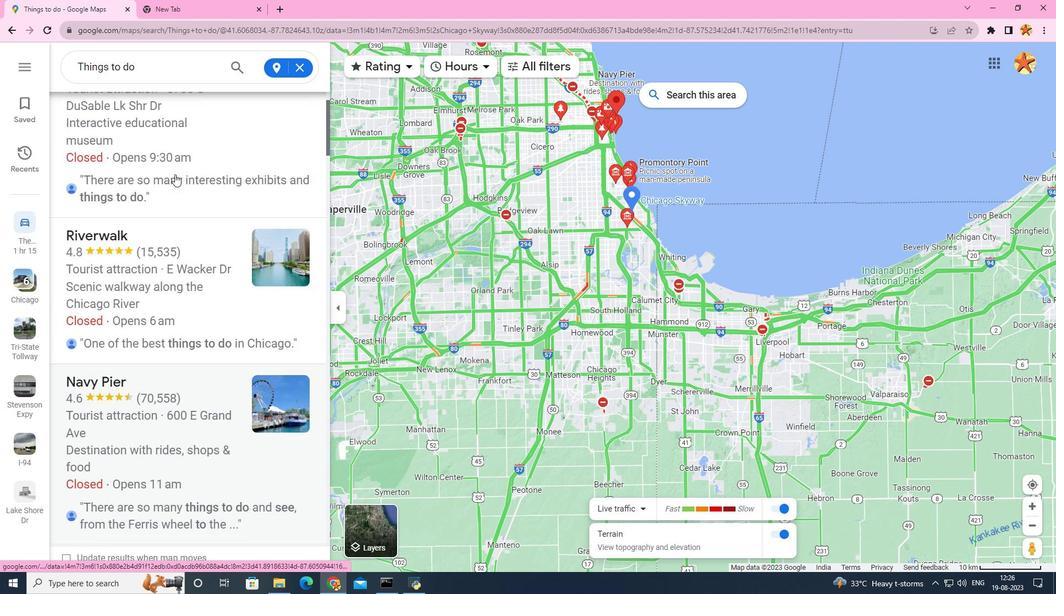 
Action: Mouse scrolled (173, 175) with delta (0, 0)
Screenshot: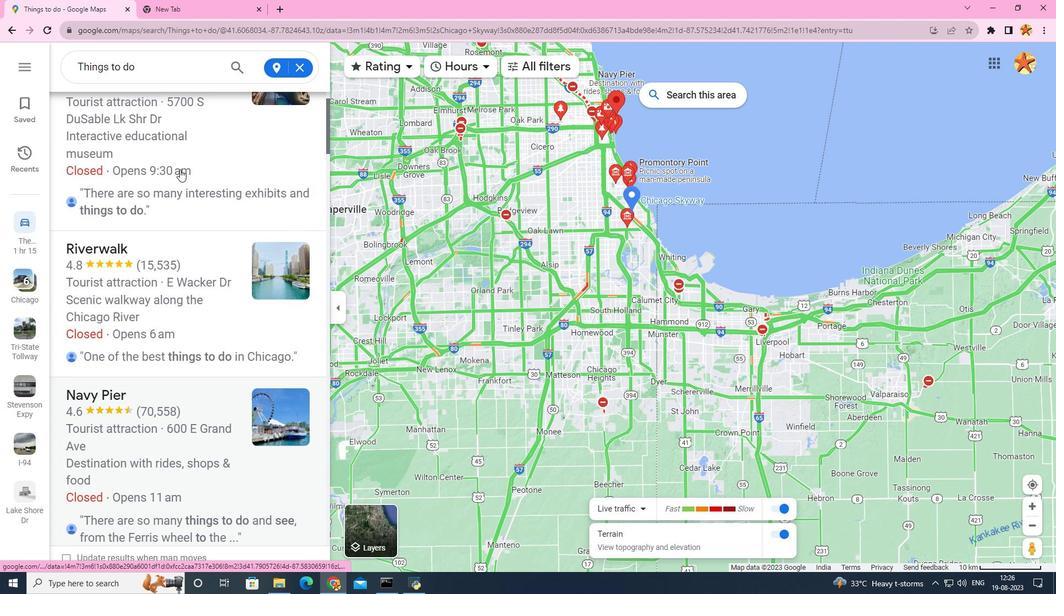 
Action: Mouse moved to (179, 169)
Screenshot: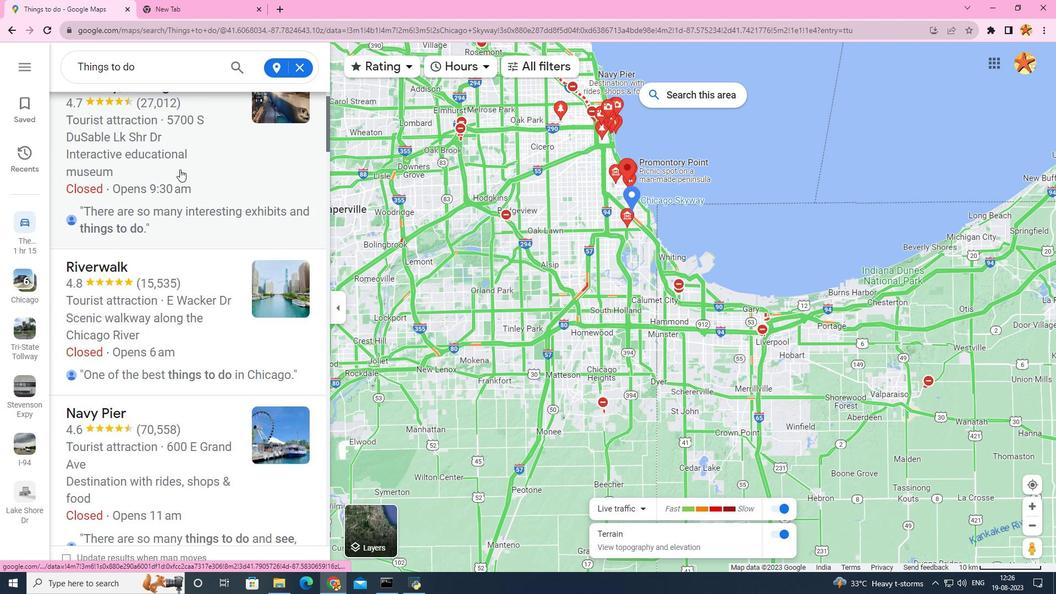 
Action: Mouse scrolled (179, 169) with delta (0, 0)
Screenshot: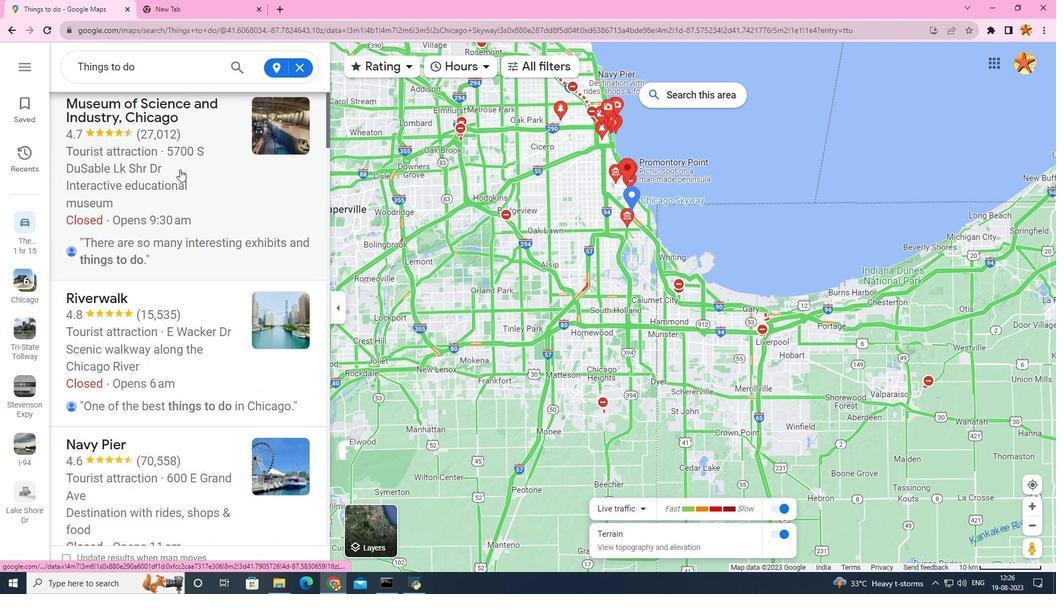 
Action: Mouse scrolled (179, 169) with delta (0, 0)
Screenshot: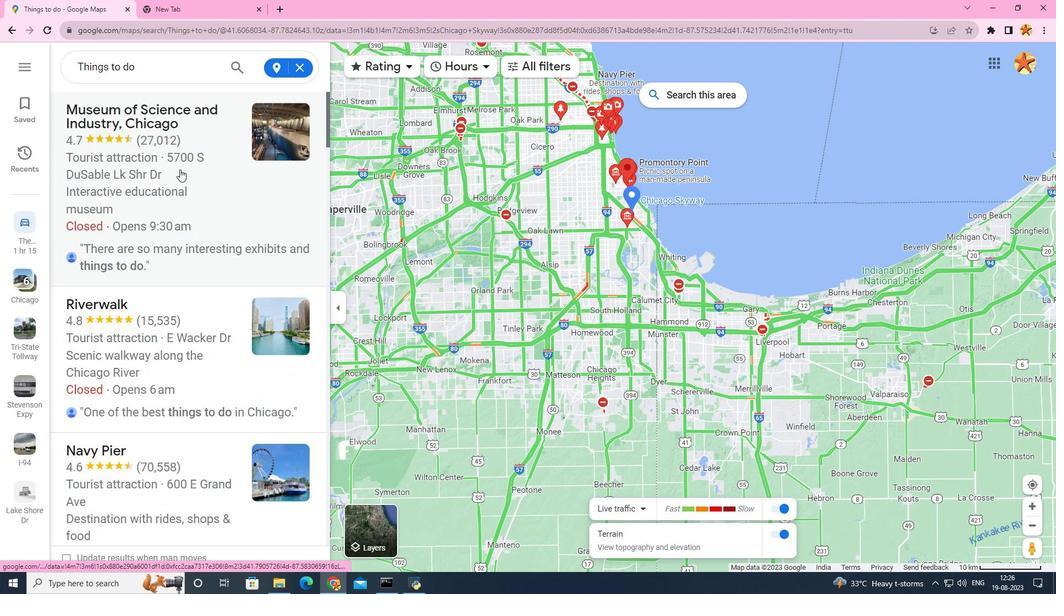 
Action: Mouse scrolled (179, 169) with delta (0, 0)
Screenshot: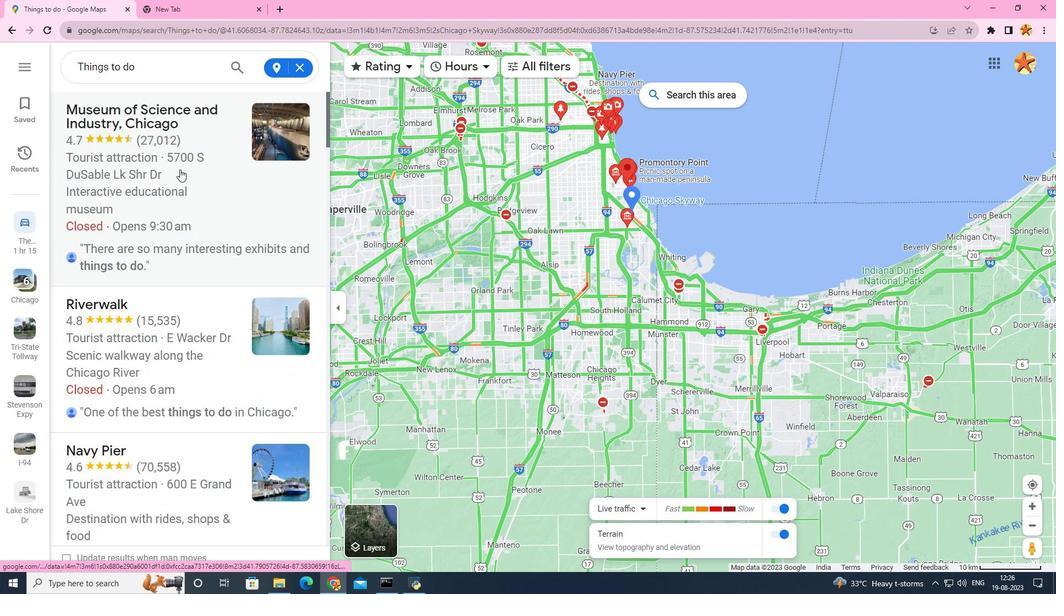 
Action: Mouse scrolled (179, 169) with delta (0, 0)
Screenshot: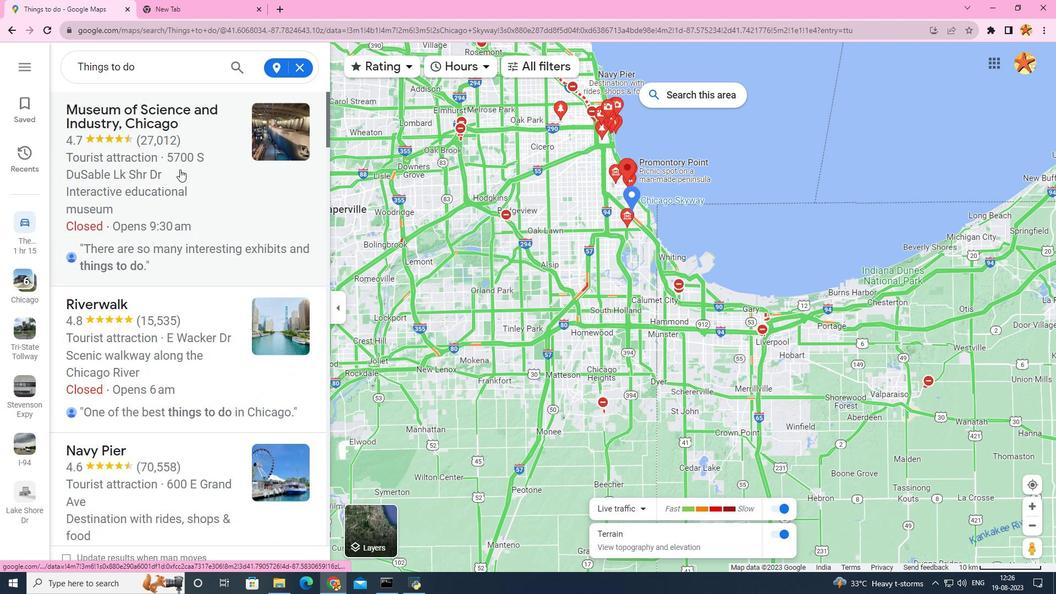 
Action: Mouse scrolled (179, 169) with delta (0, 0)
Screenshot: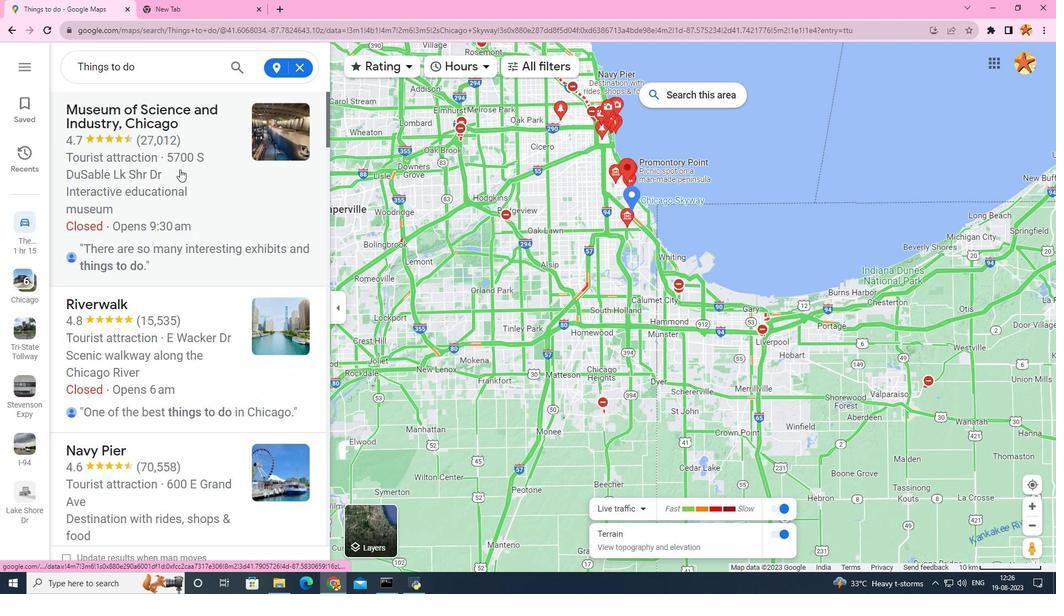 
Action: Mouse scrolled (179, 169) with delta (0, 0)
Screenshot: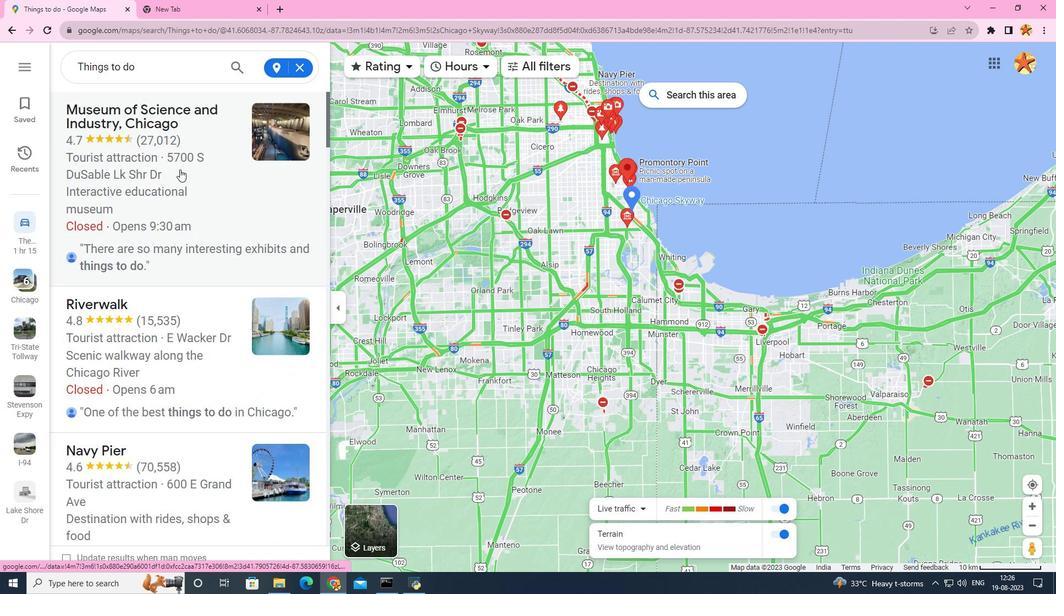 
Action: Mouse scrolled (179, 169) with delta (0, 0)
Screenshot: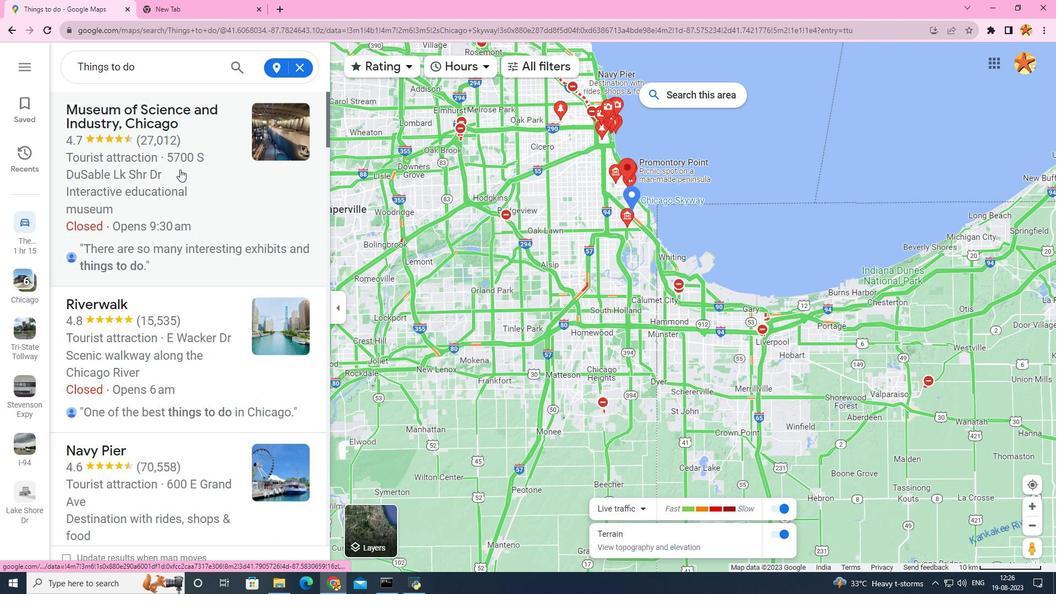 
Action: Mouse scrolled (179, 169) with delta (0, 0)
Screenshot: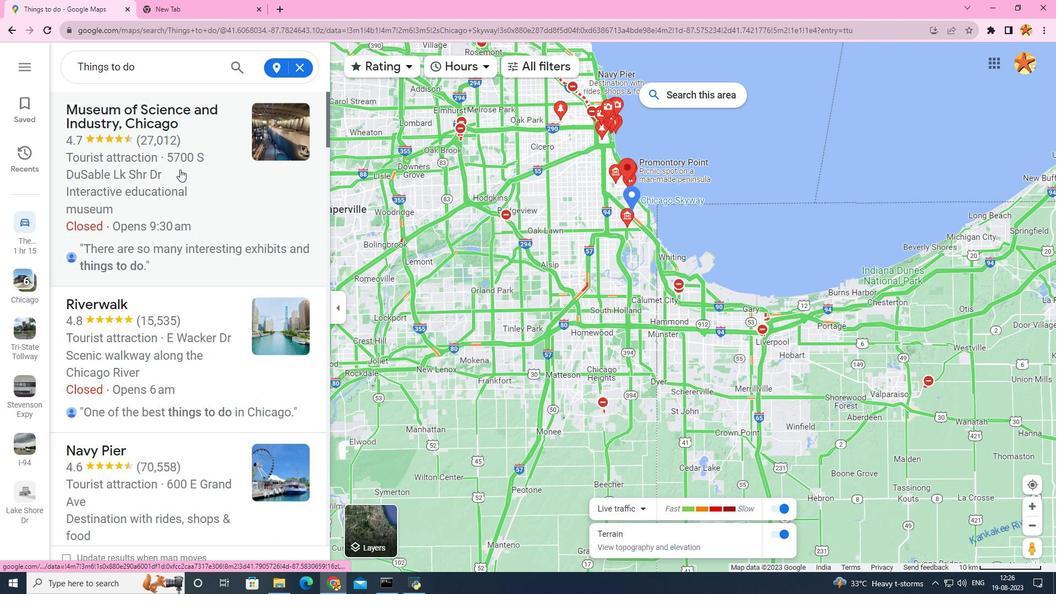 
Action: Mouse scrolled (179, 169) with delta (0, 0)
Screenshot: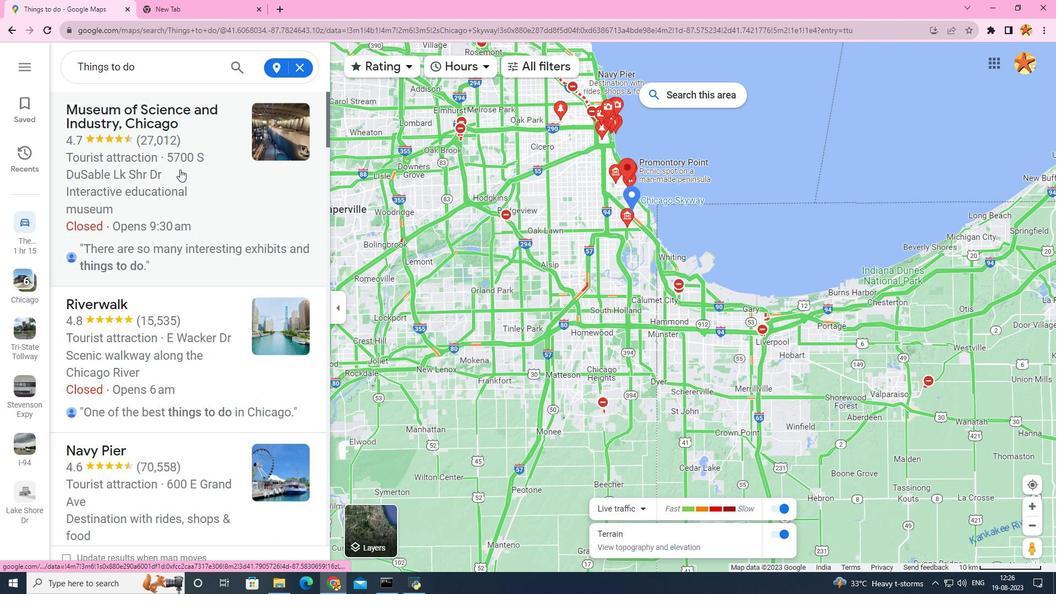 
Action: Mouse scrolled (179, 169) with delta (0, 0)
Screenshot: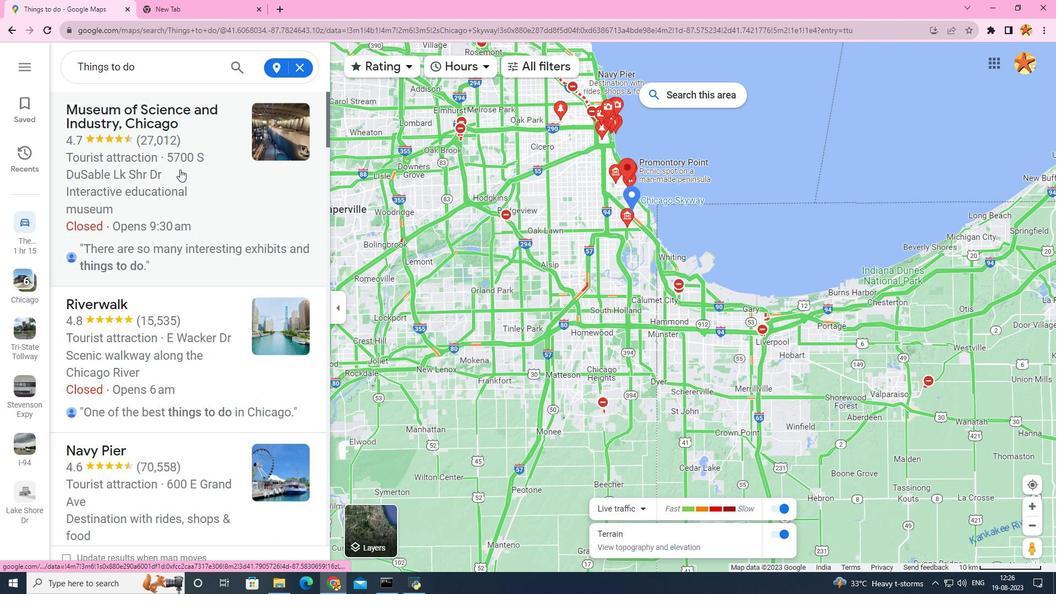 
Action: Mouse scrolled (179, 169) with delta (0, 0)
Screenshot: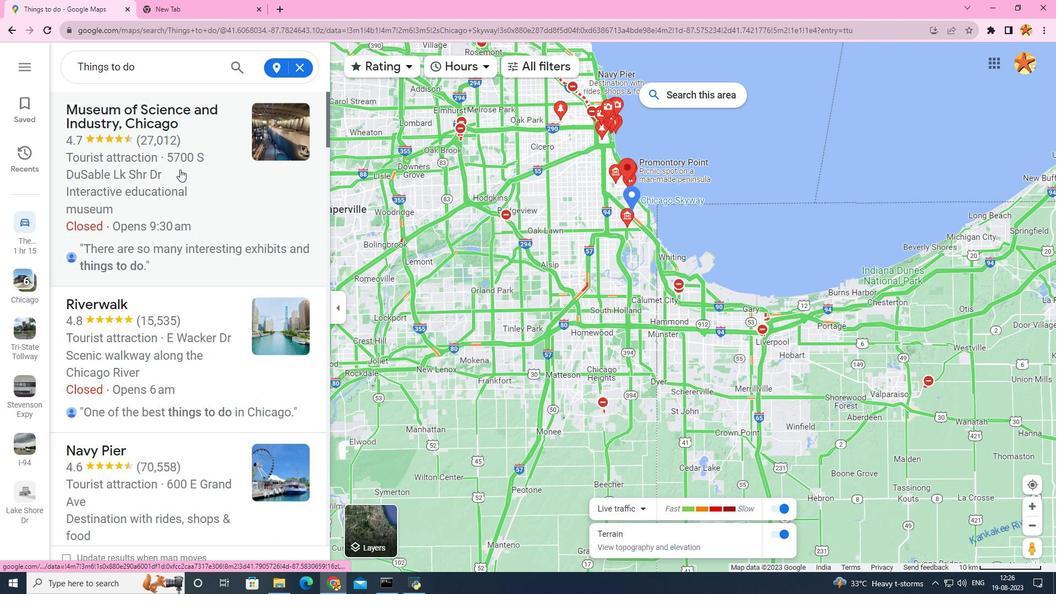 
Action: Mouse scrolled (179, 168) with delta (0, 0)
Screenshot: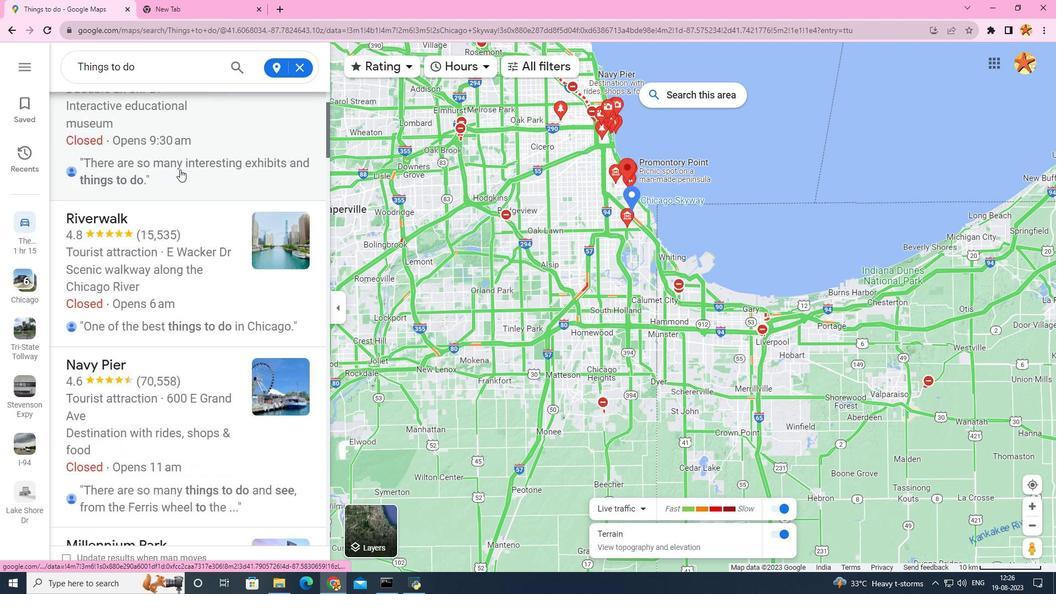 
Action: Mouse scrolled (179, 168) with delta (0, 0)
Screenshot: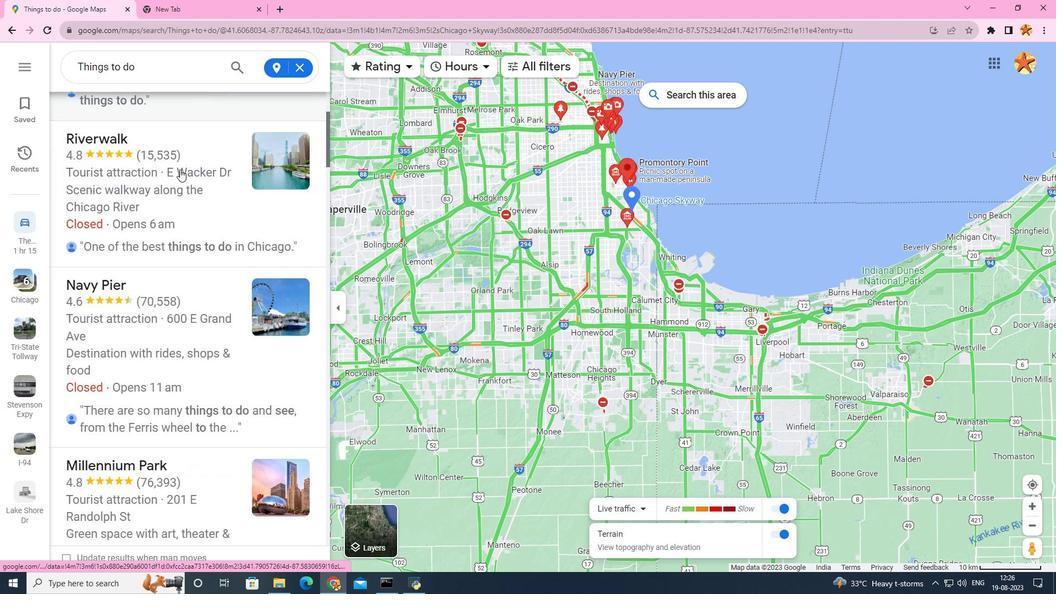 
Action: Mouse scrolled (179, 168) with delta (0, 0)
Screenshot: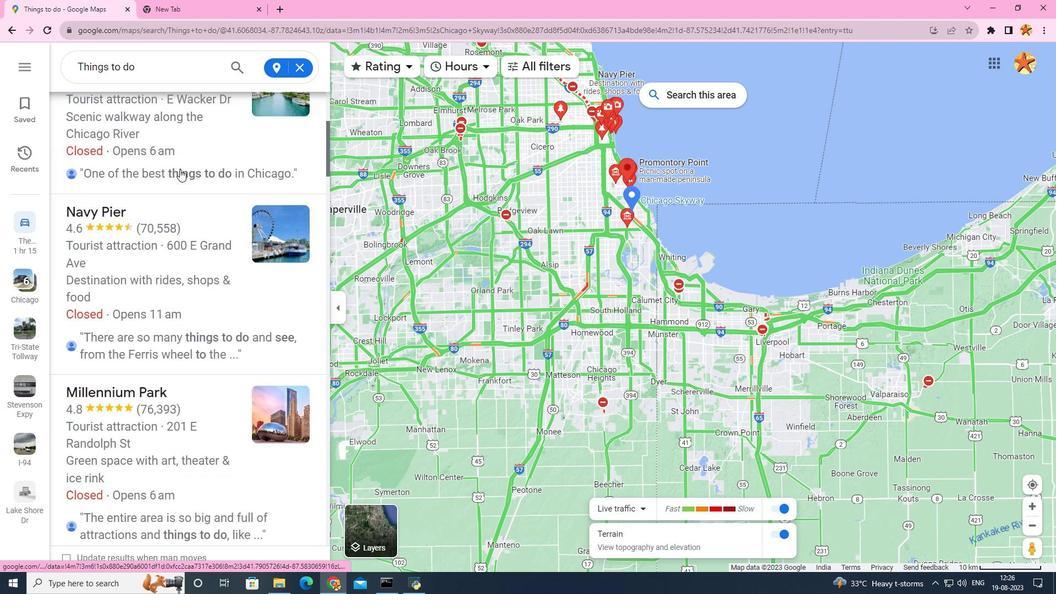 
Action: Mouse scrolled (179, 168) with delta (0, 0)
Screenshot: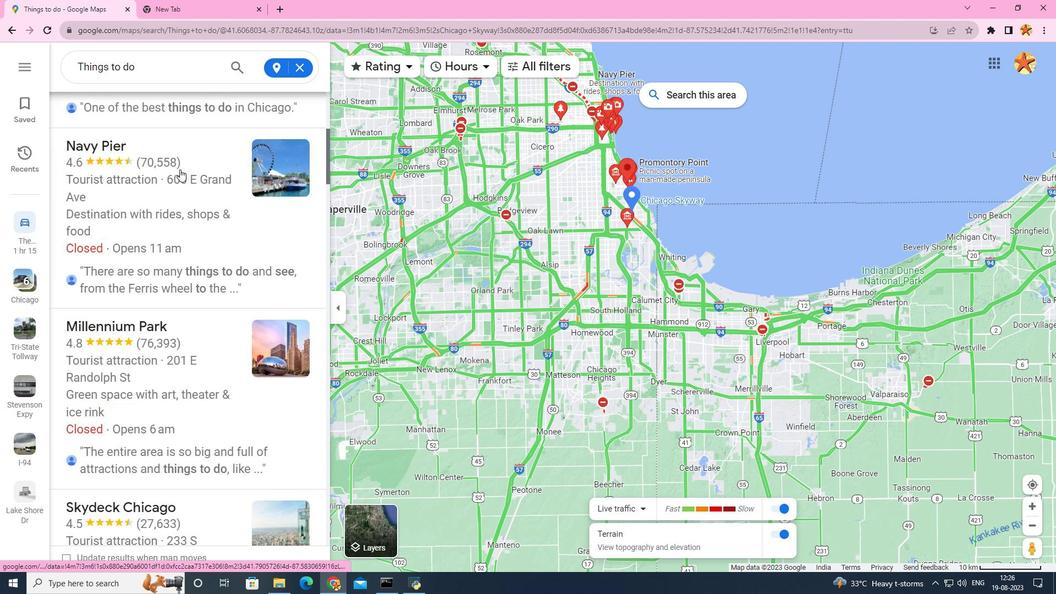 
Action: Mouse scrolled (179, 168) with delta (0, 0)
Screenshot: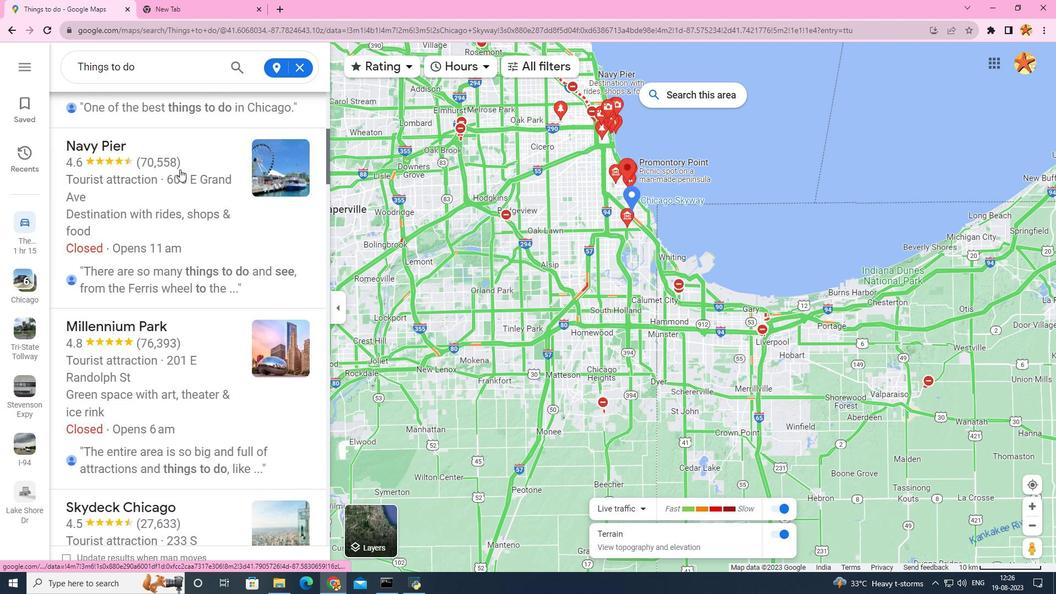 
Action: Mouse scrolled (179, 168) with delta (0, 0)
Screenshot: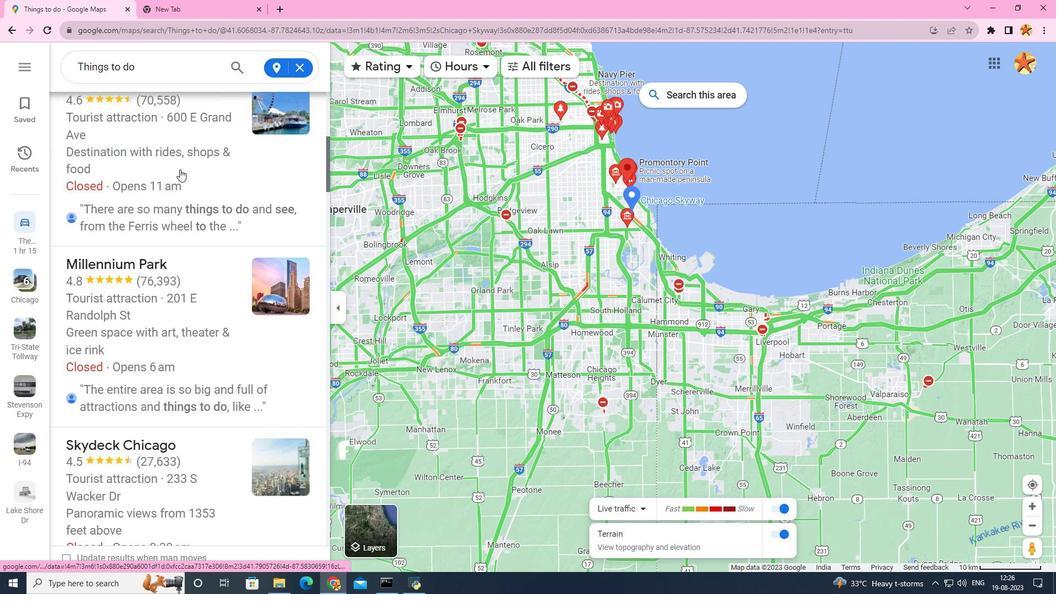 
Action: Mouse scrolled (179, 168) with delta (0, 0)
Screenshot: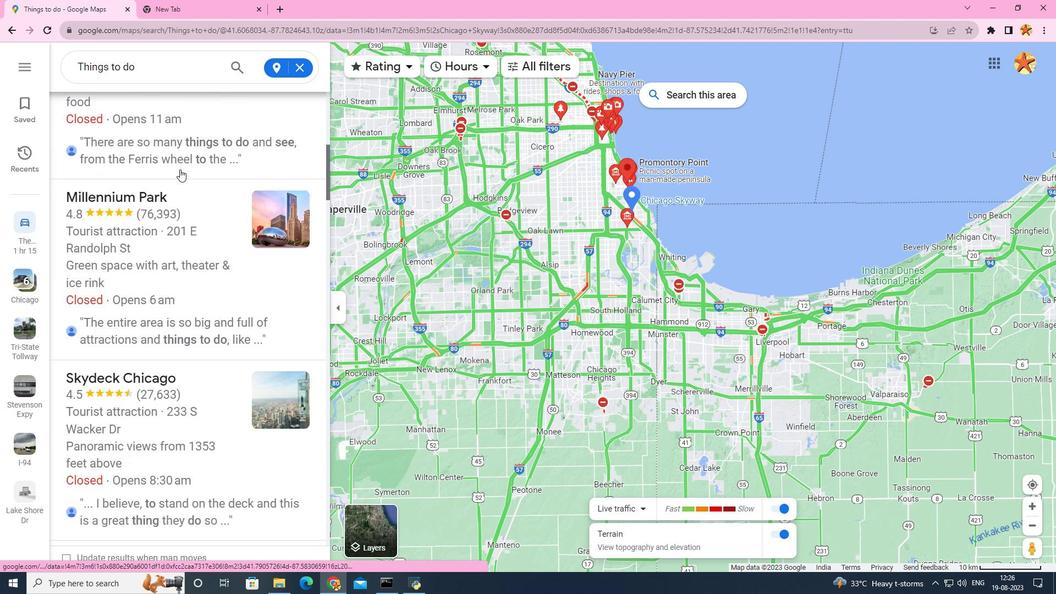 
Action: Mouse scrolled (179, 168) with delta (0, 0)
Screenshot: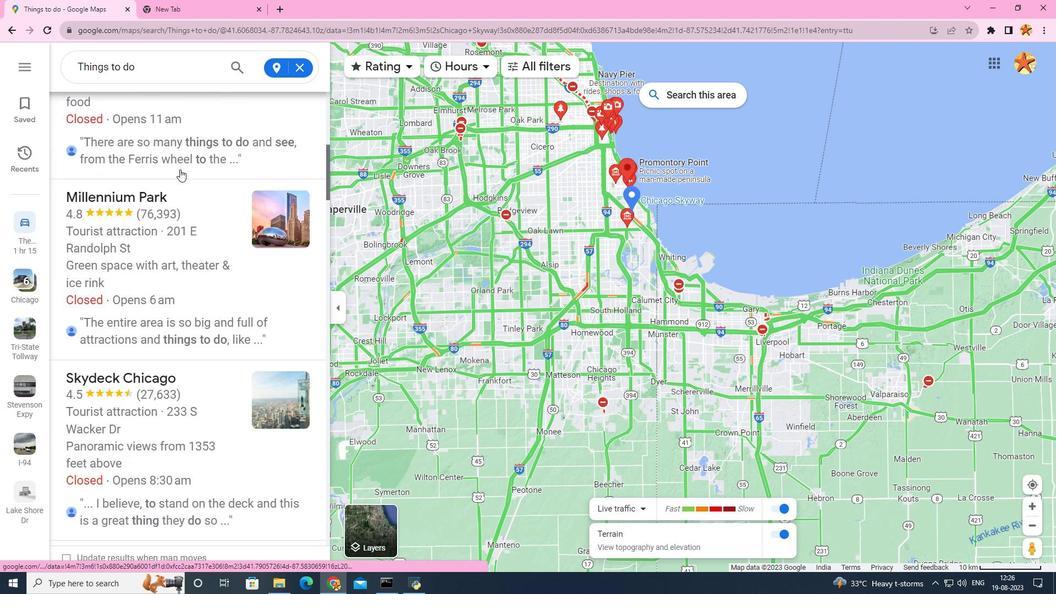 
Action: Mouse scrolled (179, 168) with delta (0, 0)
Screenshot: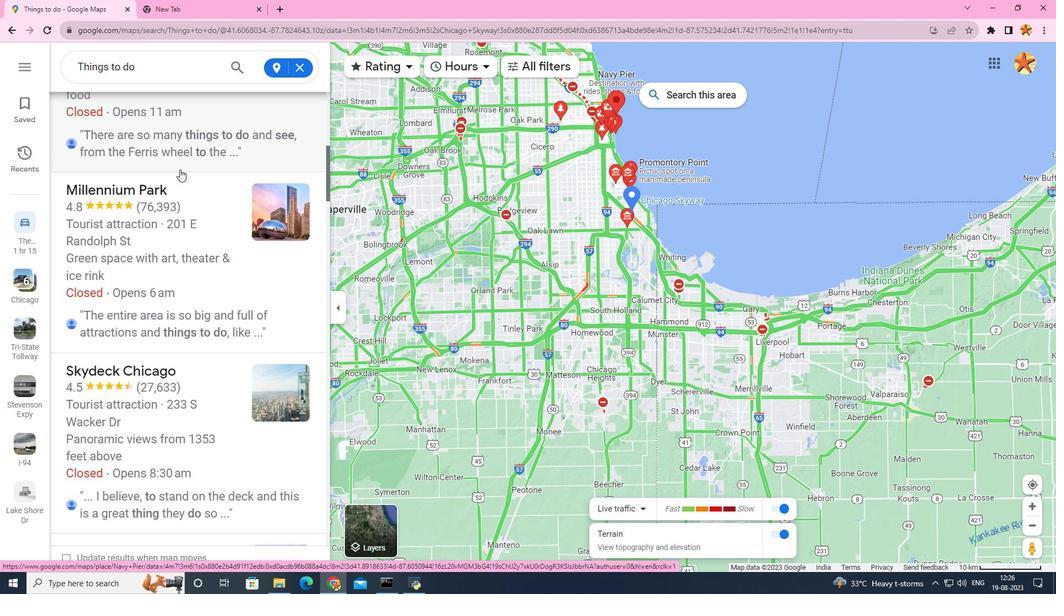 
Action: Mouse scrolled (179, 168) with delta (0, 0)
Screenshot: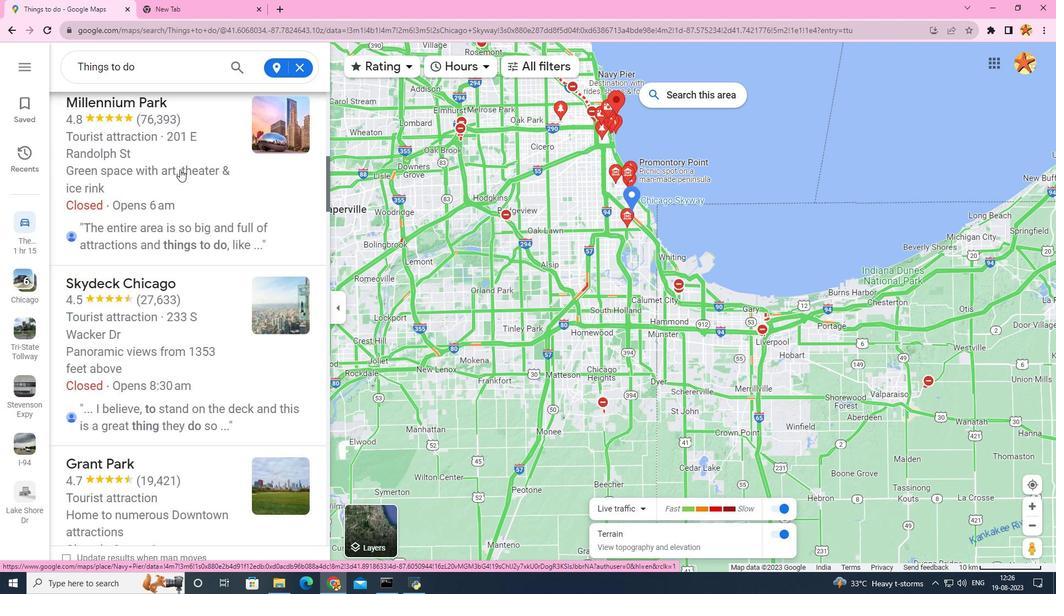 
Action: Mouse scrolled (179, 168) with delta (0, 0)
Screenshot: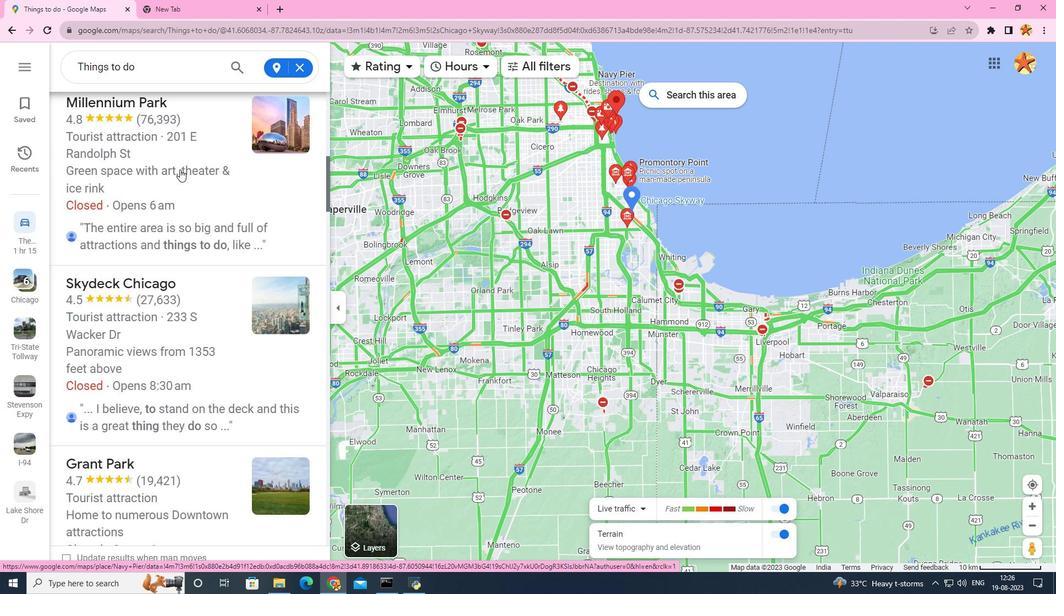 
Action: Mouse scrolled (179, 168) with delta (0, 0)
Screenshot: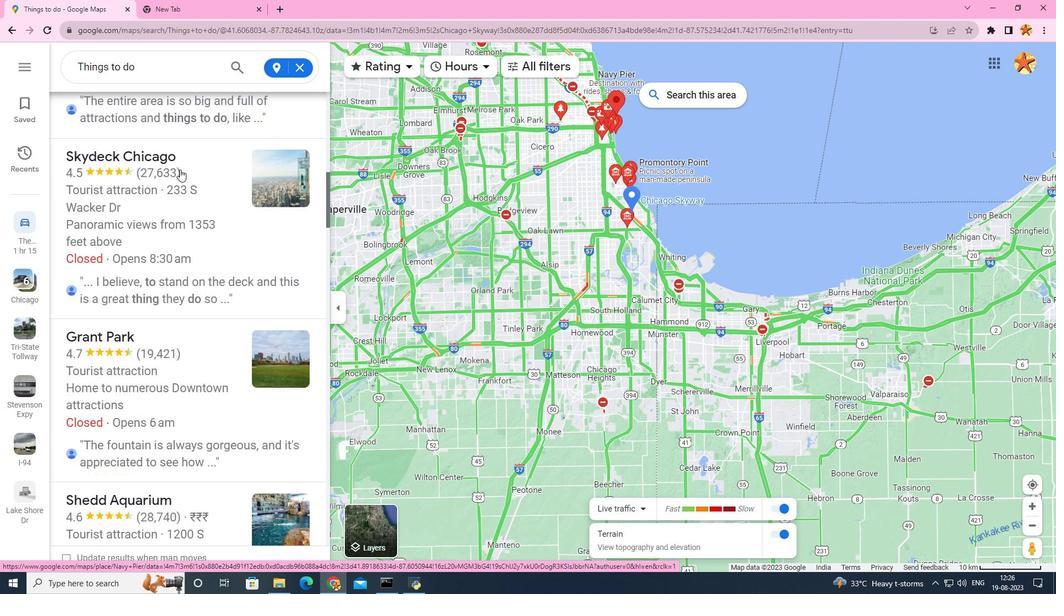 
Action: Mouse scrolled (179, 168) with delta (0, 0)
Screenshot: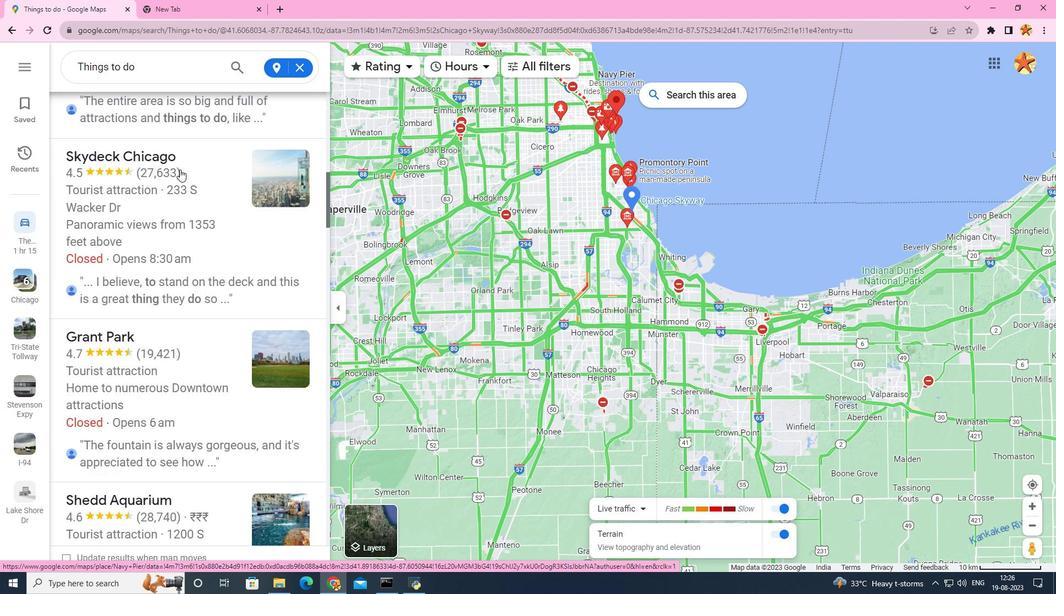 
Action: Mouse scrolled (179, 168) with delta (0, 0)
Screenshot: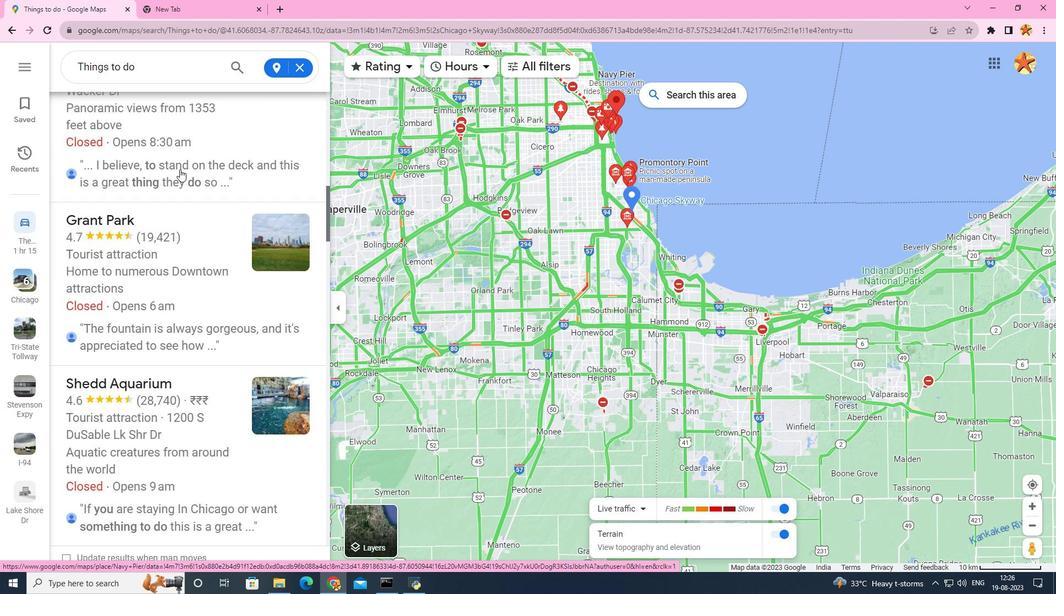 
Action: Mouse scrolled (179, 168) with delta (0, 0)
Screenshot: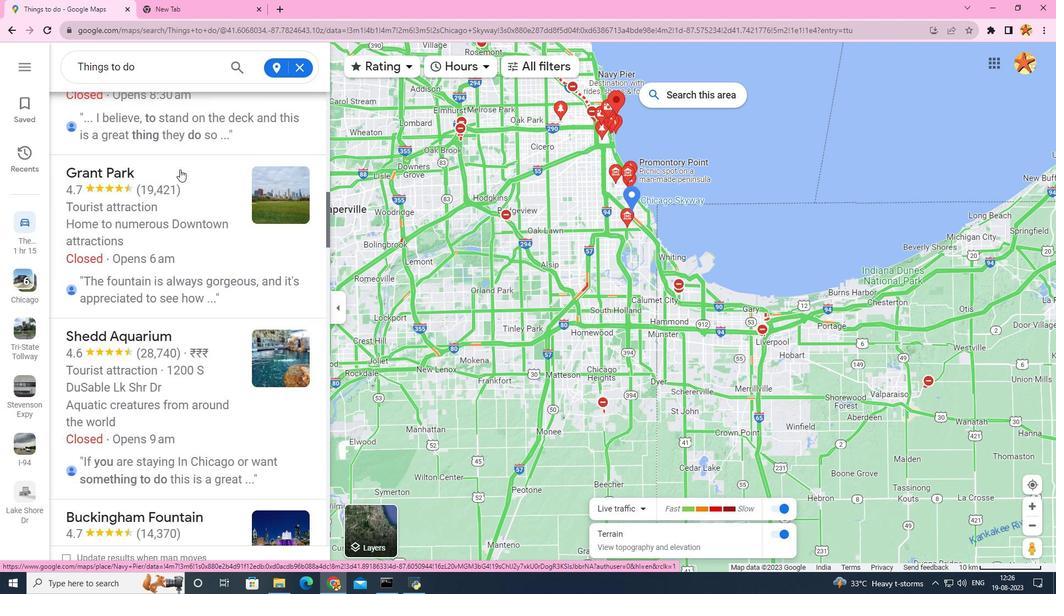 
Action: Mouse scrolled (179, 168) with delta (0, 0)
Screenshot: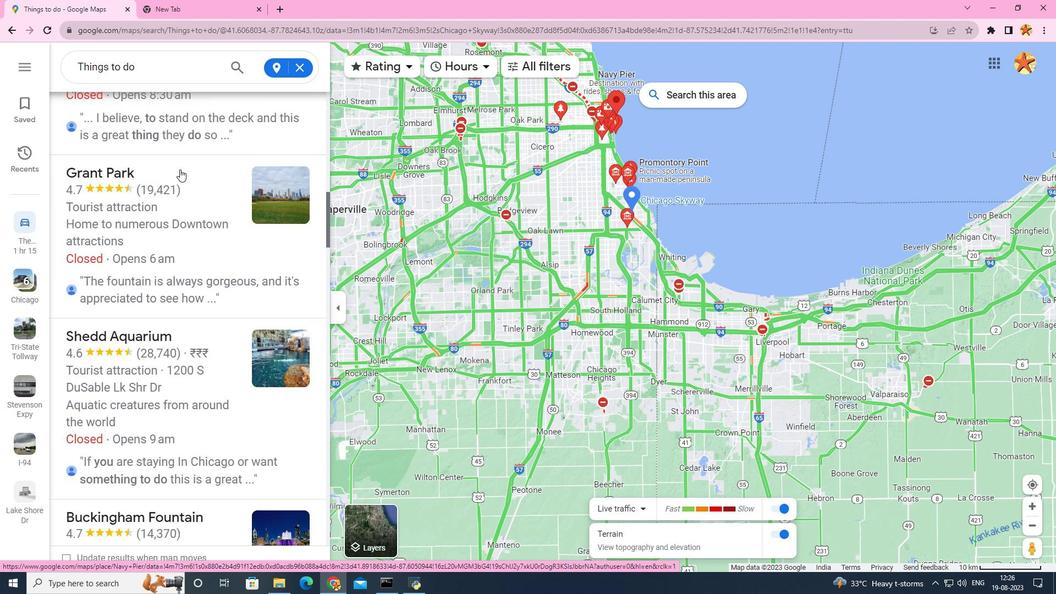 
Action: Mouse scrolled (179, 168) with delta (0, 0)
Screenshot: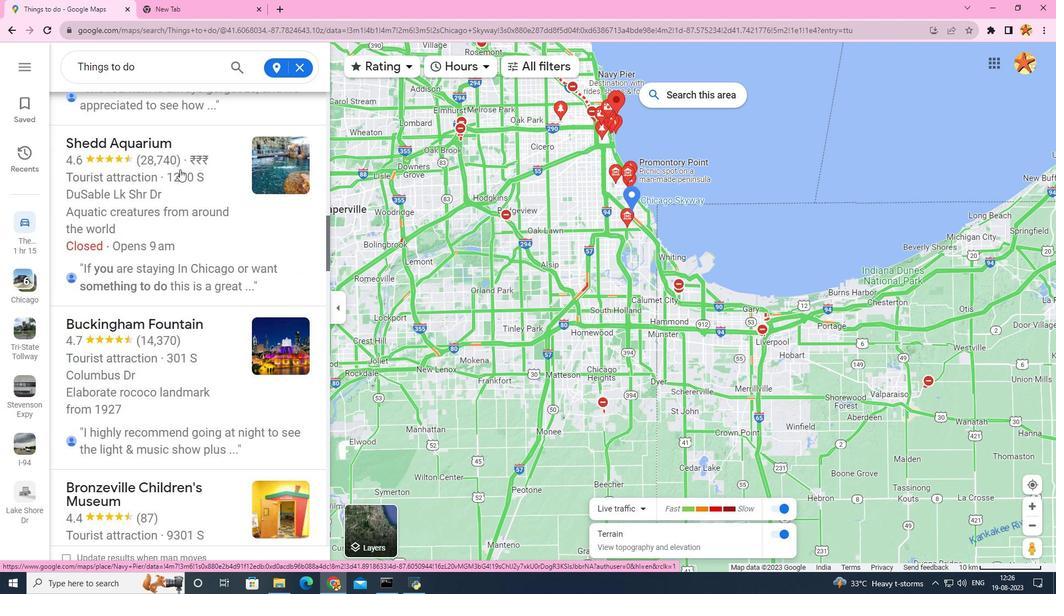 
Action: Mouse scrolled (179, 168) with delta (0, 0)
Screenshot: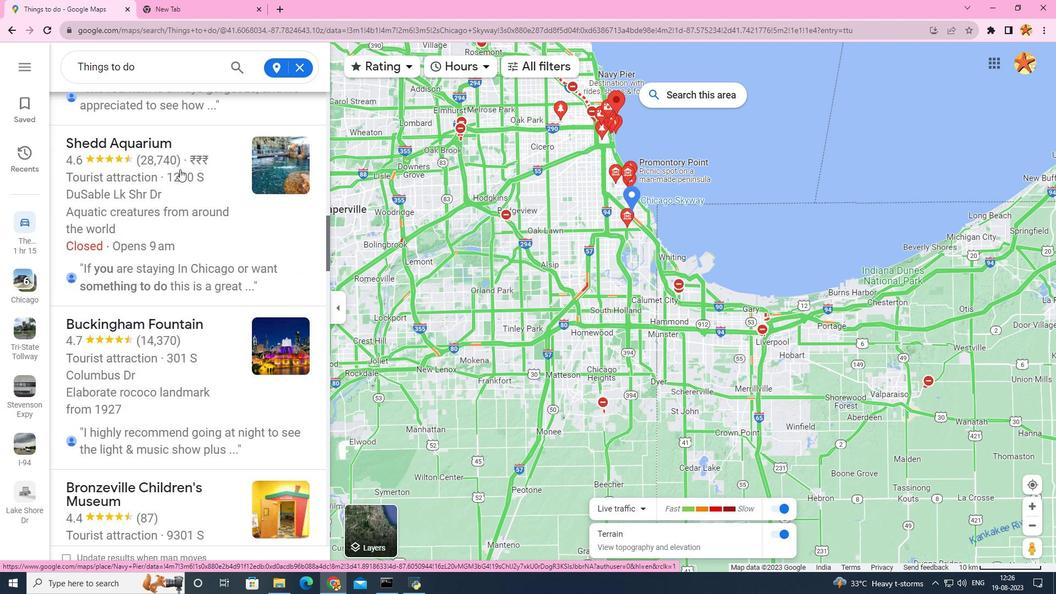 
Action: Mouse scrolled (179, 168) with delta (0, 0)
Screenshot: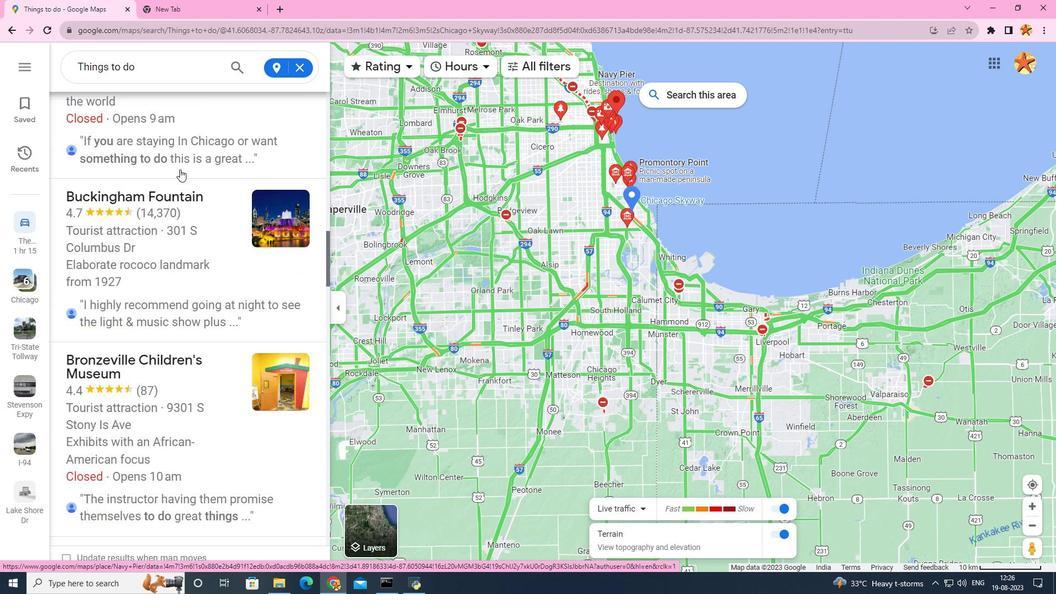 
Action: Mouse scrolled (179, 168) with delta (0, 0)
Screenshot: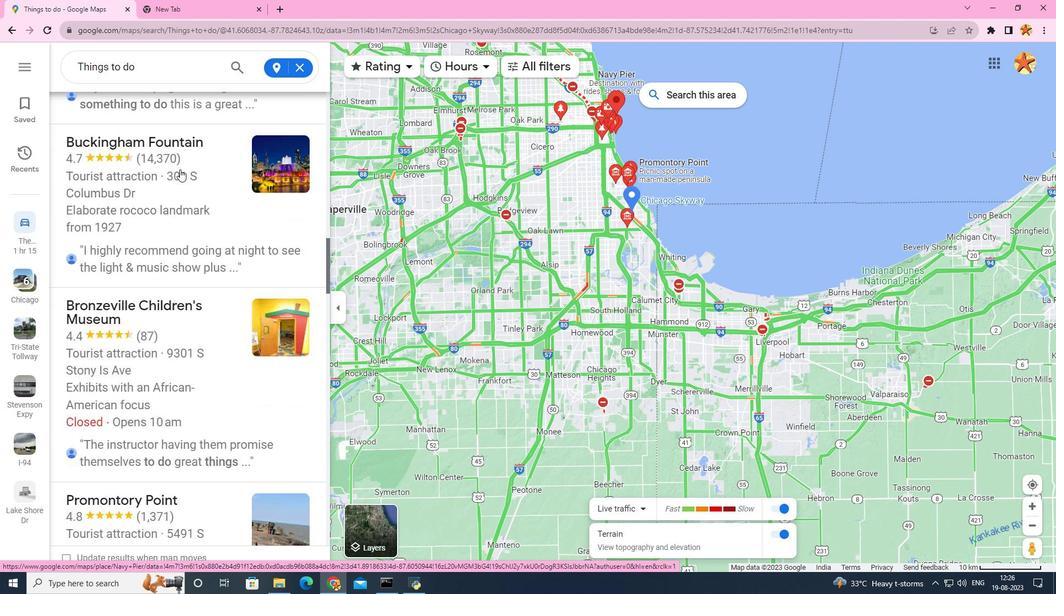 
Action: Mouse scrolled (179, 168) with delta (0, 0)
Screenshot: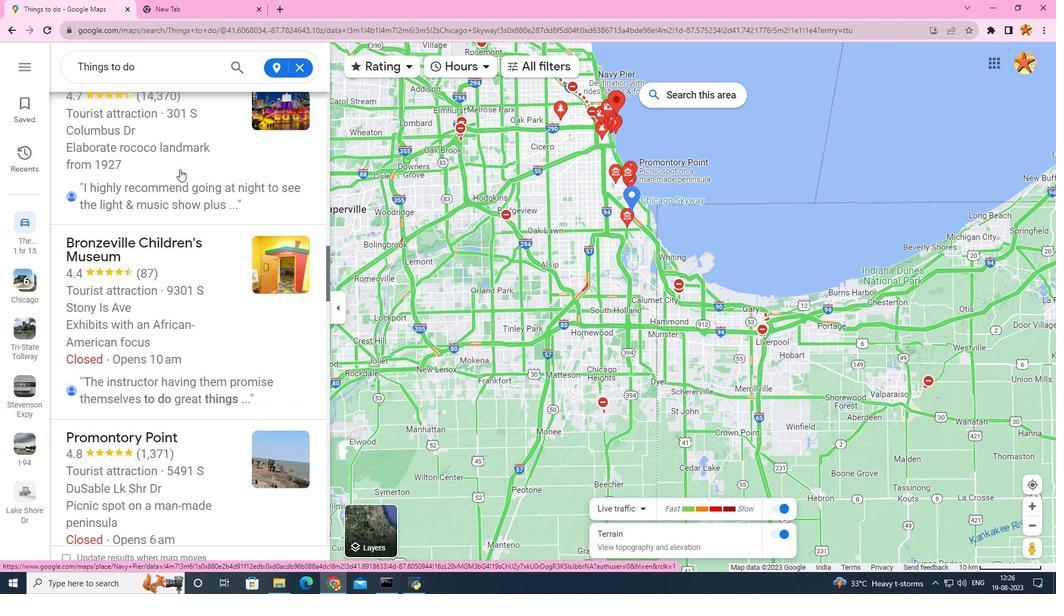
Action: Mouse scrolled (179, 168) with delta (0, 0)
Screenshot: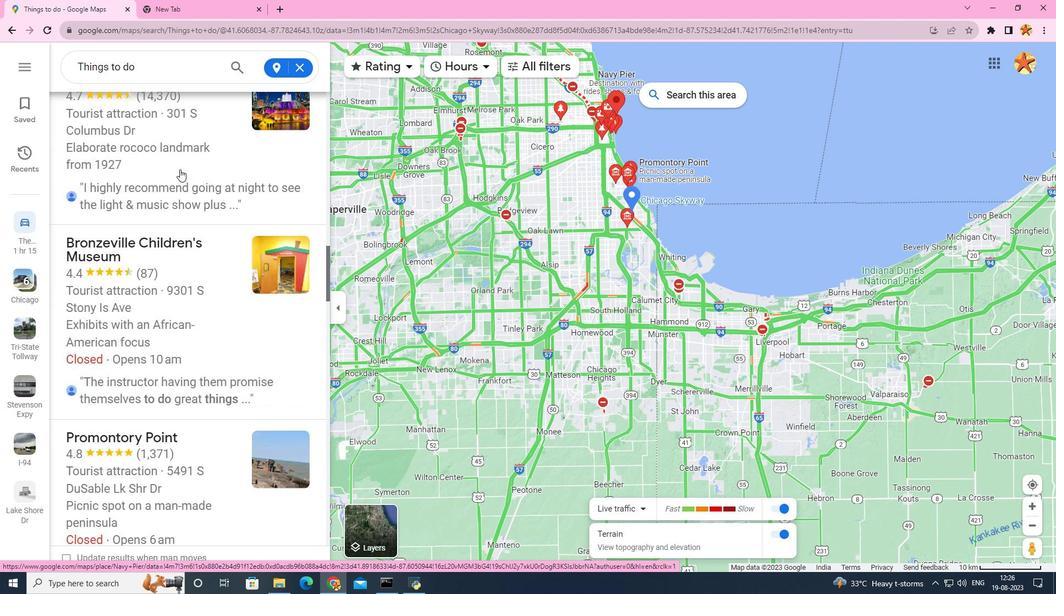 
Action: Mouse scrolled (179, 168) with delta (0, 0)
Screenshot: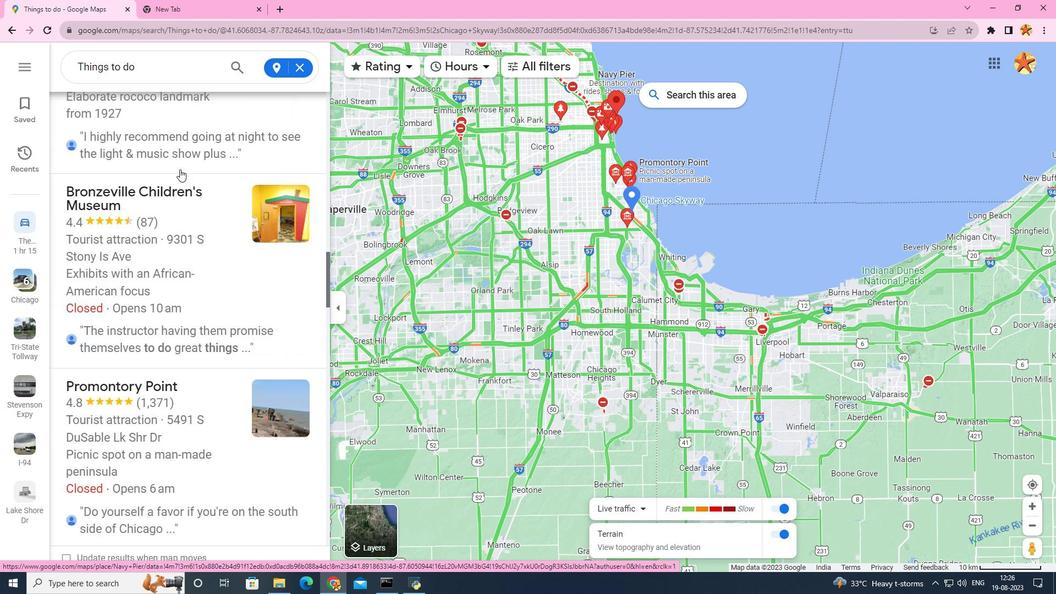 
Action: Mouse scrolled (179, 168) with delta (0, 0)
Screenshot: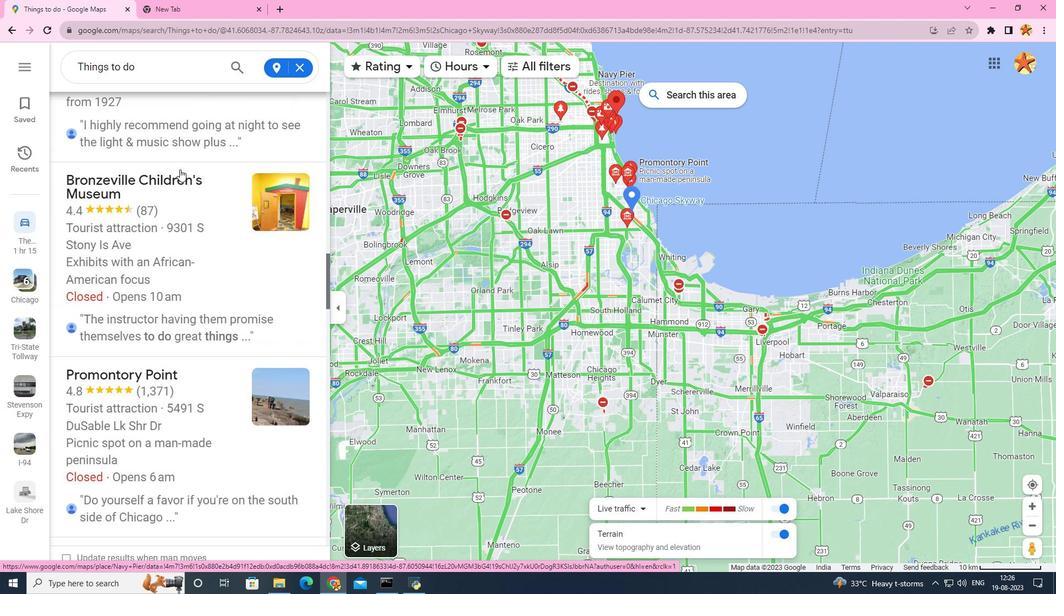 
Action: Mouse scrolled (179, 168) with delta (0, 0)
Screenshot: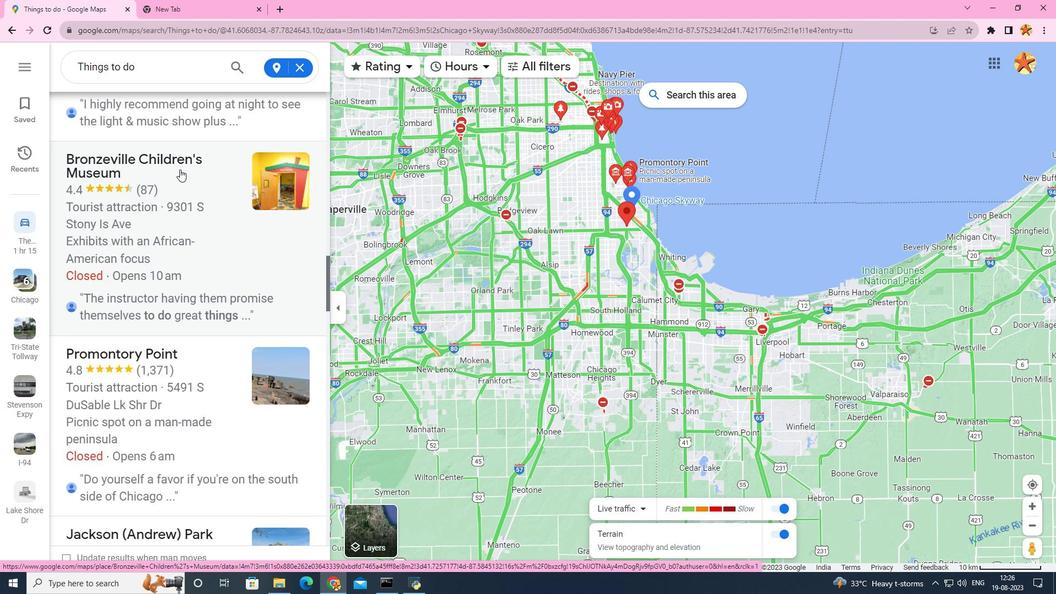 
Action: Mouse scrolled (179, 168) with delta (0, 0)
Screenshot: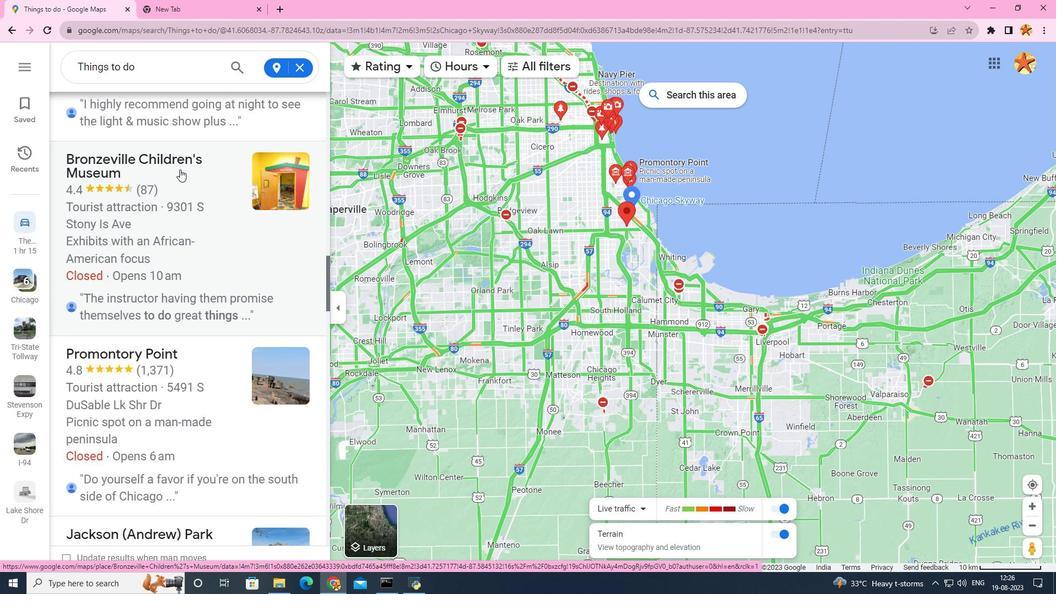 
Action: Mouse scrolled (179, 168) with delta (0, 0)
Screenshot: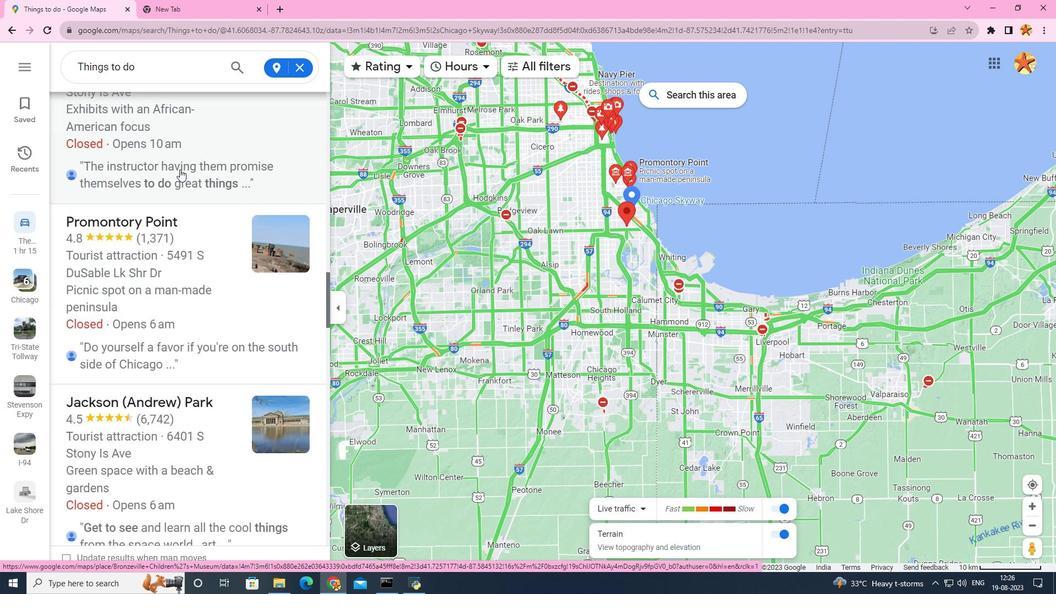 
Action: Mouse scrolled (179, 168) with delta (0, 0)
Screenshot: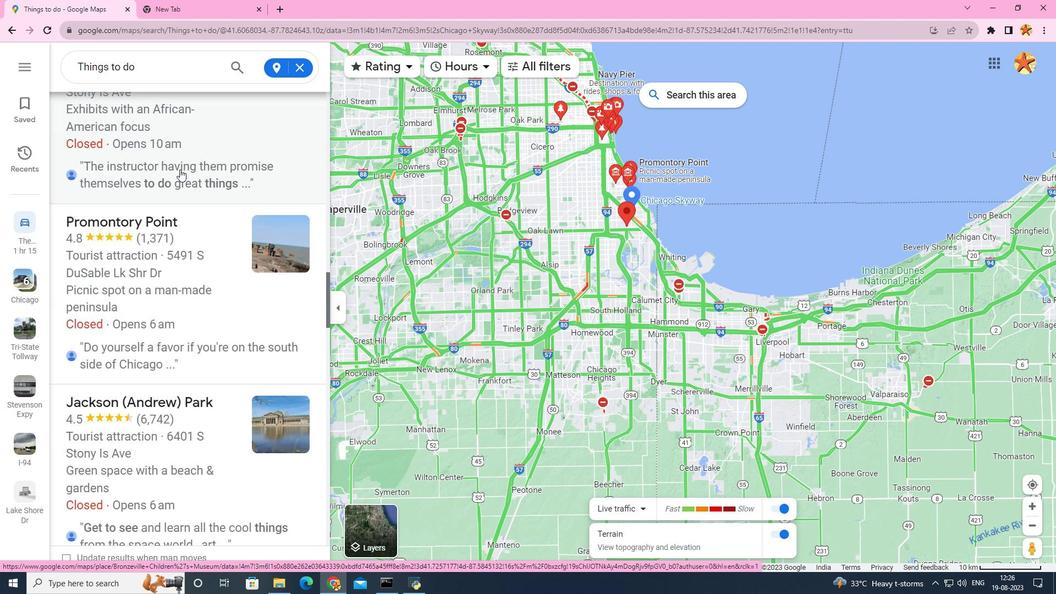 
Action: Mouse scrolled (179, 168) with delta (0, 0)
Screenshot: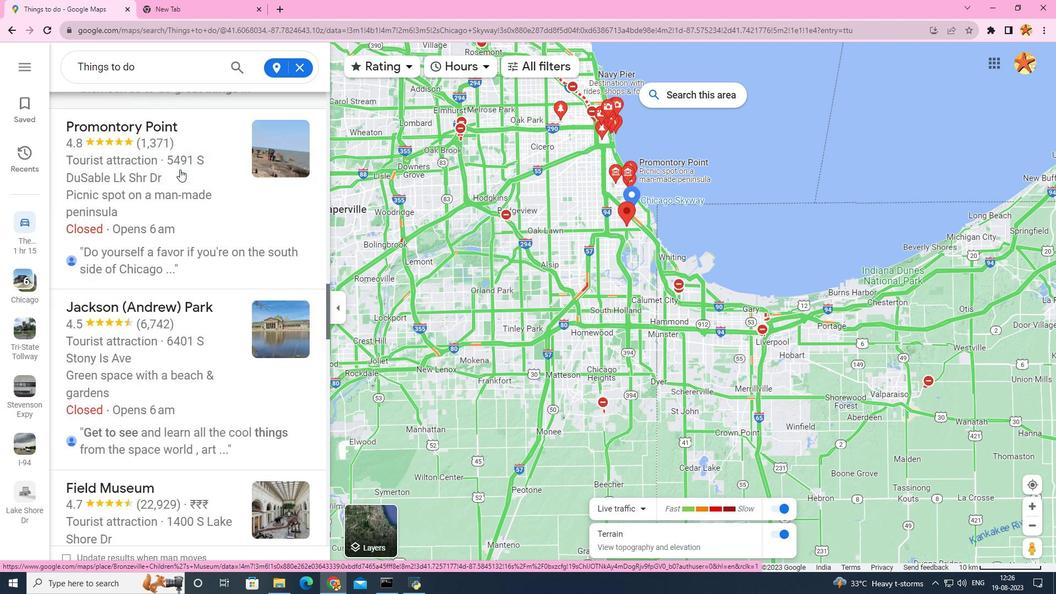 
Action: Mouse scrolled (179, 168) with delta (0, 0)
Screenshot: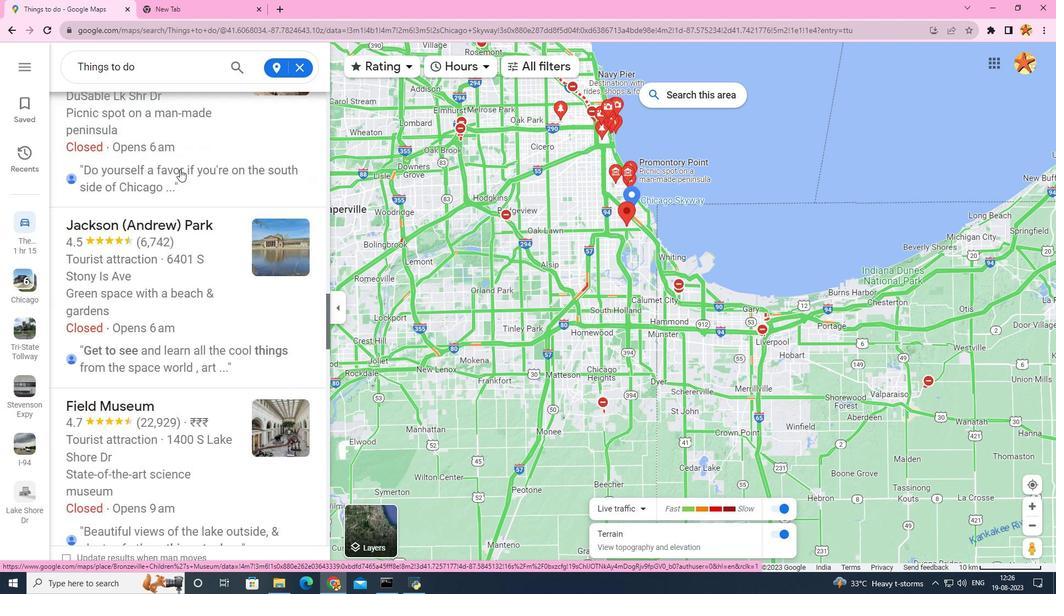 
Action: Mouse scrolled (179, 168) with delta (0, 0)
Screenshot: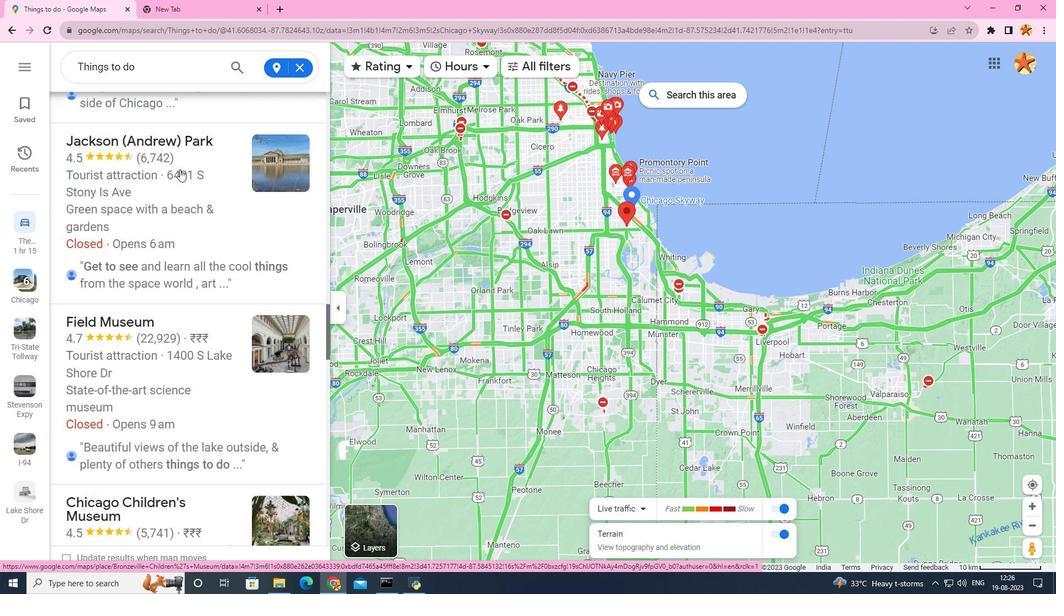 
Action: Mouse scrolled (179, 168) with delta (0, 0)
Screenshot: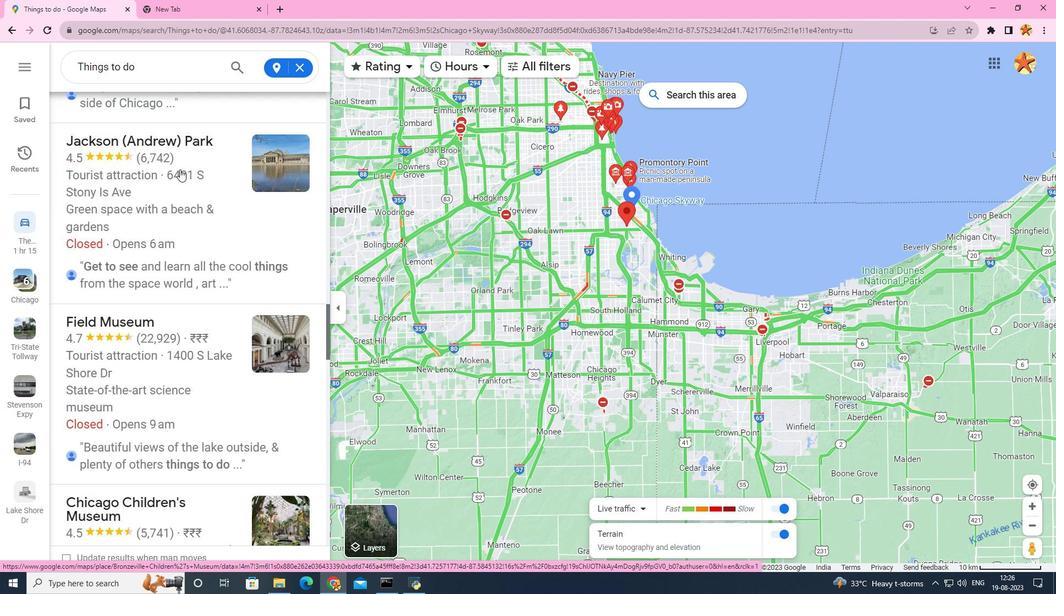 
Action: Mouse scrolled (179, 168) with delta (0, 0)
Screenshot: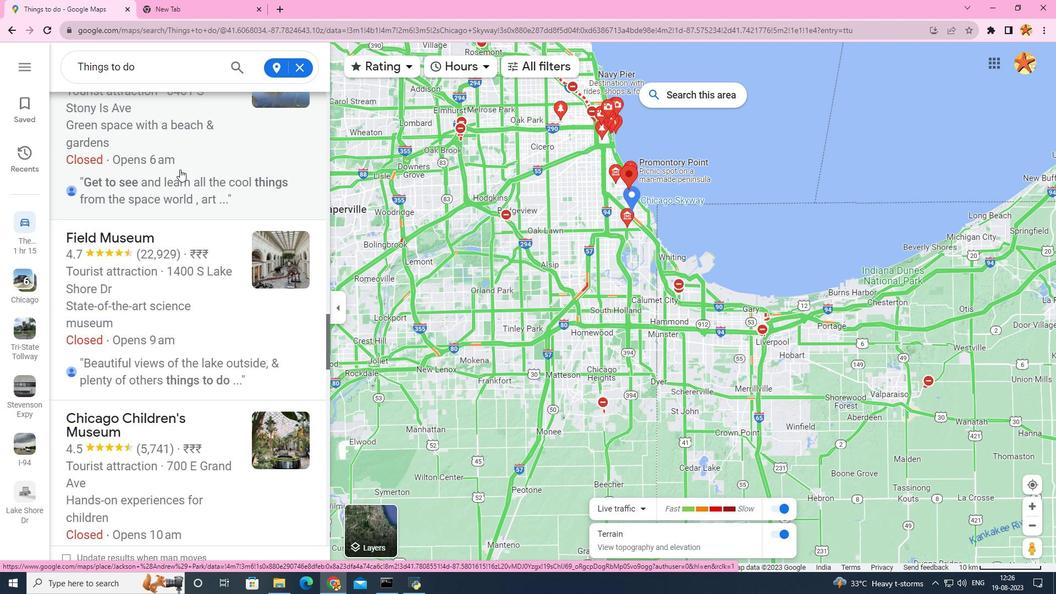 
Action: Mouse scrolled (179, 168) with delta (0, 0)
Screenshot: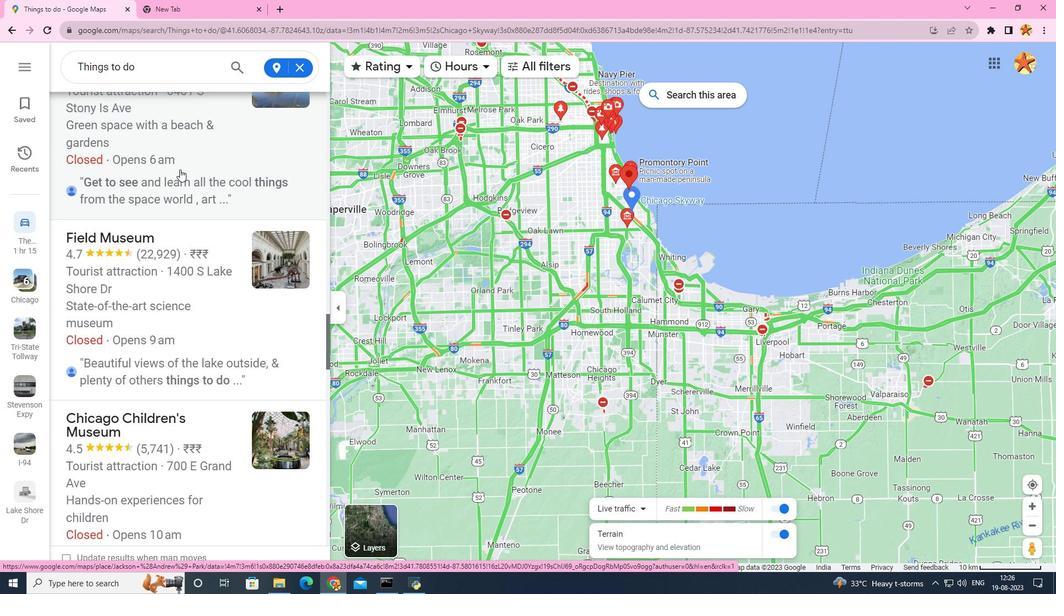 
Action: Mouse scrolled (179, 168) with delta (0, 0)
Screenshot: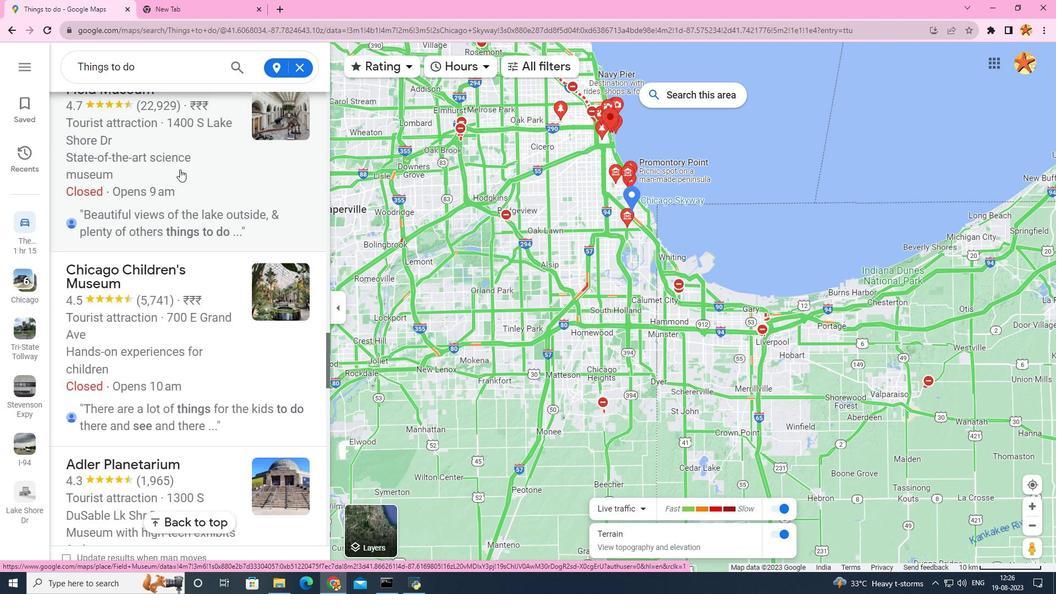 
Action: Mouse scrolled (179, 168) with delta (0, 0)
Screenshot: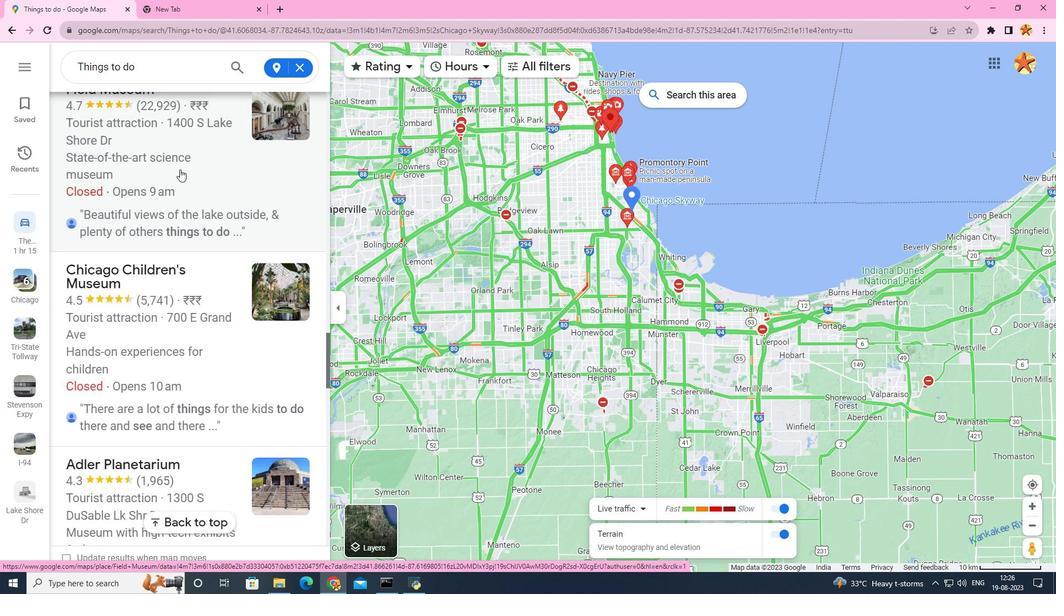 
Action: Mouse moved to (179, 169)
Screenshot: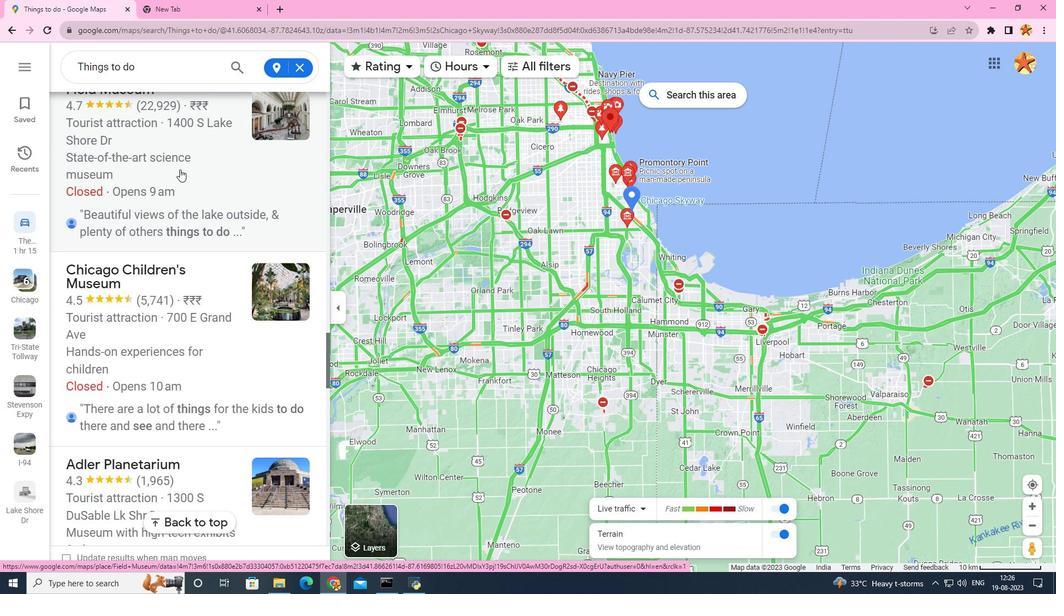 
Action: Mouse scrolled (179, 168) with delta (0, 0)
